 Task: Enhance Security with Chrome Extensions.
Action: Mouse moved to (1300, 30)
Screenshot: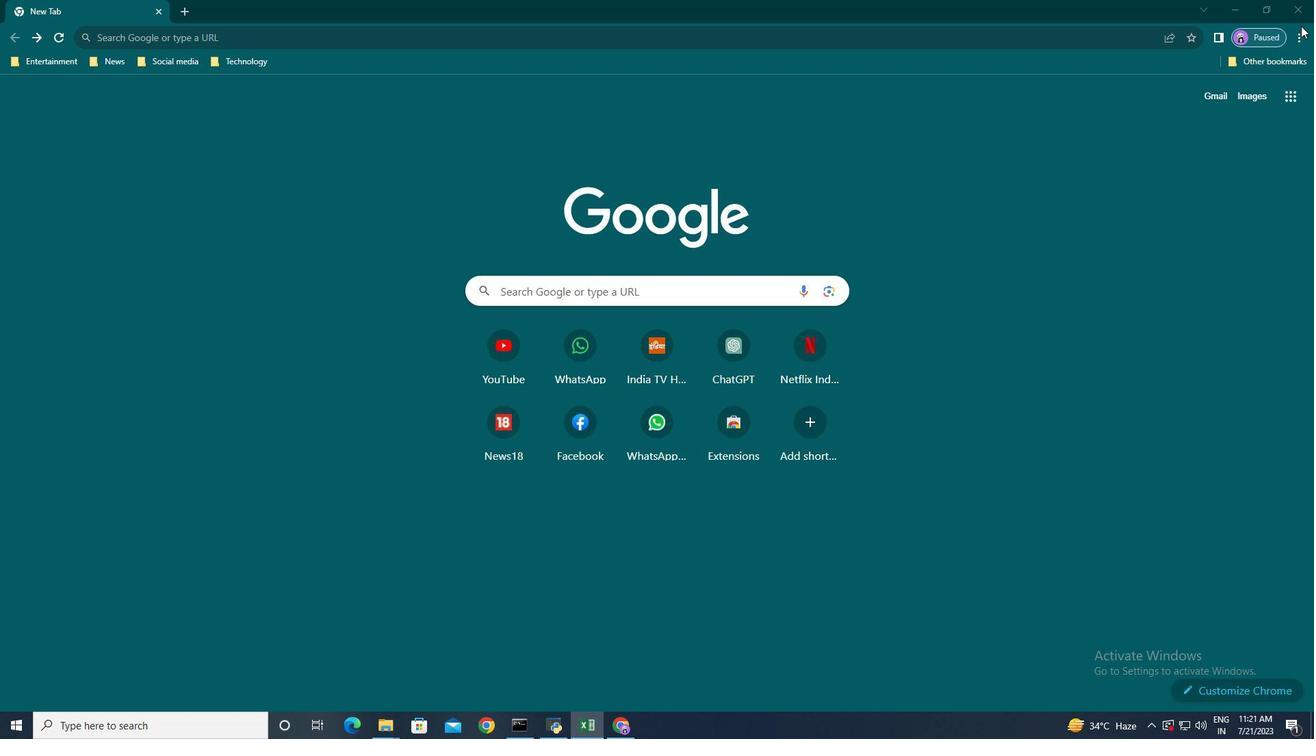 
Action: Mouse pressed left at (1301, 25)
Screenshot: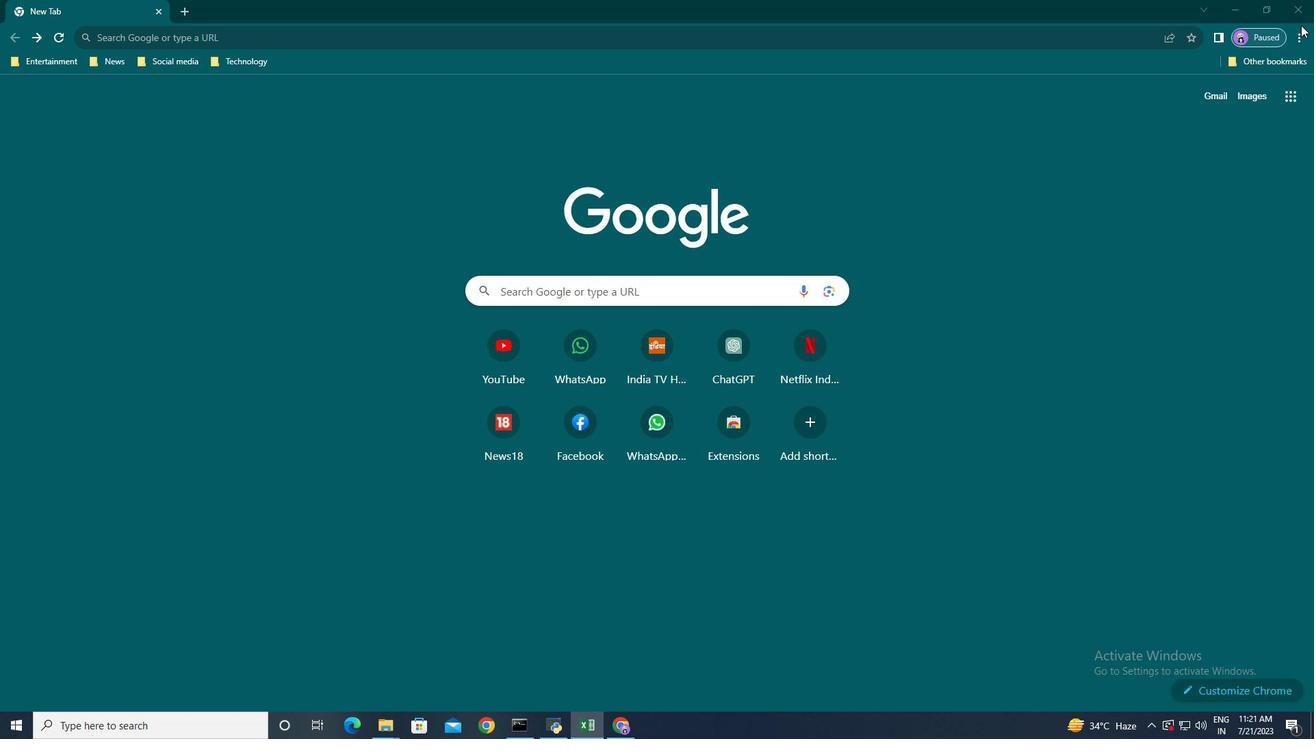 
Action: Mouse moved to (1296, 38)
Screenshot: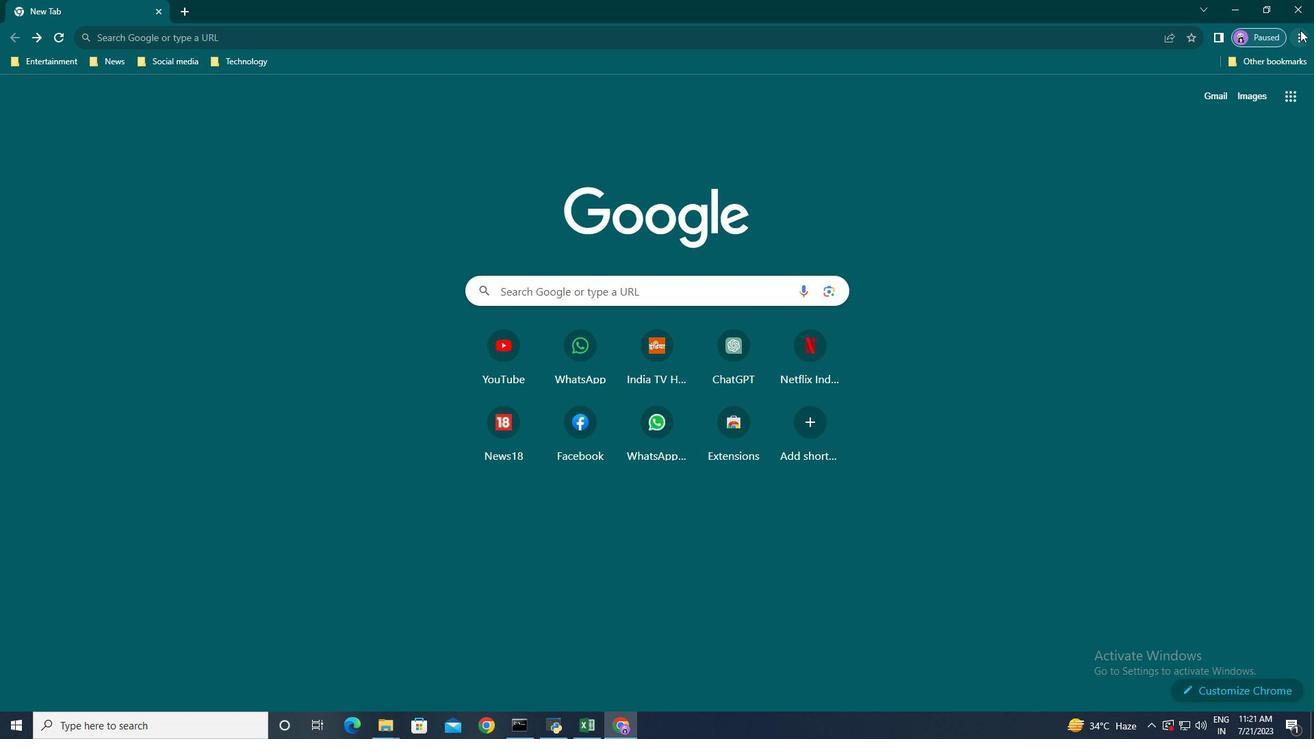 
Action: Mouse pressed left at (1296, 38)
Screenshot: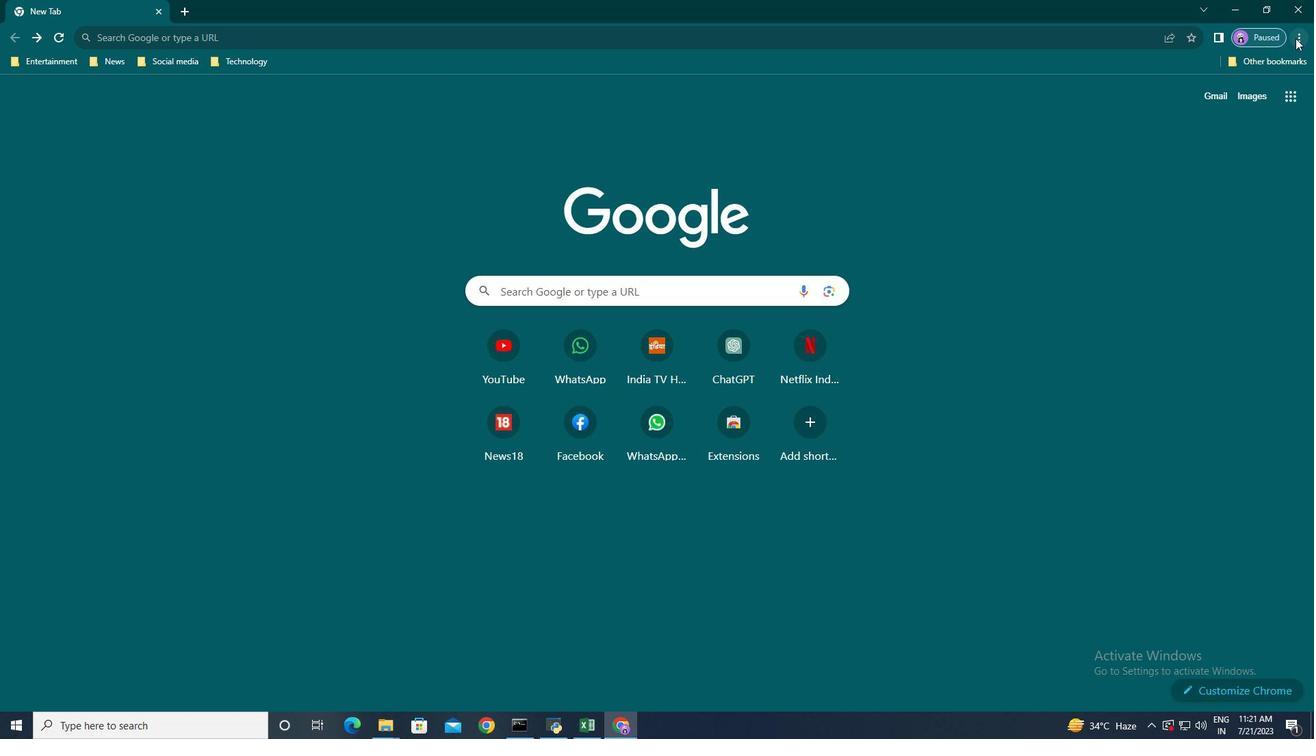 
Action: Mouse moved to (1207, 179)
Screenshot: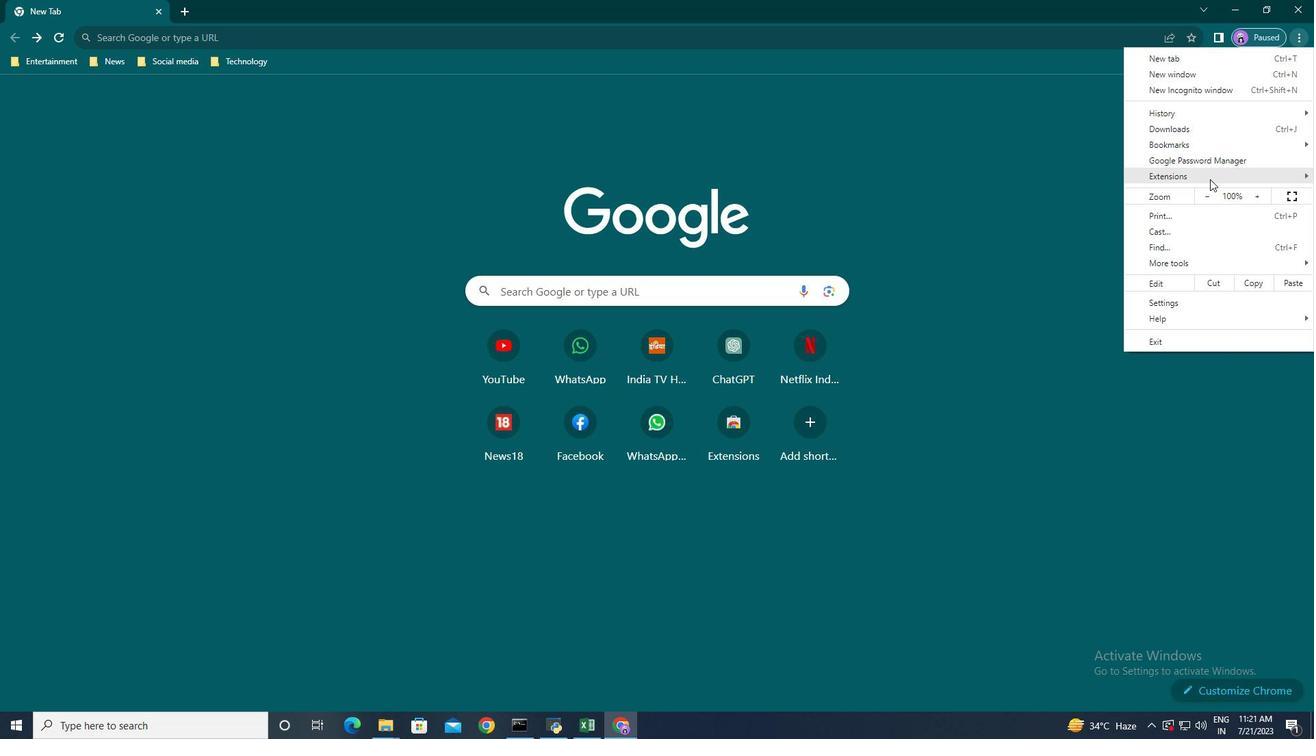 
Action: Mouse pressed left at (1207, 179)
Screenshot: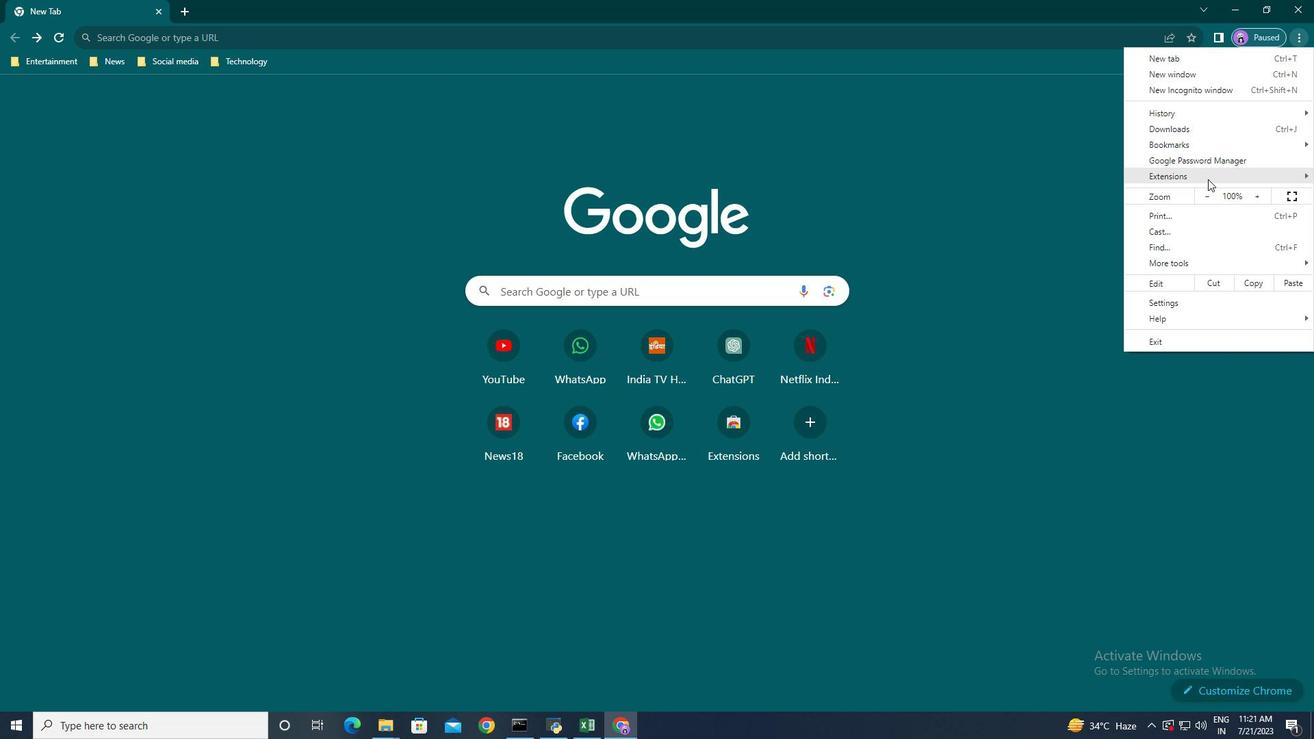 
Action: Mouse moved to (1070, 193)
Screenshot: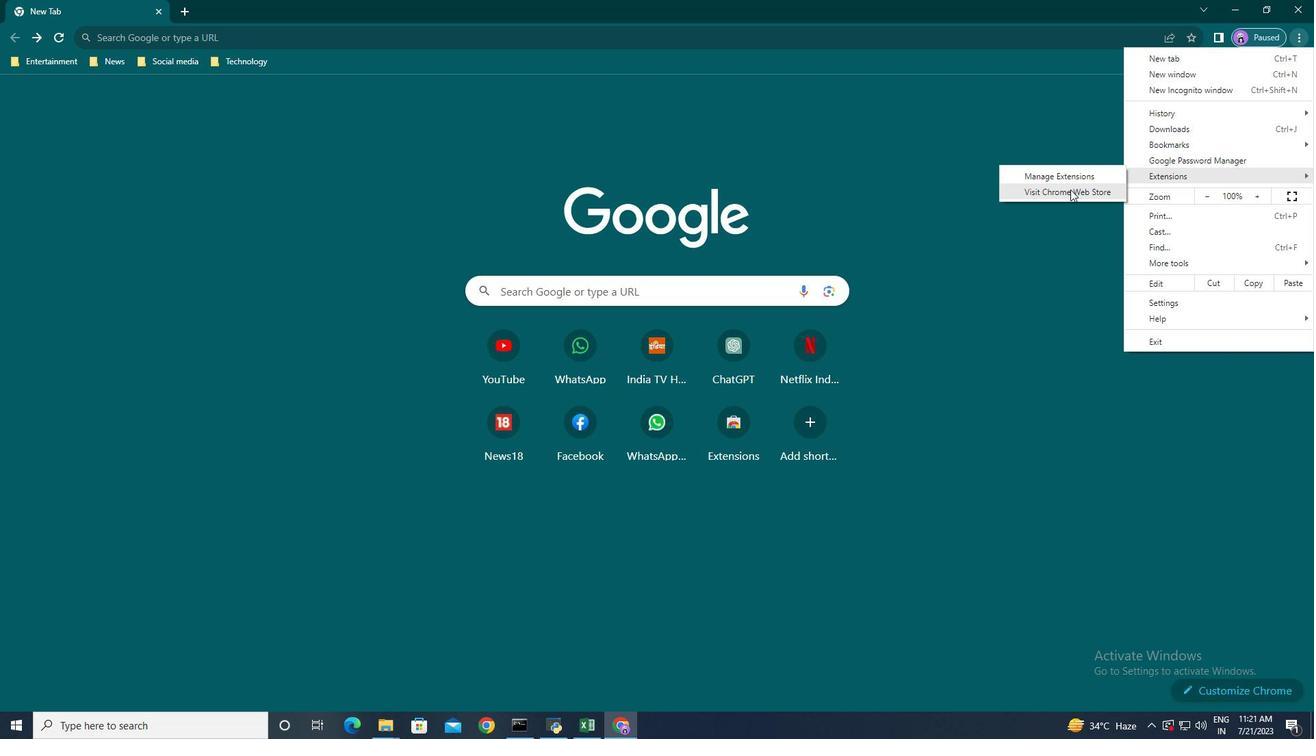 
Action: Mouse pressed left at (1070, 193)
Screenshot: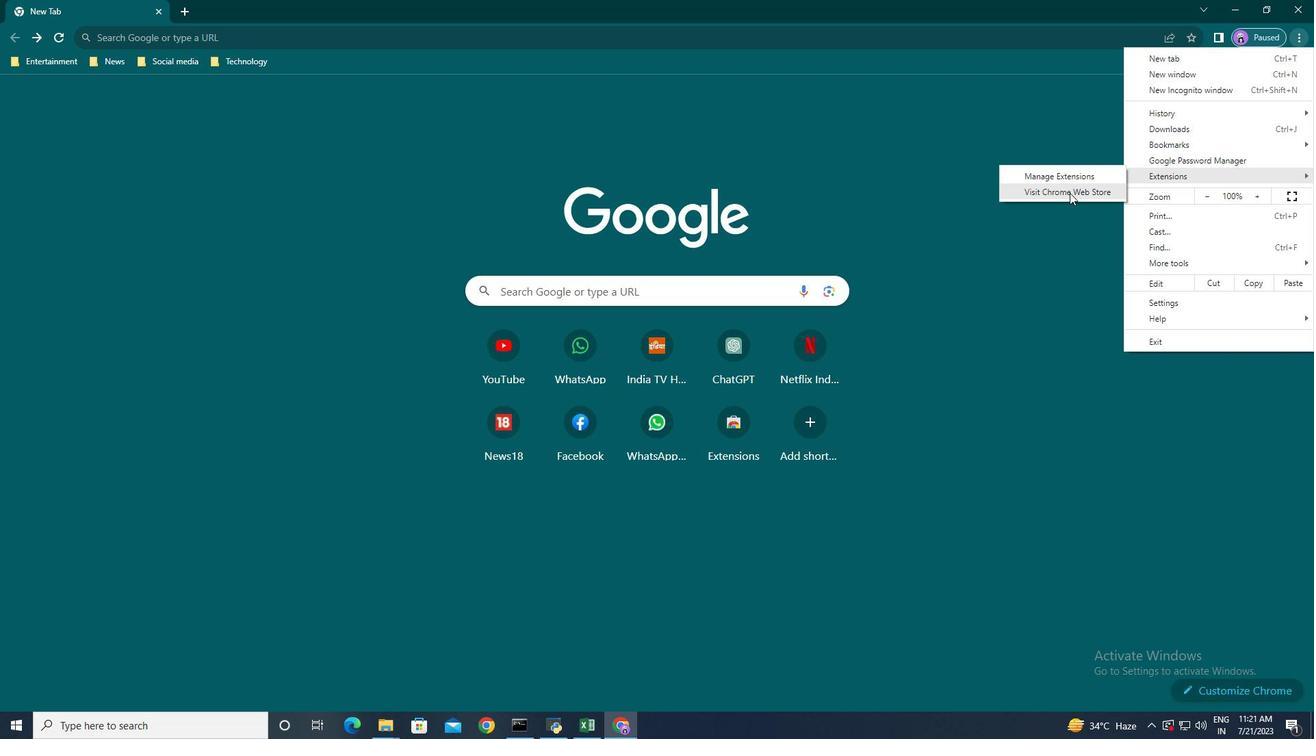 
Action: Mouse moved to (308, 142)
Screenshot: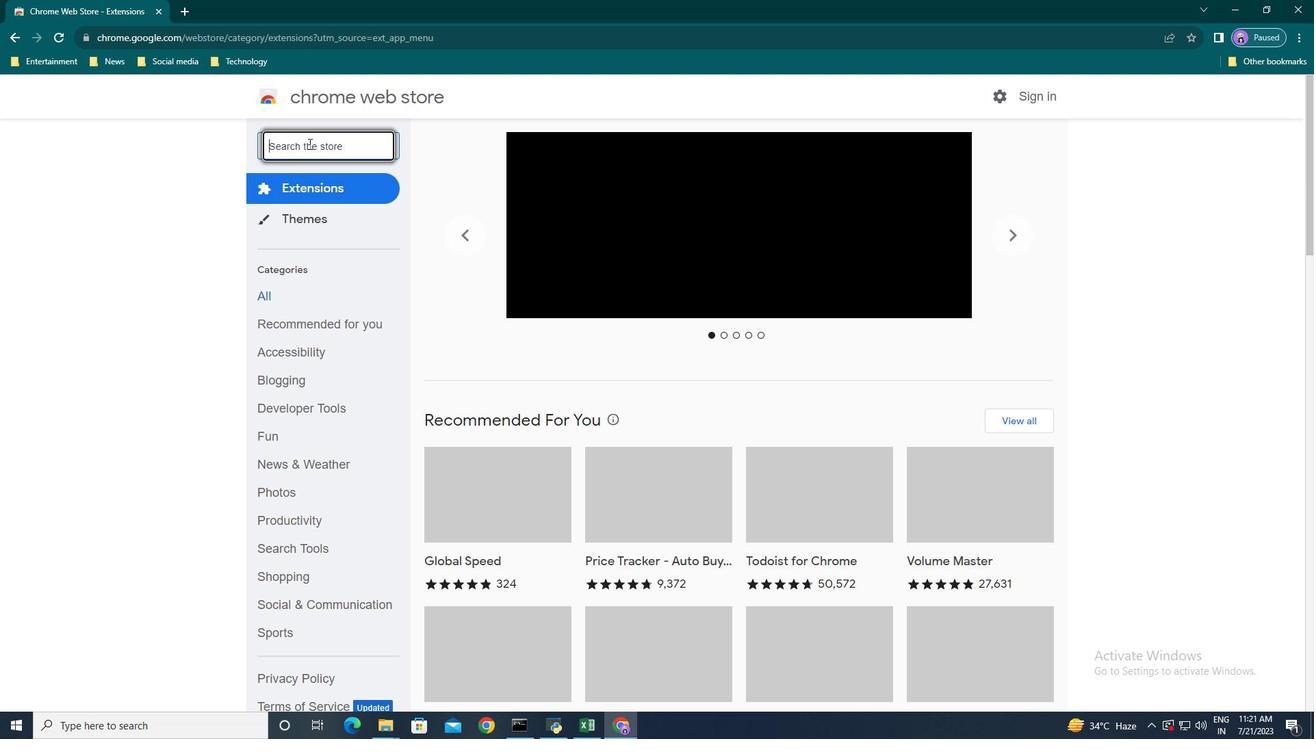 
Action: Mouse pressed left at (308, 142)
Screenshot: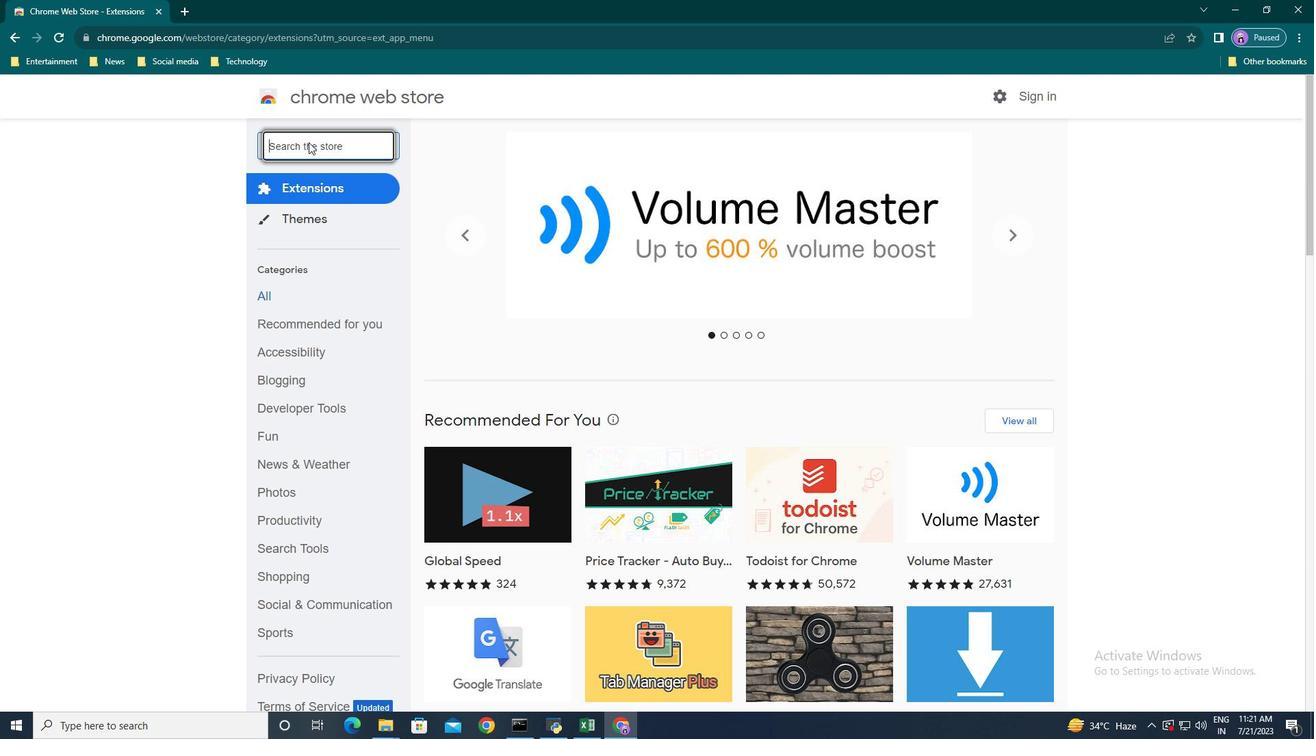 
Action: Key pressed securitu<Key.backspace>y<Key.enter>
Screenshot: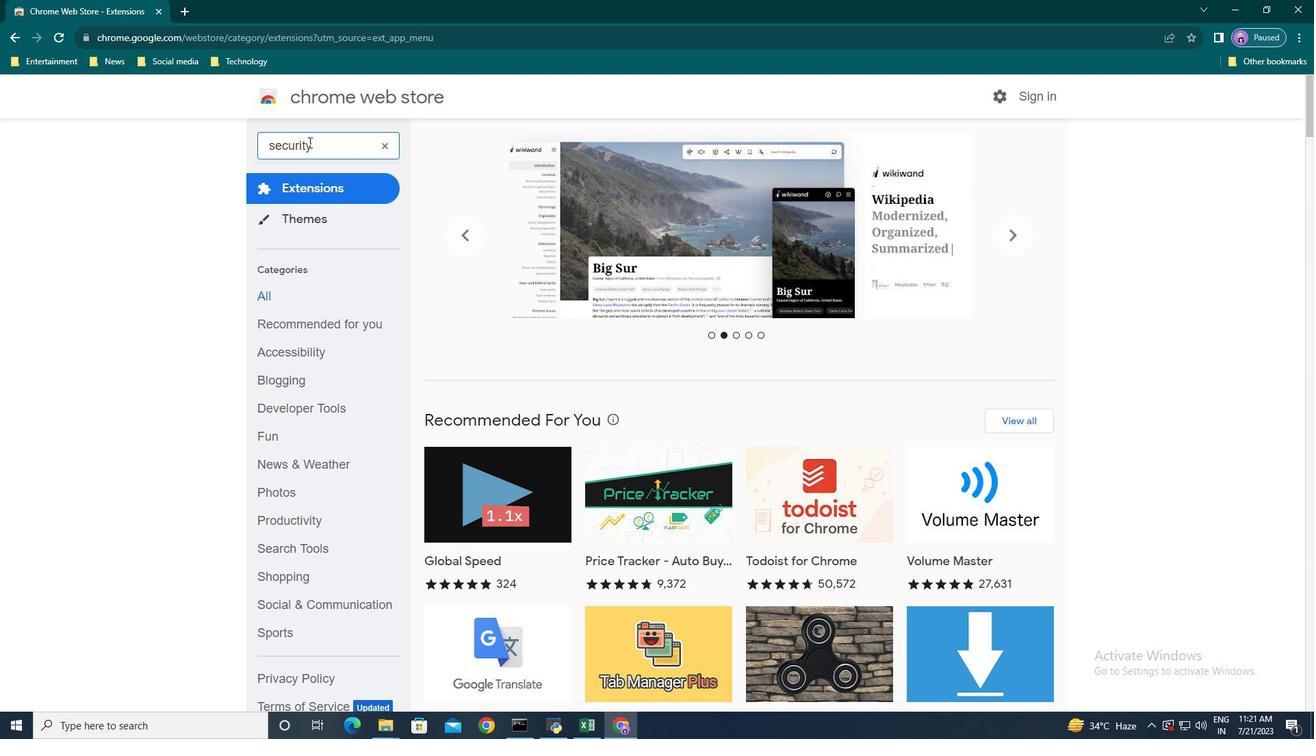 
Action: Mouse moved to (806, 232)
Screenshot: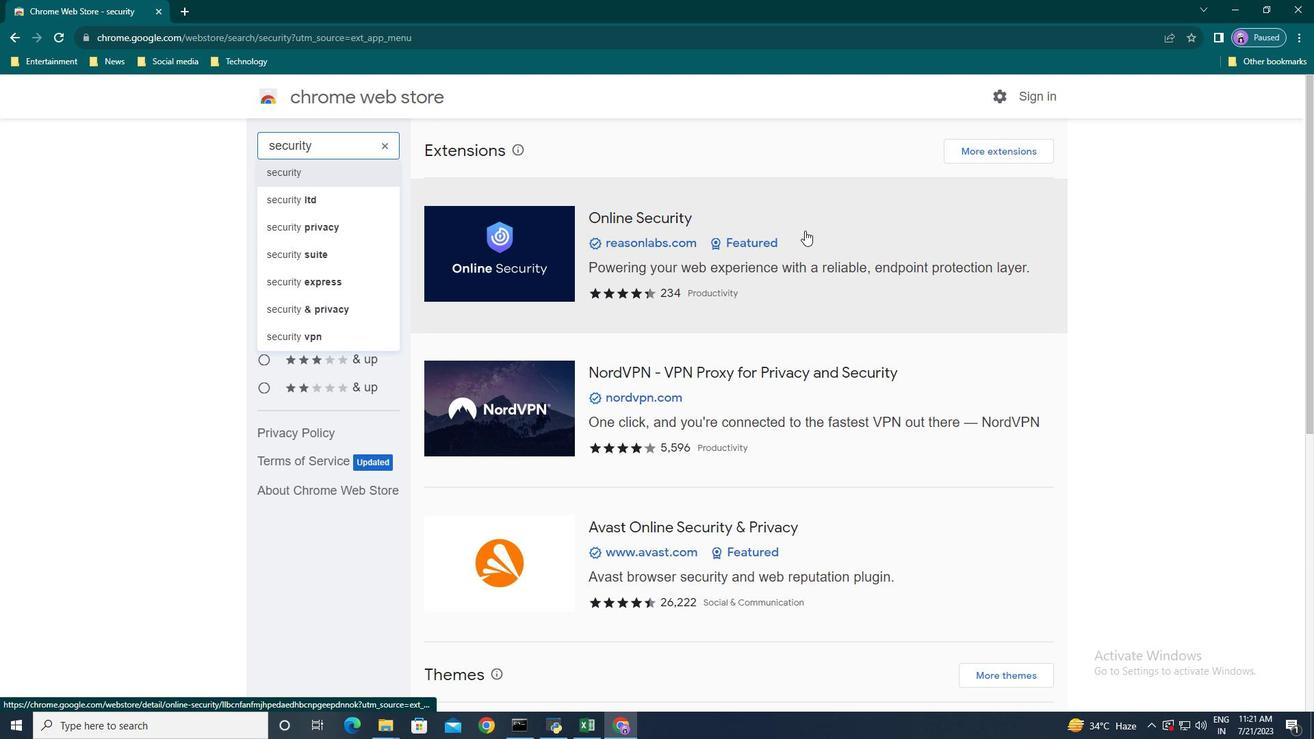 
Action: Mouse scrolled (806, 231) with delta (0, 0)
Screenshot: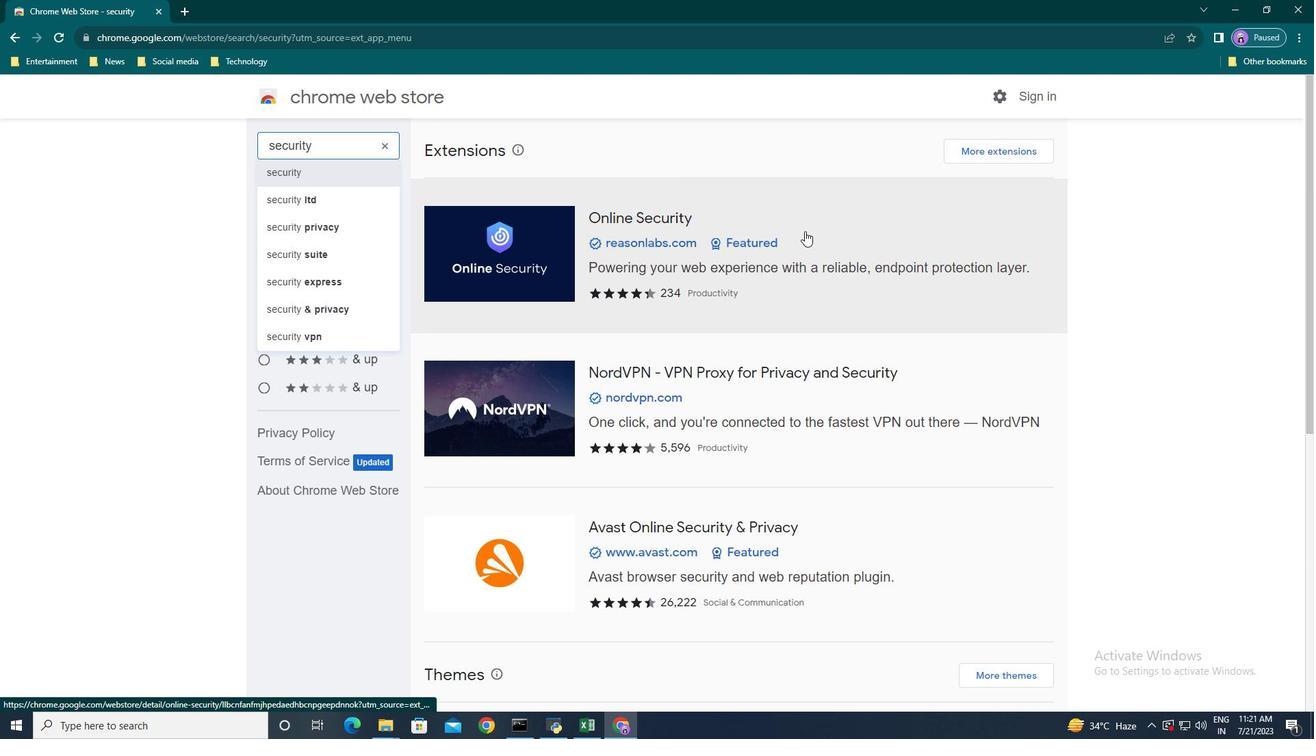 
Action: Mouse moved to (876, 164)
Screenshot: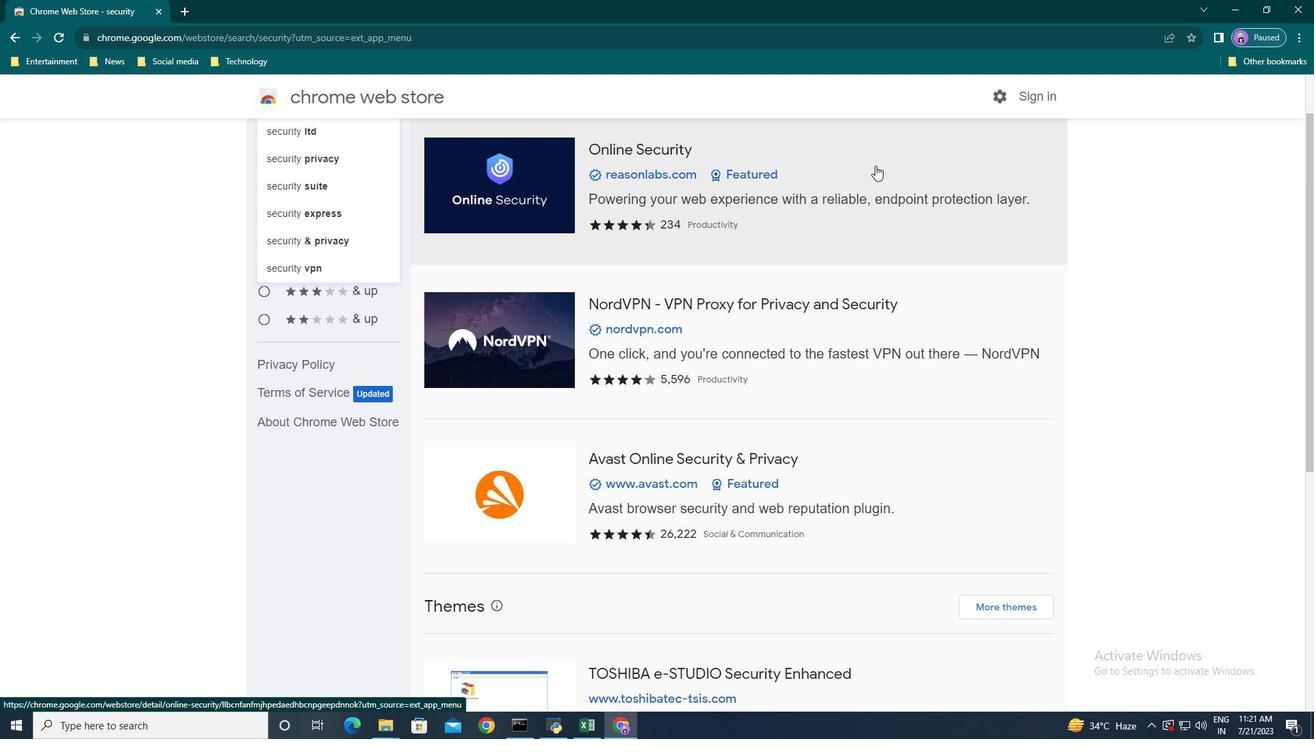 
Action: Mouse pressed left at (876, 164)
Screenshot: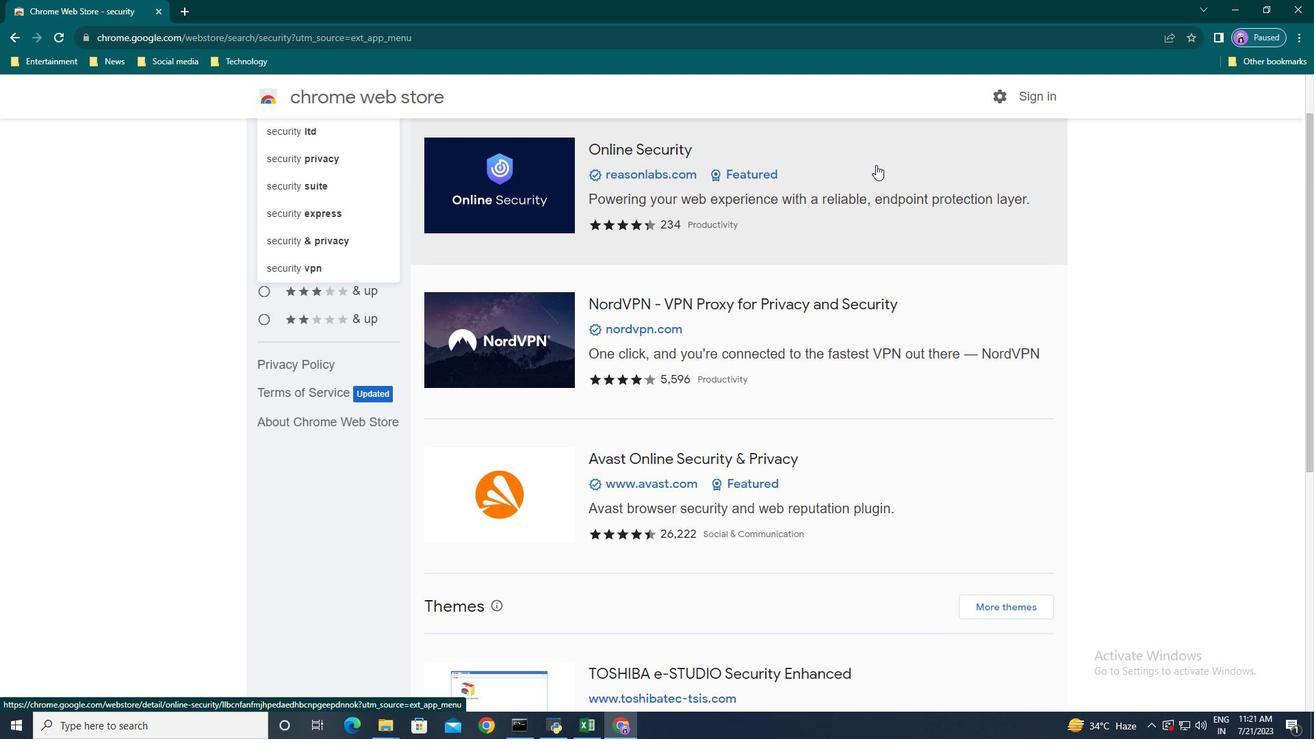 
Action: Mouse moved to (935, 195)
Screenshot: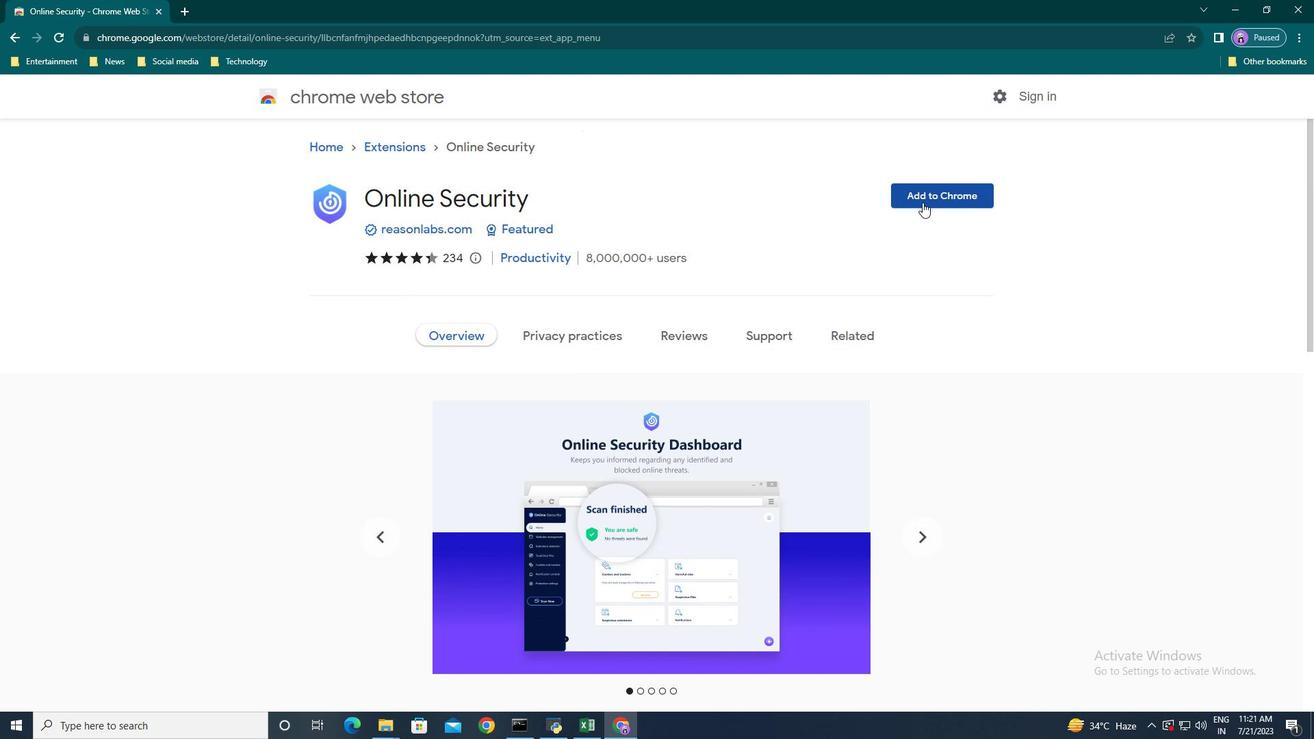 
Action: Mouse pressed left at (935, 195)
Screenshot: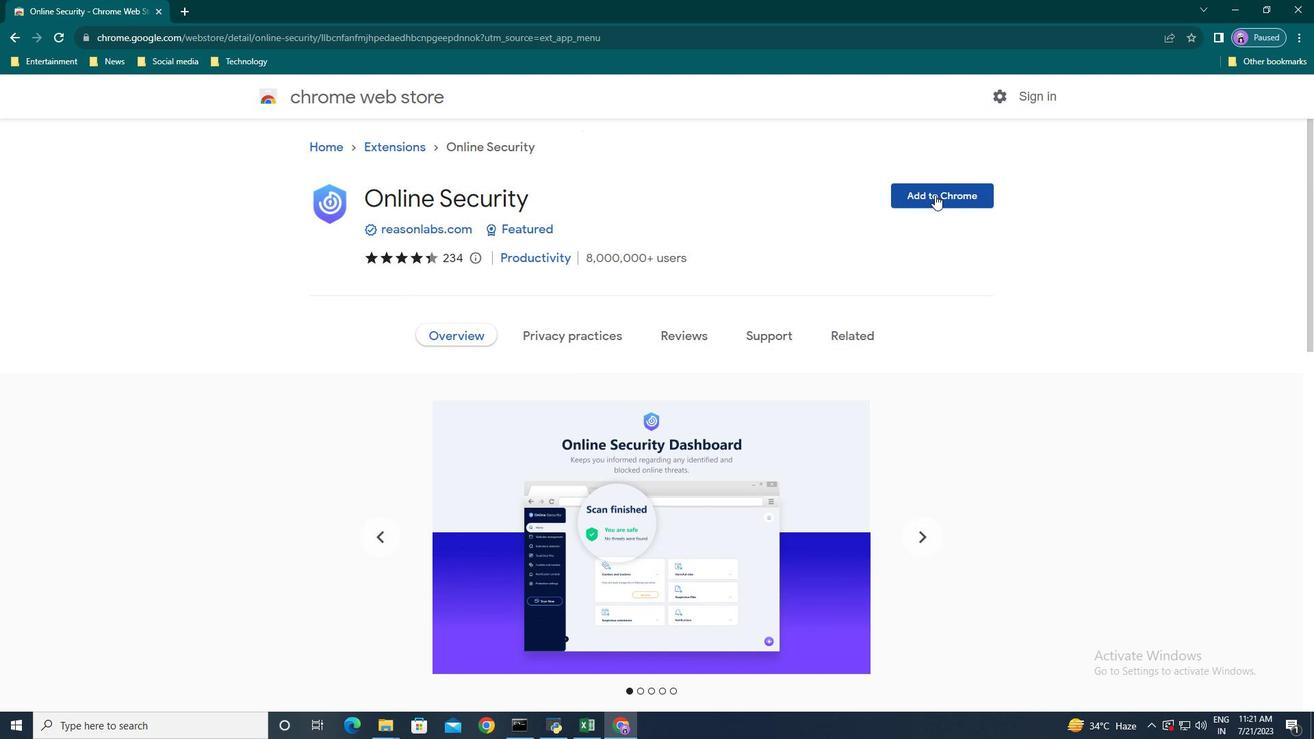 
Action: Mouse moved to (664, 252)
Screenshot: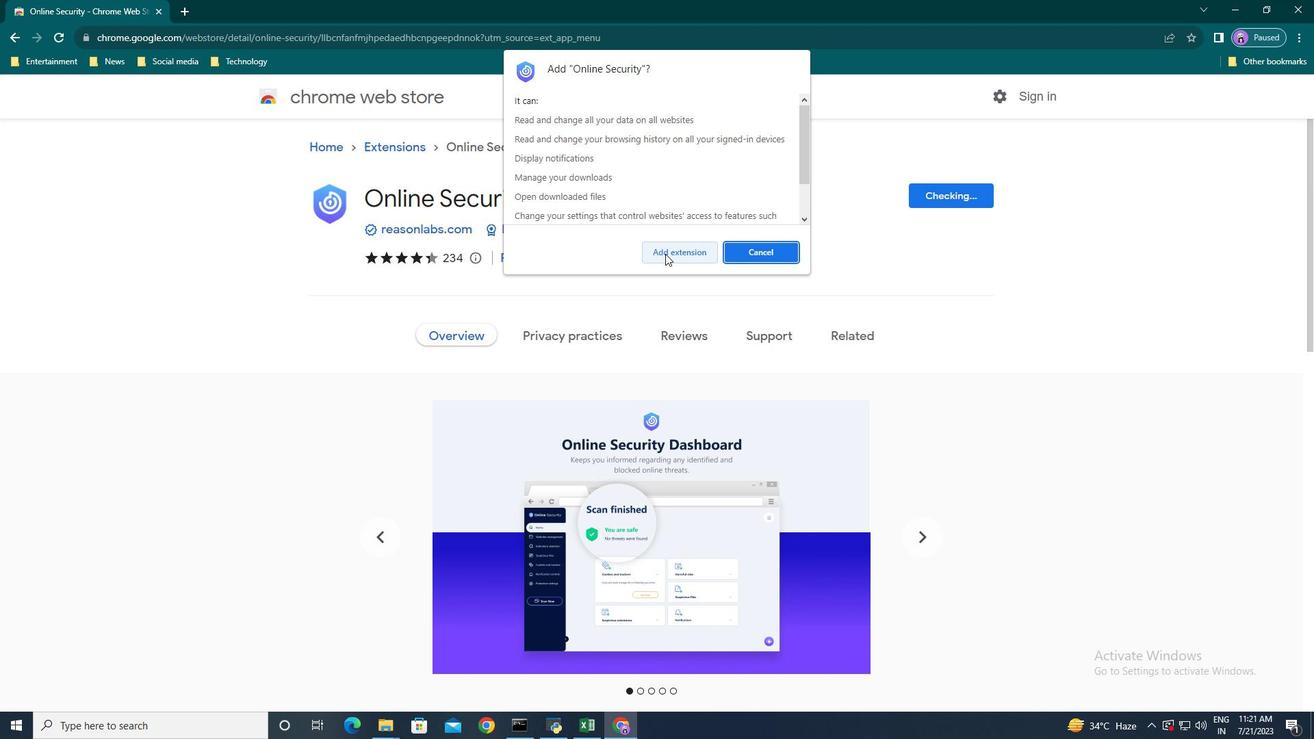 
Action: Mouse pressed left at (664, 252)
Screenshot: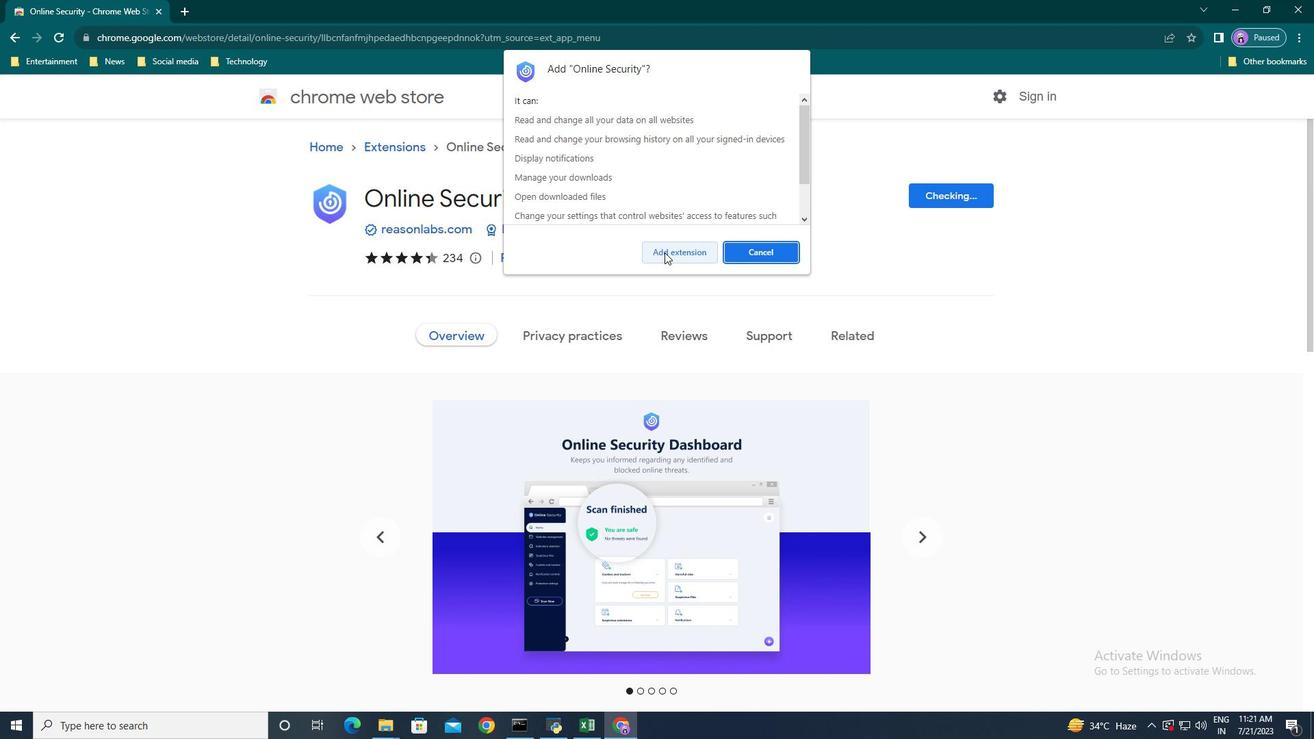 
Action: Mouse moved to (653, 512)
Screenshot: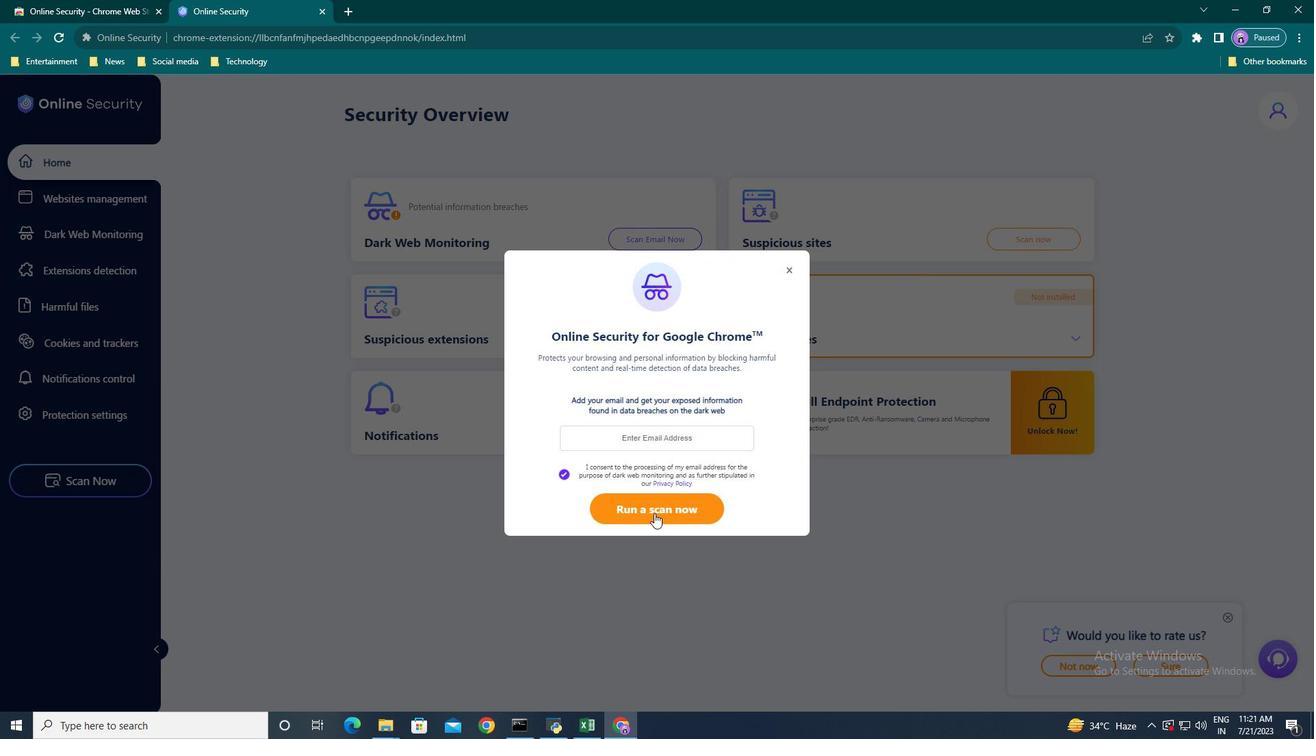
Action: Mouse pressed left at (653, 512)
Screenshot: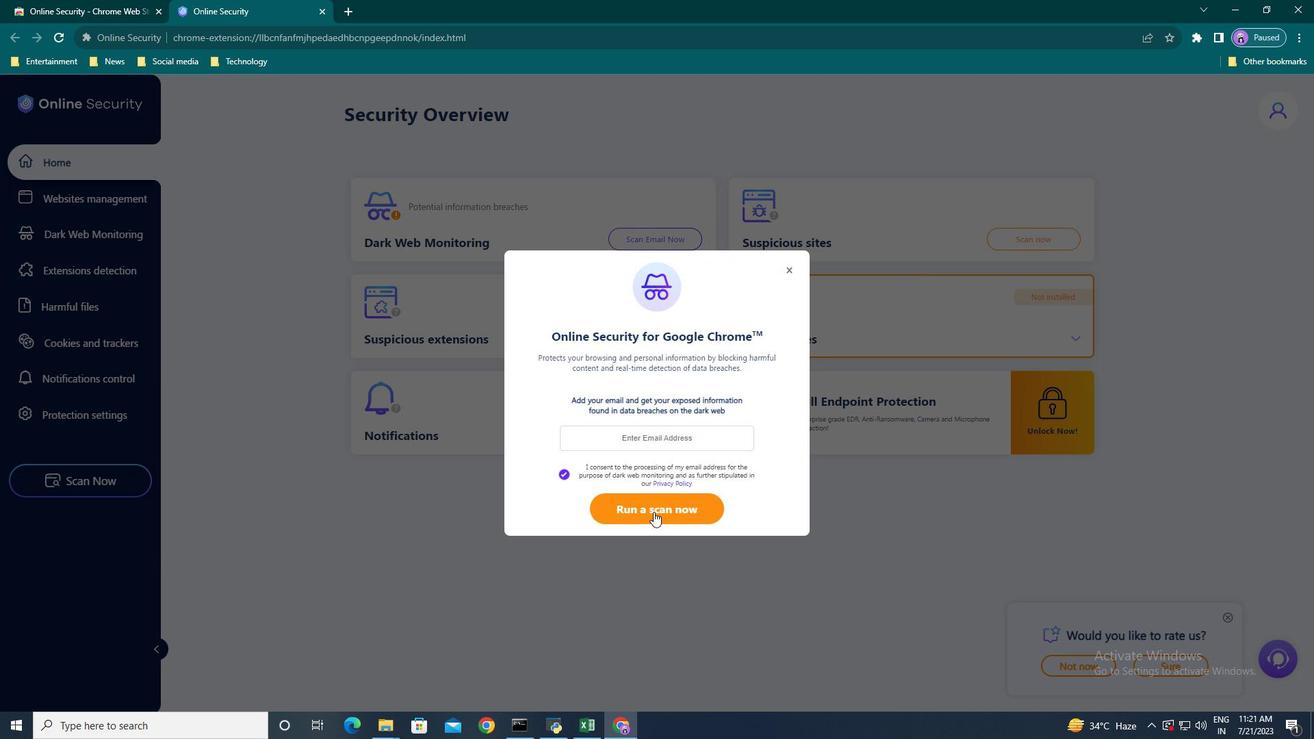 
Action: Mouse moved to (842, 523)
Screenshot: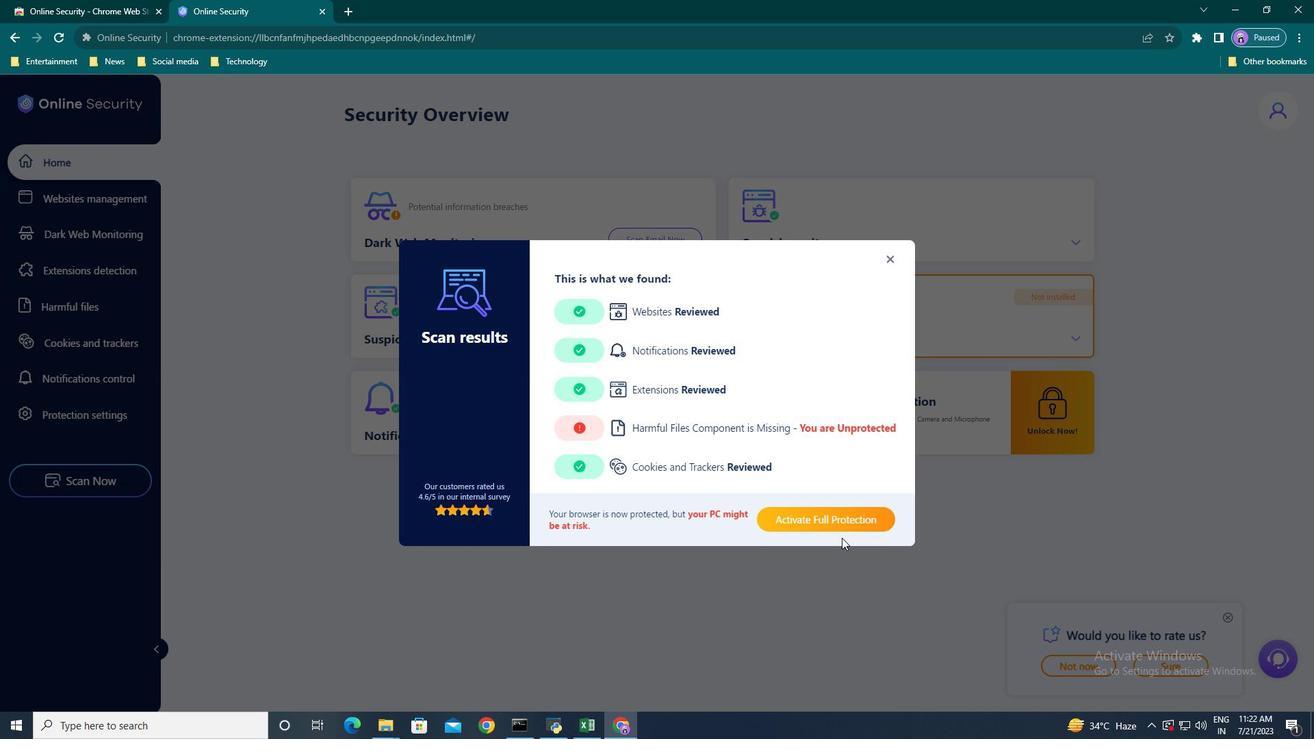 
Action: Mouse pressed left at (842, 523)
Screenshot: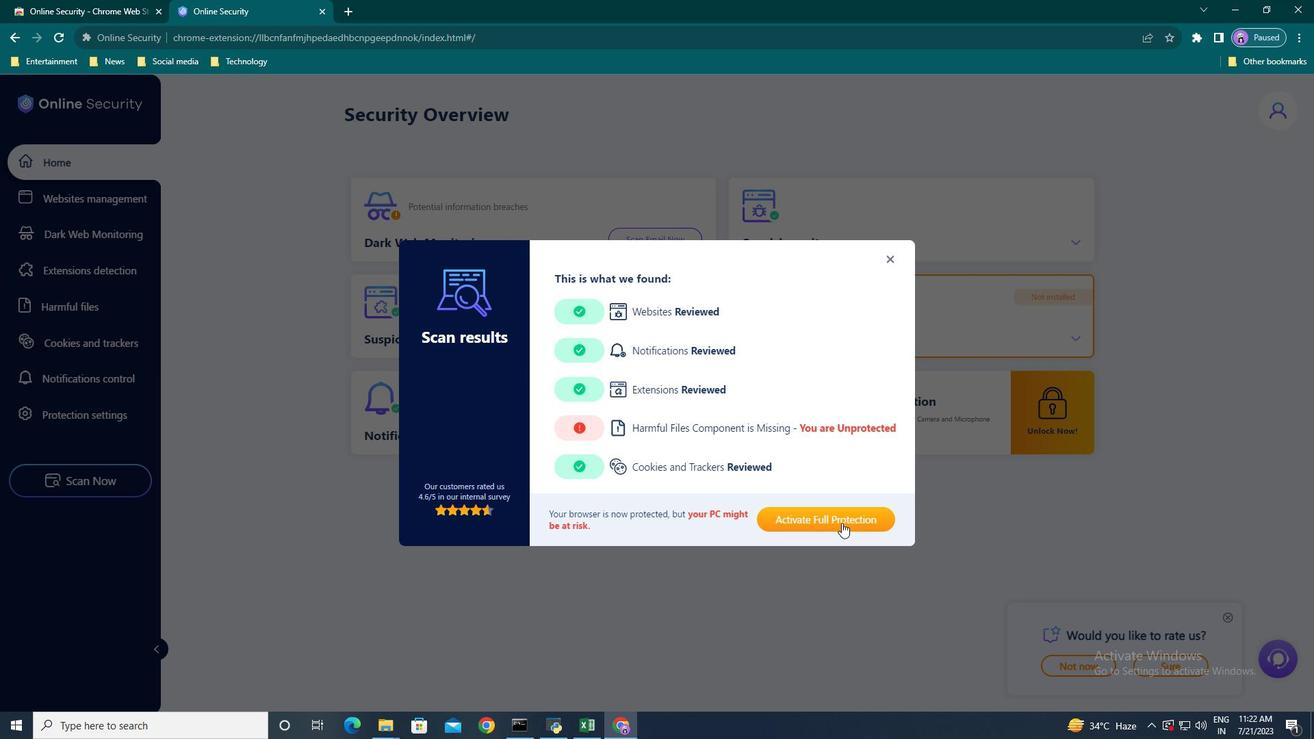 
Action: Mouse moved to (675, 536)
Screenshot: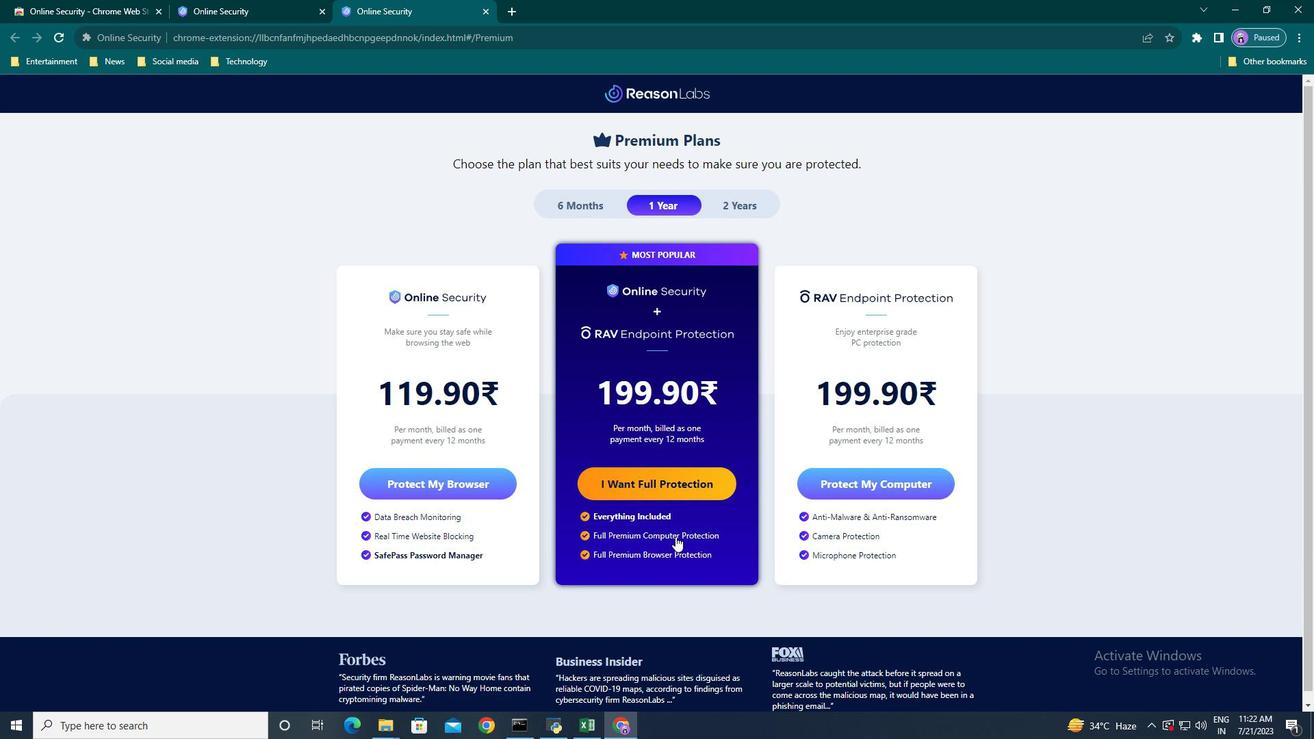 
Action: Mouse scrolled (675, 535) with delta (0, 0)
Screenshot: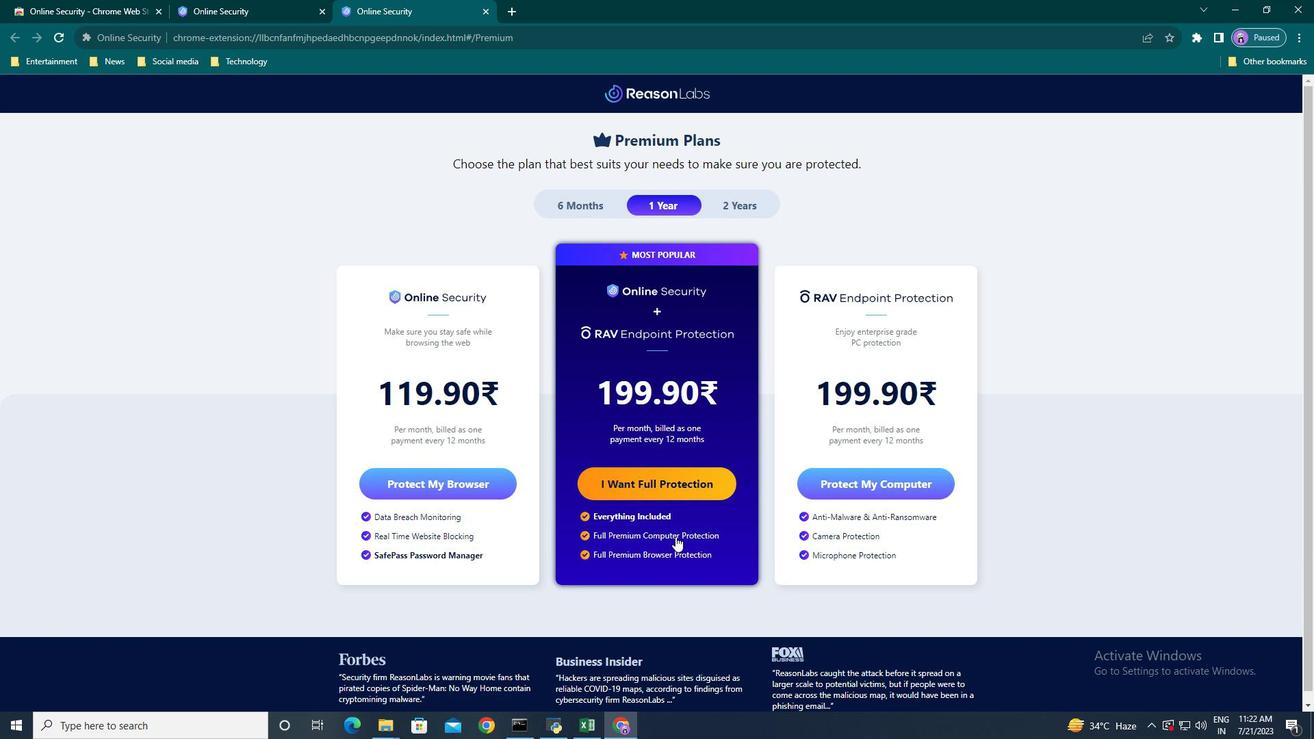 
Action: Mouse moved to (675, 536)
Screenshot: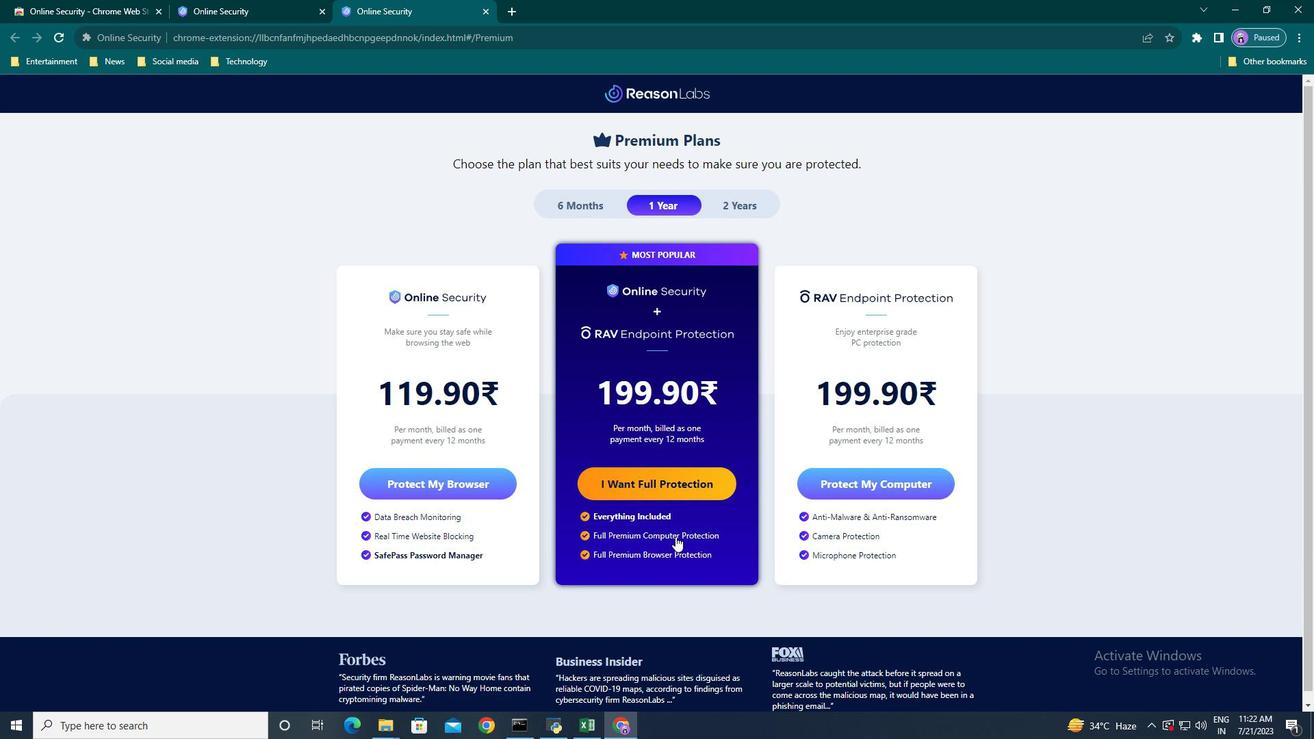 
Action: Mouse scrolled (675, 535) with delta (0, 0)
Screenshot: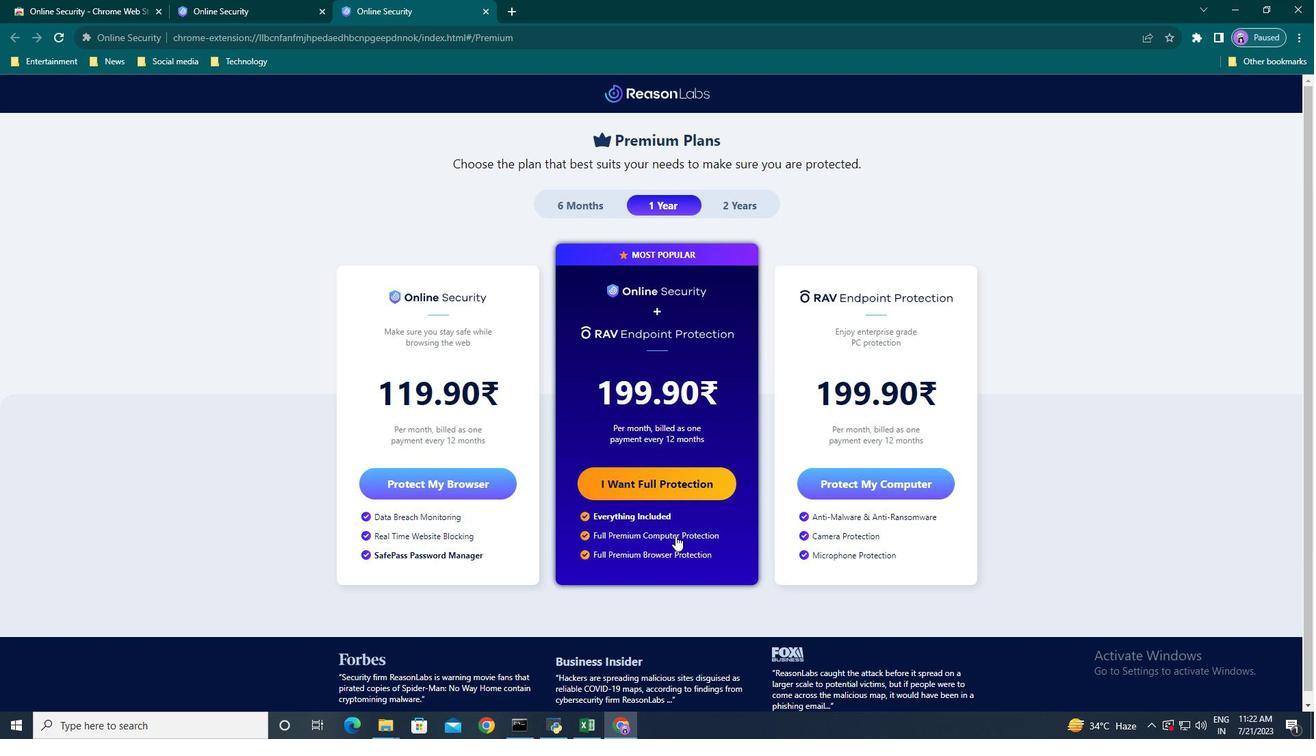 
Action: Mouse moved to (488, 12)
Screenshot: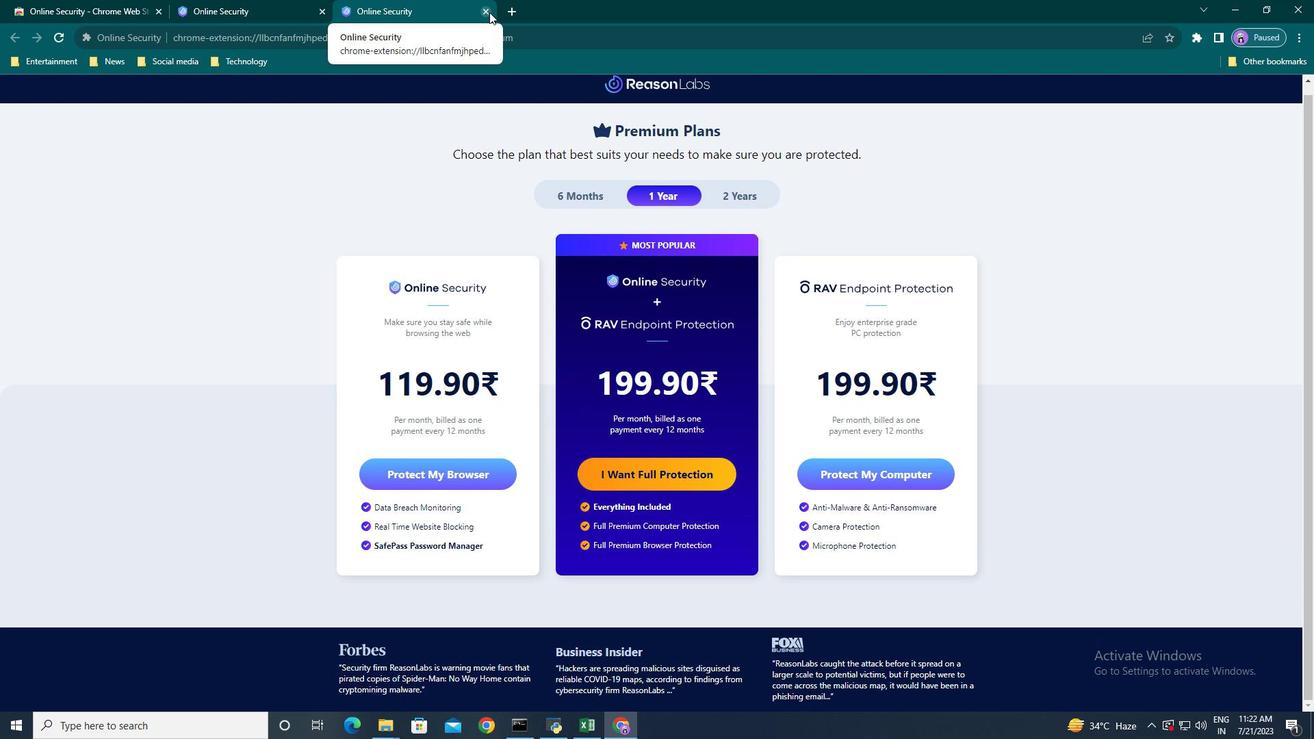 
Action: Mouse pressed left at (488, 12)
Screenshot: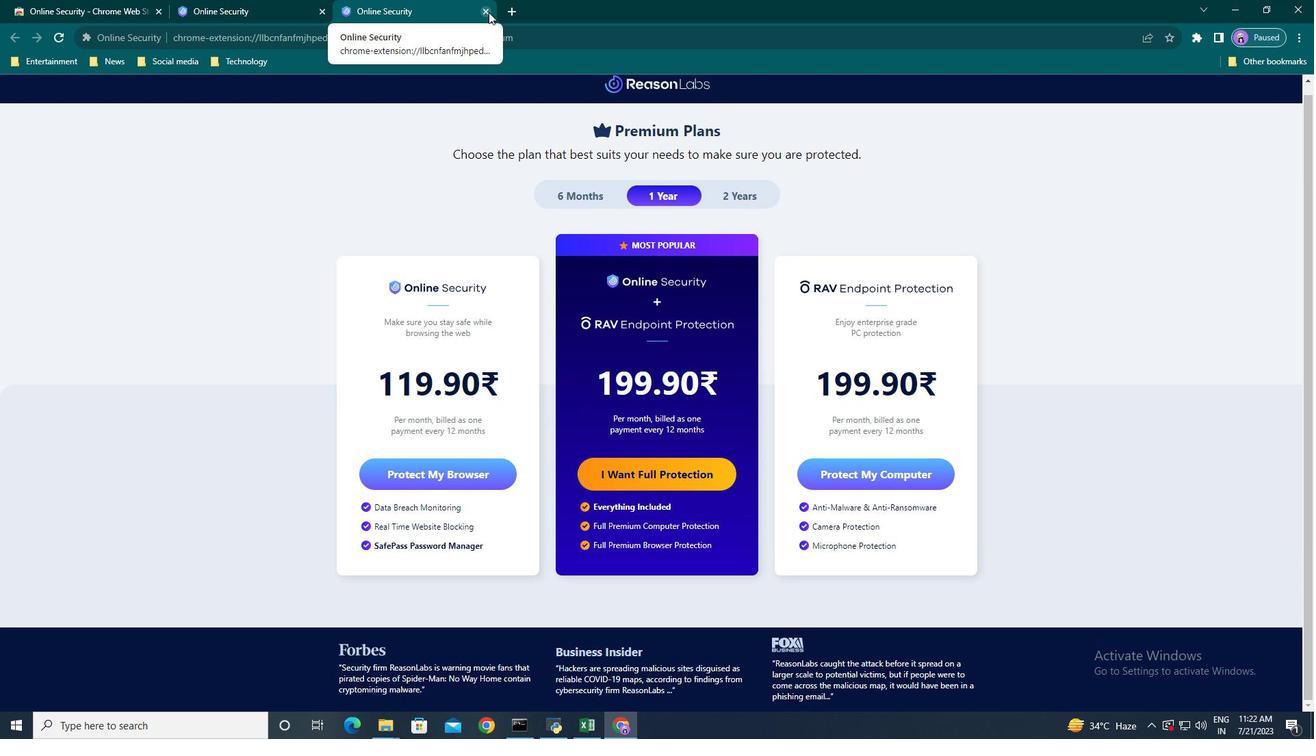 
Action: Mouse moved to (320, 8)
Screenshot: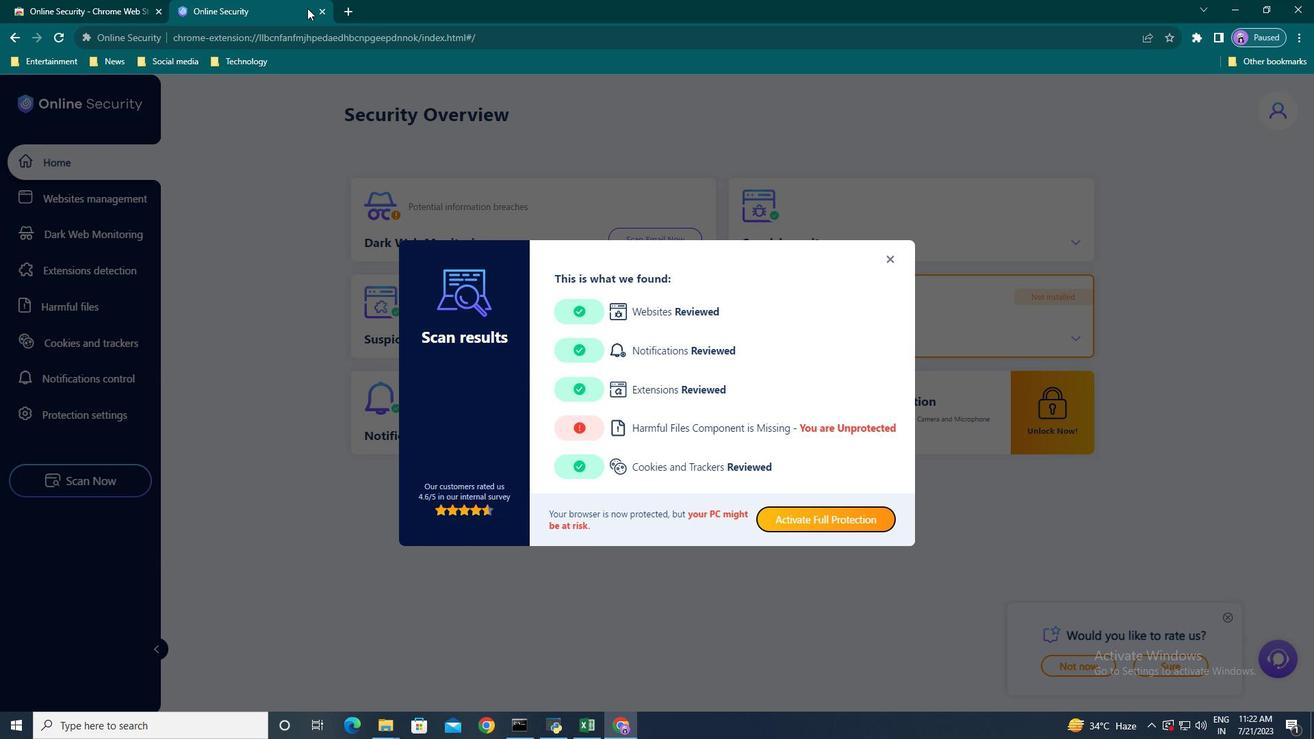 
Action: Mouse pressed left at (320, 8)
Screenshot: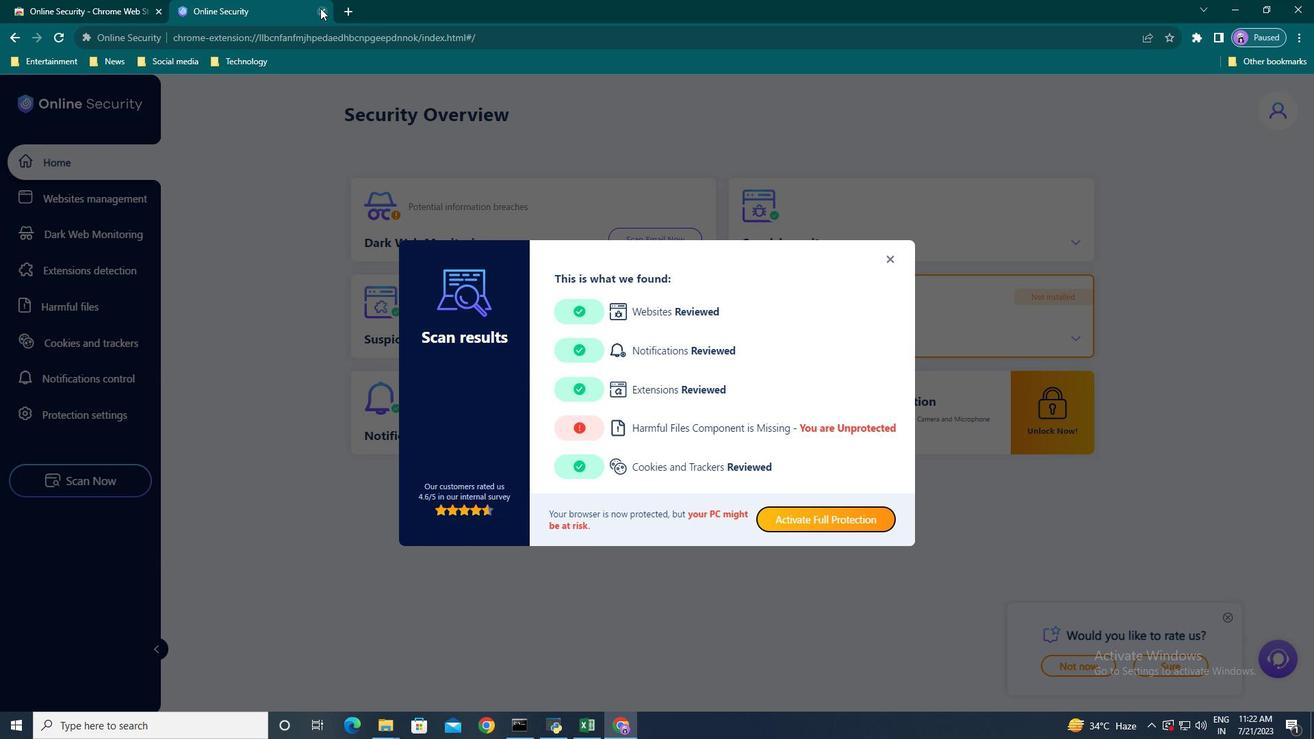 
Action: Mouse moved to (387, 252)
Screenshot: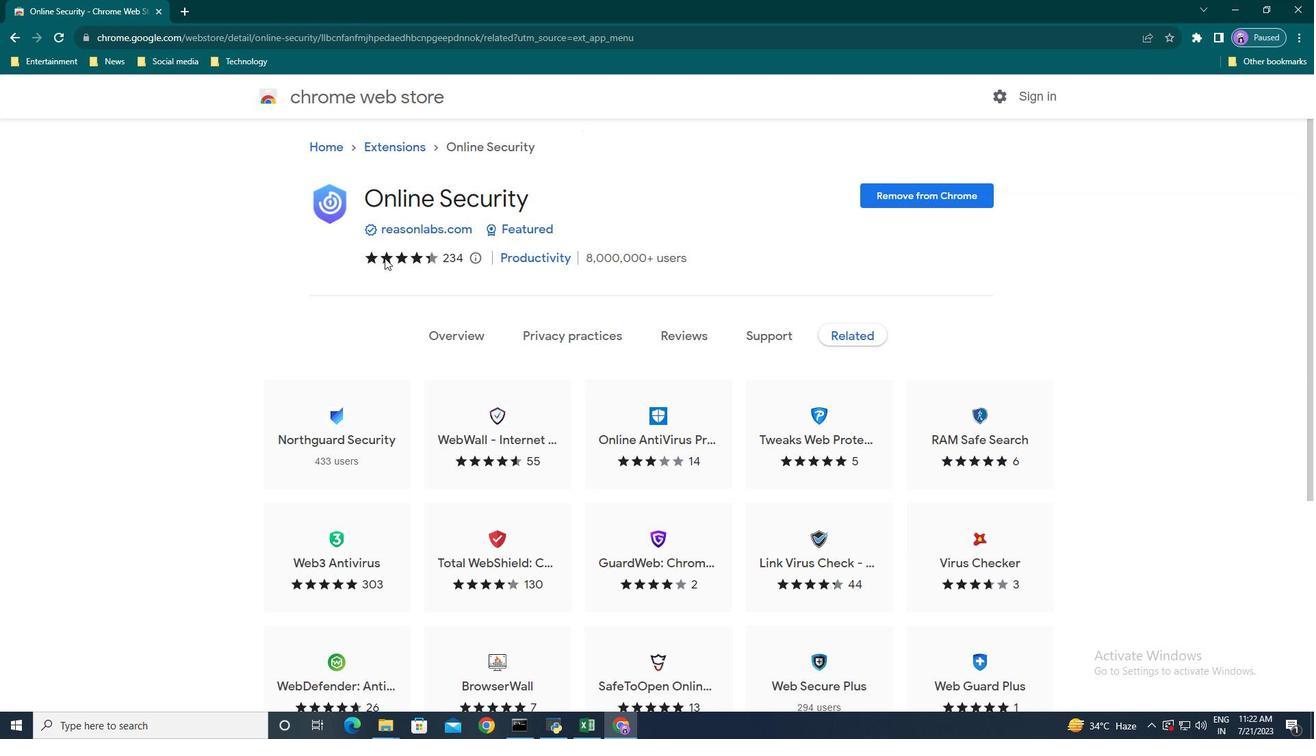 
Action: Mouse scrolled (387, 253) with delta (0, 0)
Screenshot: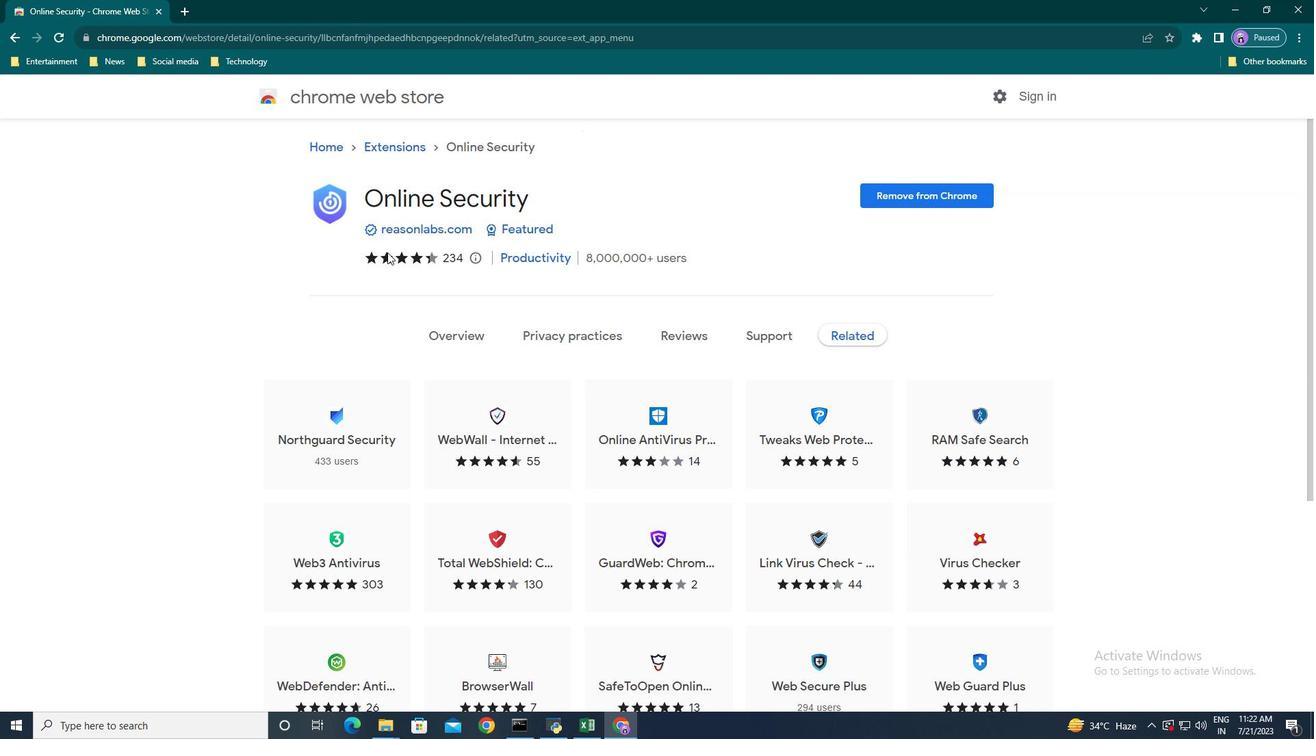 
Action: Mouse scrolled (387, 253) with delta (0, 0)
Screenshot: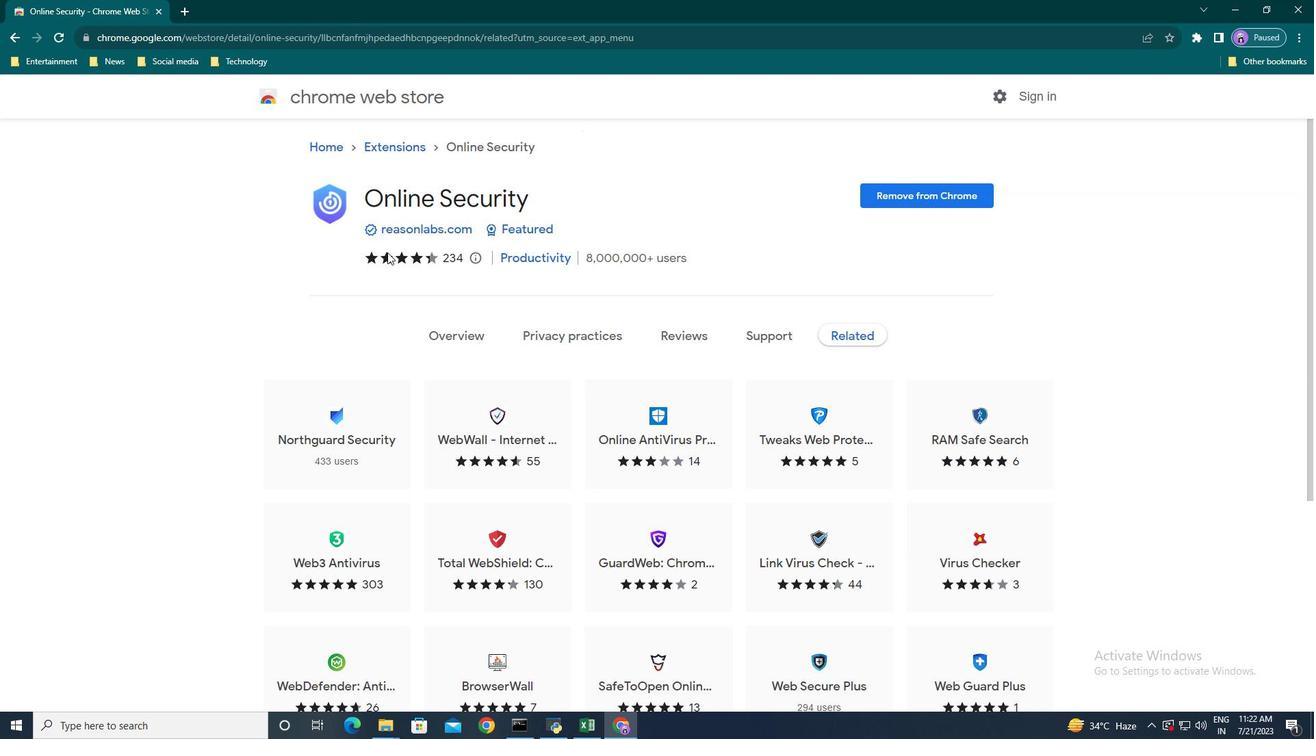 
Action: Mouse moved to (14, 30)
Screenshot: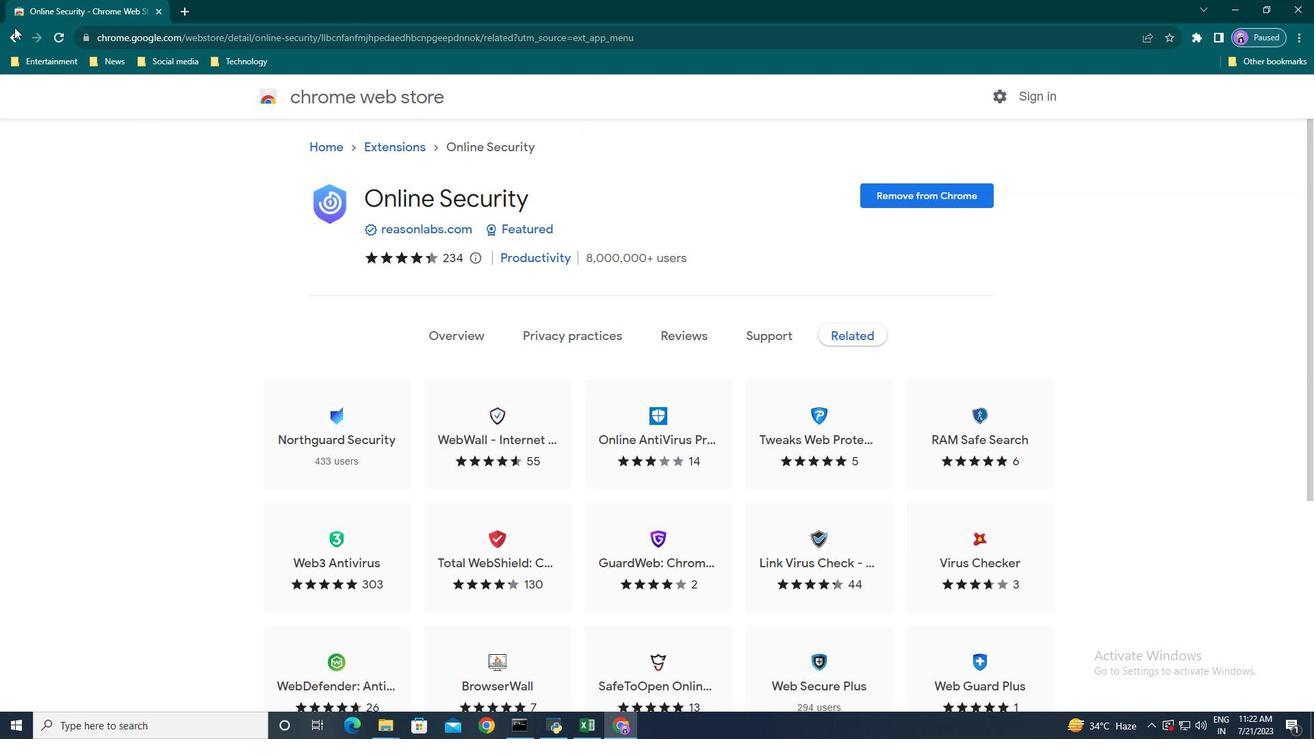 
Action: Mouse pressed left at (14, 30)
Screenshot: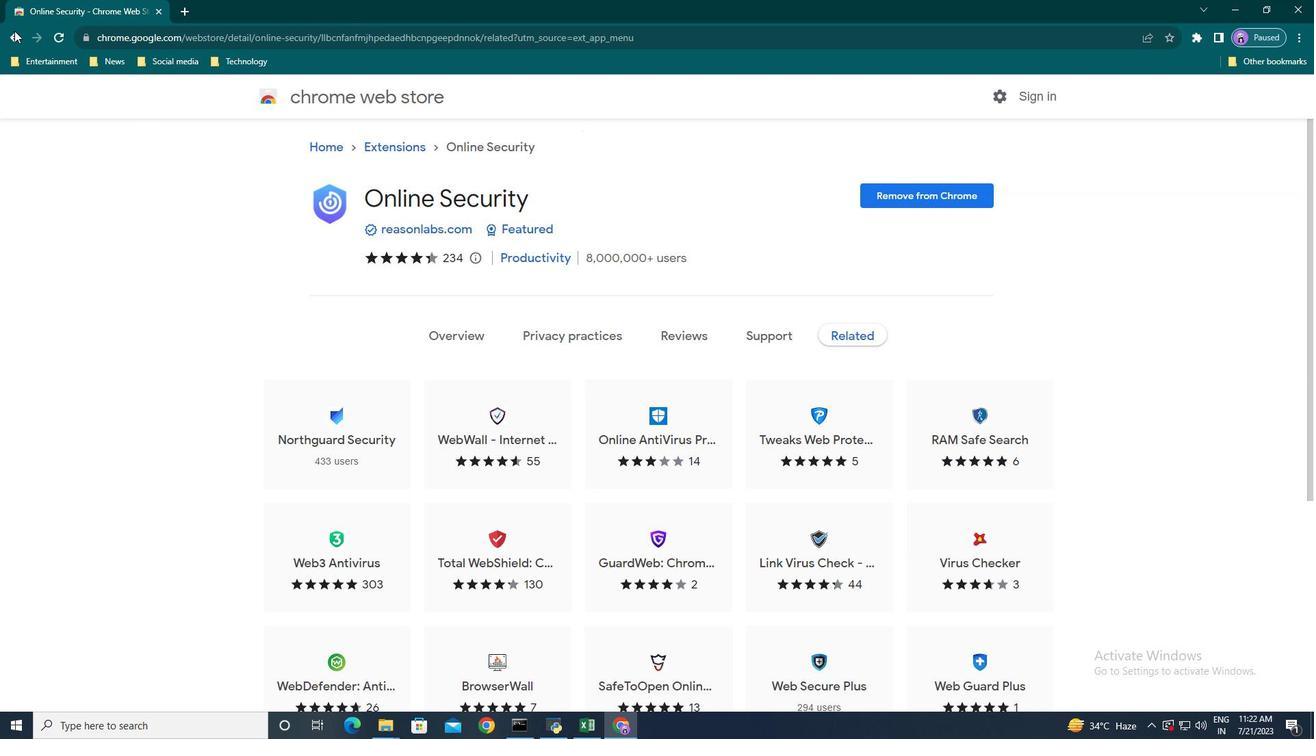 
Action: Mouse moved to (12, 34)
Screenshot: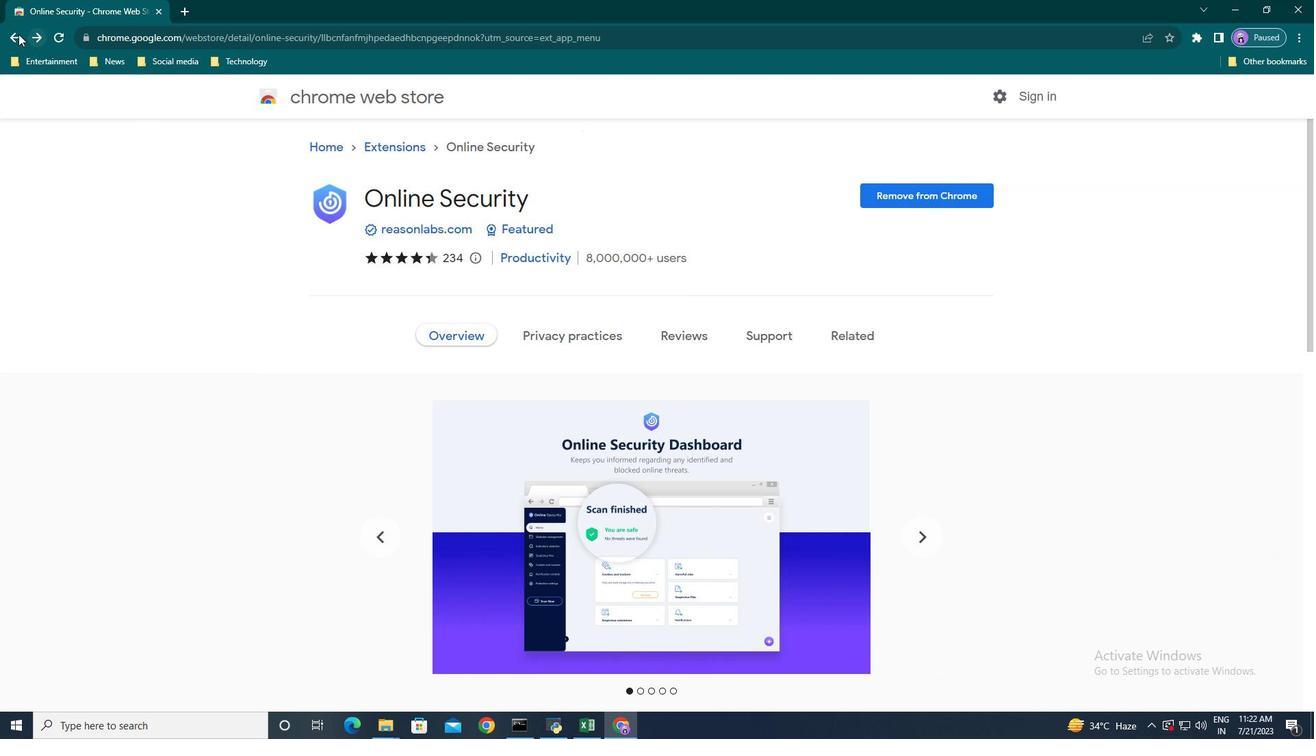 
Action: Mouse pressed left at (12, 34)
Screenshot: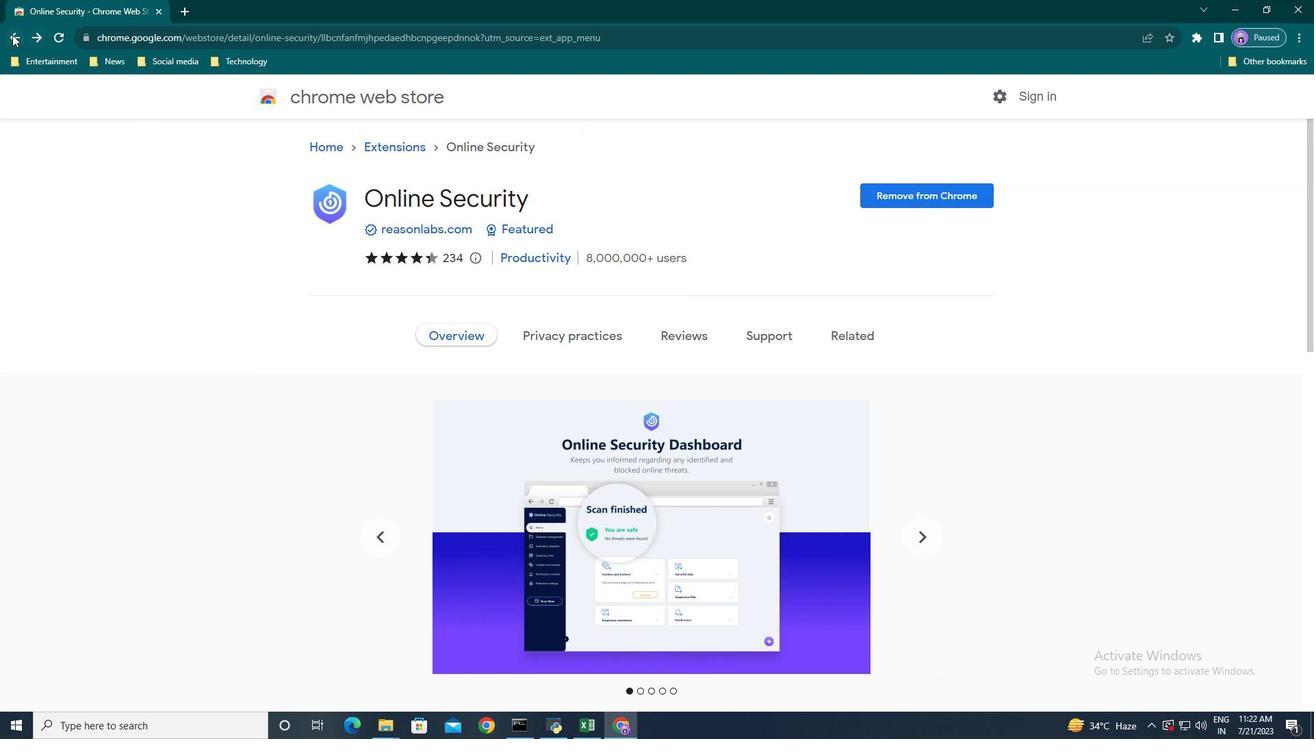 
Action: Mouse moved to (362, 257)
Screenshot: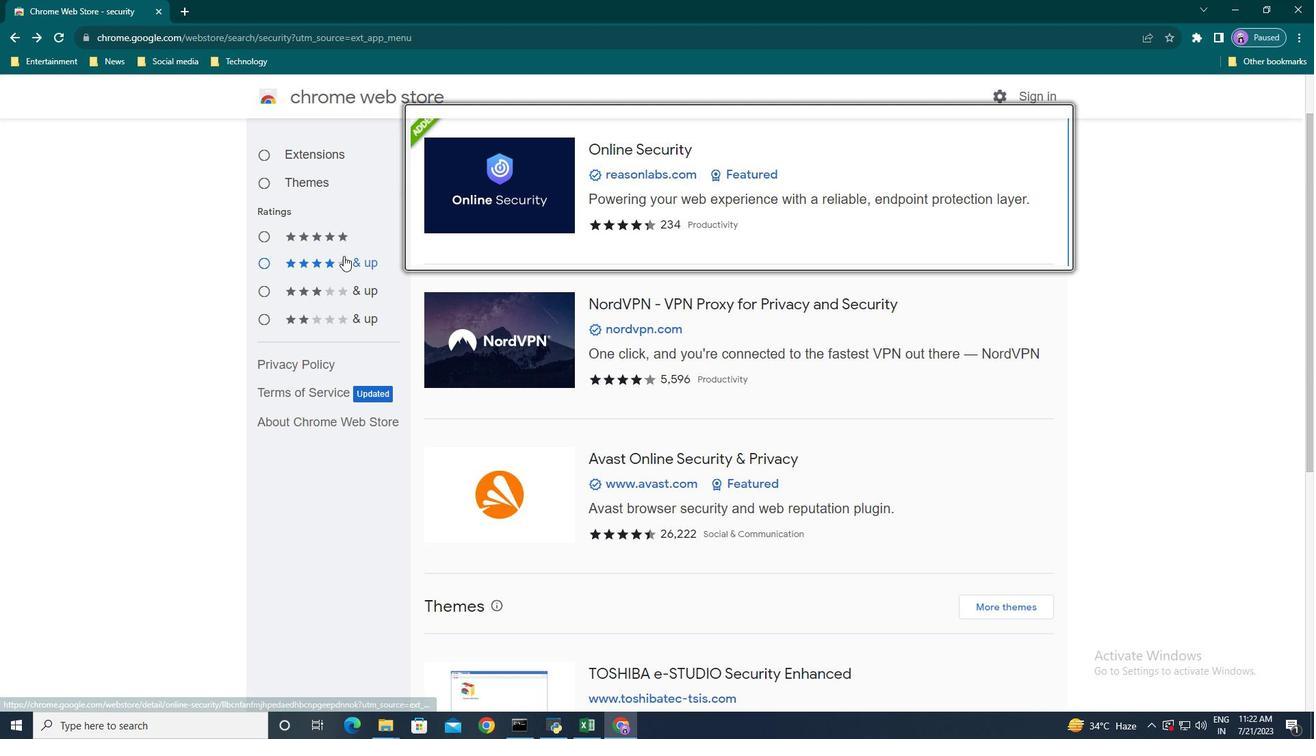 
Action: Mouse scrolled (362, 258) with delta (0, 0)
Screenshot: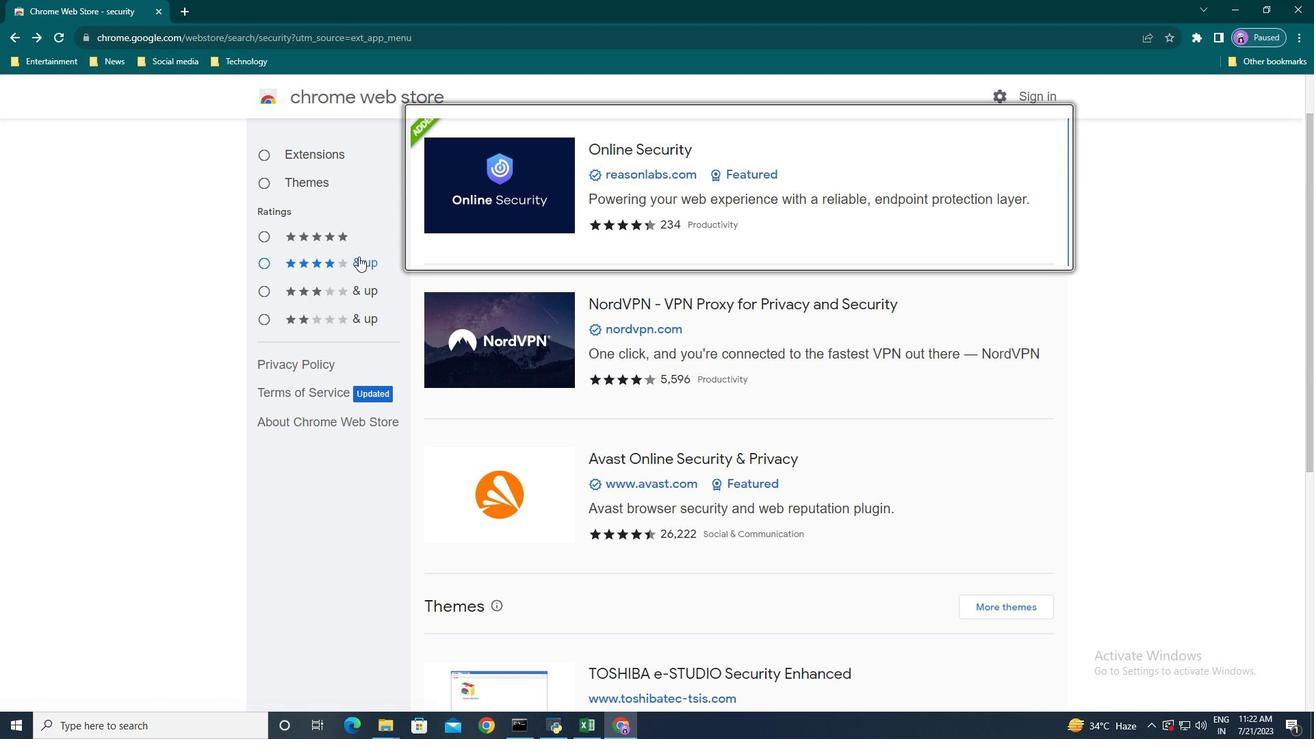 
Action: Mouse scrolled (362, 258) with delta (0, 0)
Screenshot: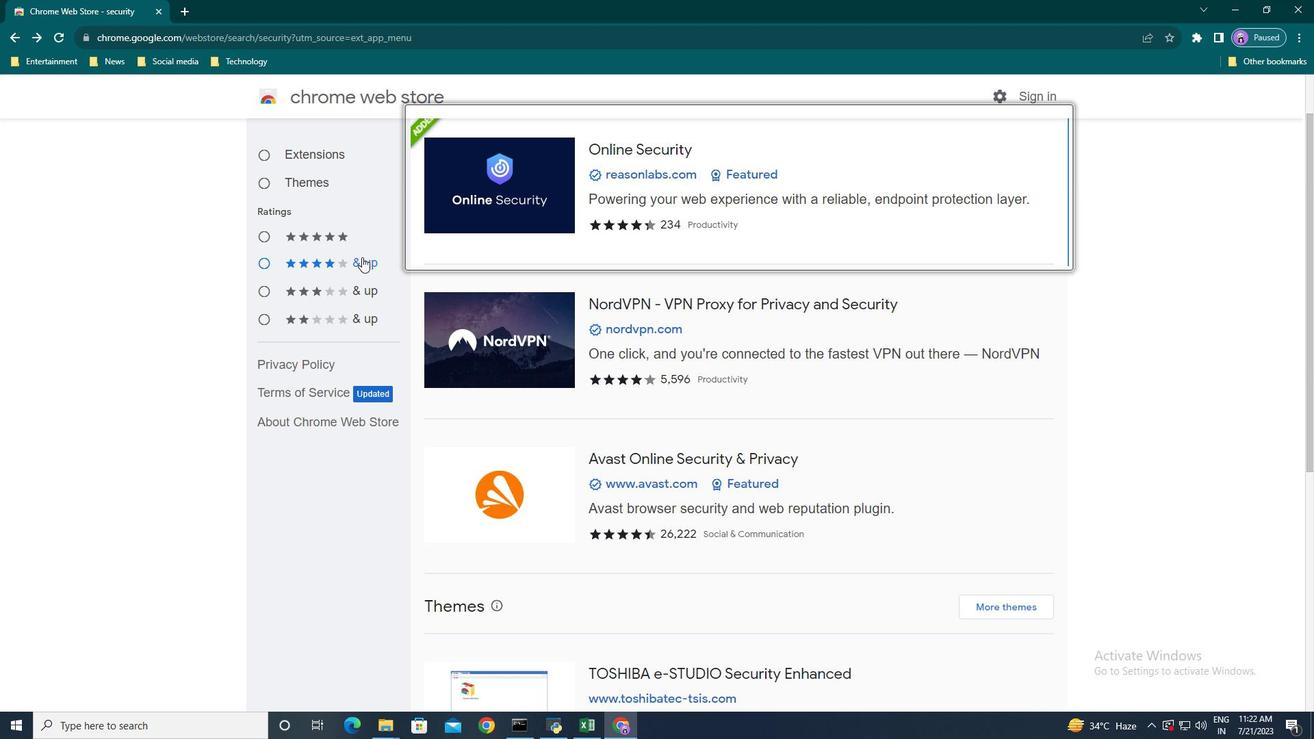 
Action: Mouse scrolled (362, 258) with delta (0, 0)
Screenshot: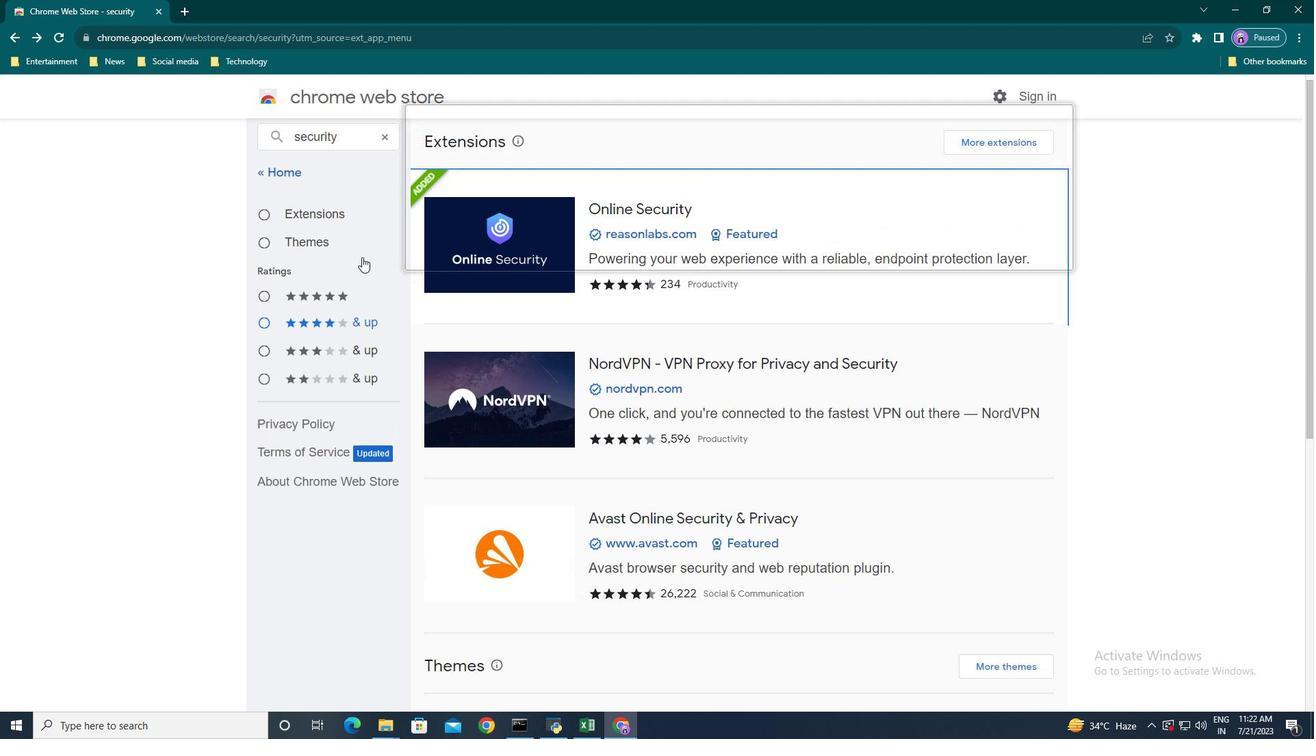 
Action: Mouse scrolled (362, 256) with delta (0, 0)
Screenshot: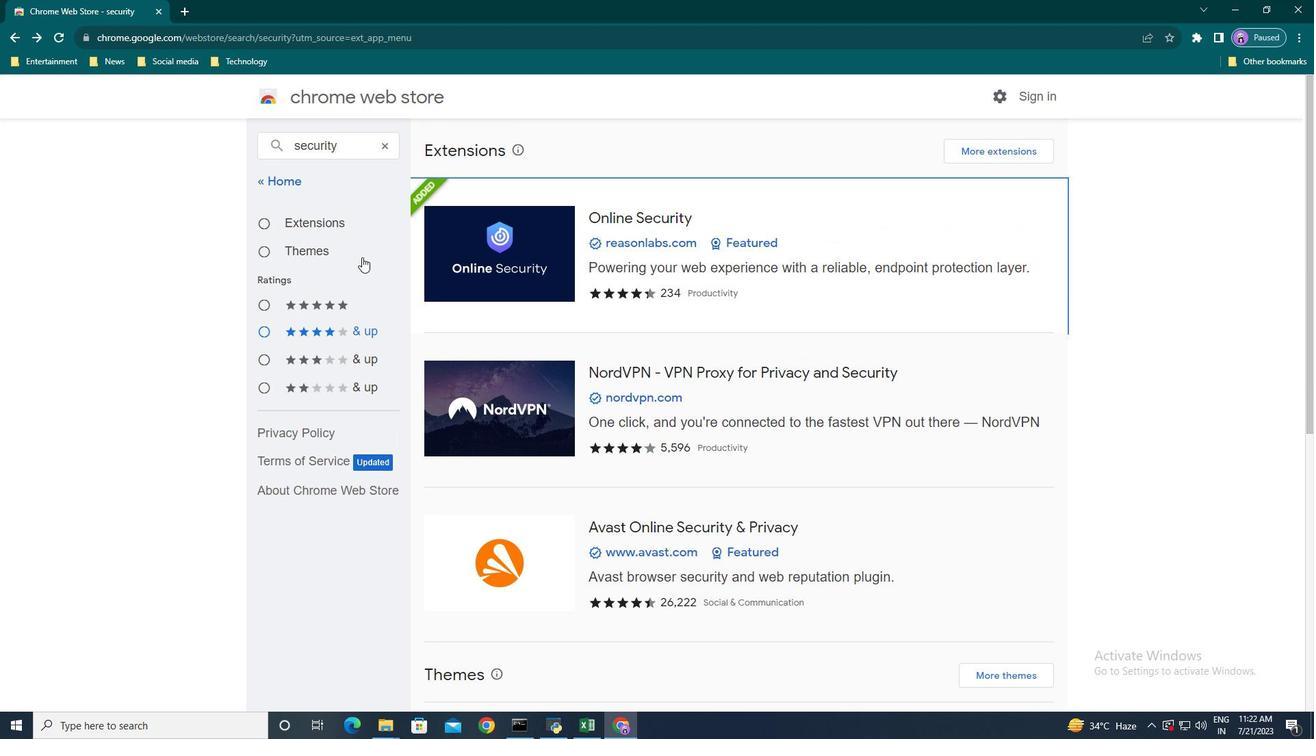 
Action: Mouse scrolled (362, 256) with delta (0, 0)
Screenshot: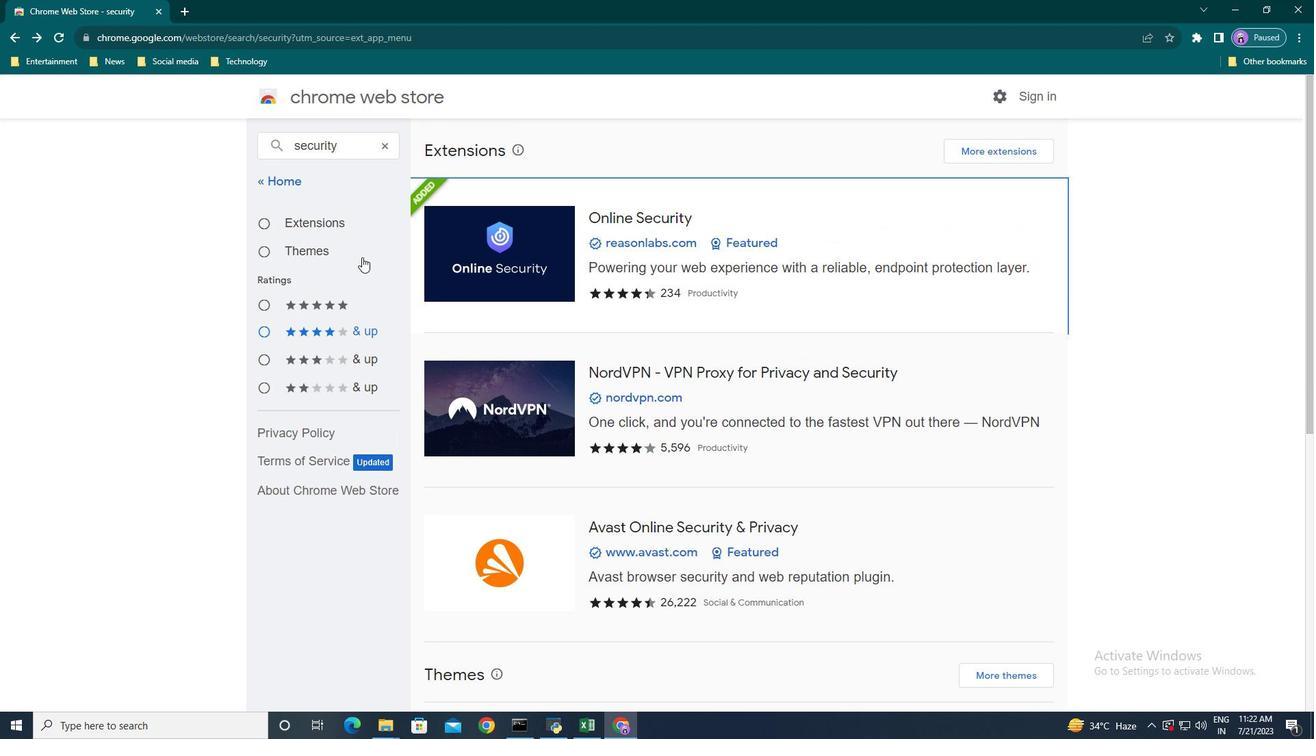
Action: Mouse moved to (390, 286)
Screenshot: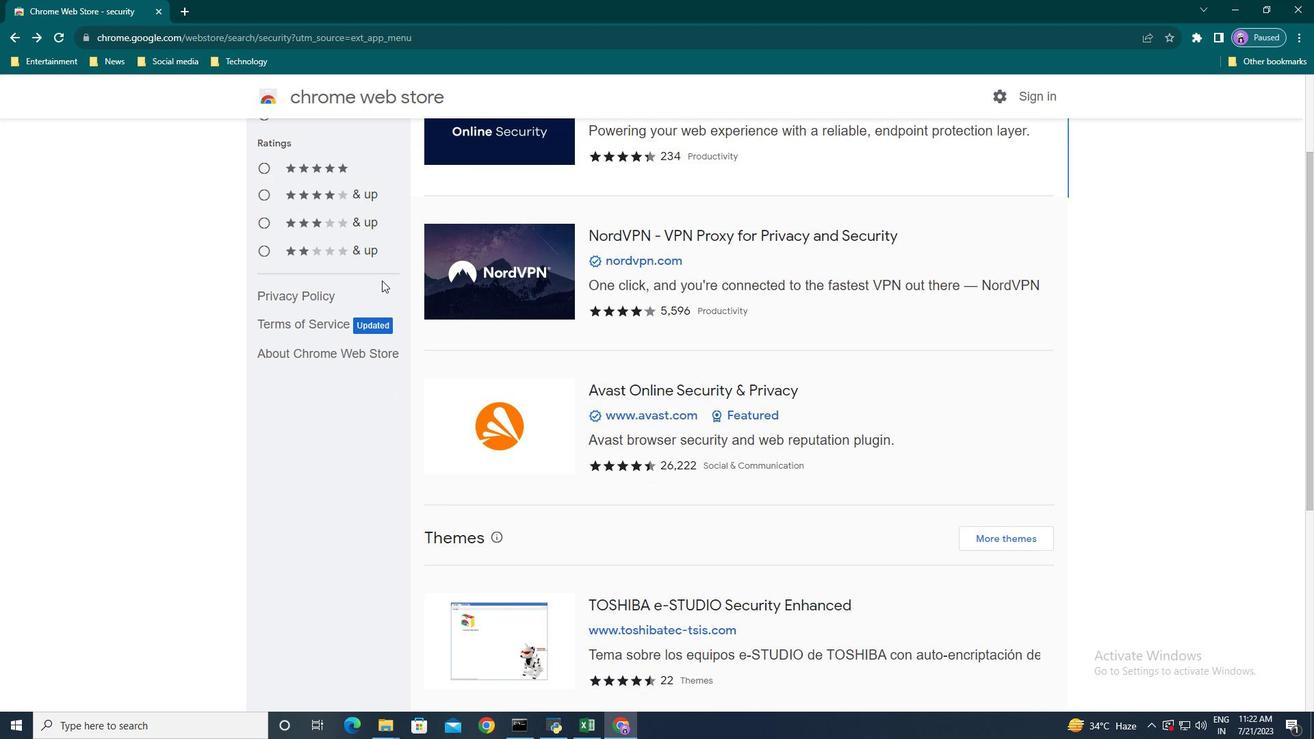
Action: Mouse scrolled (390, 285) with delta (0, 0)
Screenshot: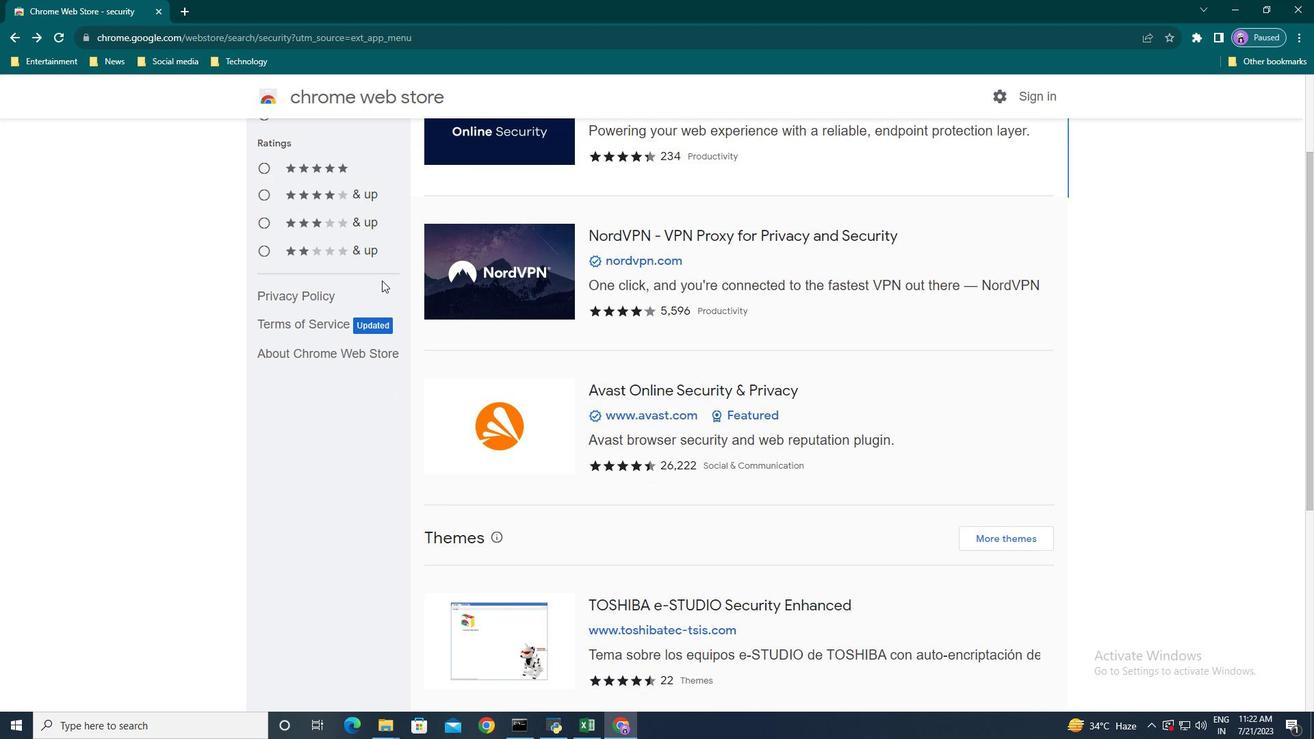 
Action: Mouse moved to (589, 369)
Screenshot: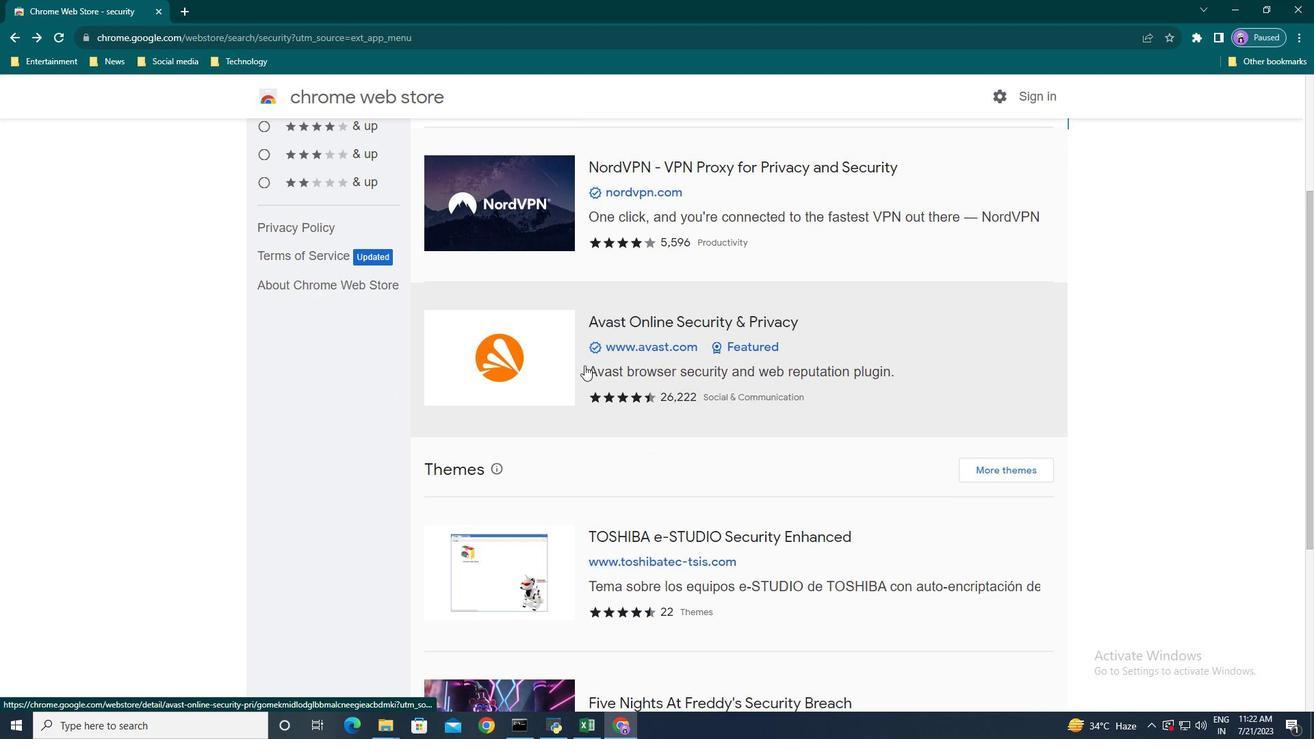 
Action: Mouse scrolled (589, 368) with delta (0, 0)
Screenshot: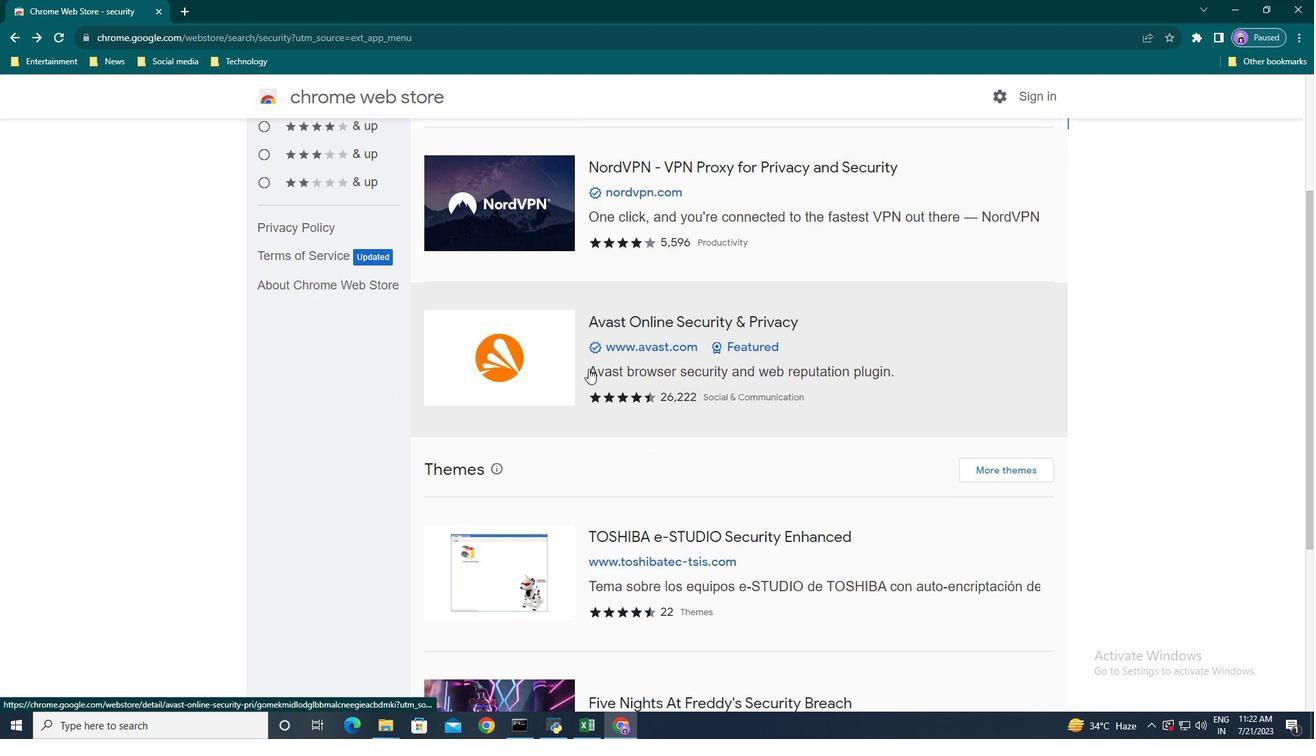 
Action: Mouse scrolled (589, 368) with delta (0, 0)
Screenshot: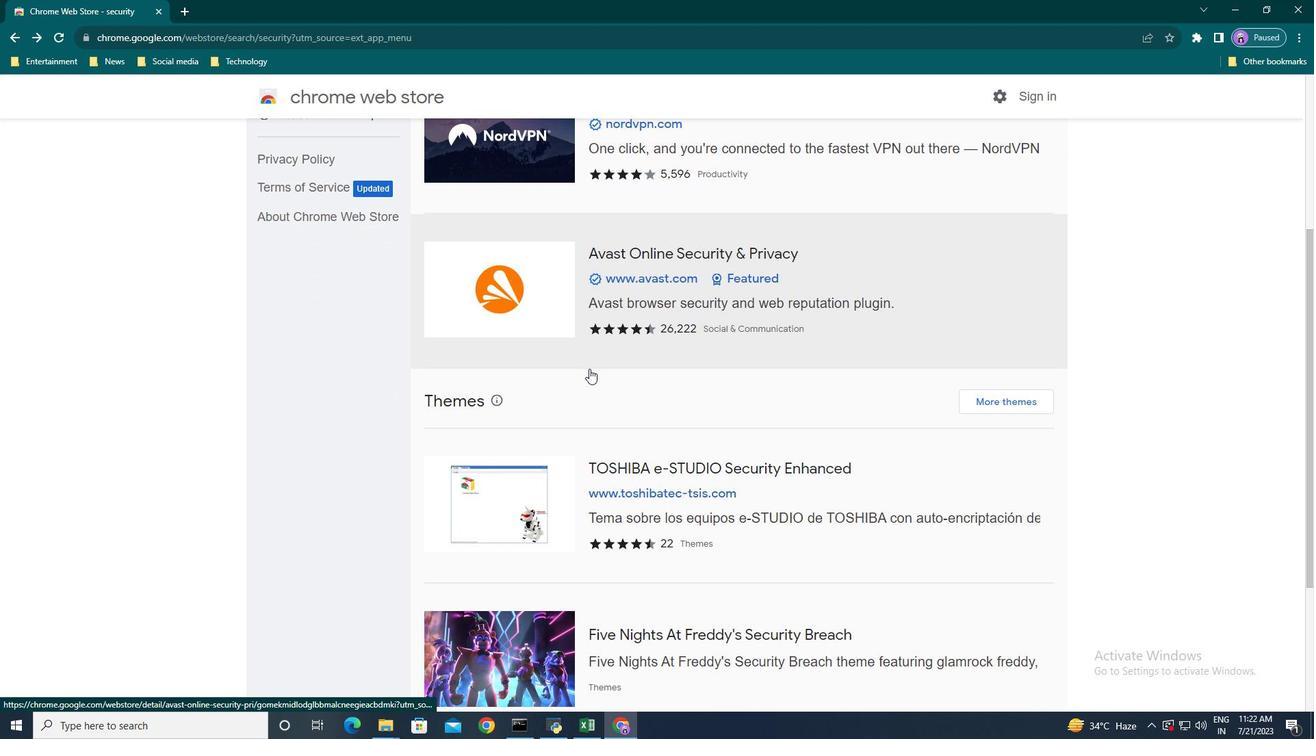 
Action: Mouse scrolled (589, 368) with delta (0, 0)
Screenshot: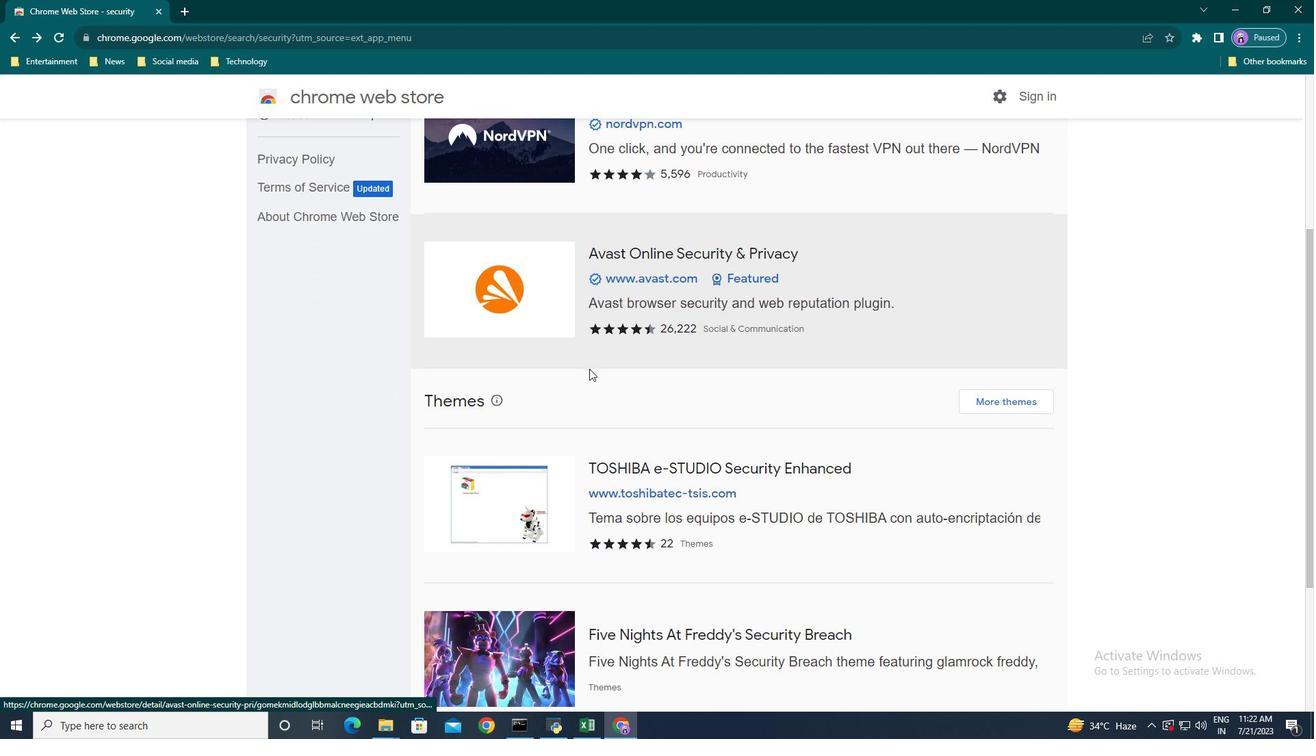 
Action: Mouse moved to (744, 332)
Screenshot: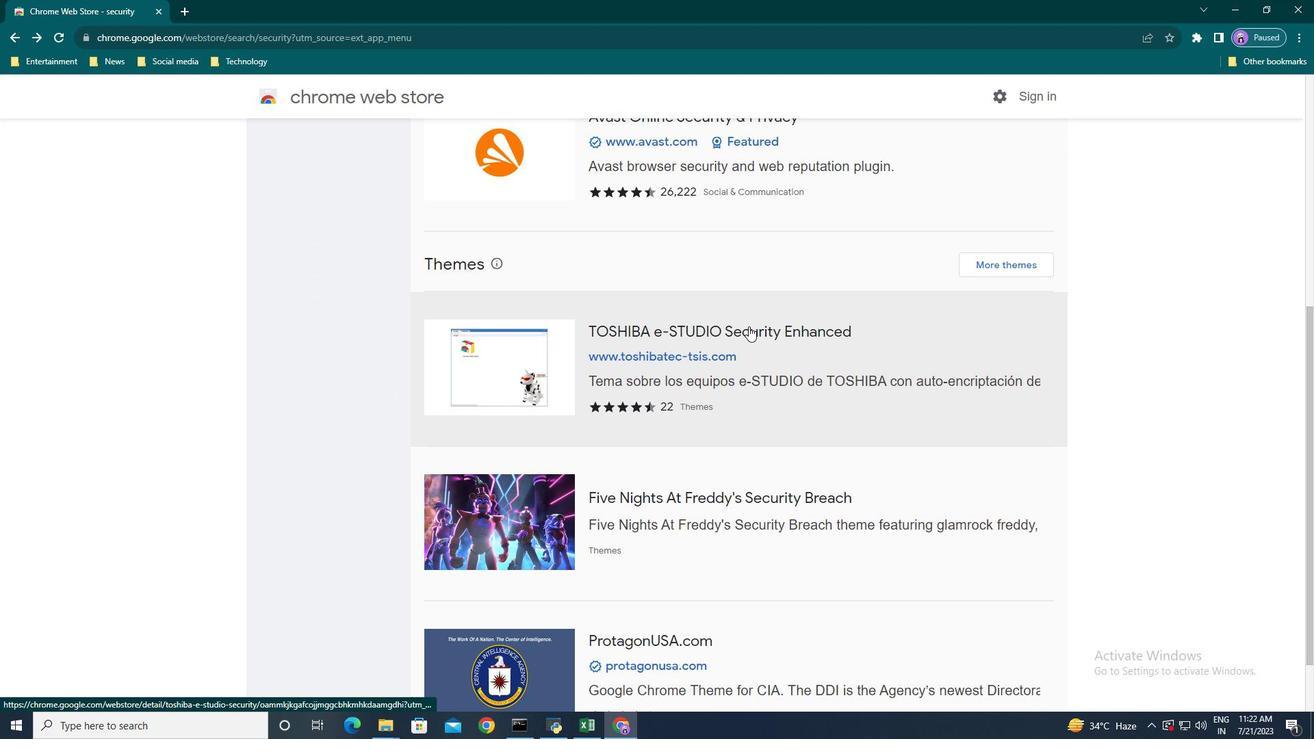 
Action: Mouse pressed left at (744, 332)
Screenshot: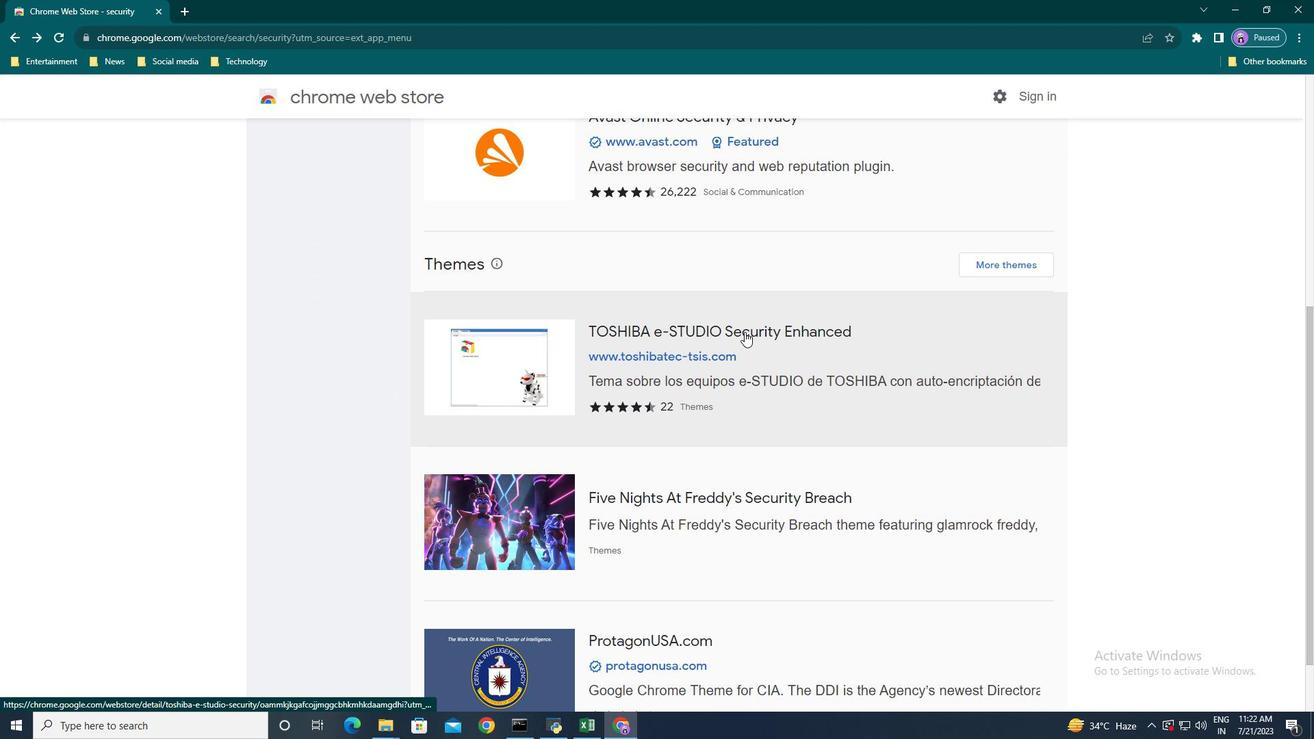 
Action: Mouse moved to (939, 199)
Screenshot: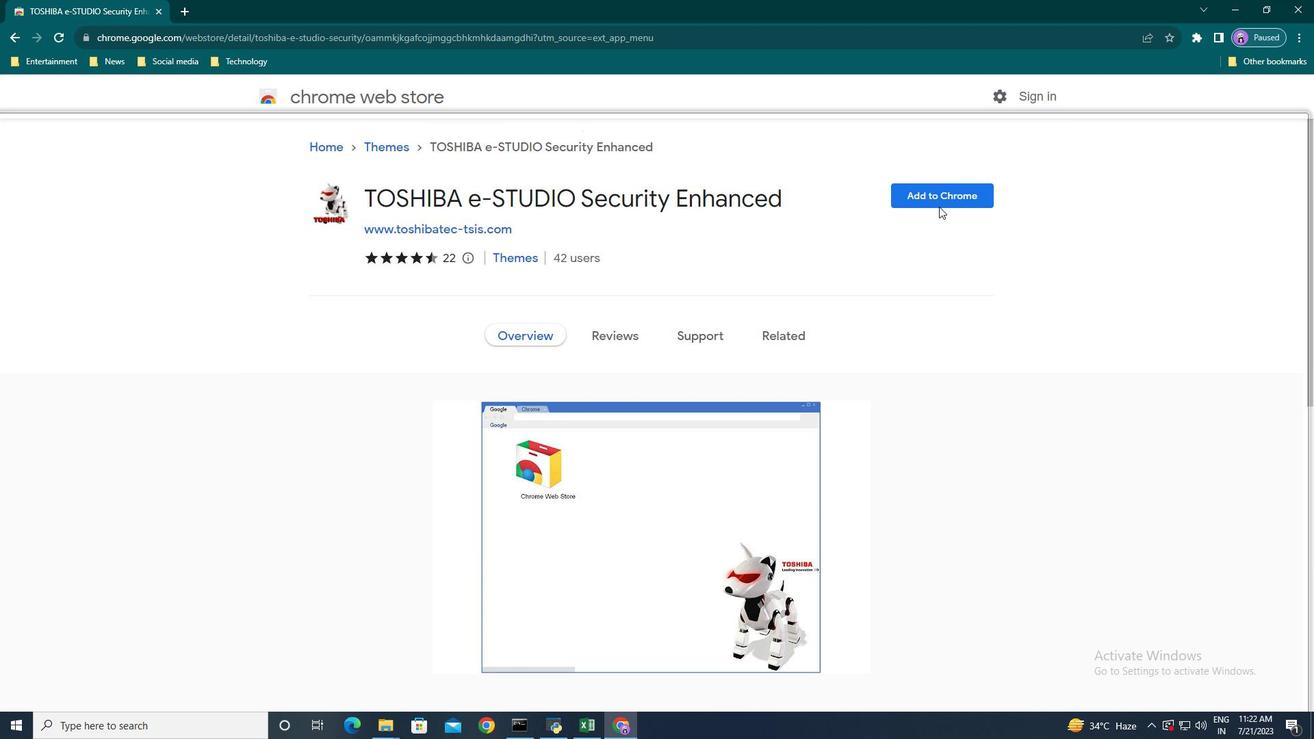 
Action: Mouse pressed left at (939, 199)
Screenshot: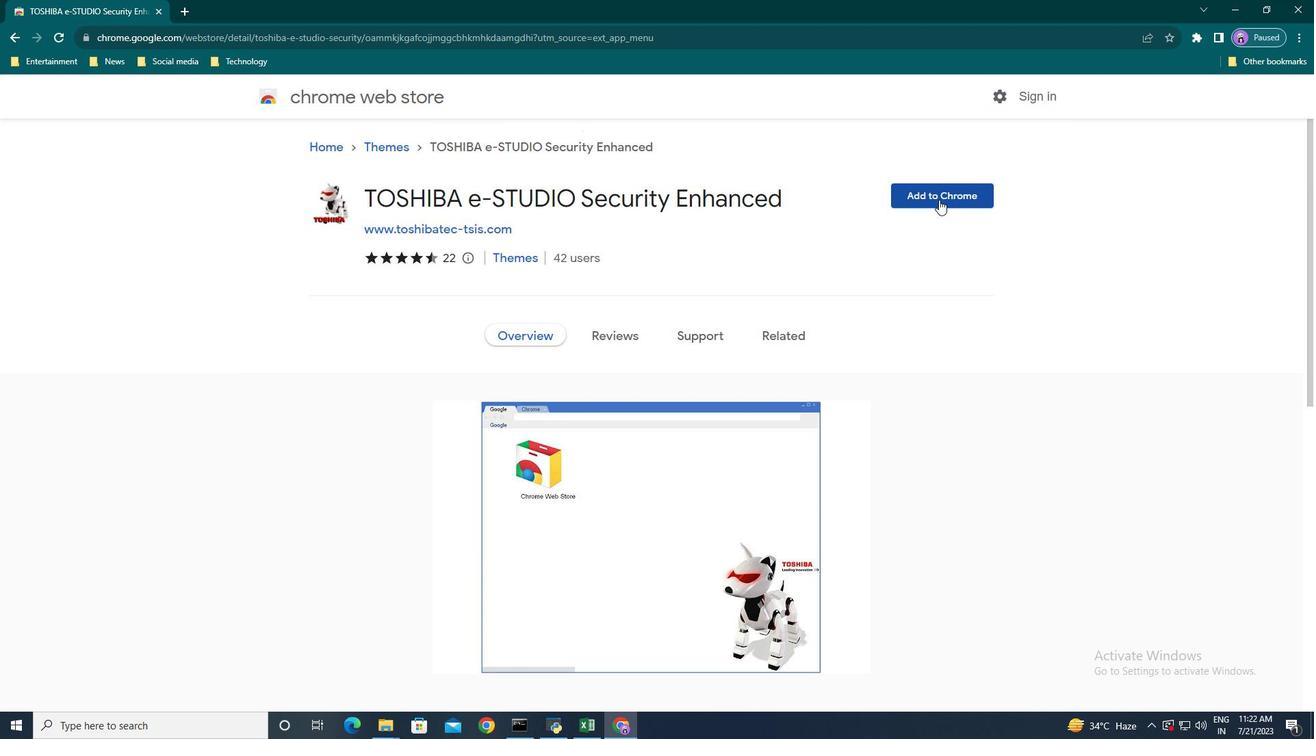 
Action: Mouse moved to (289, 89)
Screenshot: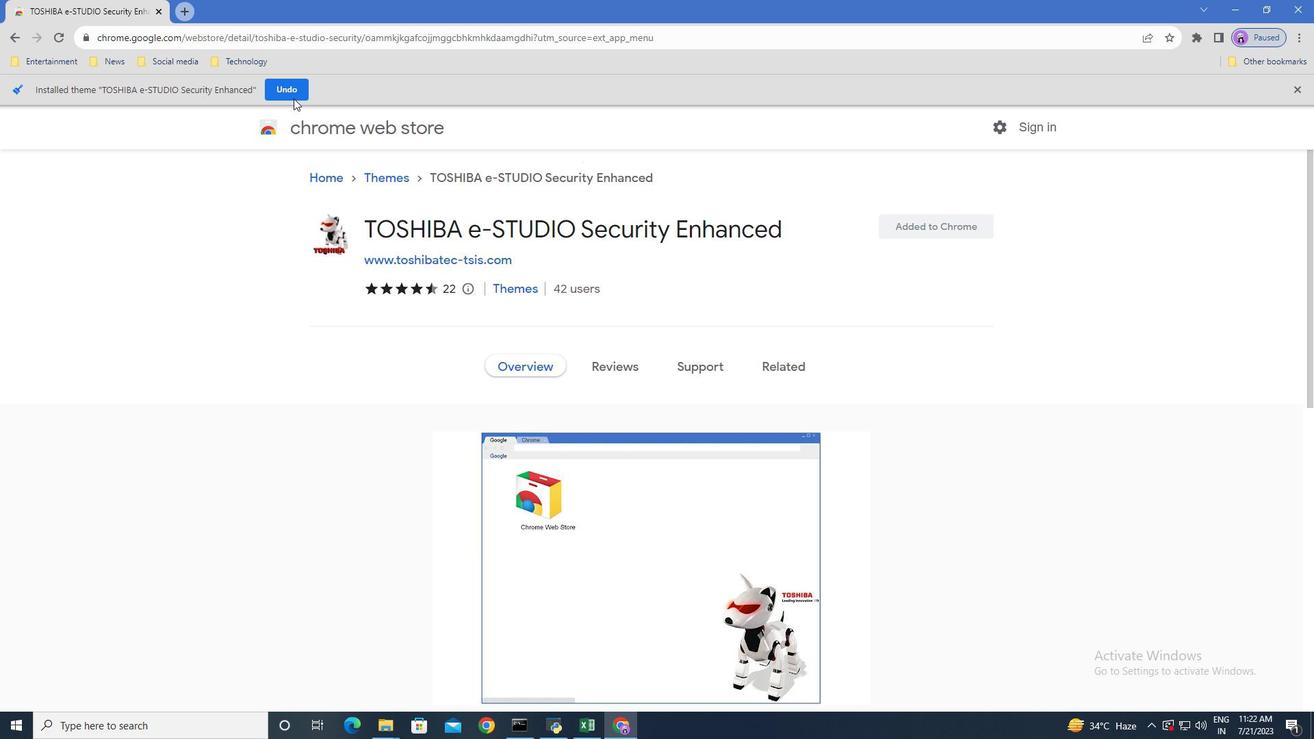 
Action: Mouse pressed left at (289, 89)
Screenshot: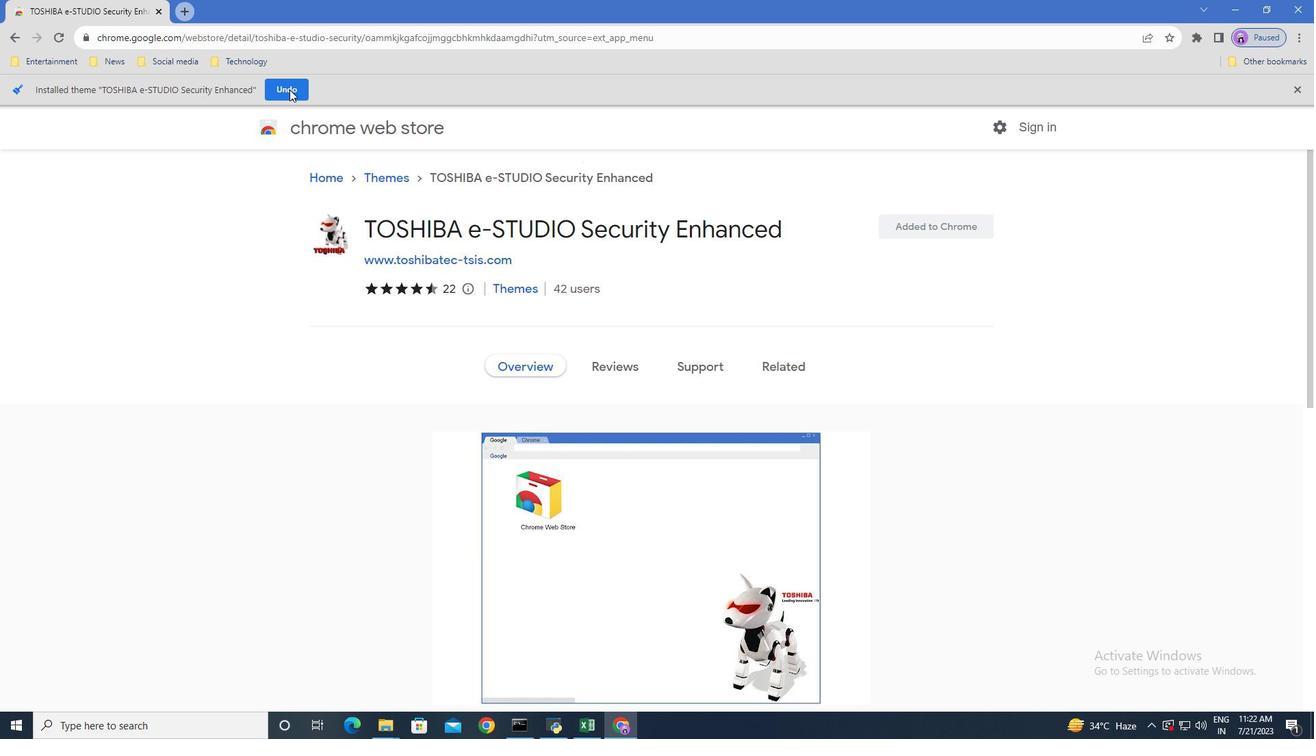 
Action: Mouse moved to (816, 259)
Screenshot: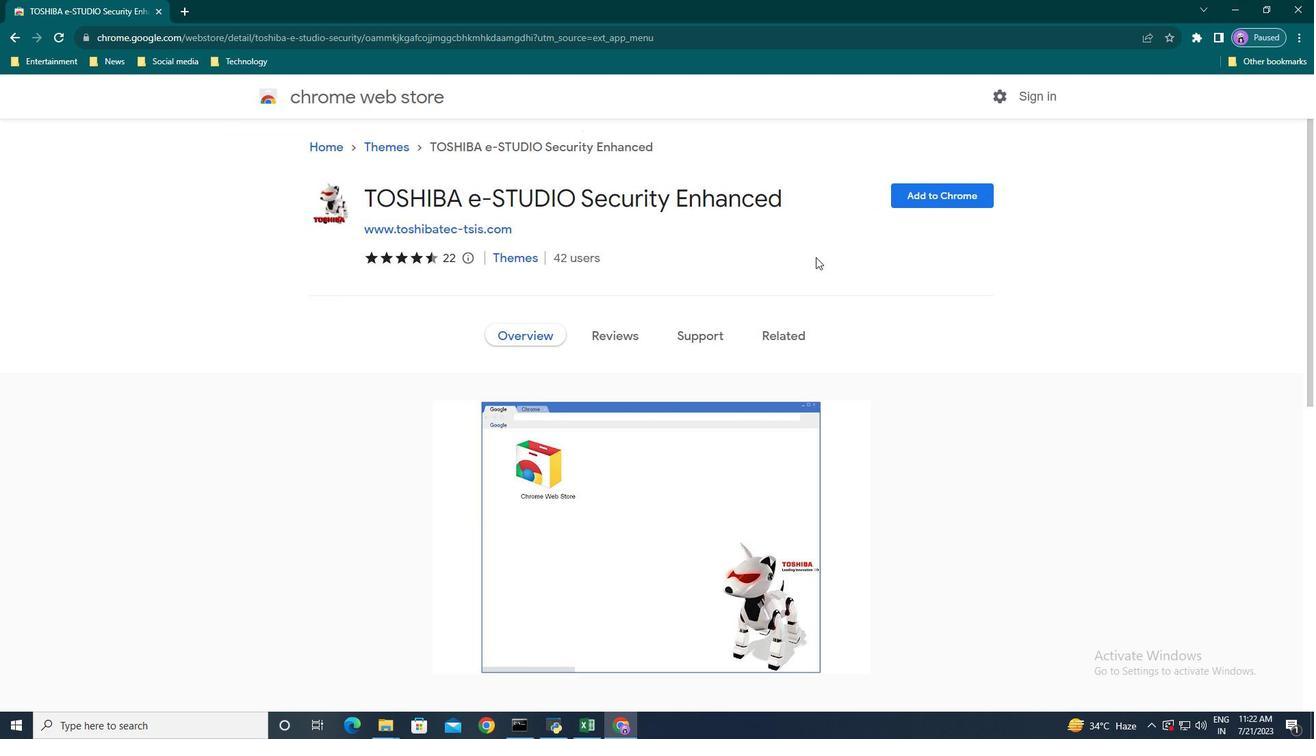 
Action: Mouse scrolled (816, 258) with delta (0, 0)
Screenshot: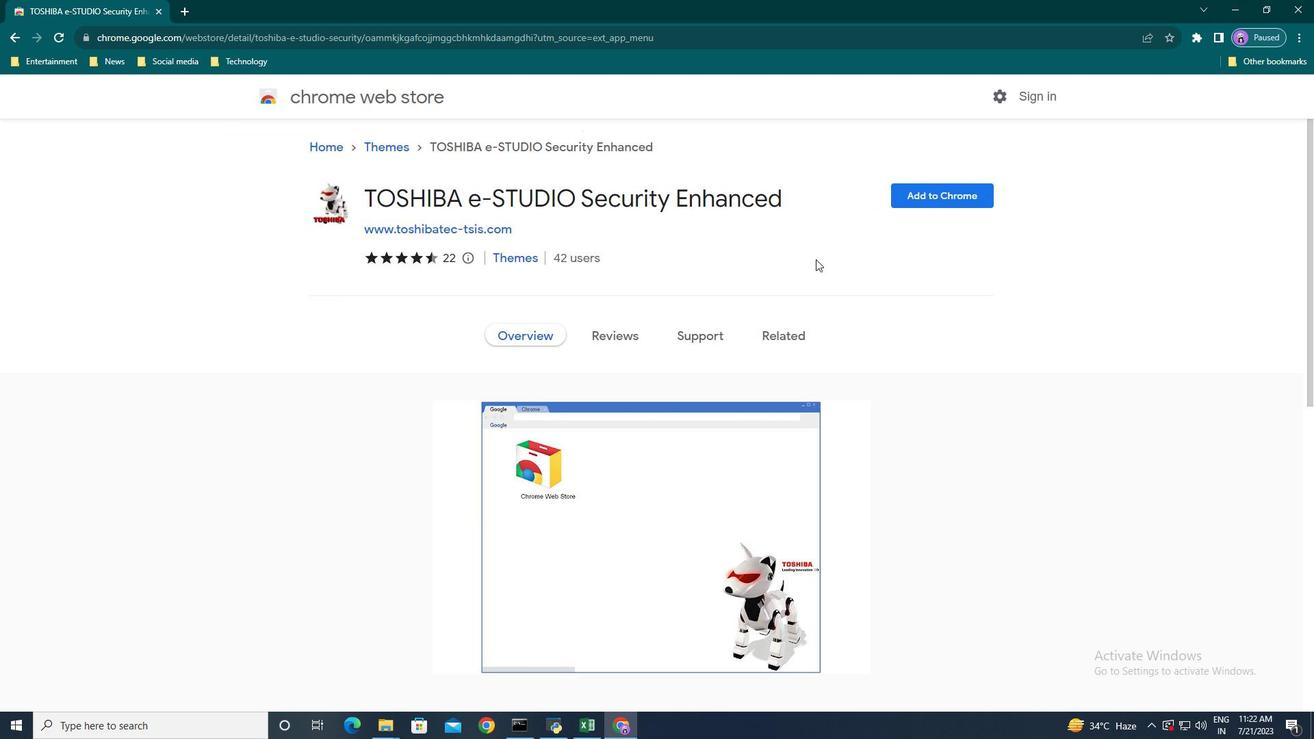 
Action: Mouse moved to (815, 258)
Screenshot: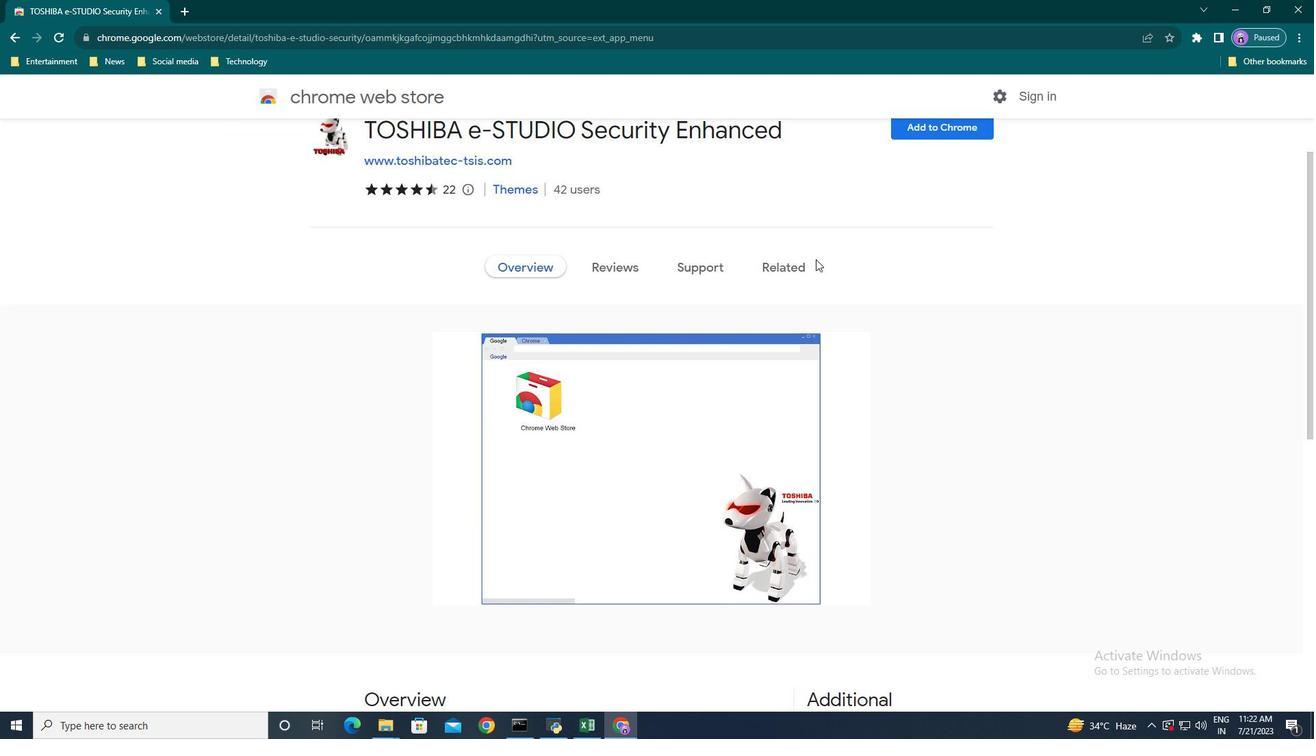 
Action: Mouse scrolled (815, 258) with delta (0, 0)
Screenshot: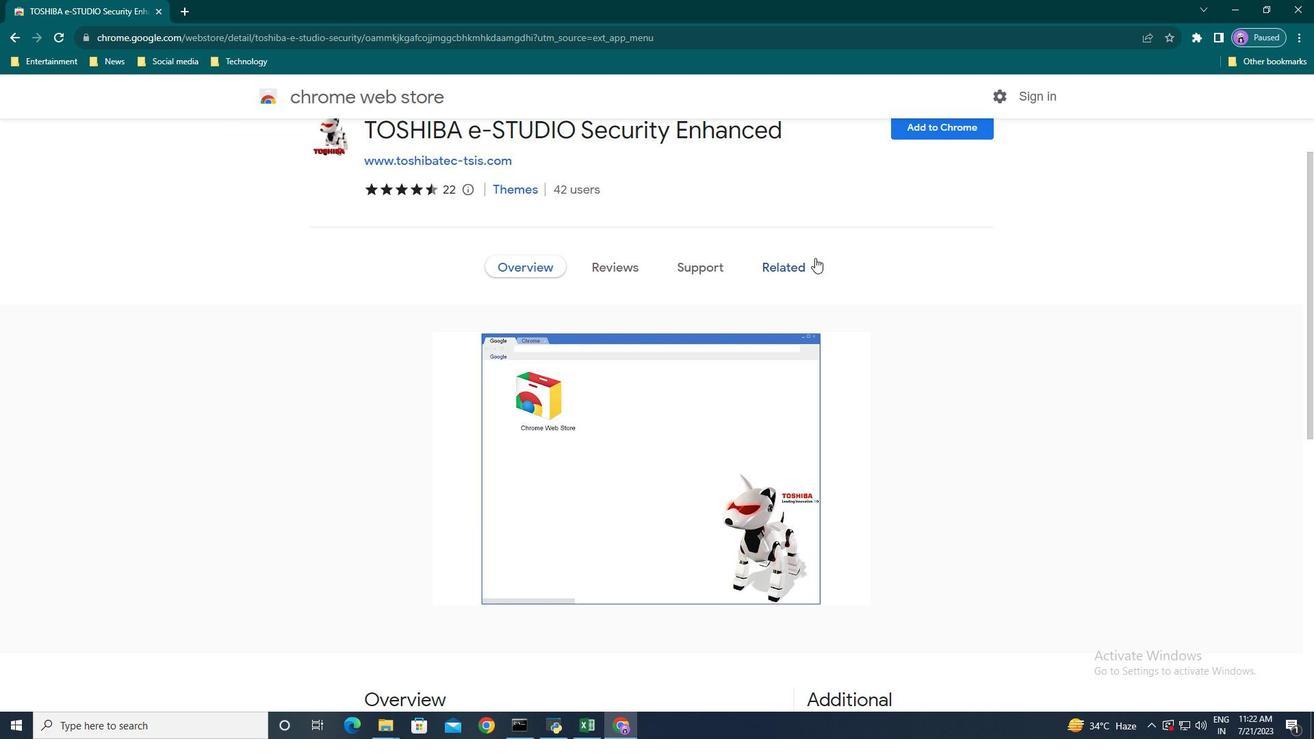 
Action: Mouse moved to (936, 191)
Screenshot: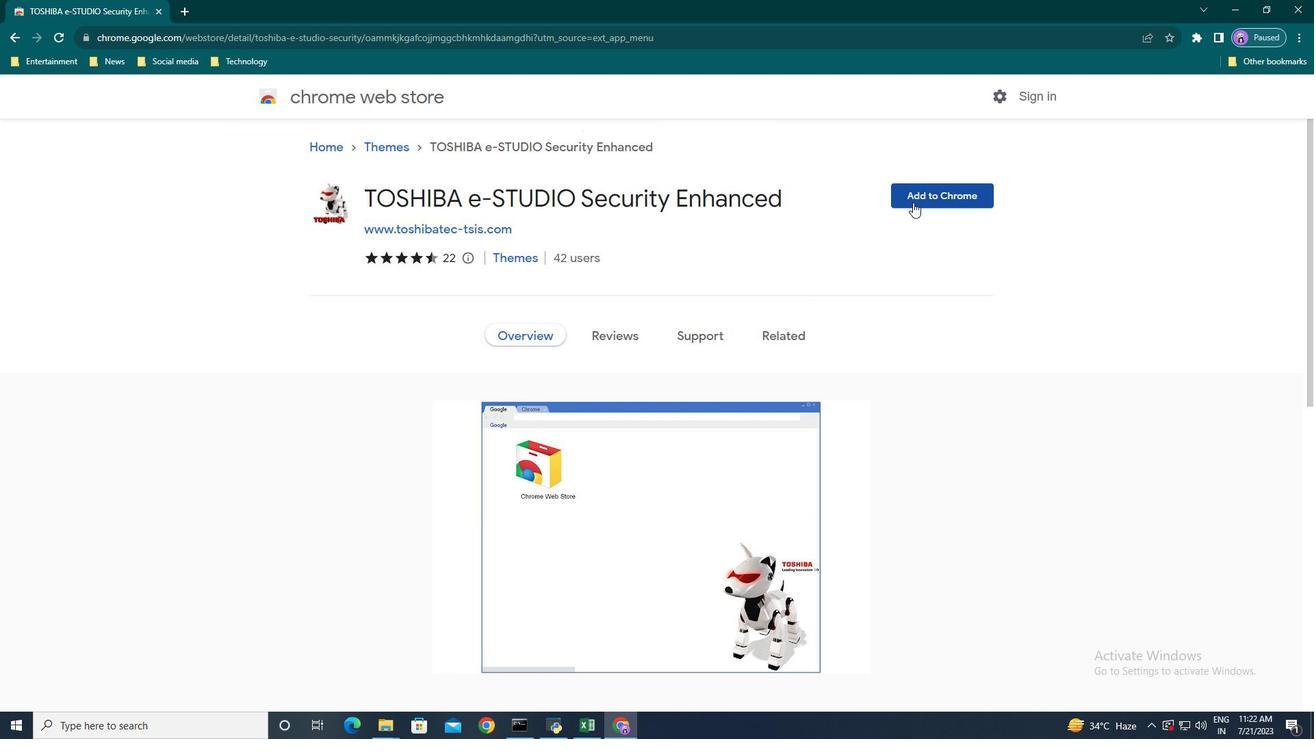 
Action: Mouse pressed left at (936, 191)
Screenshot: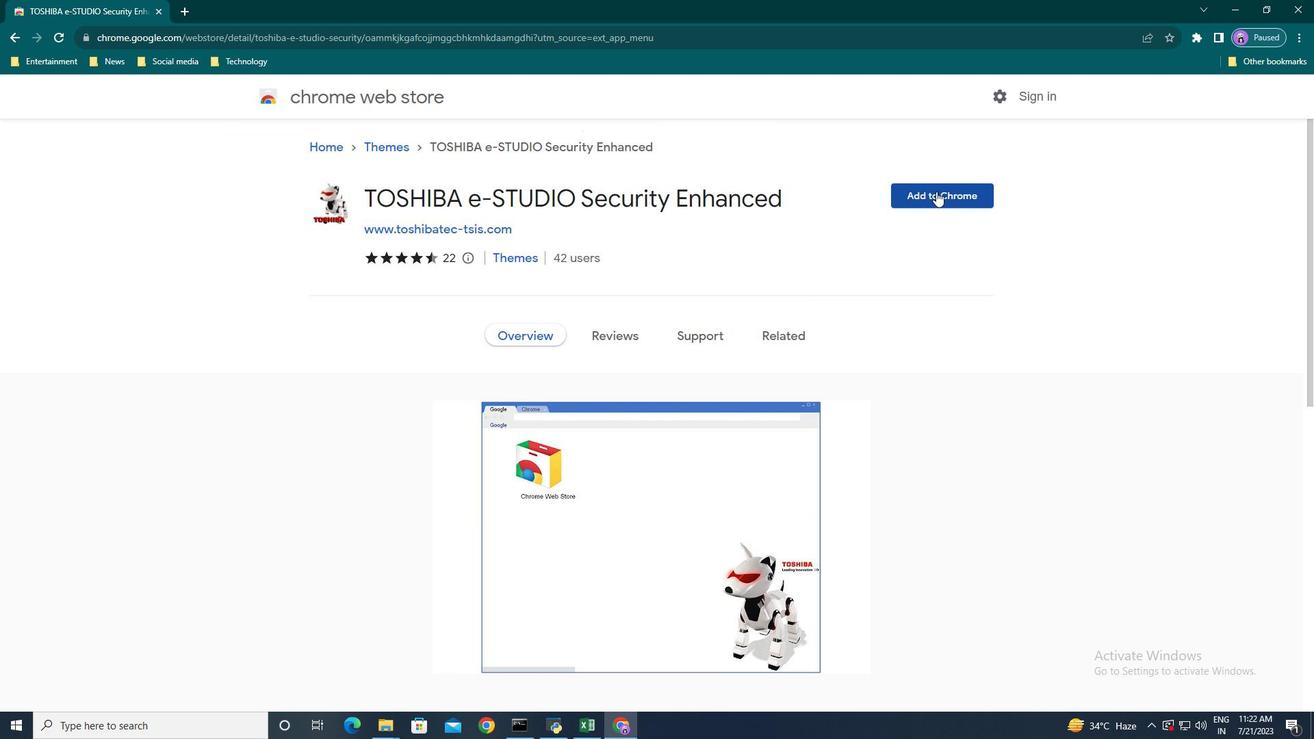 
Action: Mouse moved to (1298, 88)
Screenshot: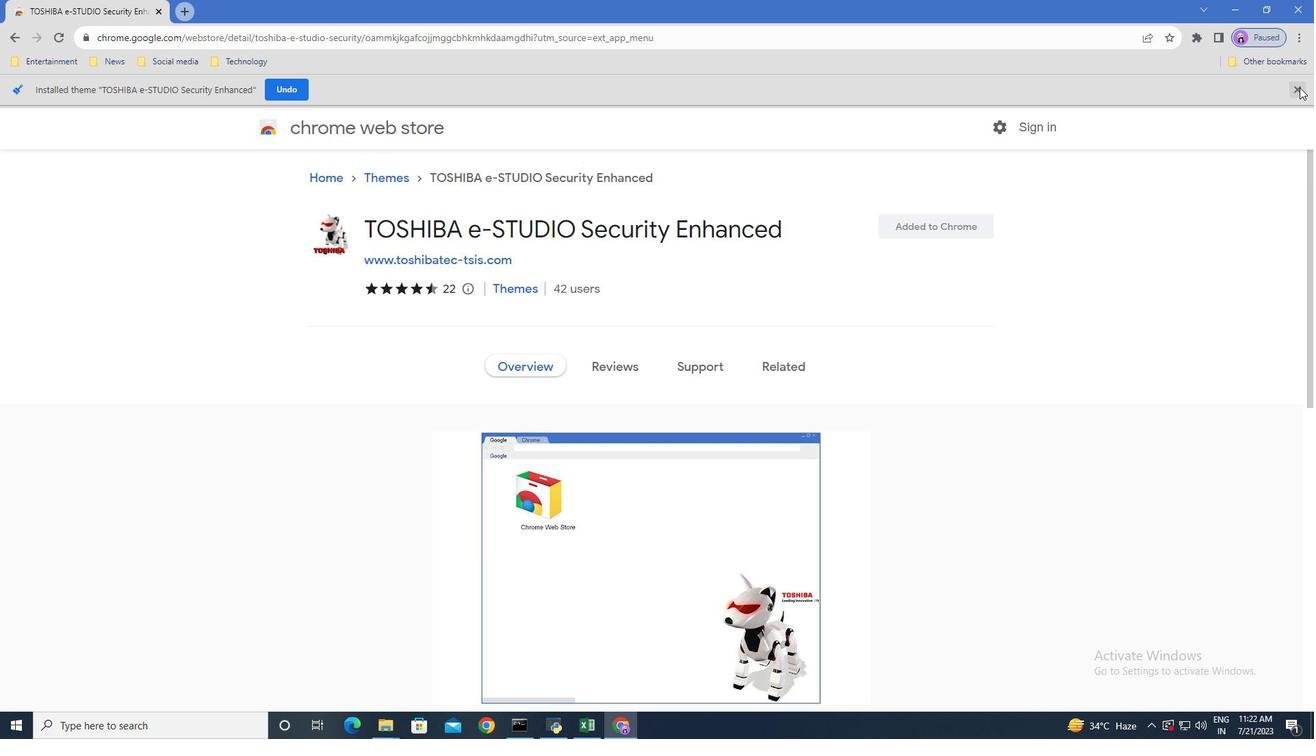 
Action: Mouse pressed left at (1298, 88)
Screenshot: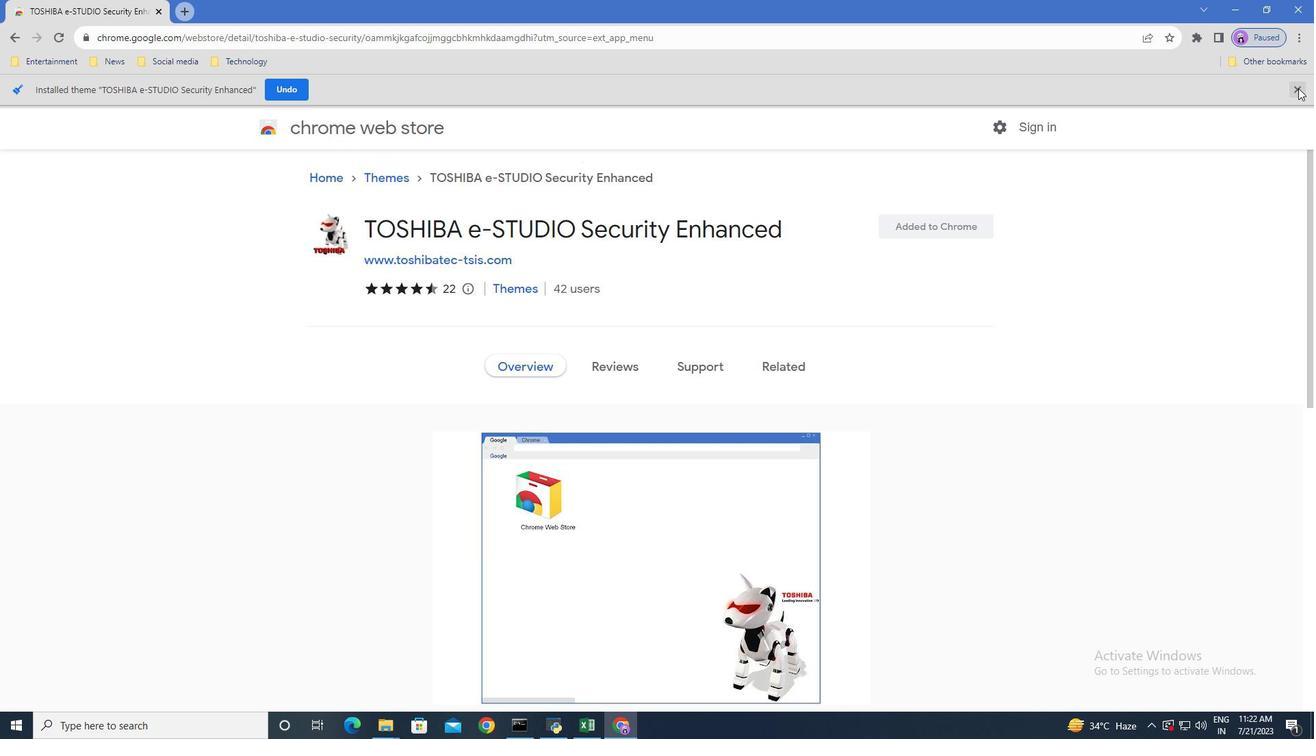 
Action: Mouse moved to (968, 223)
Screenshot: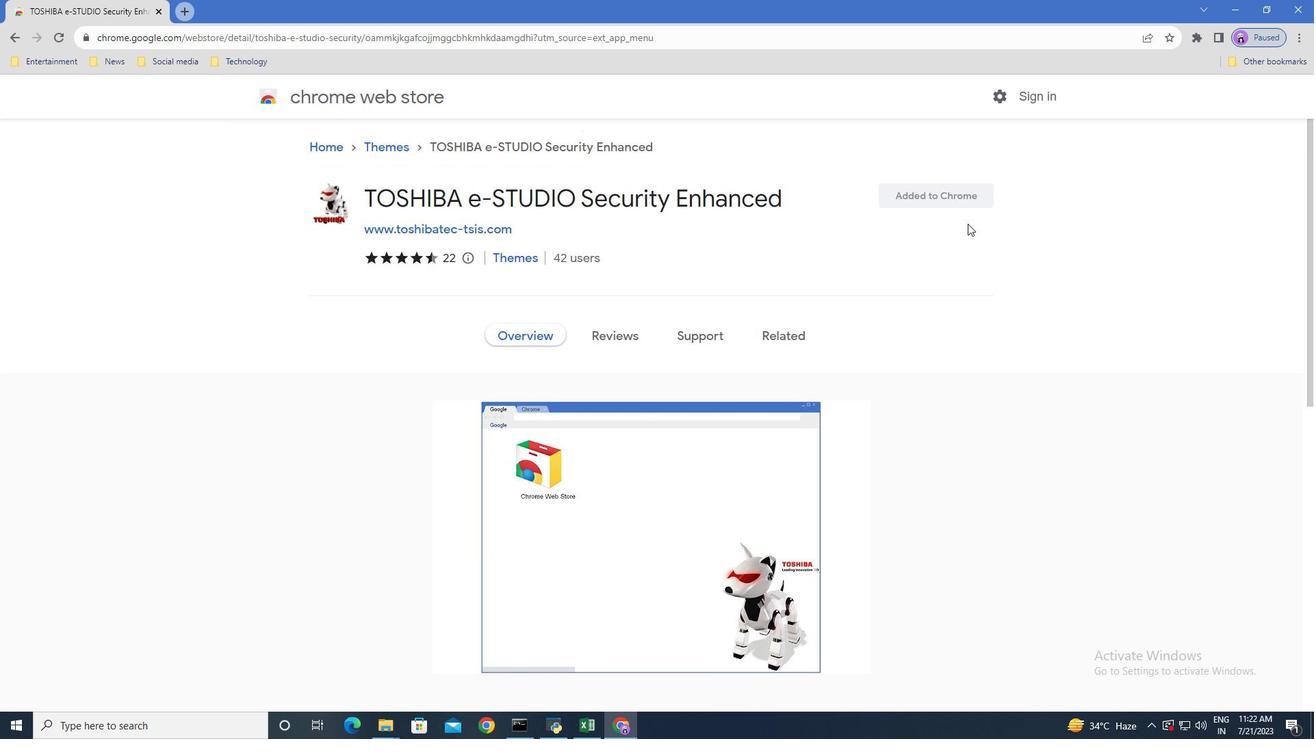 
Action: Mouse scrolled (968, 223) with delta (0, 0)
Screenshot: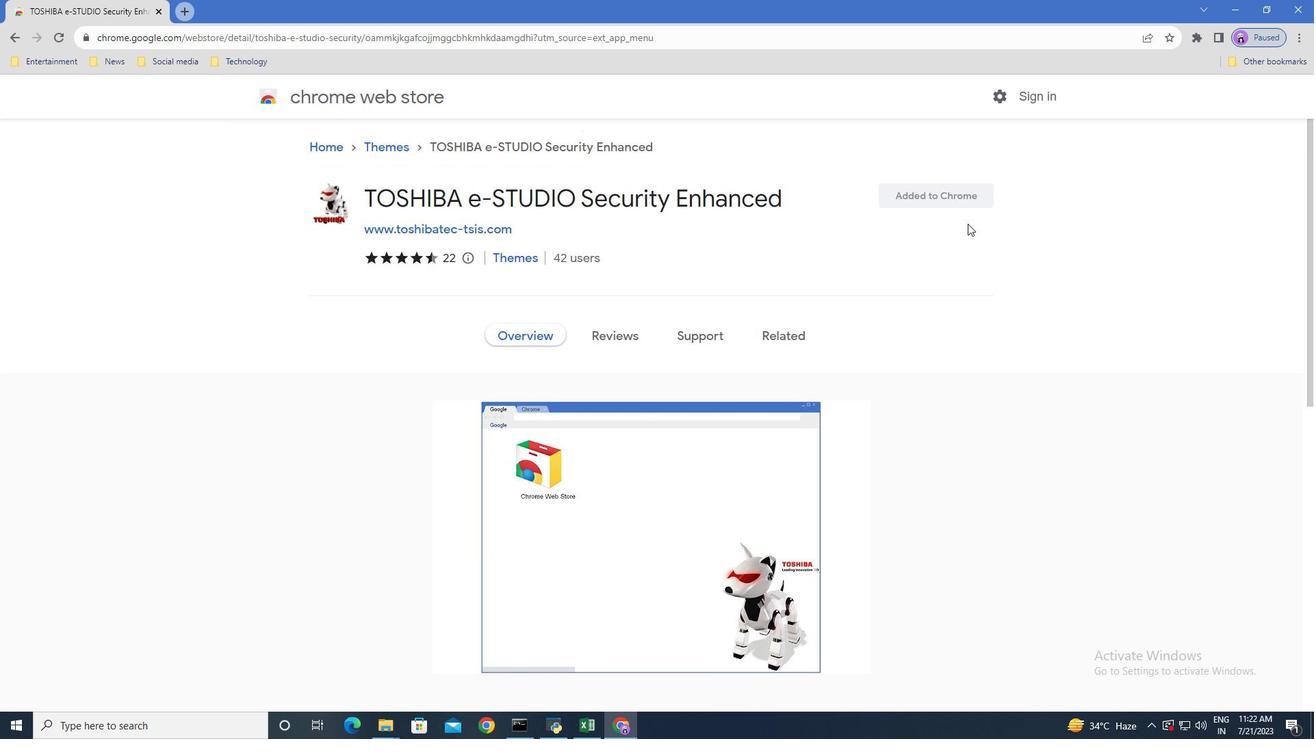 
Action: Mouse scrolled (968, 224) with delta (0, 0)
Screenshot: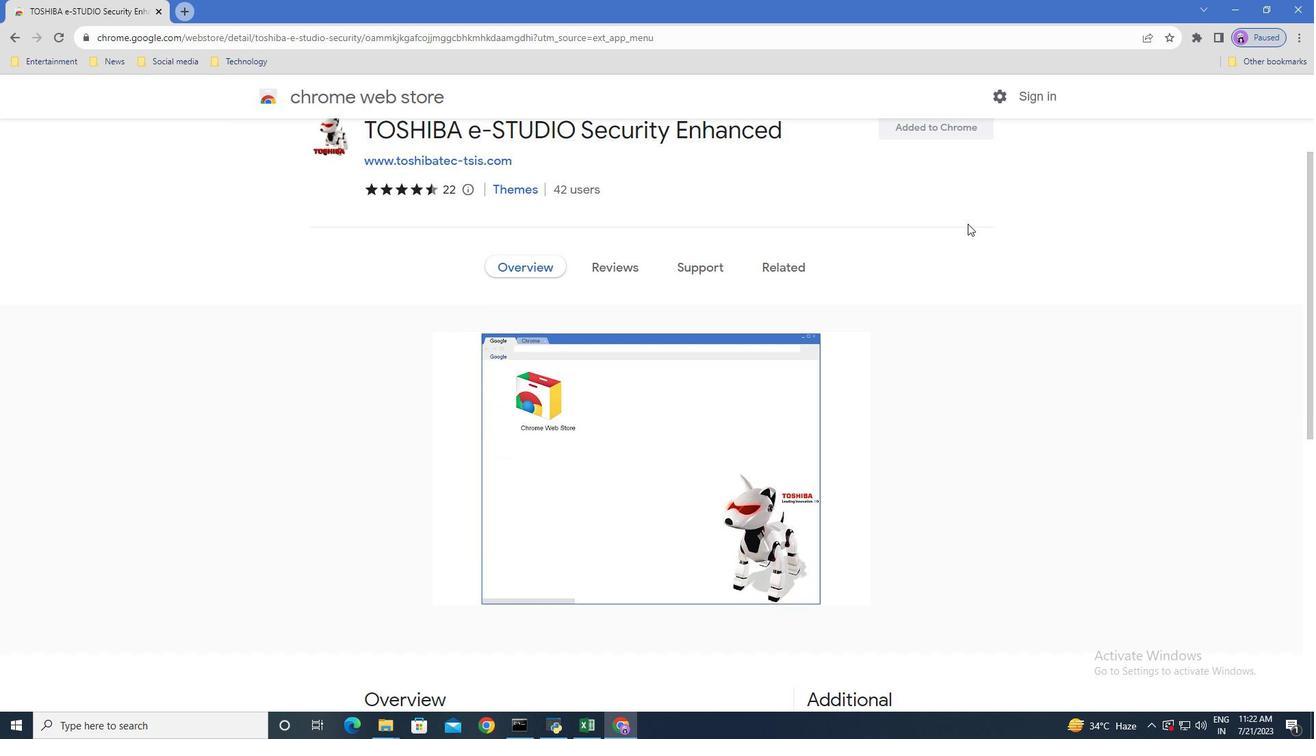 
Action: Mouse scrolled (968, 224) with delta (0, 0)
Screenshot: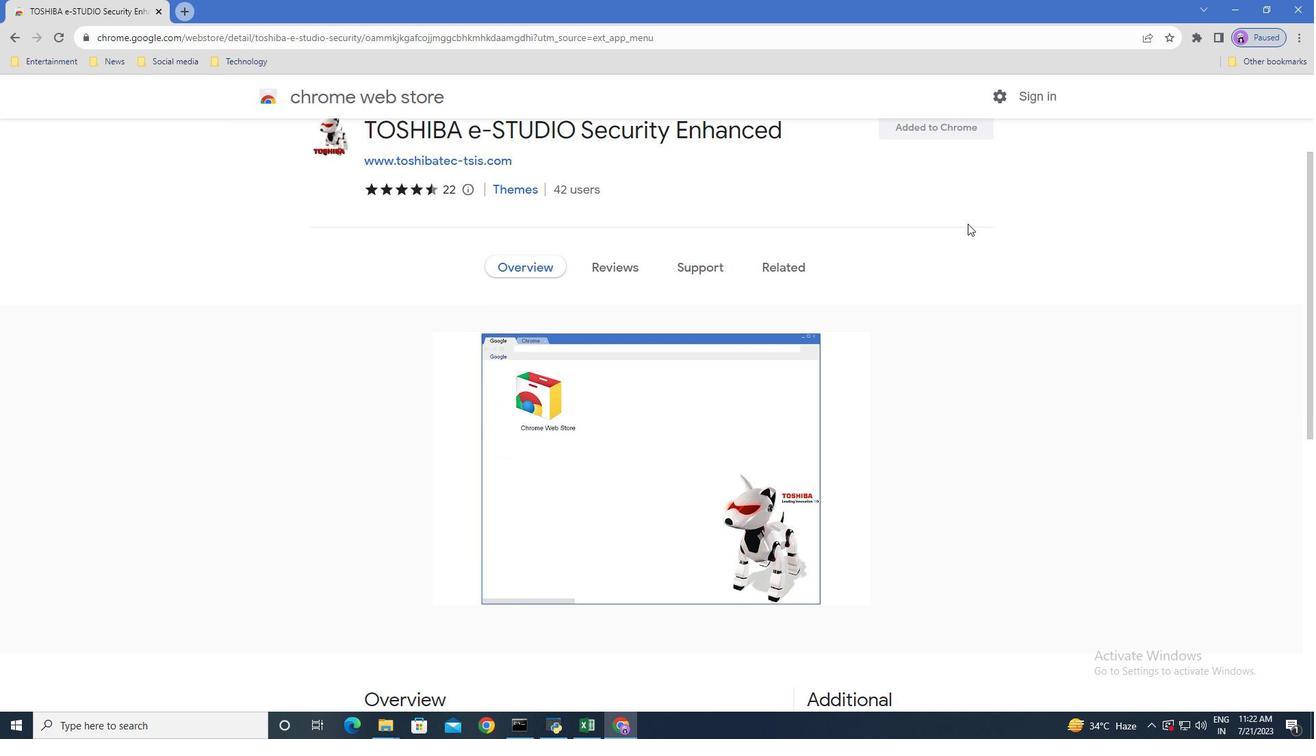 
Action: Mouse moved to (731, 207)
Screenshot: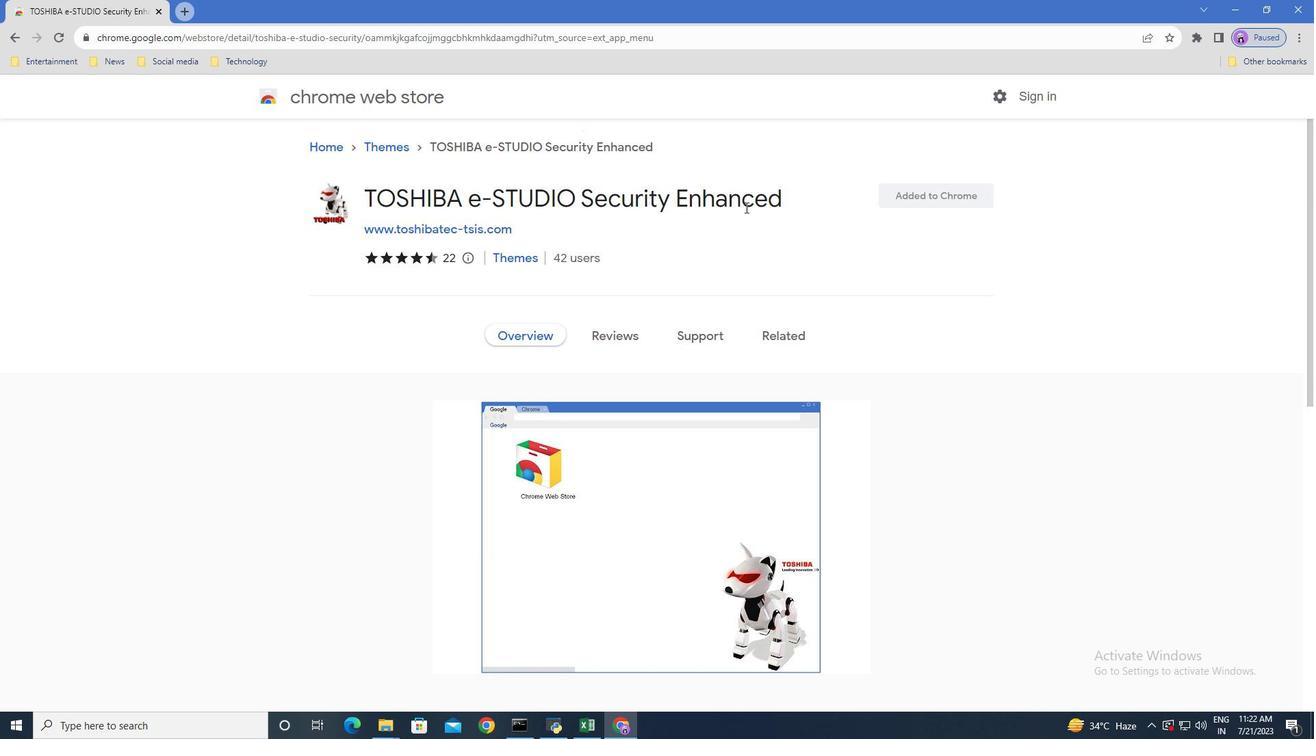 
Action: Mouse scrolled (731, 208) with delta (0, 0)
Screenshot: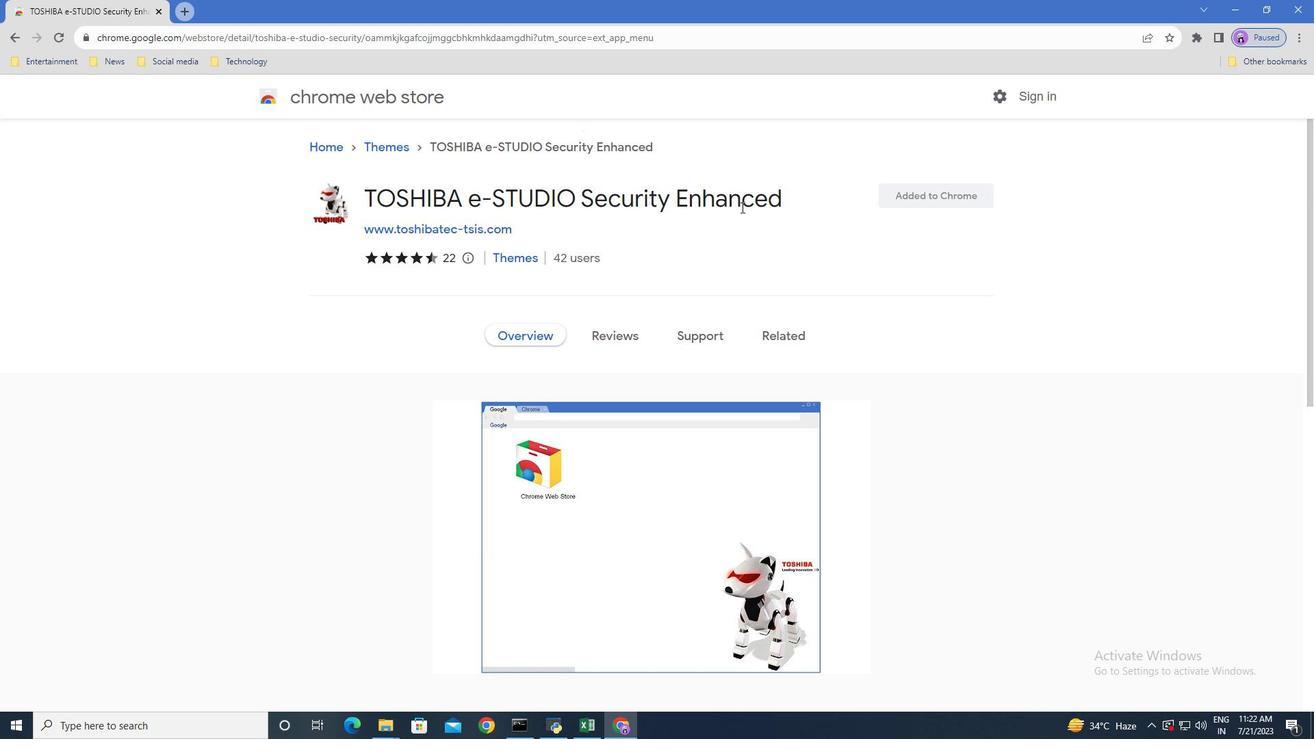 
Action: Mouse scrolled (731, 208) with delta (0, 0)
Screenshot: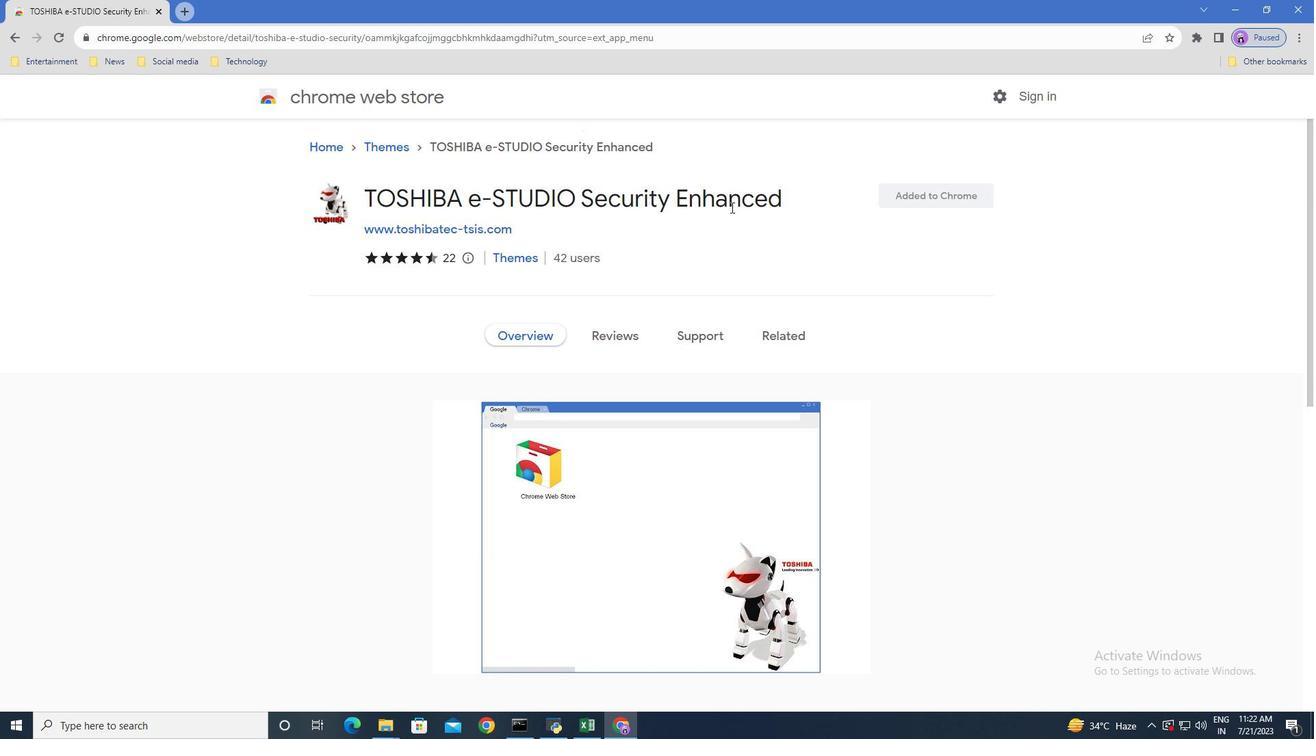 
Action: Mouse moved to (730, 206)
Screenshot: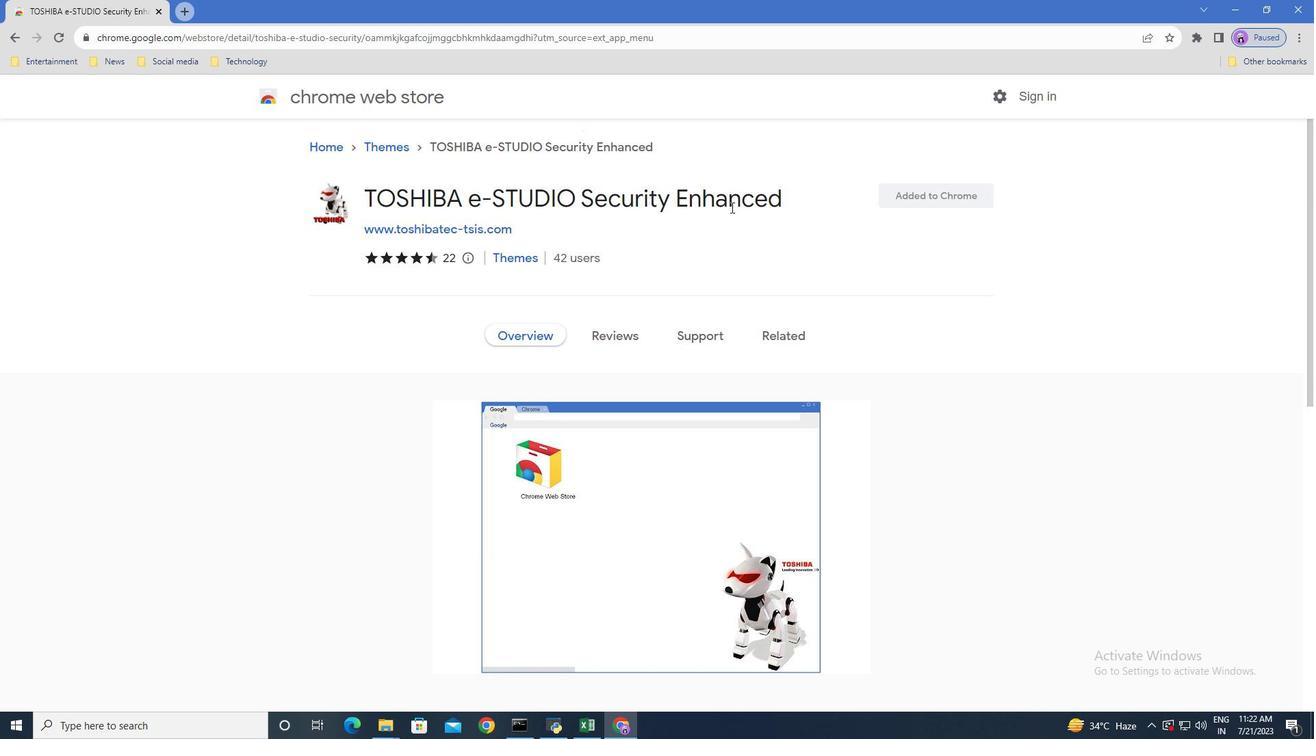 
Action: Mouse scrolled (730, 207) with delta (0, 0)
Screenshot: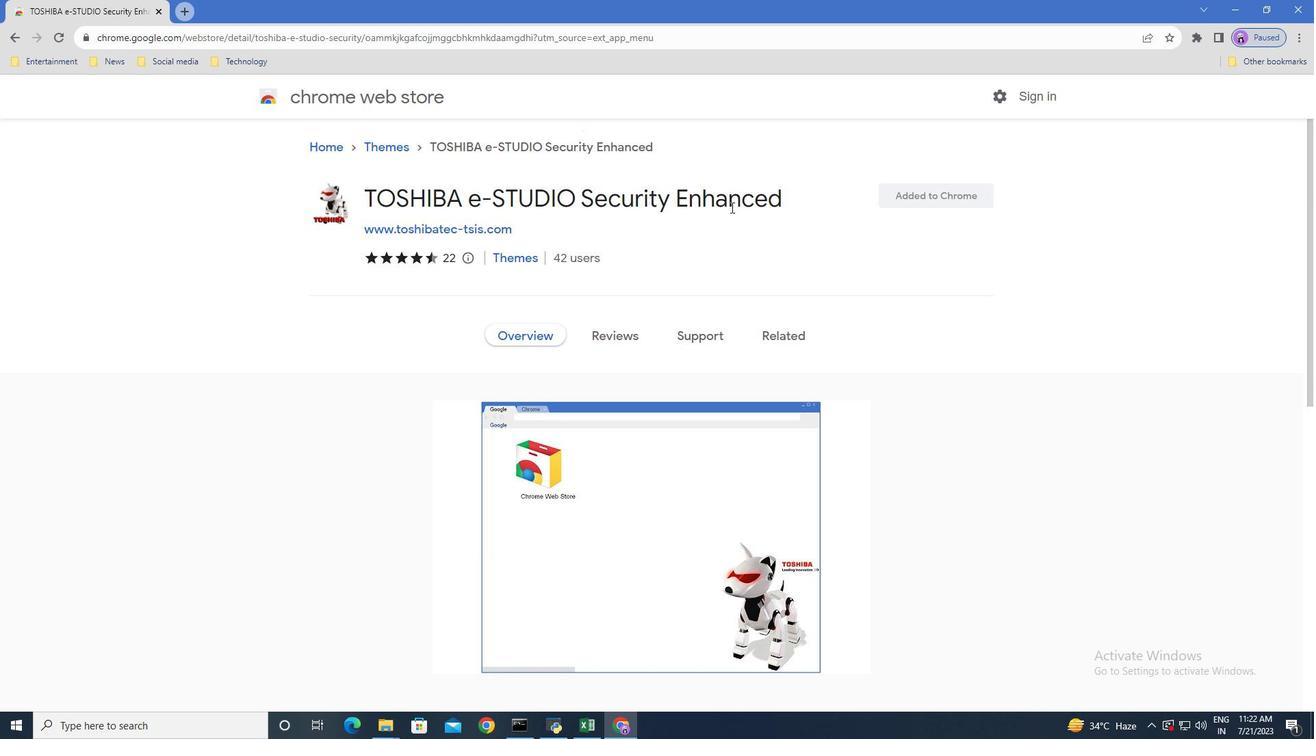 
Action: Mouse moved to (16, 34)
Screenshot: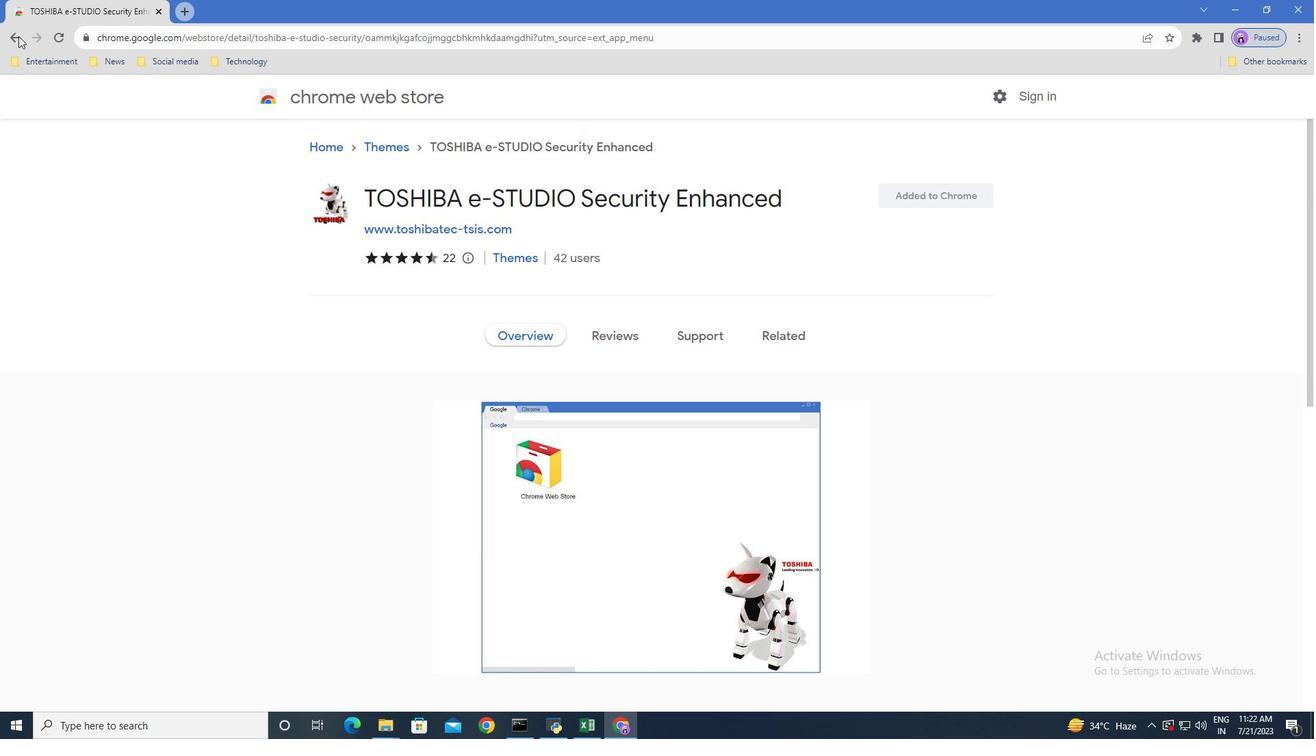 
Action: Mouse pressed left at (16, 34)
Screenshot: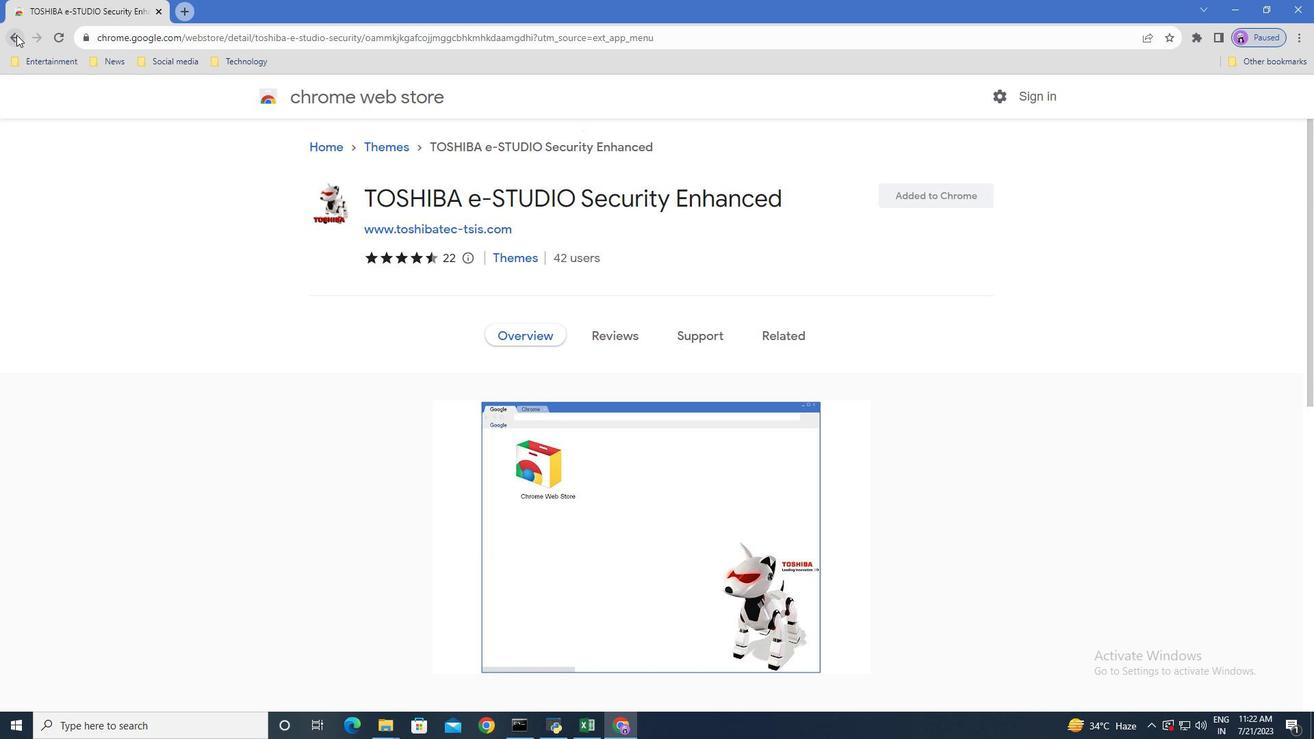 
Action: Mouse pressed left at (16, 34)
Screenshot: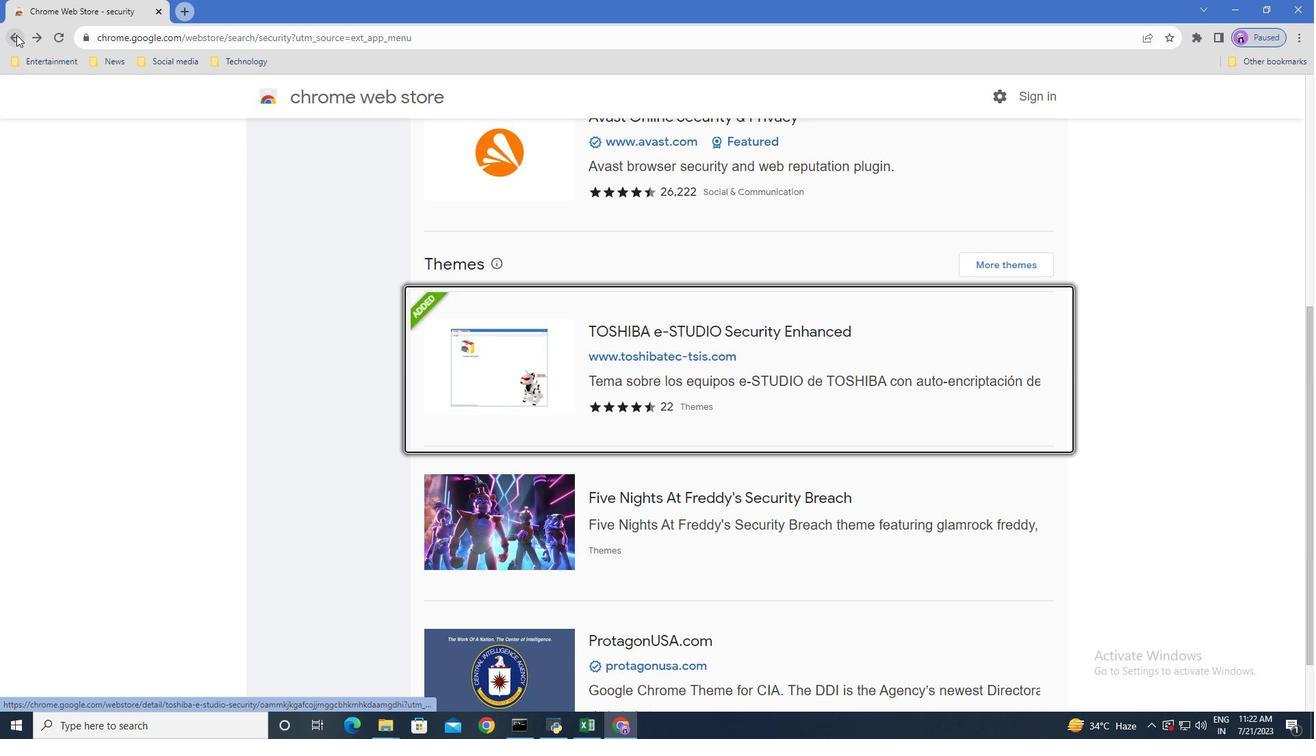 
Action: Mouse moved to (335, 145)
Screenshot: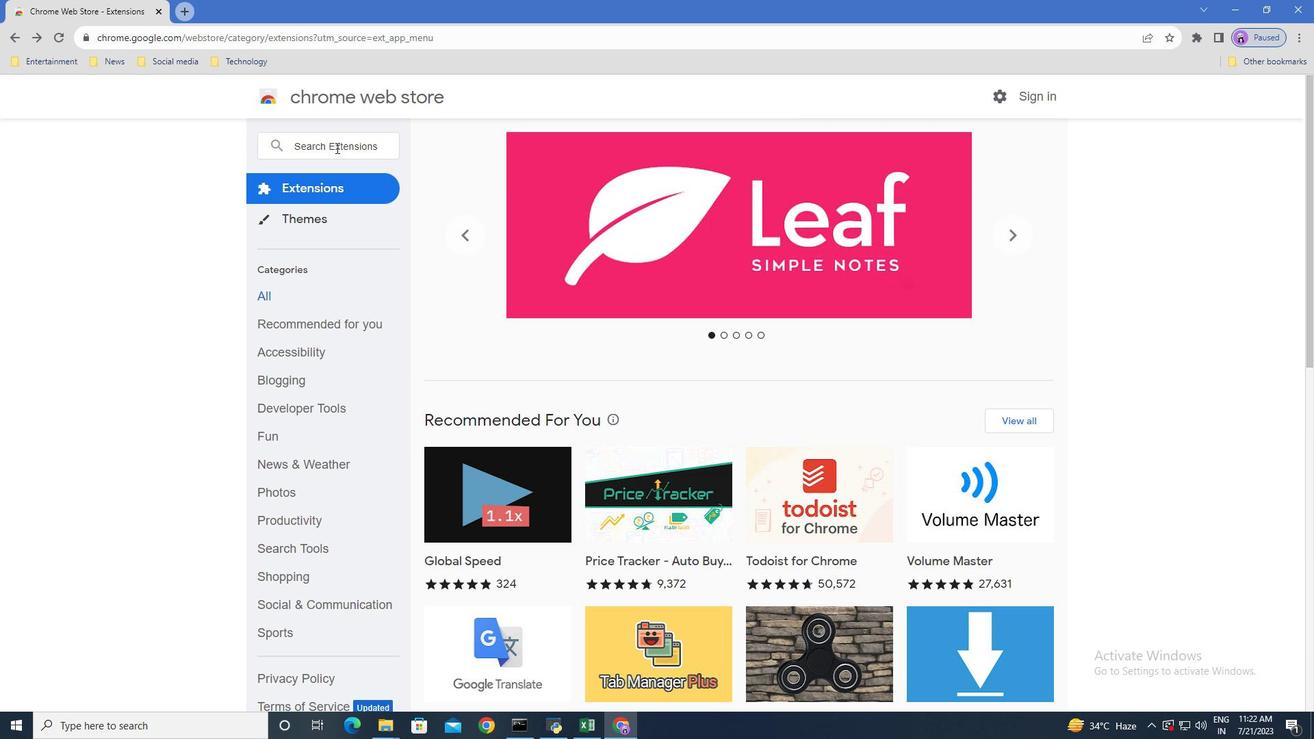 
Action: Mouse pressed left at (335, 145)
Screenshot: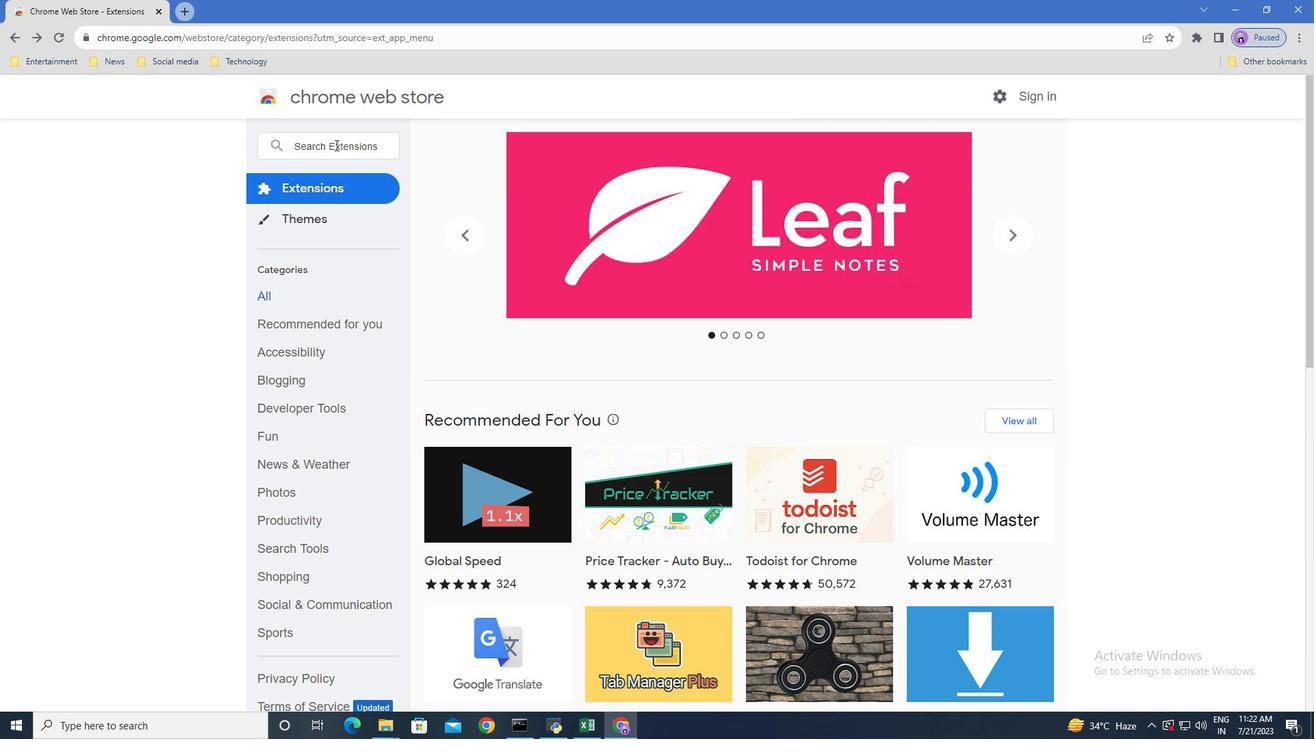 
Action: Mouse moved to (335, 144)
Screenshot: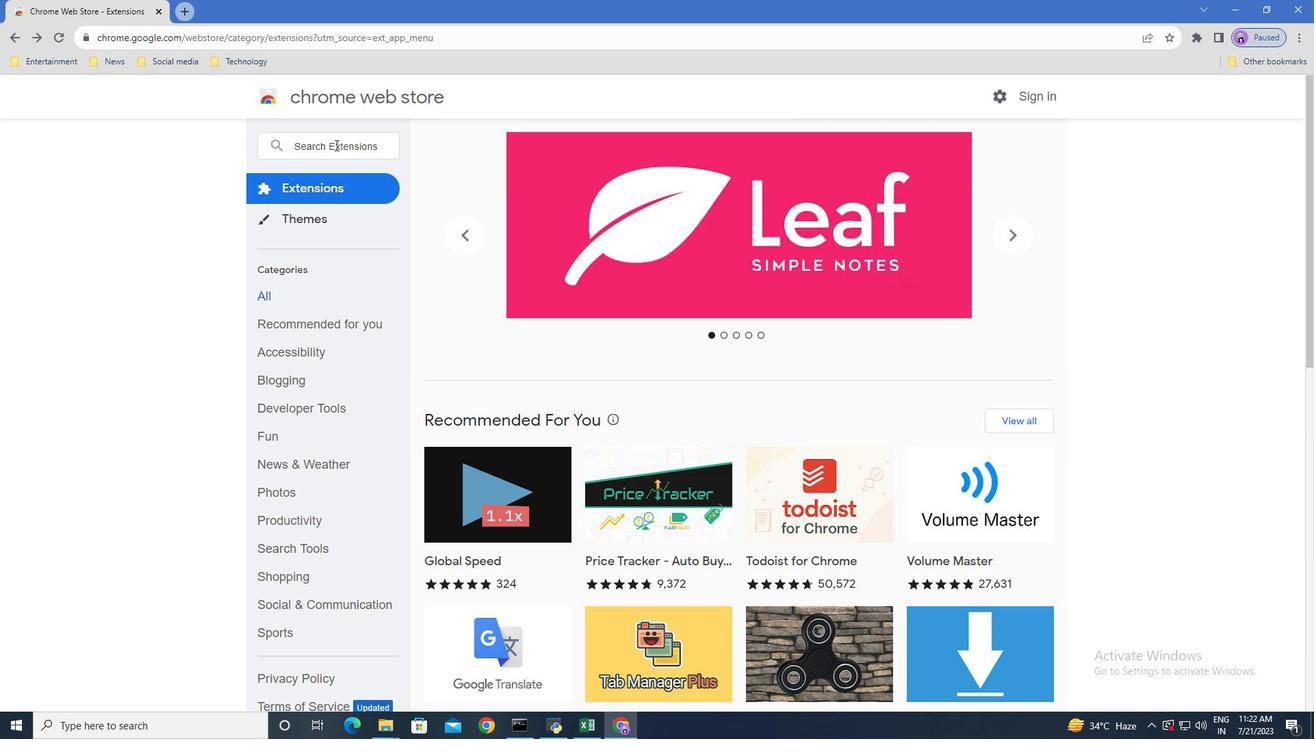 
Action: Key pressed password<Key.space>manager<Key.enter>
Screenshot: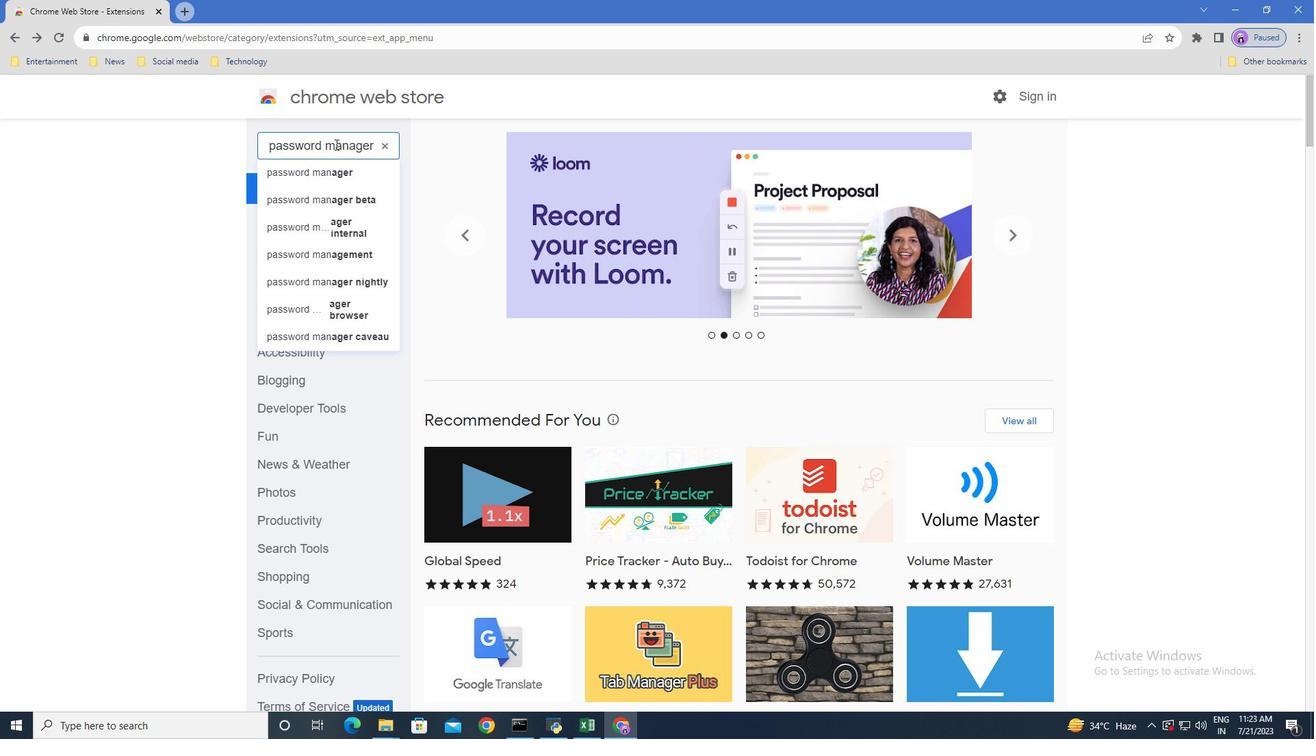 
Action: Mouse moved to (339, 167)
Screenshot: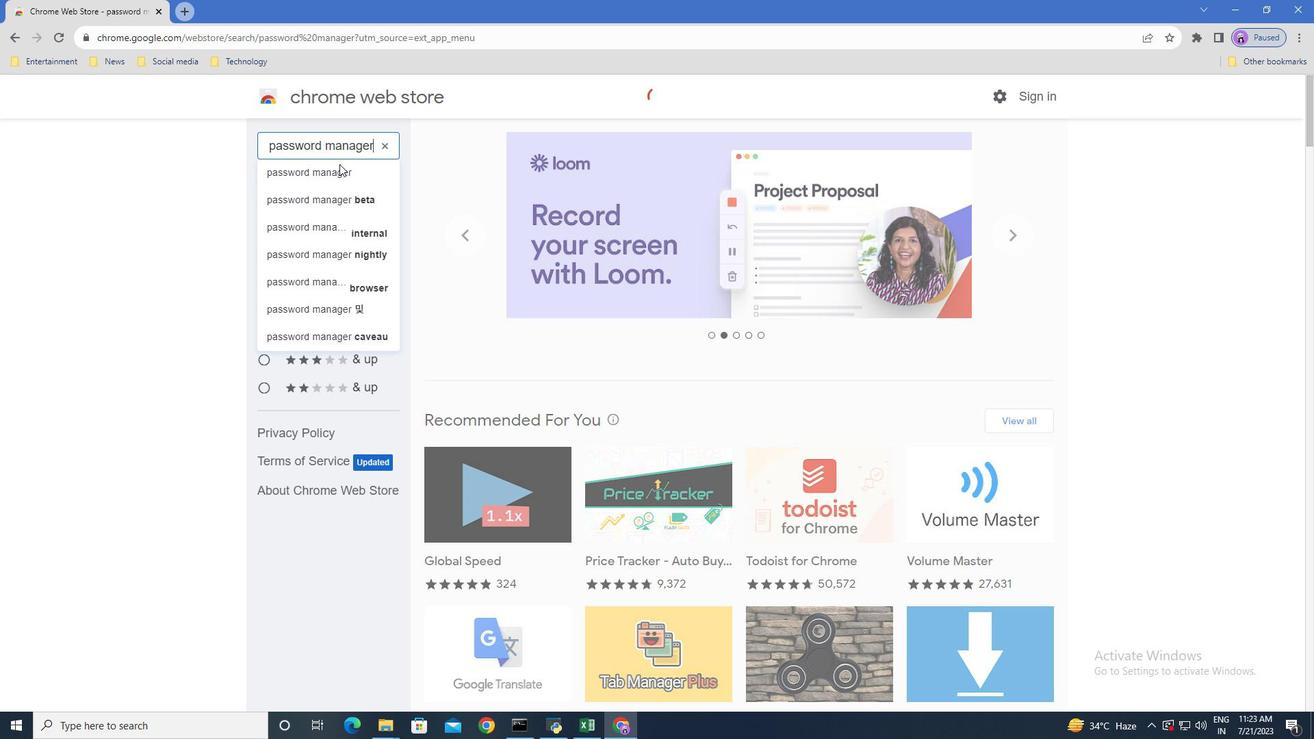 
Action: Mouse pressed left at (339, 167)
Screenshot: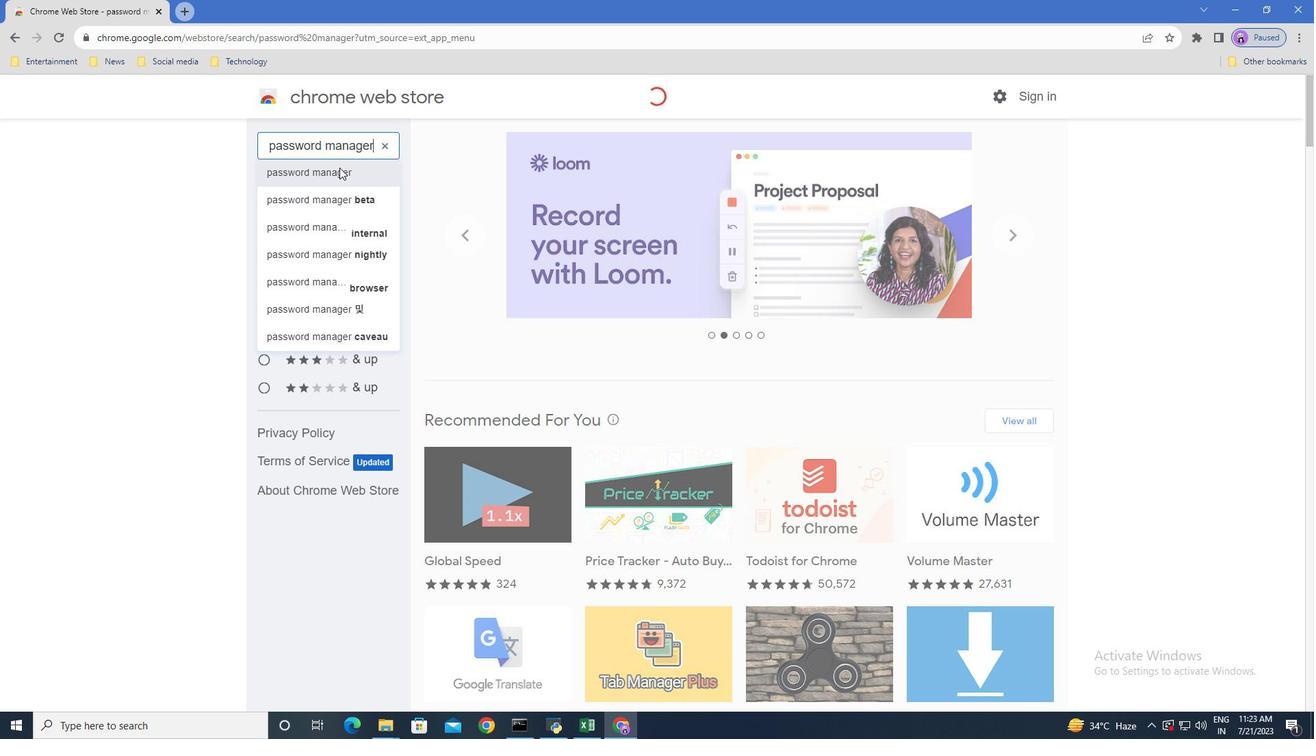 
Action: Mouse moved to (693, 295)
Screenshot: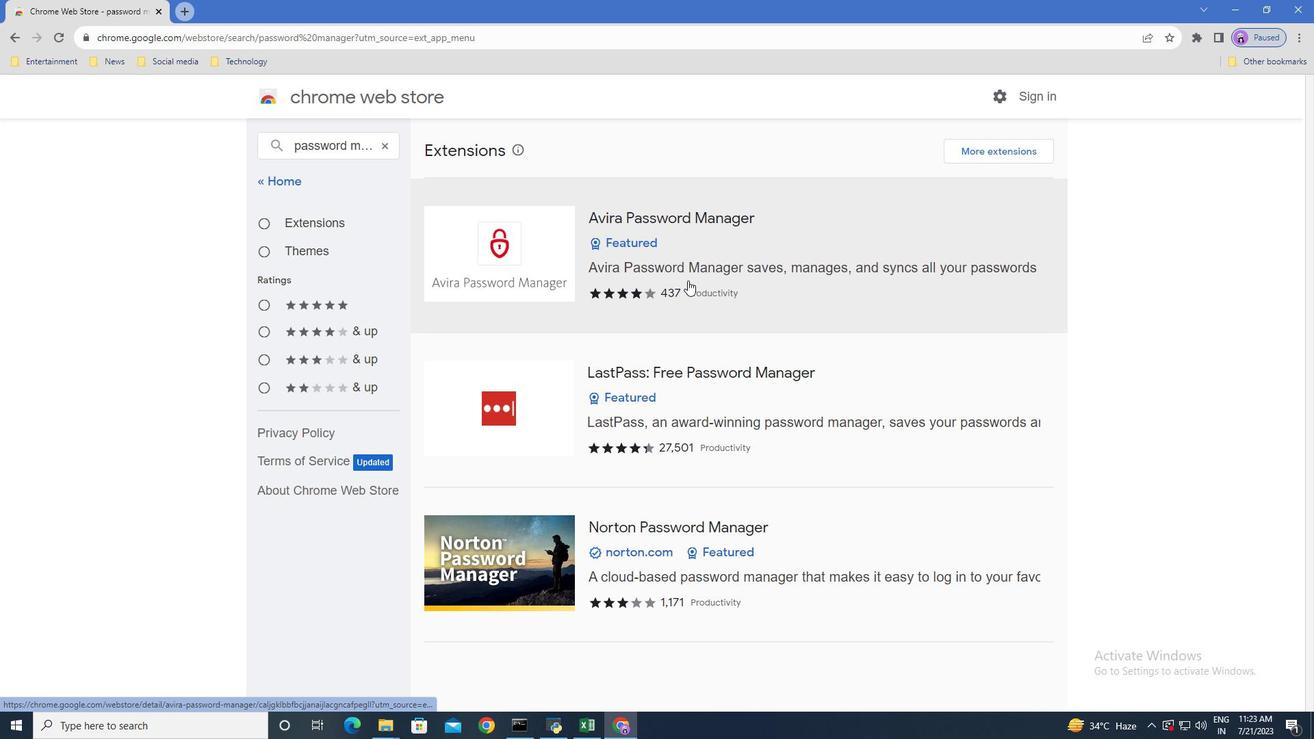 
Action: Mouse scrolled (693, 295) with delta (0, 0)
Screenshot: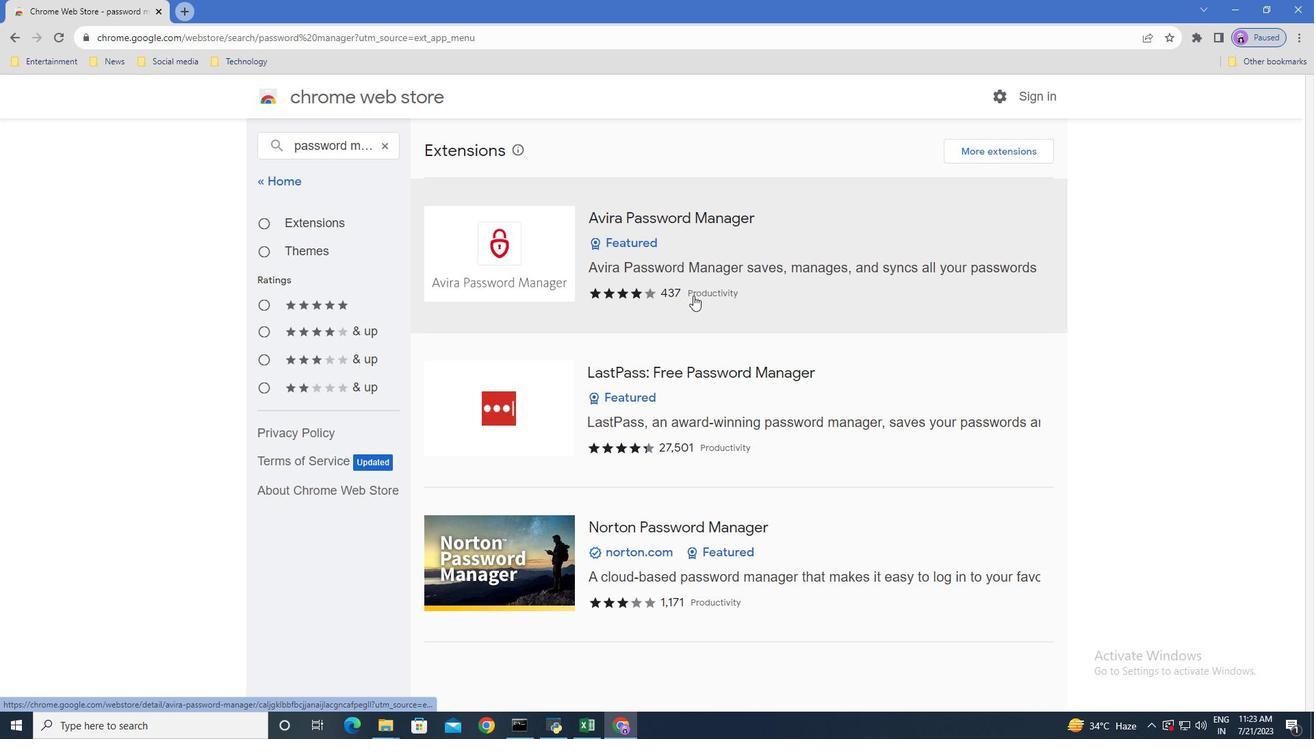 
Action: Mouse scrolled (693, 295) with delta (0, 0)
Screenshot: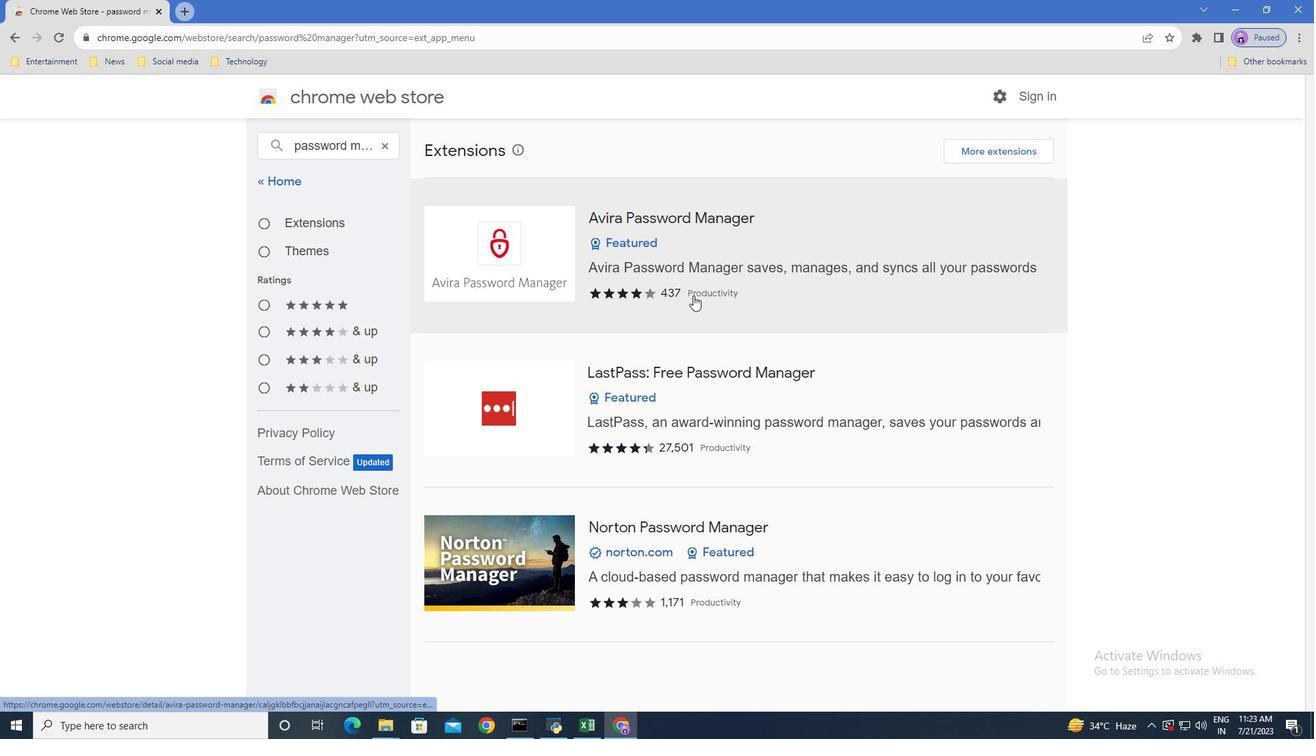 
Action: Mouse scrolled (693, 295) with delta (0, 0)
Screenshot: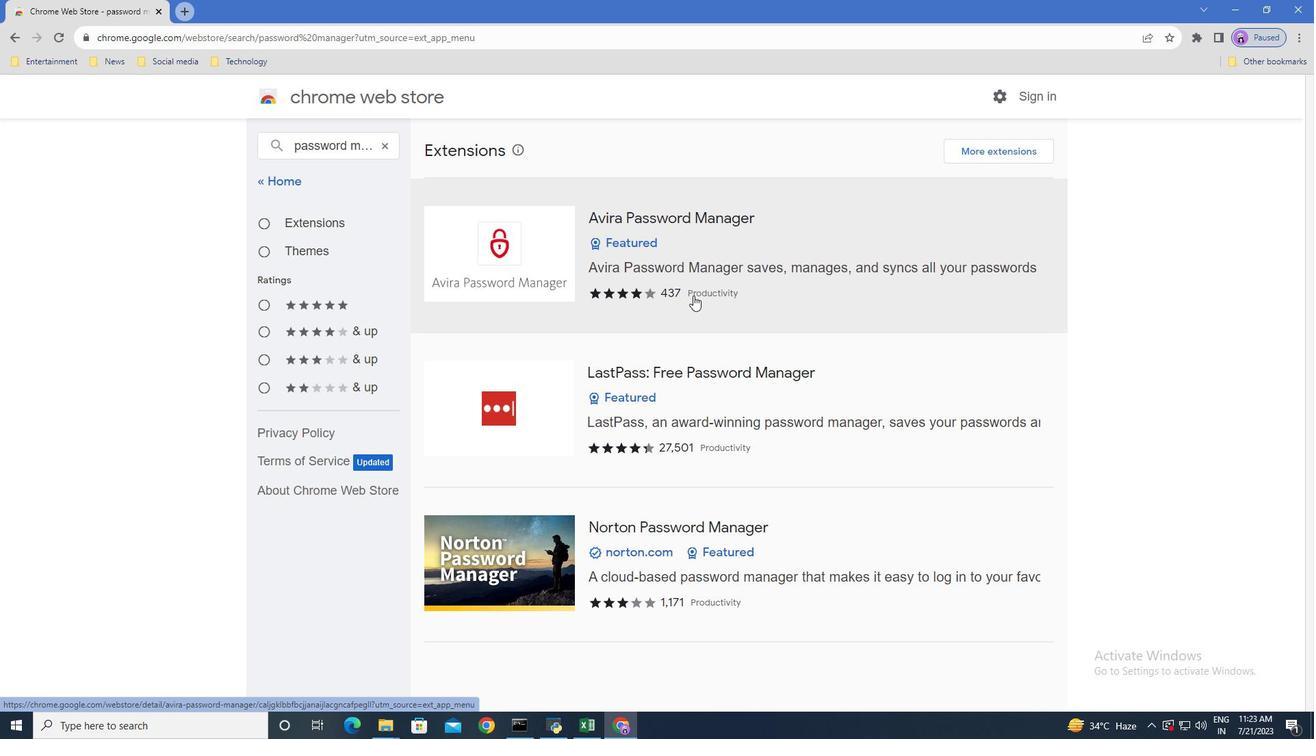 
Action: Mouse scrolled (693, 295) with delta (0, 0)
Screenshot: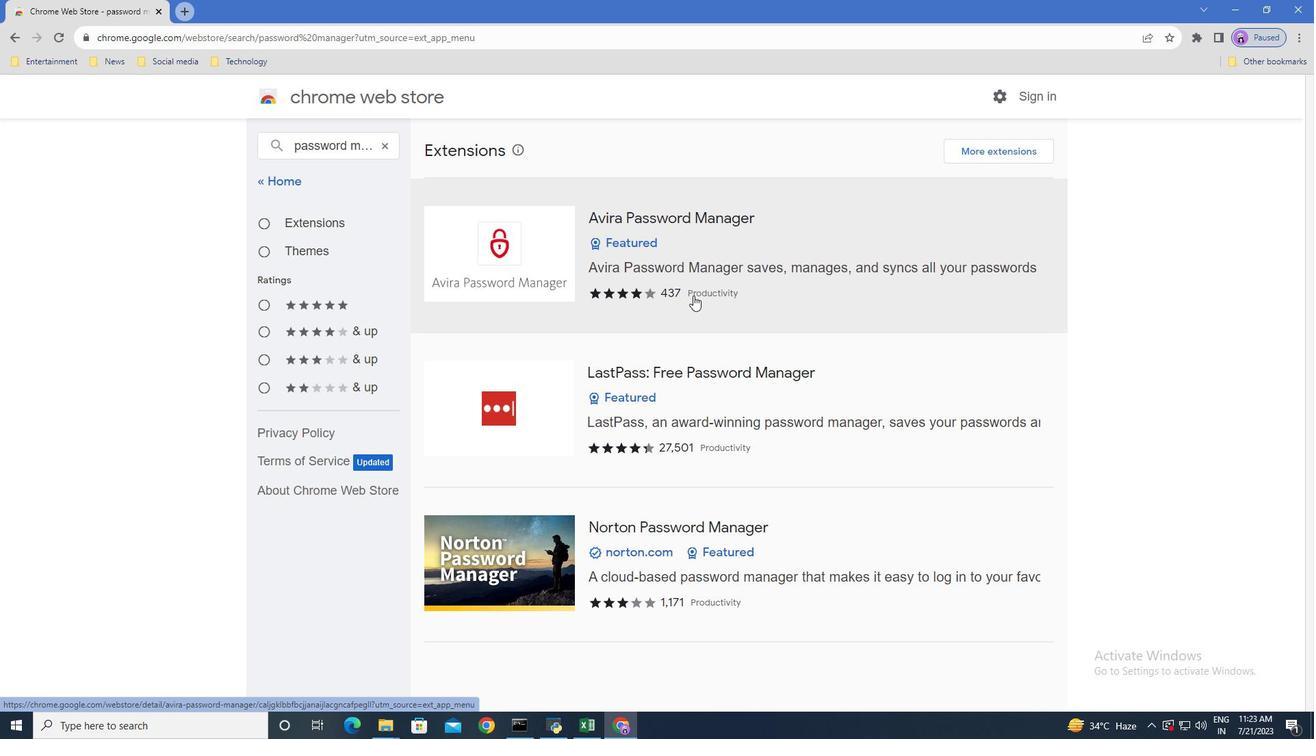 
Action: Mouse moved to (718, 389)
Screenshot: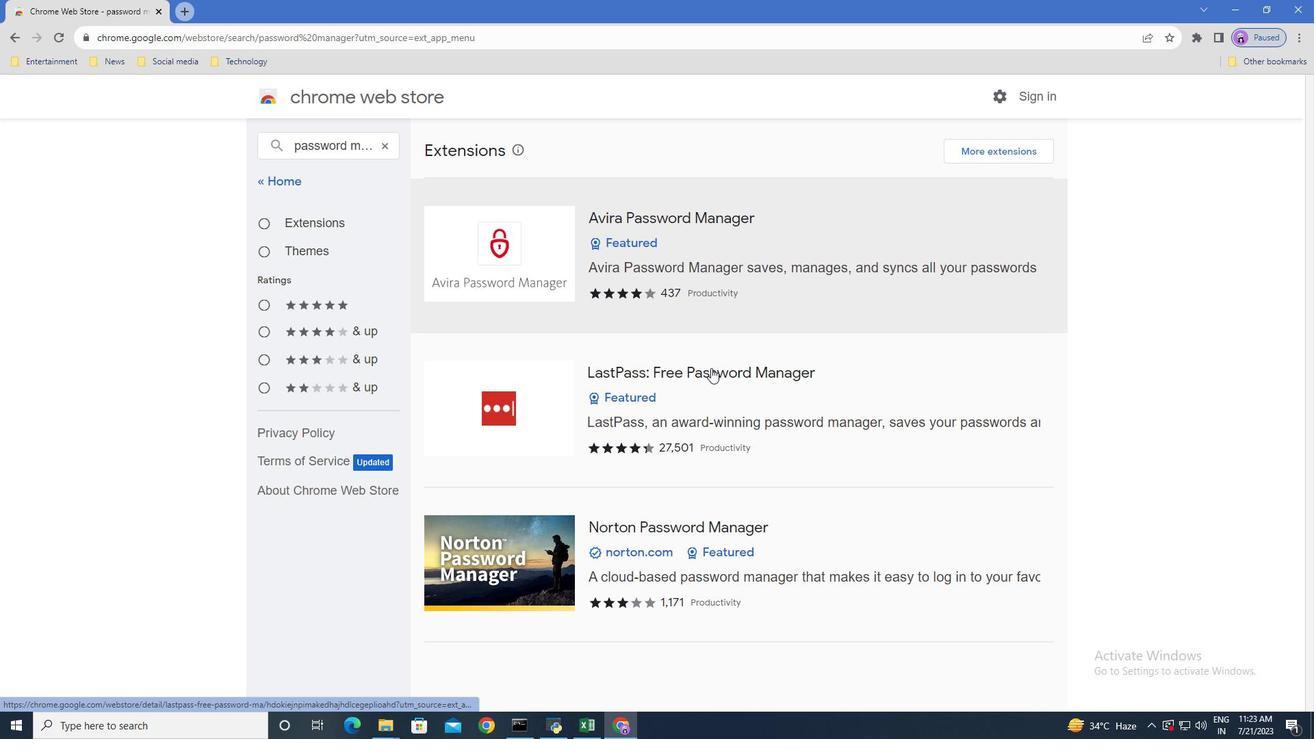 
Action: Mouse scrolled (718, 388) with delta (0, 0)
Screenshot: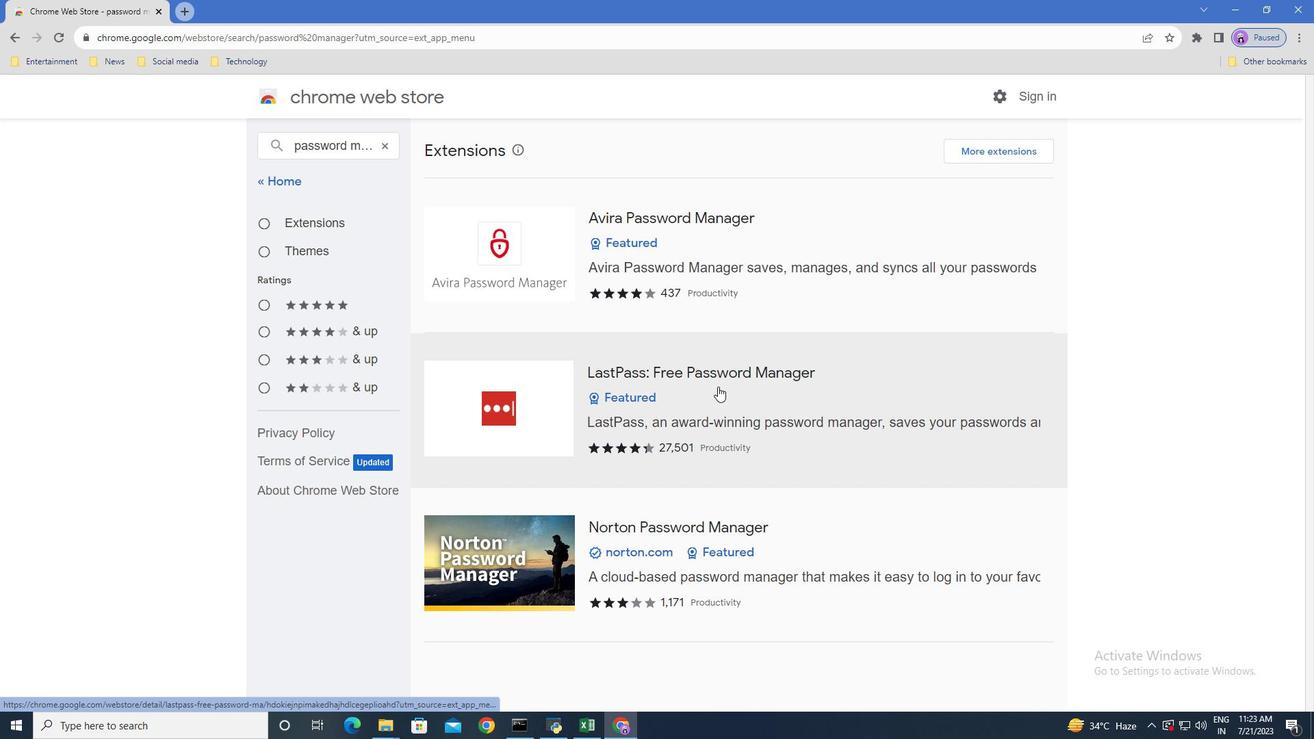 
Action: Mouse moved to (718, 386)
Screenshot: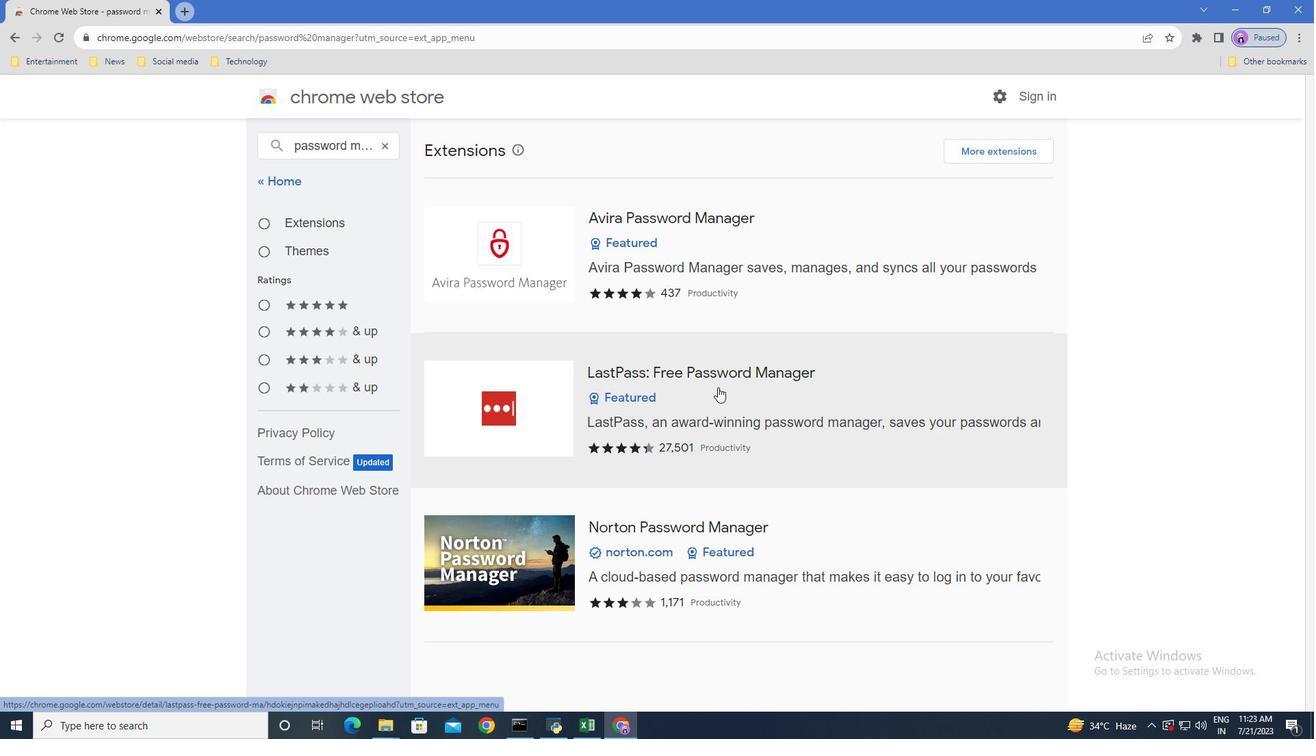 
Action: Mouse scrolled (718, 387) with delta (0, 0)
Screenshot: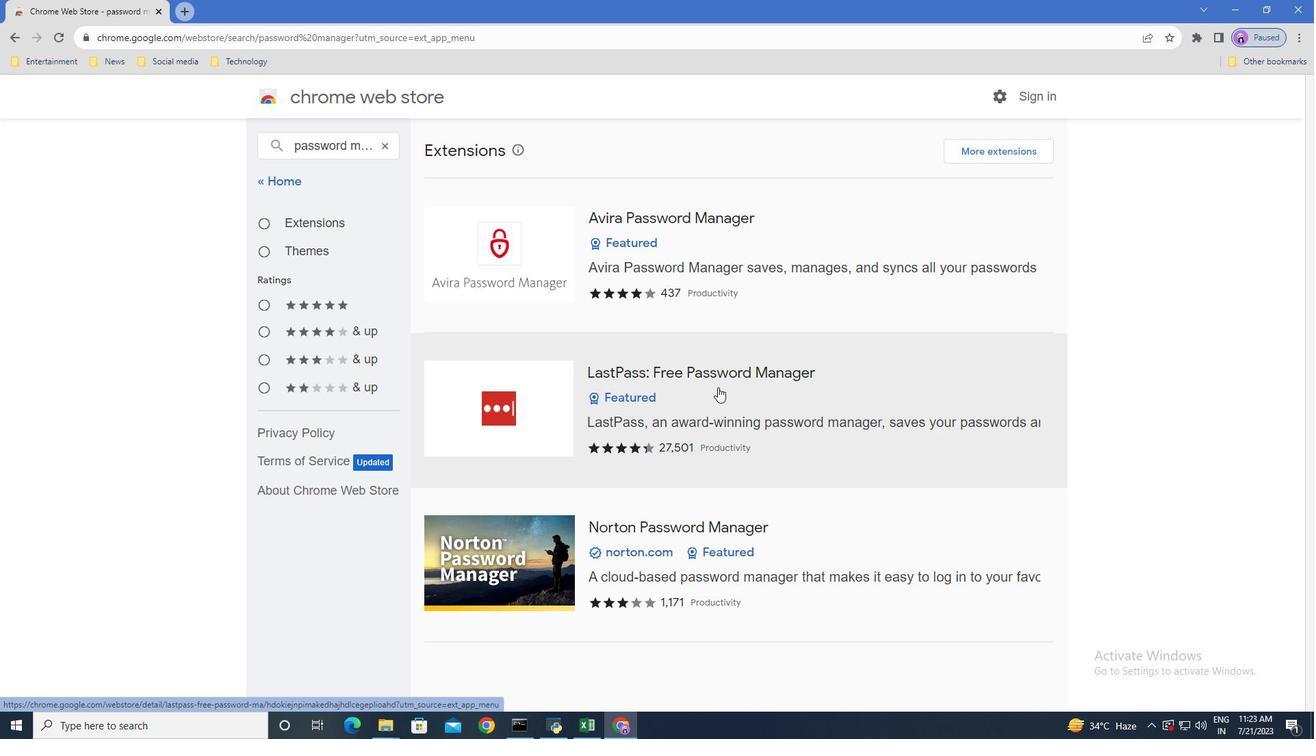 
Action: Mouse moved to (718, 385)
Screenshot: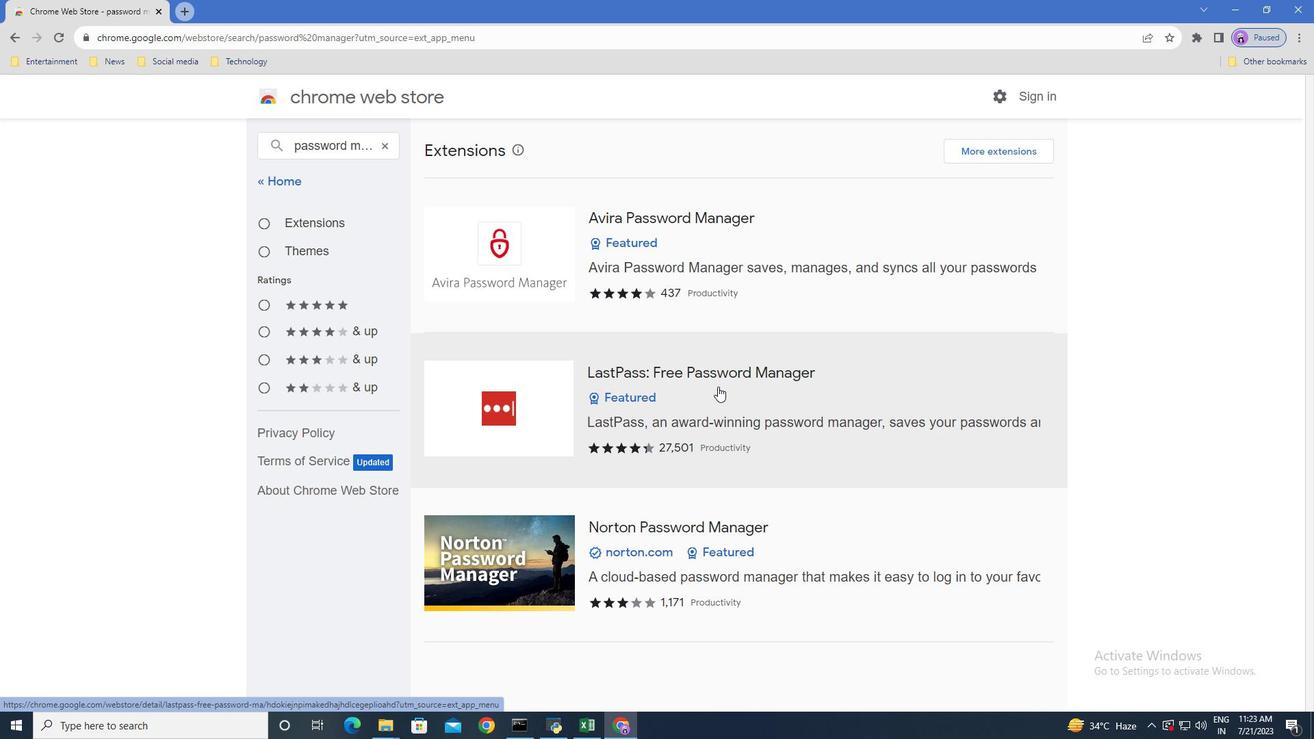 
Action: Mouse scrolled (718, 386) with delta (0, 0)
Screenshot: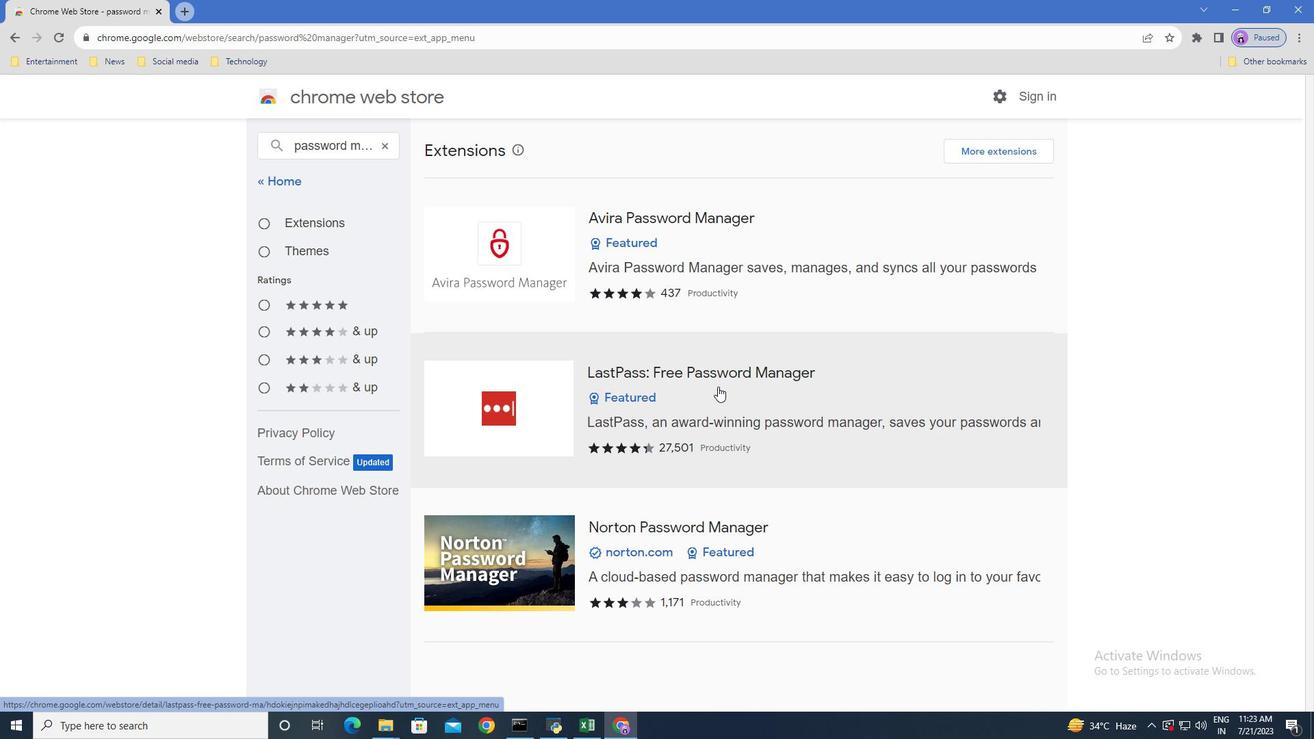 
Action: Mouse moved to (722, 219)
Screenshot: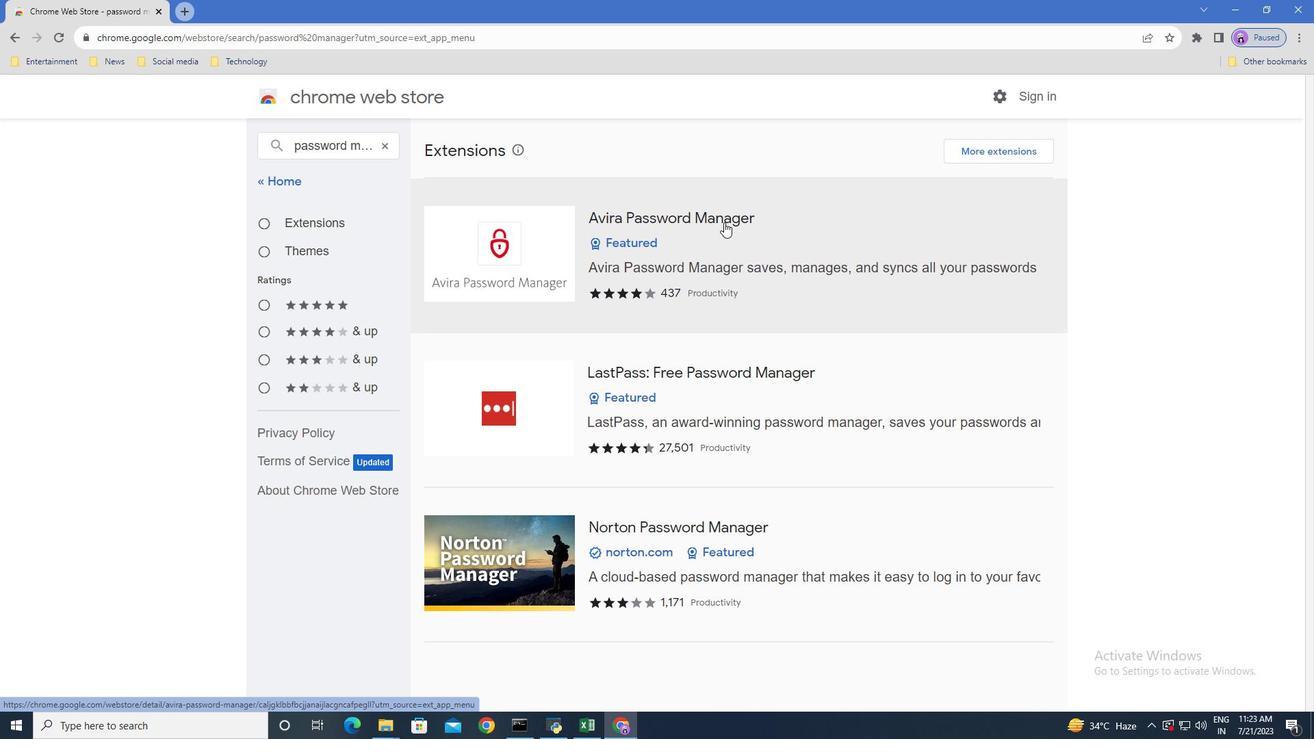 
Action: Mouse pressed left at (722, 219)
Screenshot: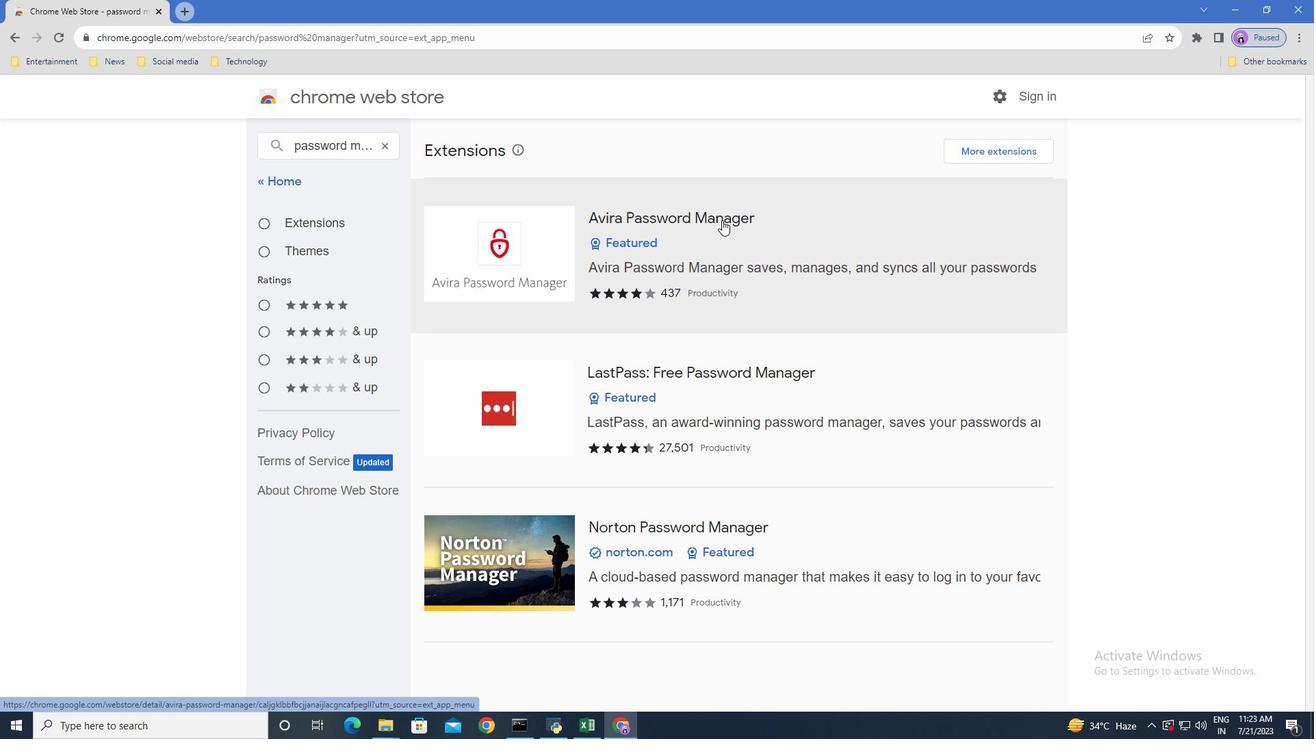 
Action: Mouse moved to (940, 192)
Screenshot: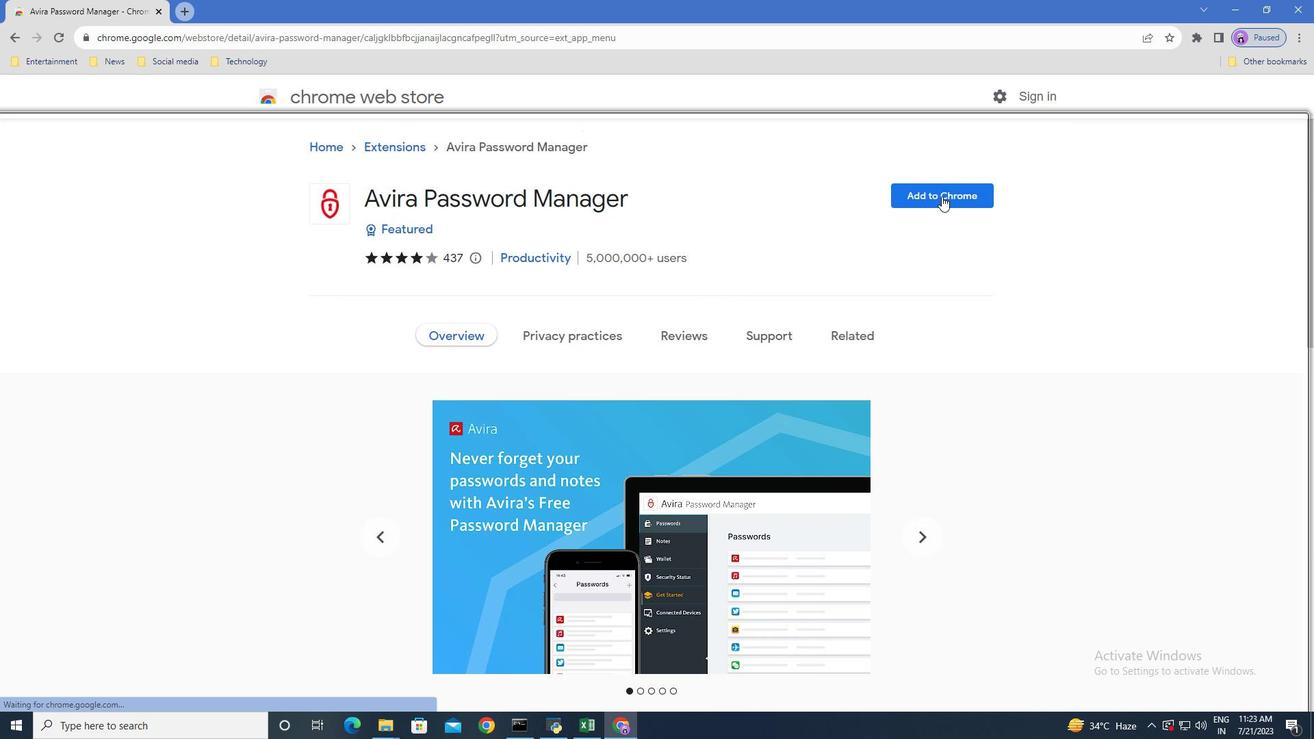 
Action: Mouse pressed left at (940, 192)
Screenshot: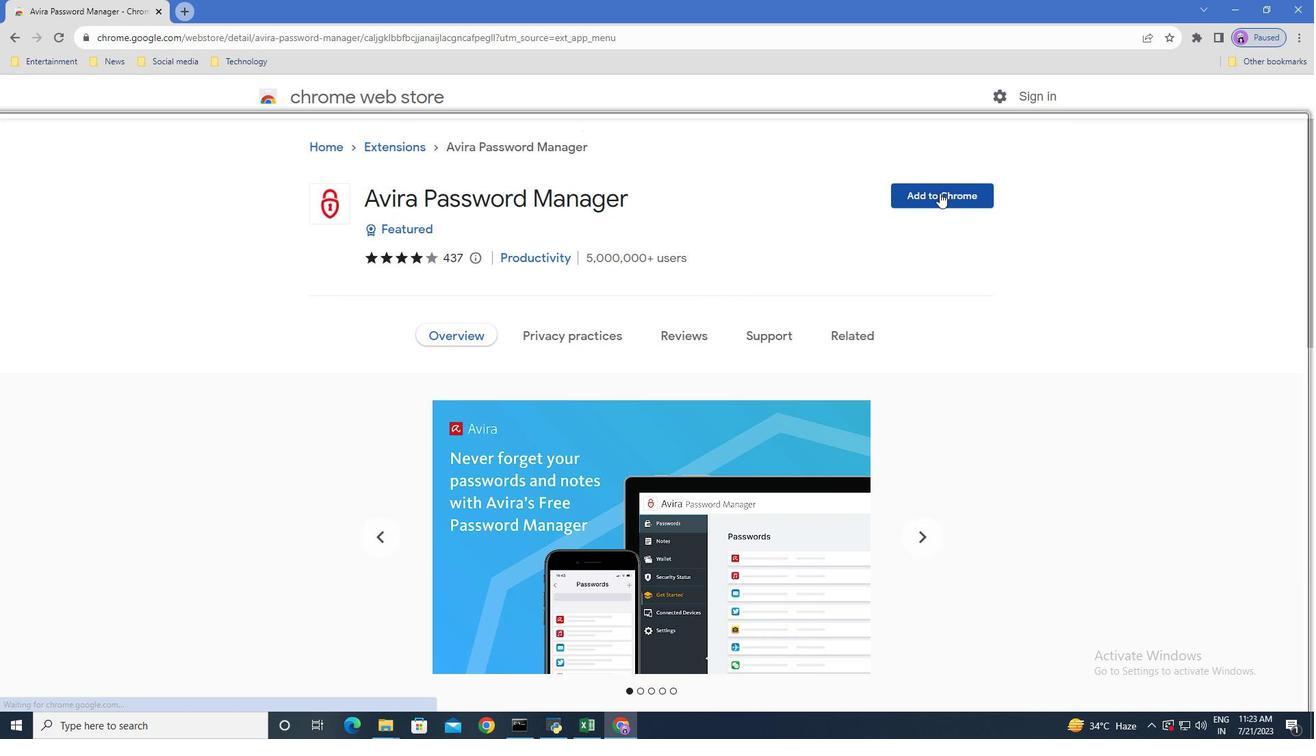 
Action: Mouse moved to (684, 147)
Screenshot: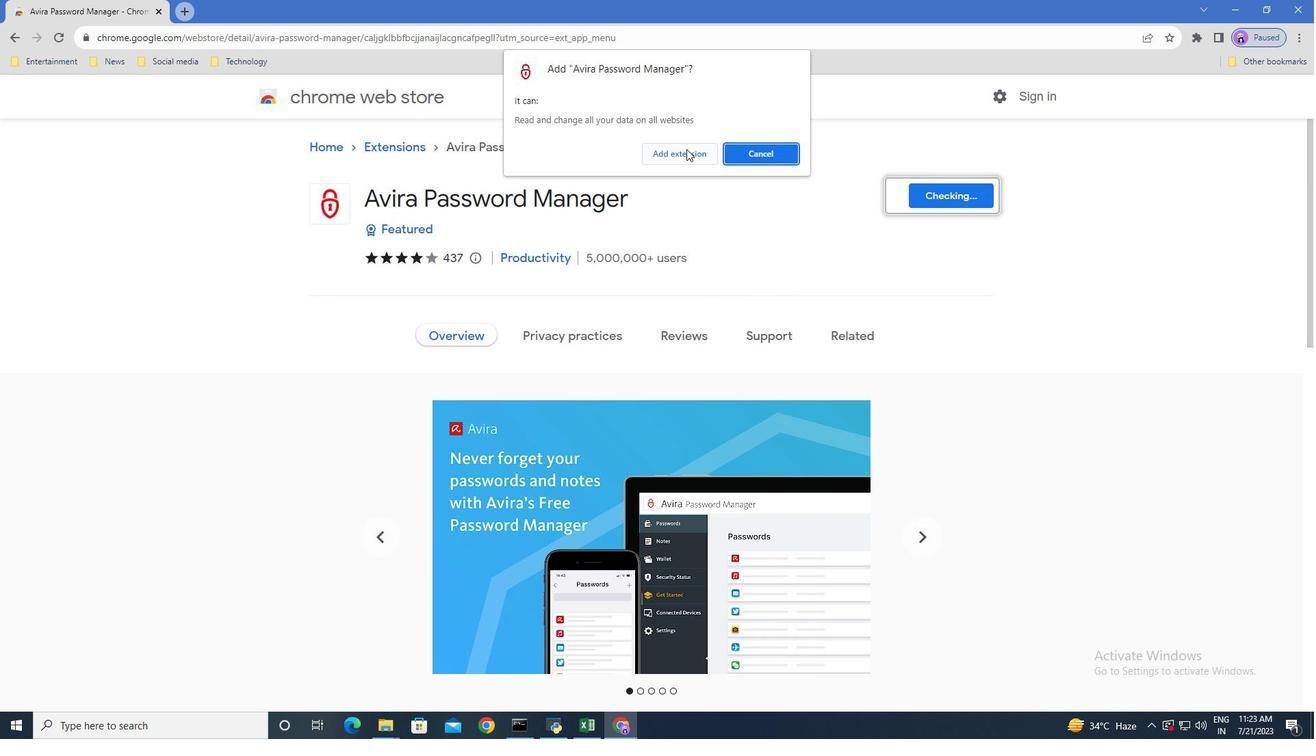 
Action: Mouse pressed left at (684, 147)
Screenshot: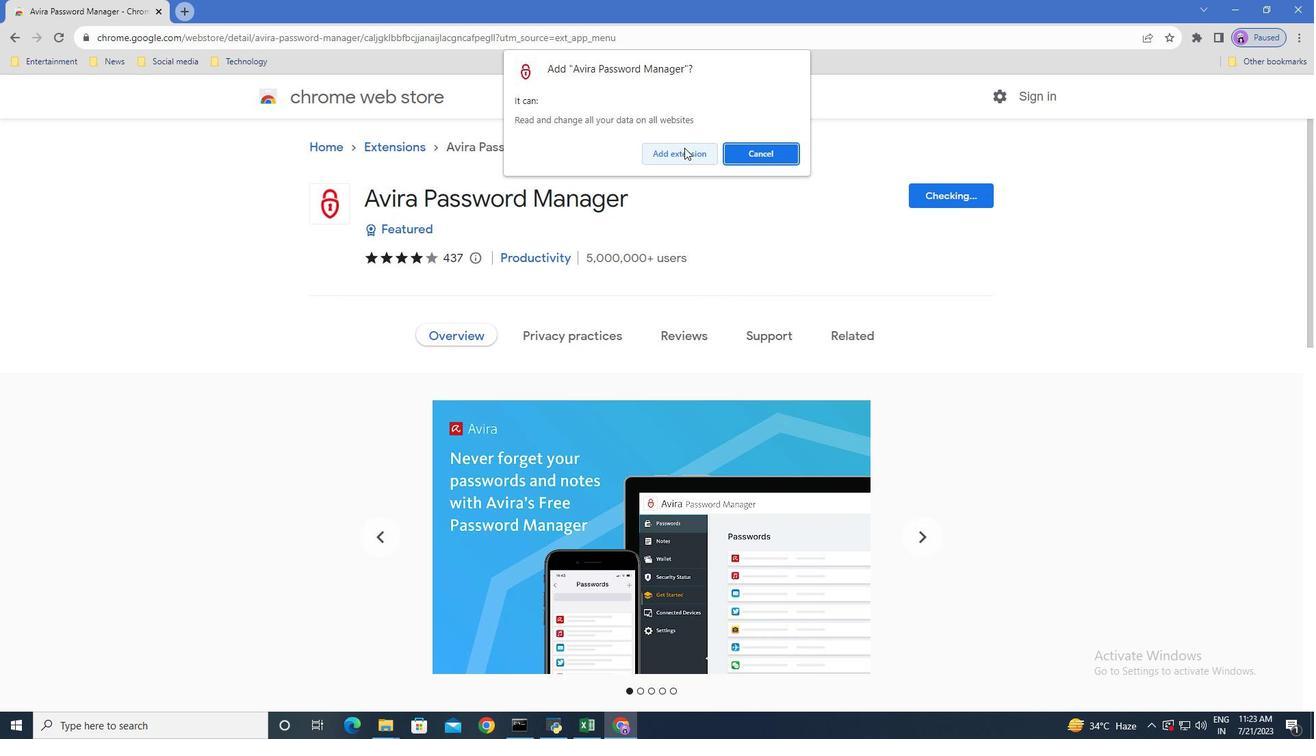 
Action: Mouse moved to (1172, 58)
Screenshot: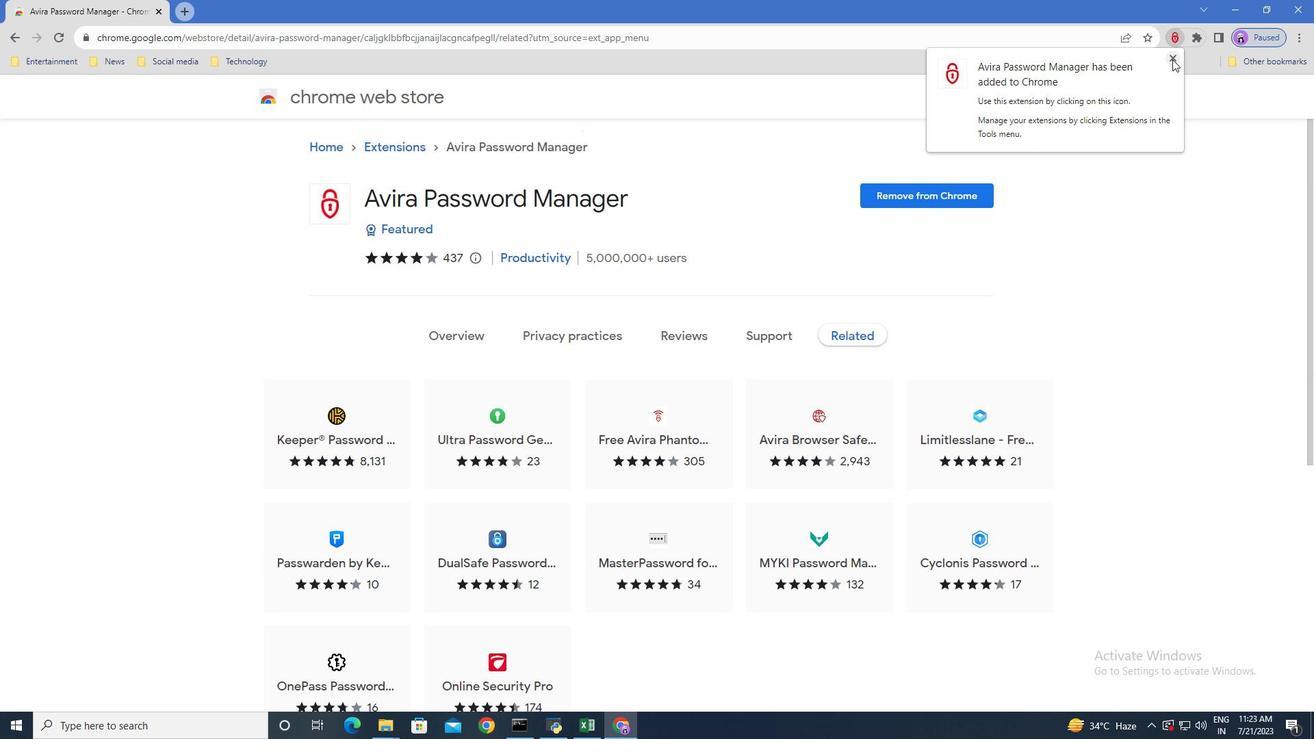 
Action: Mouse pressed left at (1172, 58)
Screenshot: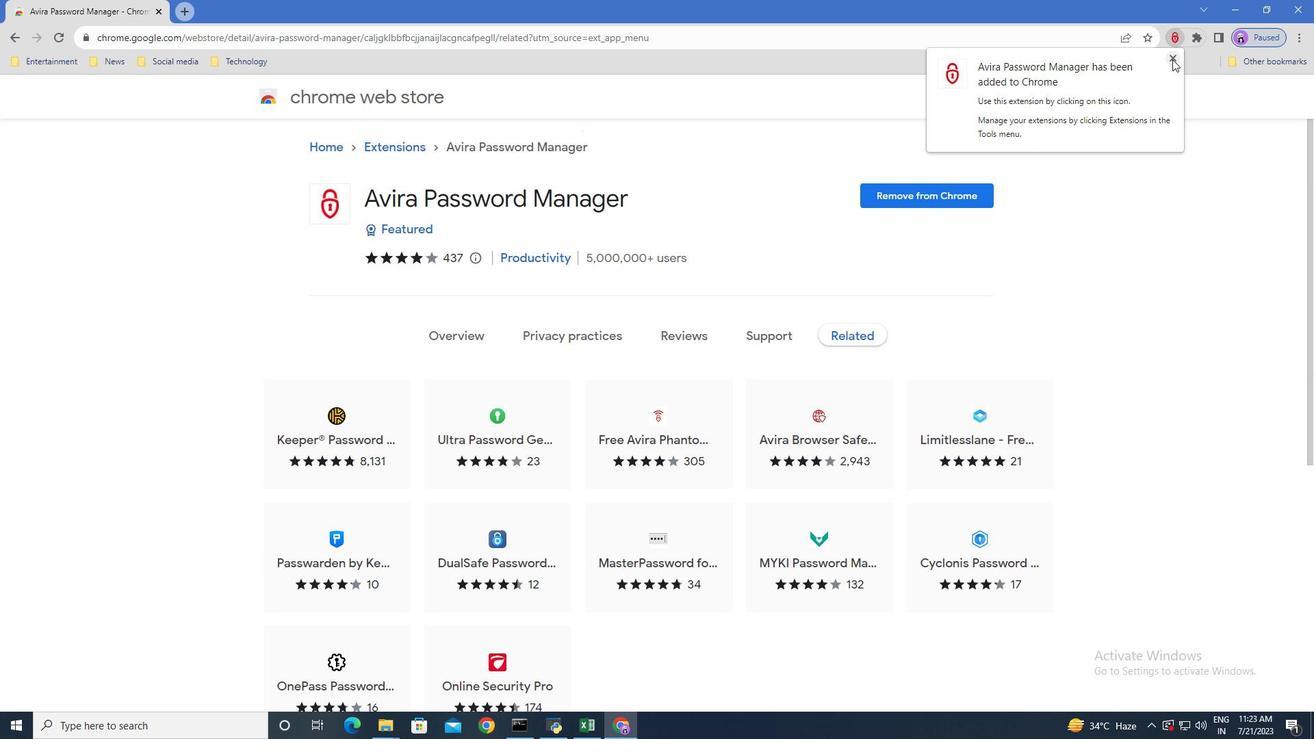 
Action: Mouse moved to (569, 339)
Screenshot: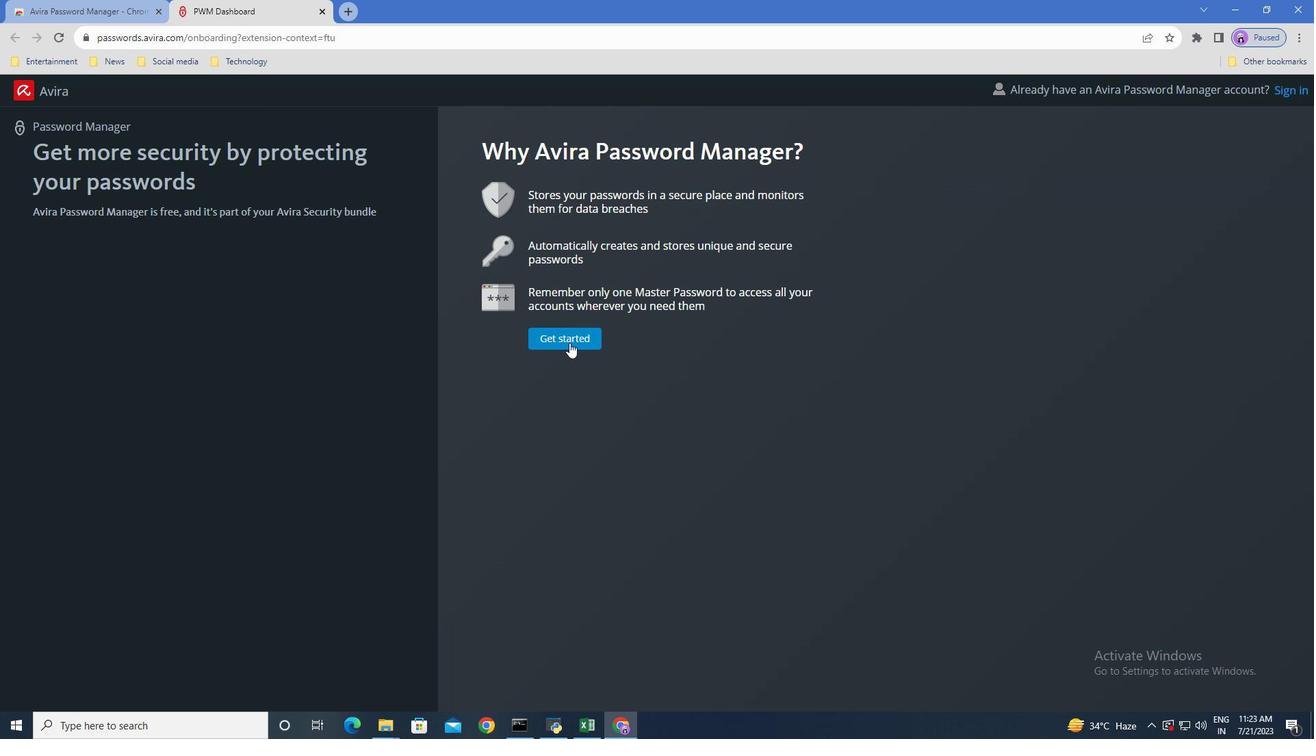 
Action: Mouse pressed left at (569, 339)
Screenshot: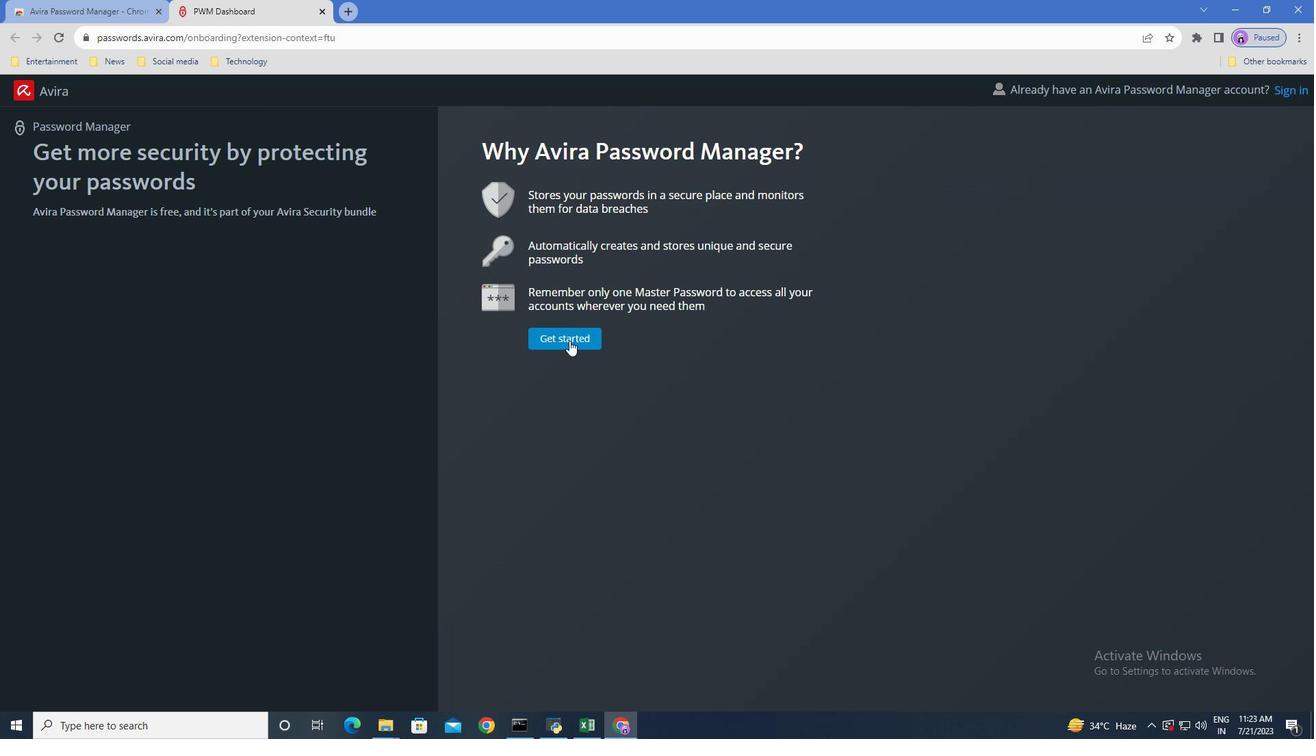 
Action: Mouse moved to (521, 512)
Screenshot: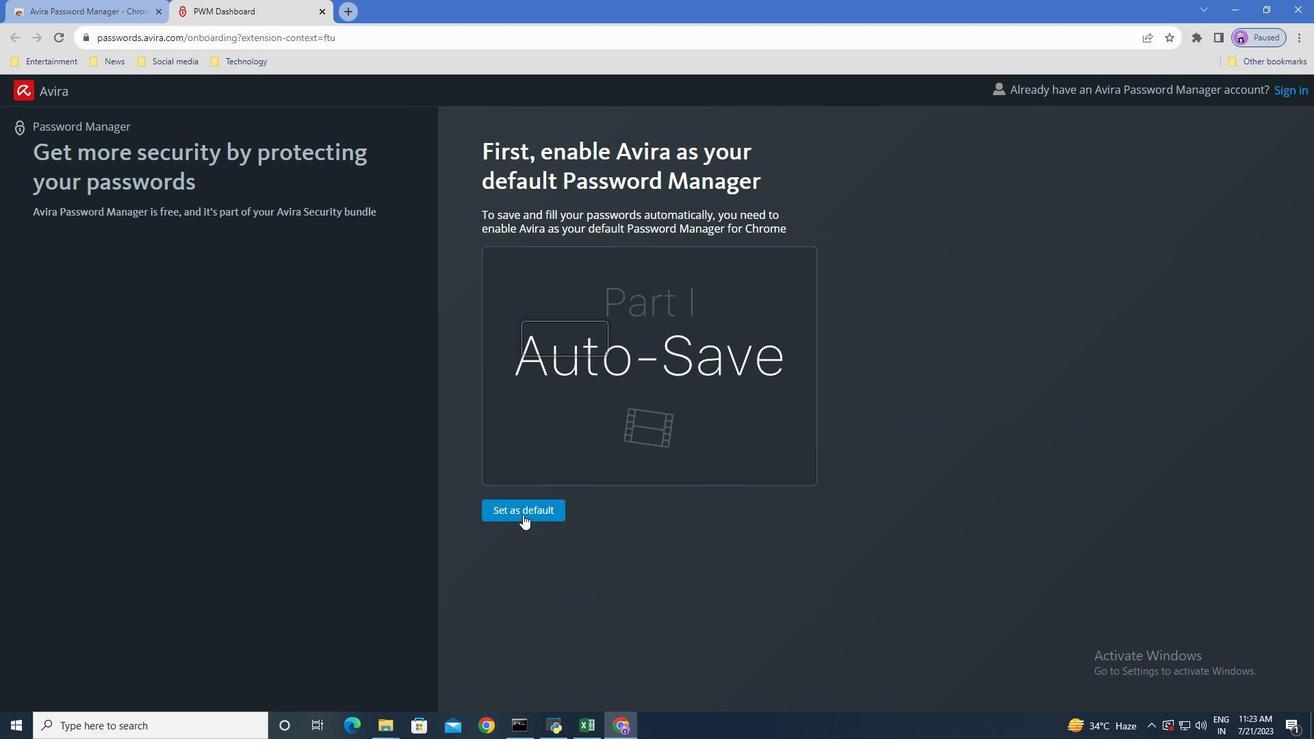 
Action: Mouse pressed left at (521, 512)
Screenshot: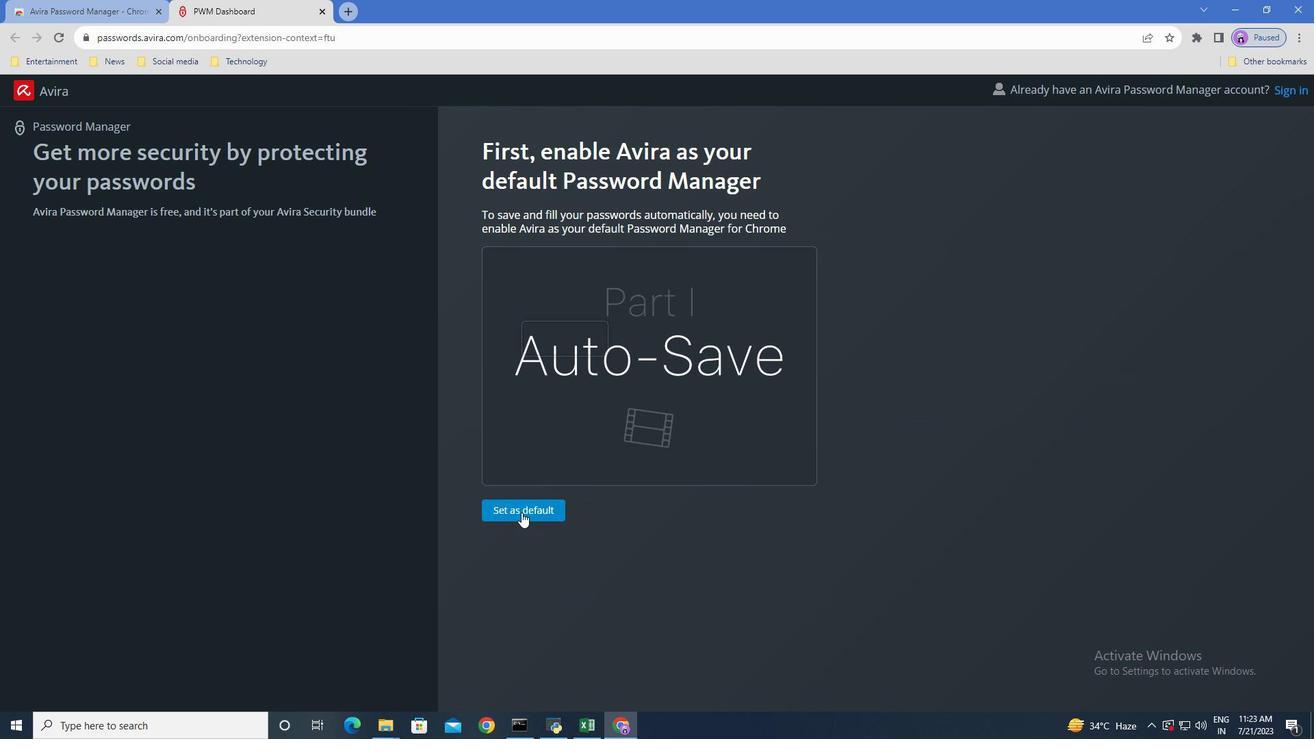 
Action: Mouse moved to (736, 158)
Screenshot: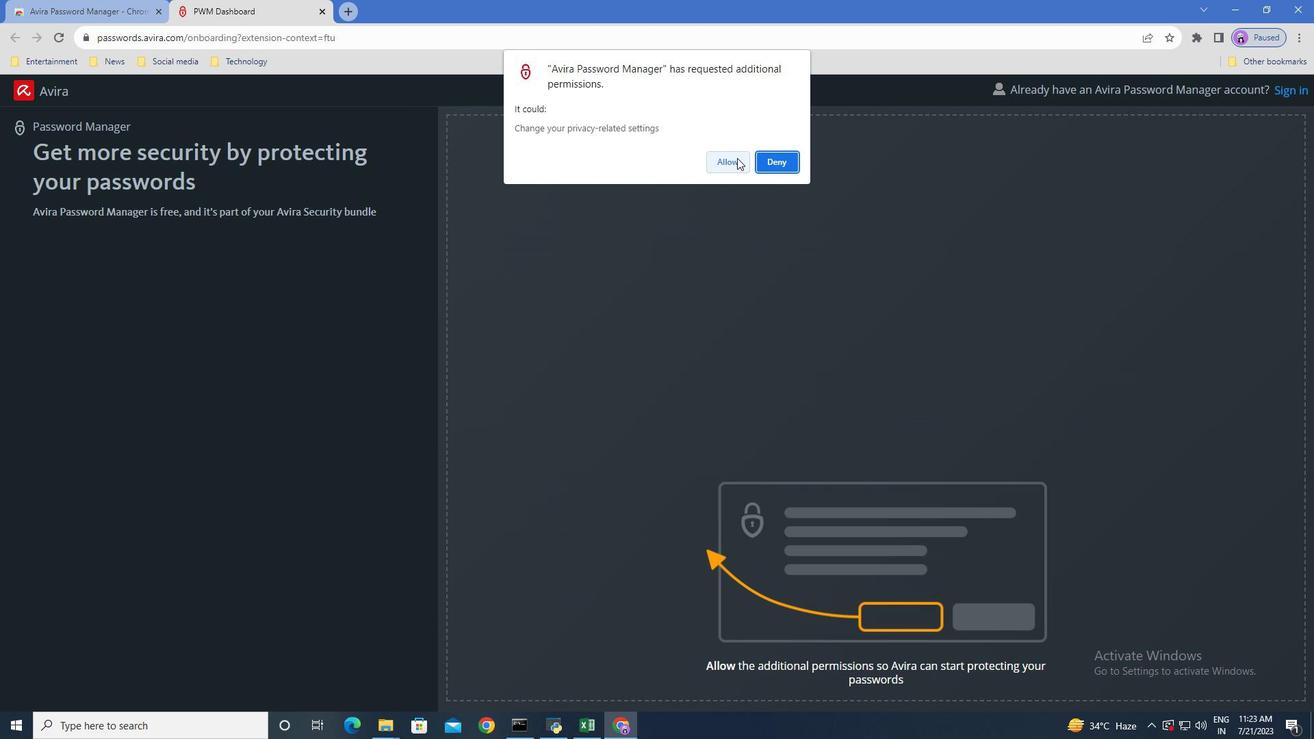 
Action: Mouse pressed left at (736, 158)
Screenshot: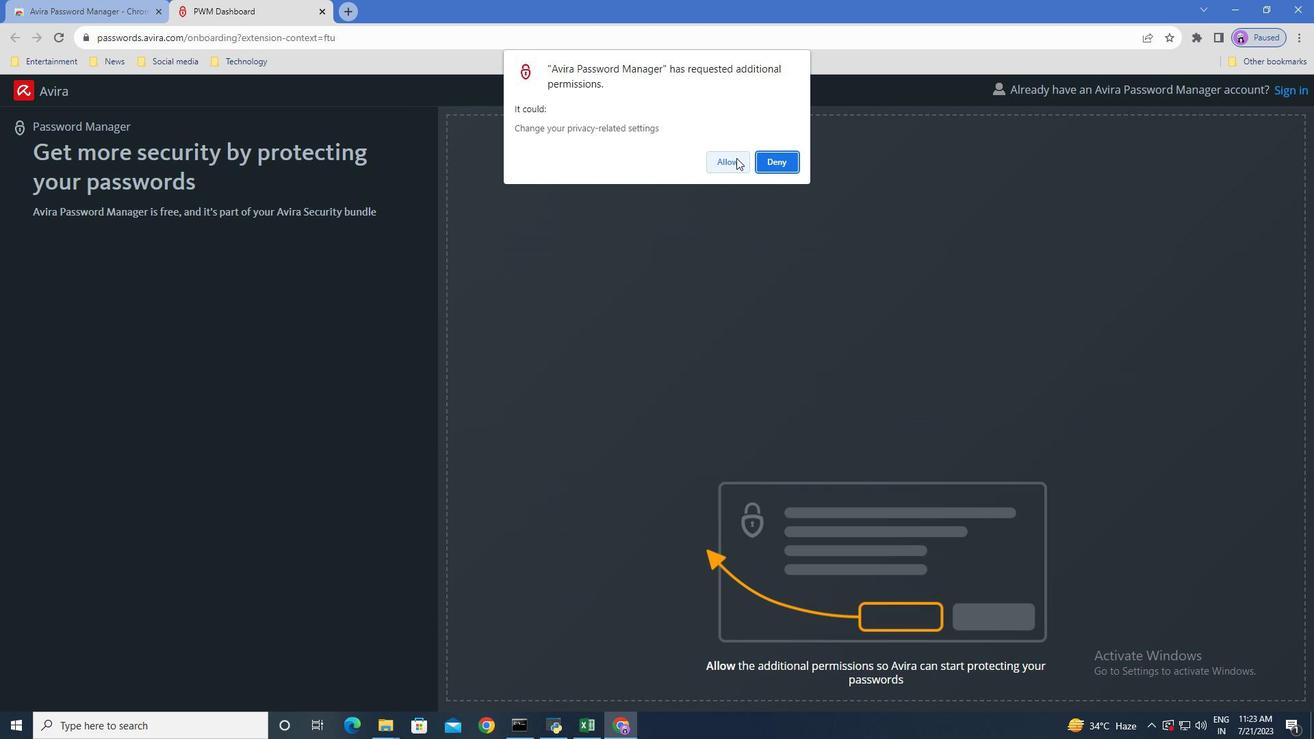 
Action: Mouse moved to (909, 349)
Screenshot: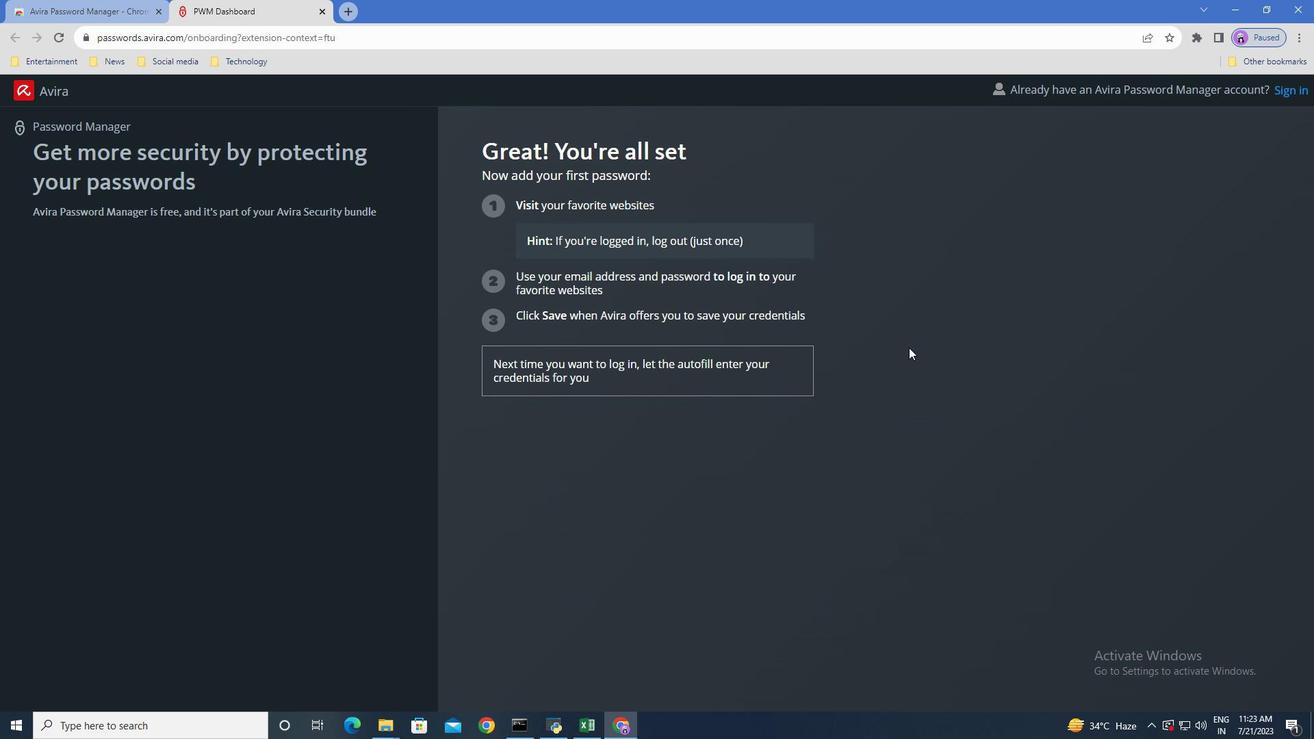 
Action: Mouse scrolled (909, 349) with delta (0, 0)
Screenshot: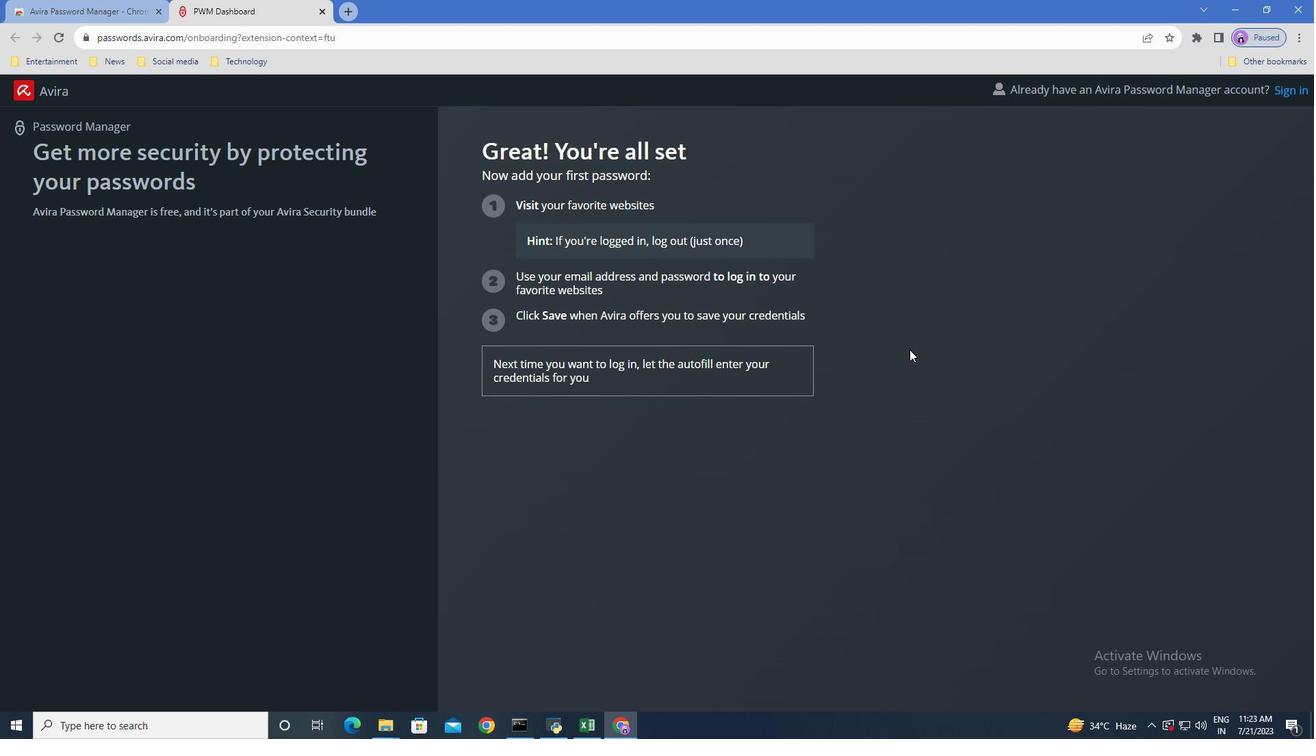 
Action: Mouse moved to (319, 8)
Screenshot: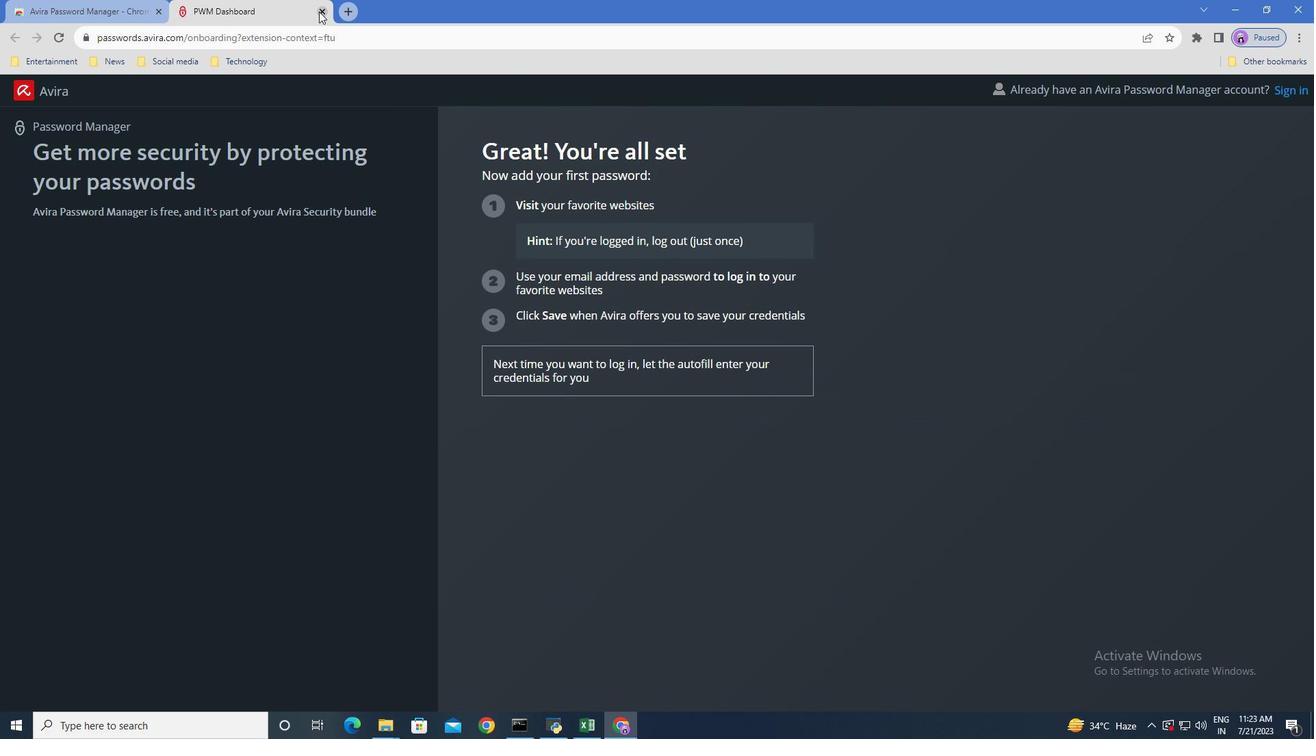 
Action: Mouse pressed left at (319, 8)
Screenshot: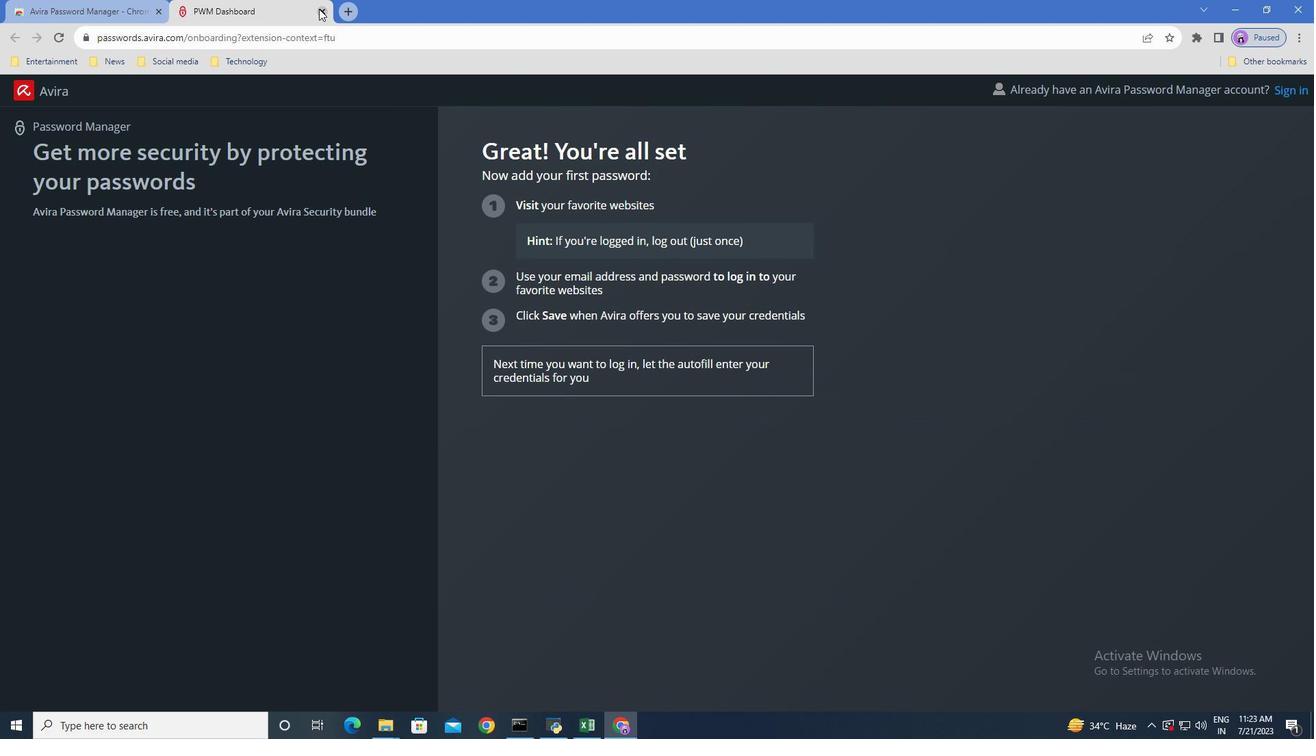 
Action: Mouse moved to (287, 219)
Screenshot: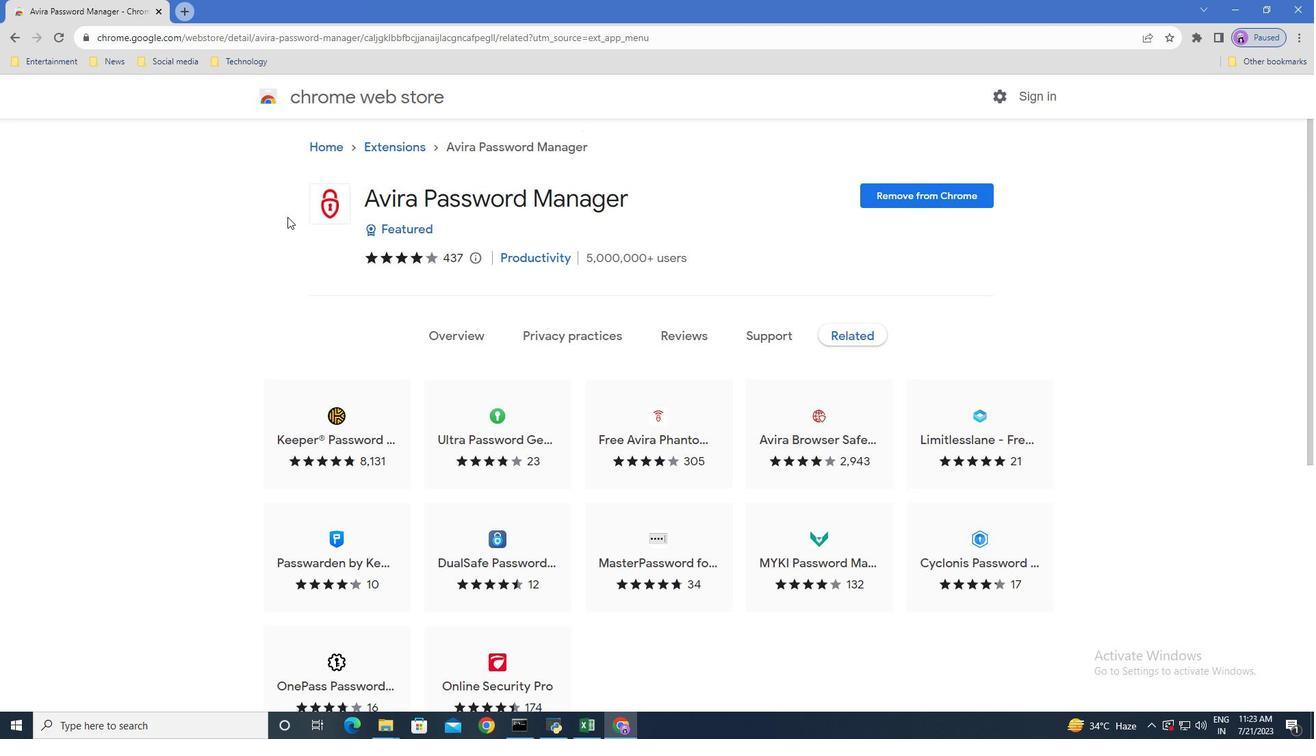 
Action: Mouse scrolled (287, 219) with delta (0, 0)
Screenshot: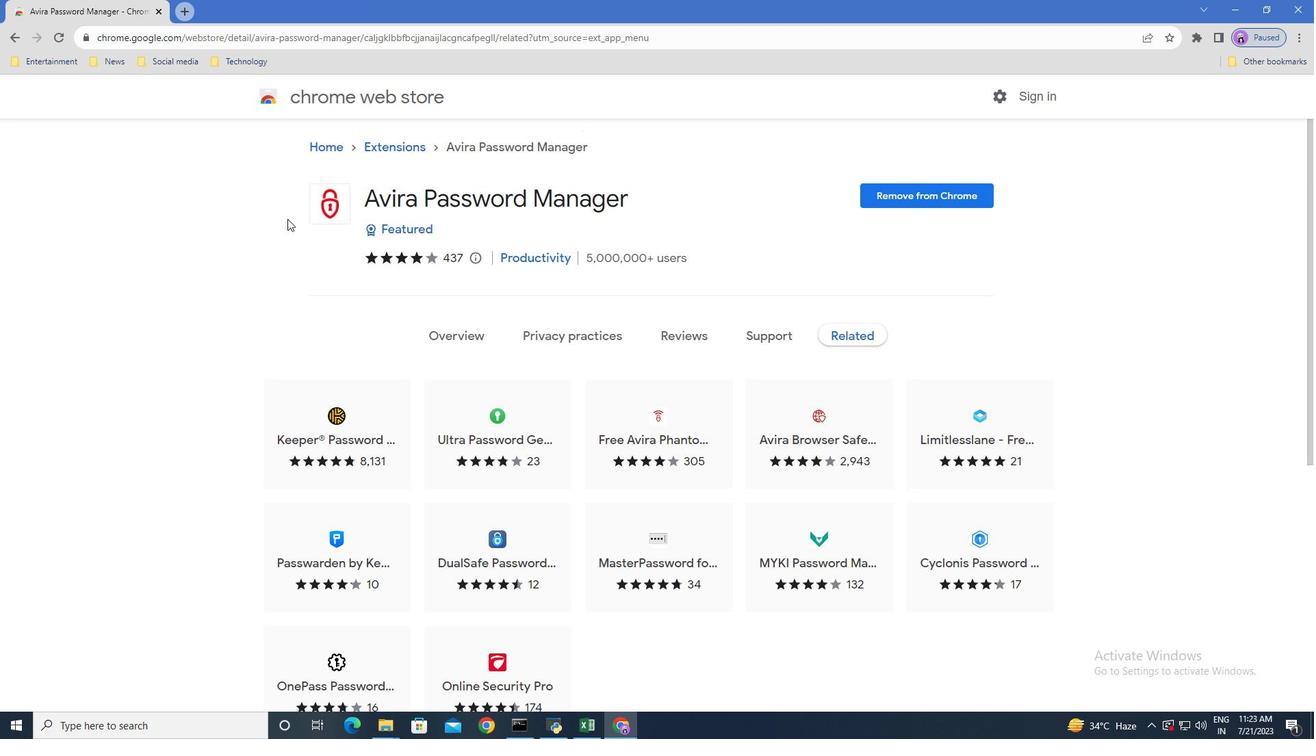 
Action: Mouse scrolled (287, 219) with delta (0, 0)
Screenshot: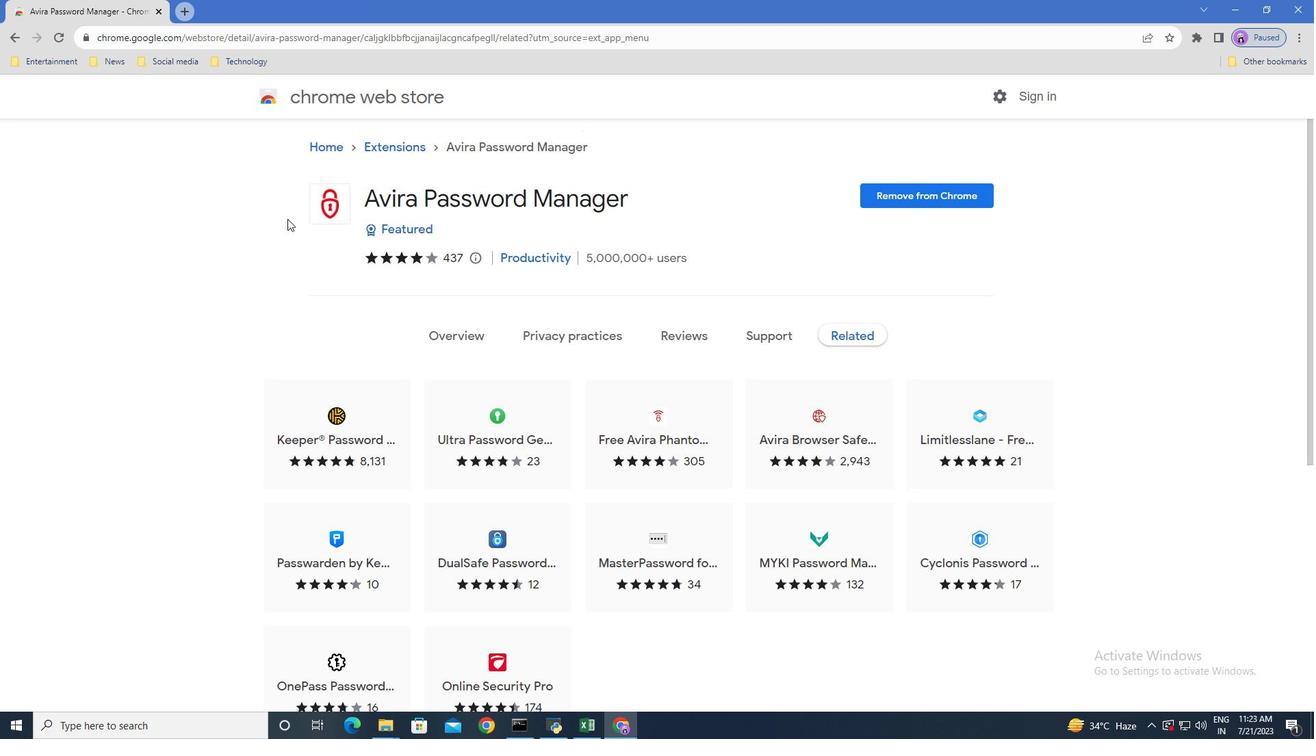 
Action: Mouse moved to (330, 143)
Screenshot: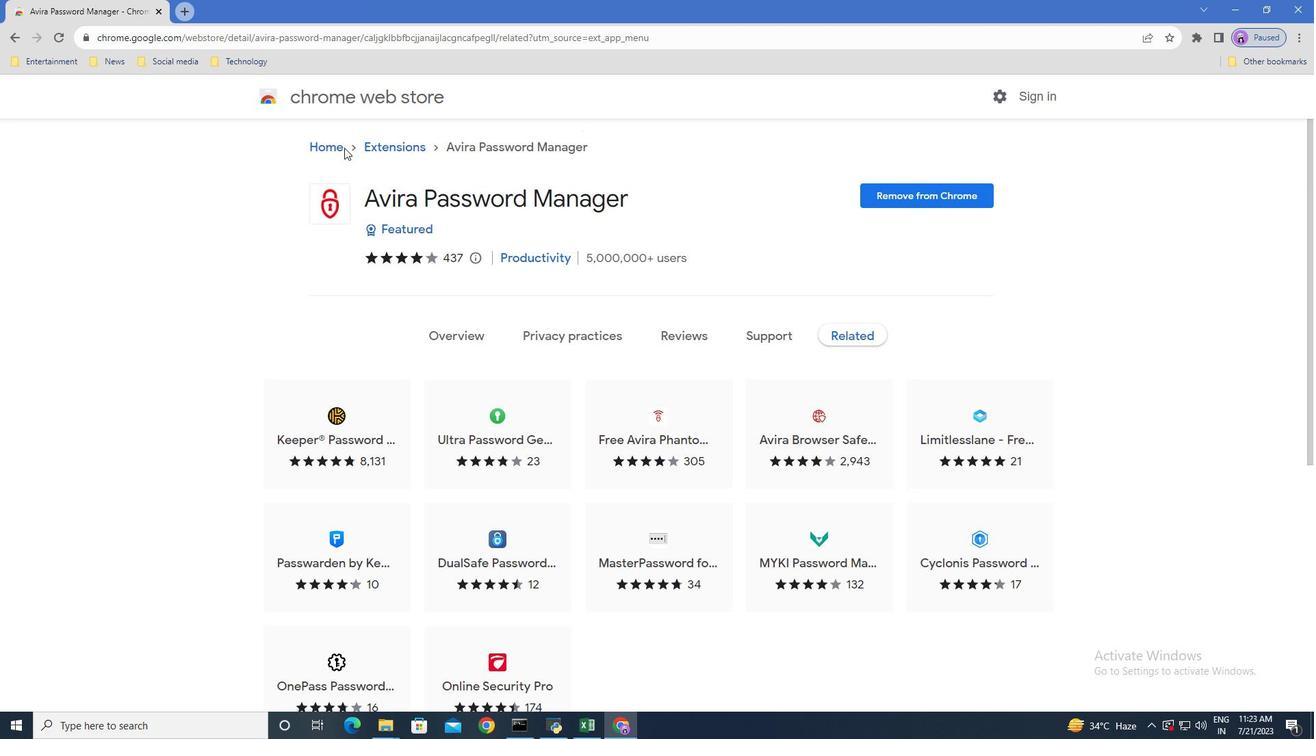 
Action: Mouse pressed left at (330, 143)
Screenshot: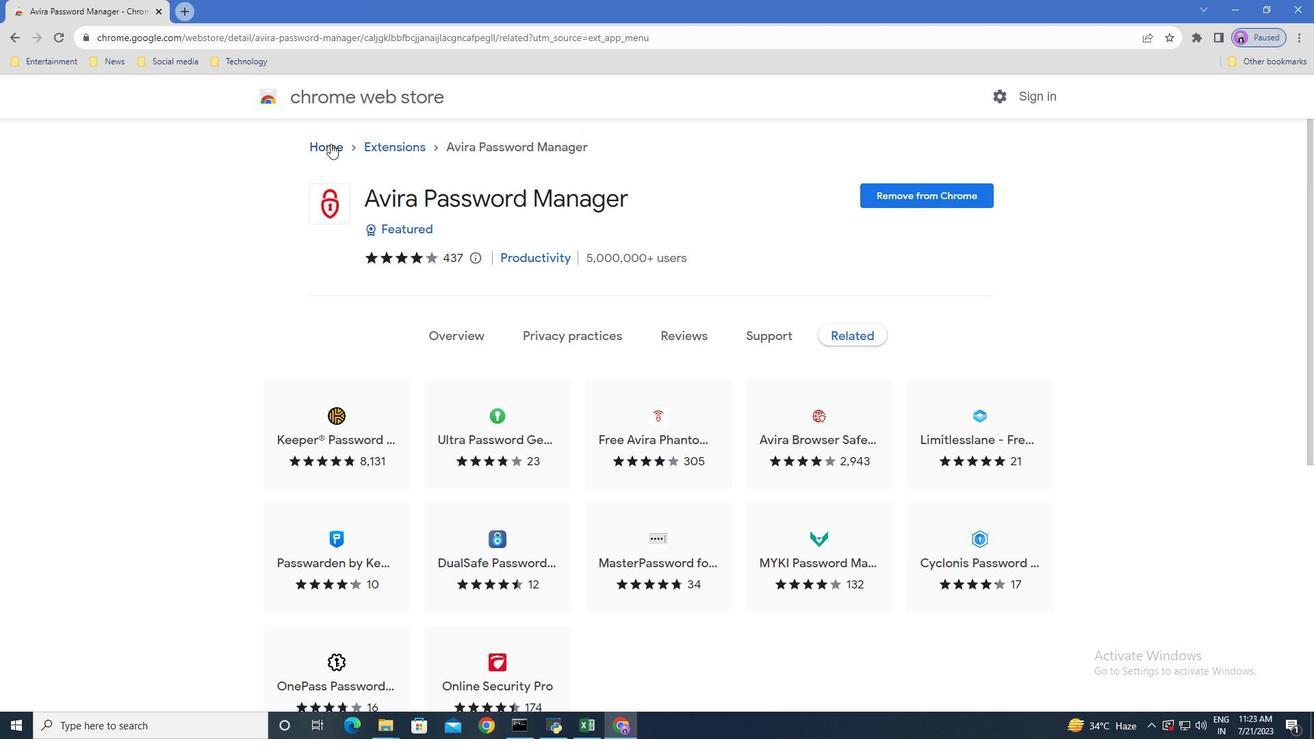 
Action: Mouse moved to (686, 493)
Screenshot: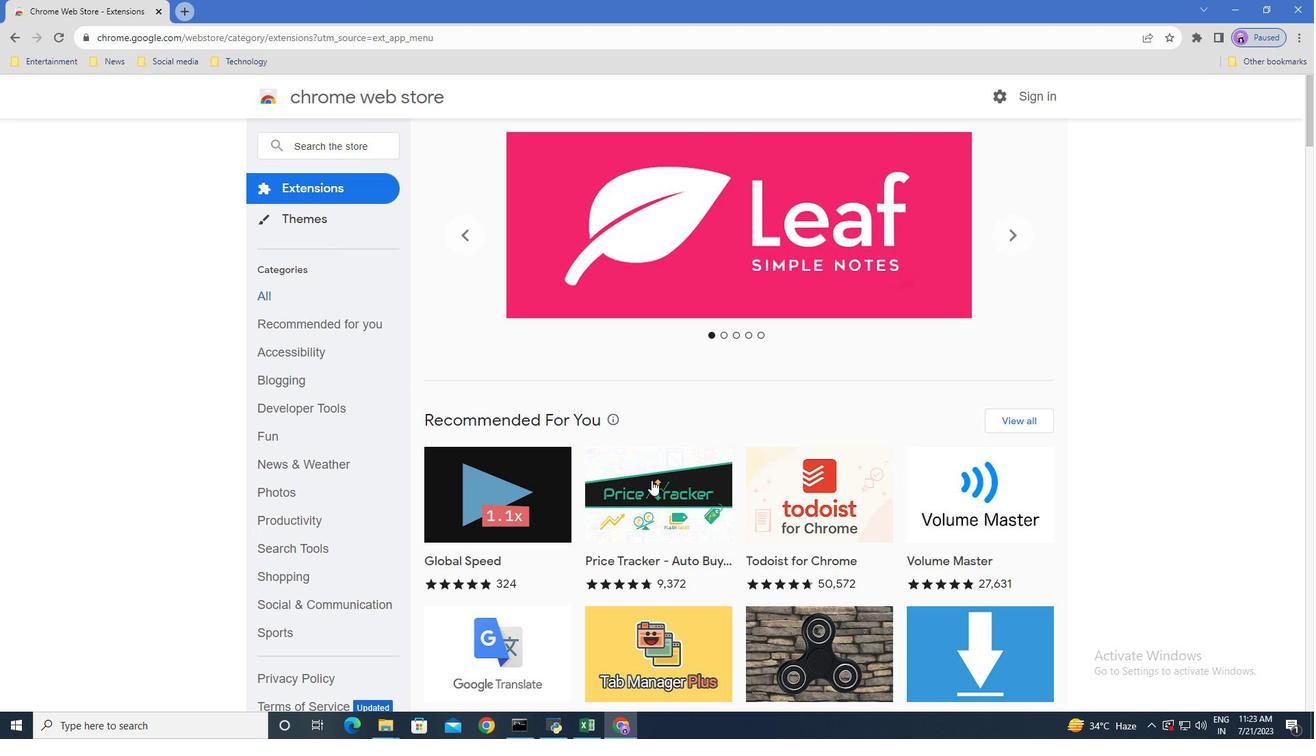 
Action: Mouse scrolled (686, 492) with delta (0, 0)
Screenshot: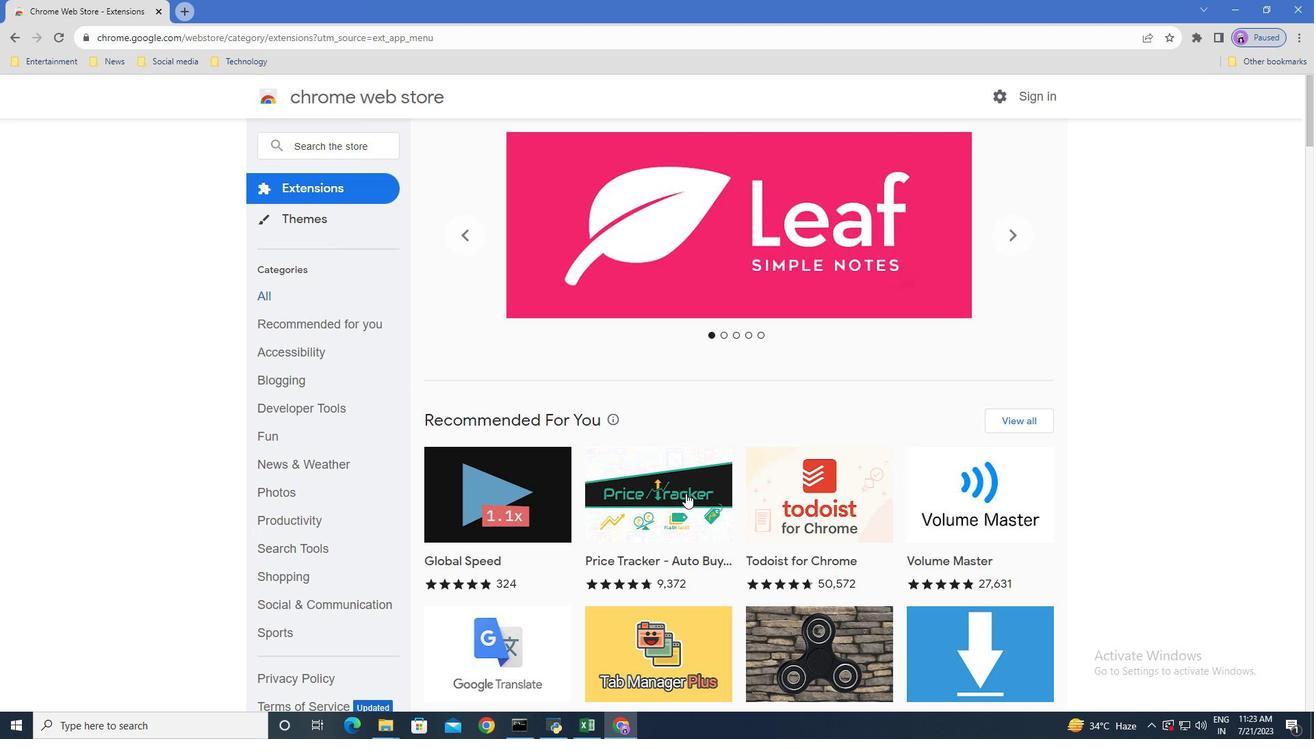 
Action: Mouse moved to (686, 493)
Screenshot: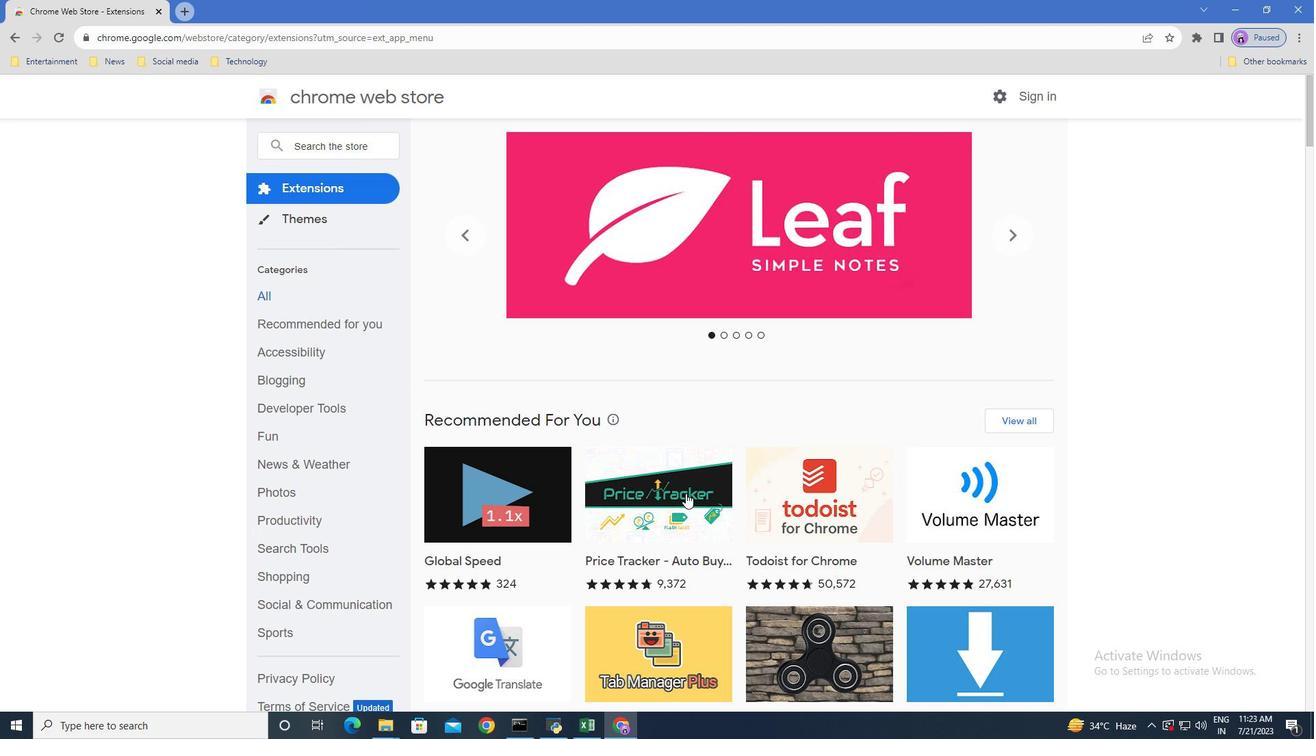 
Action: Mouse scrolled (686, 492) with delta (0, 0)
Screenshot: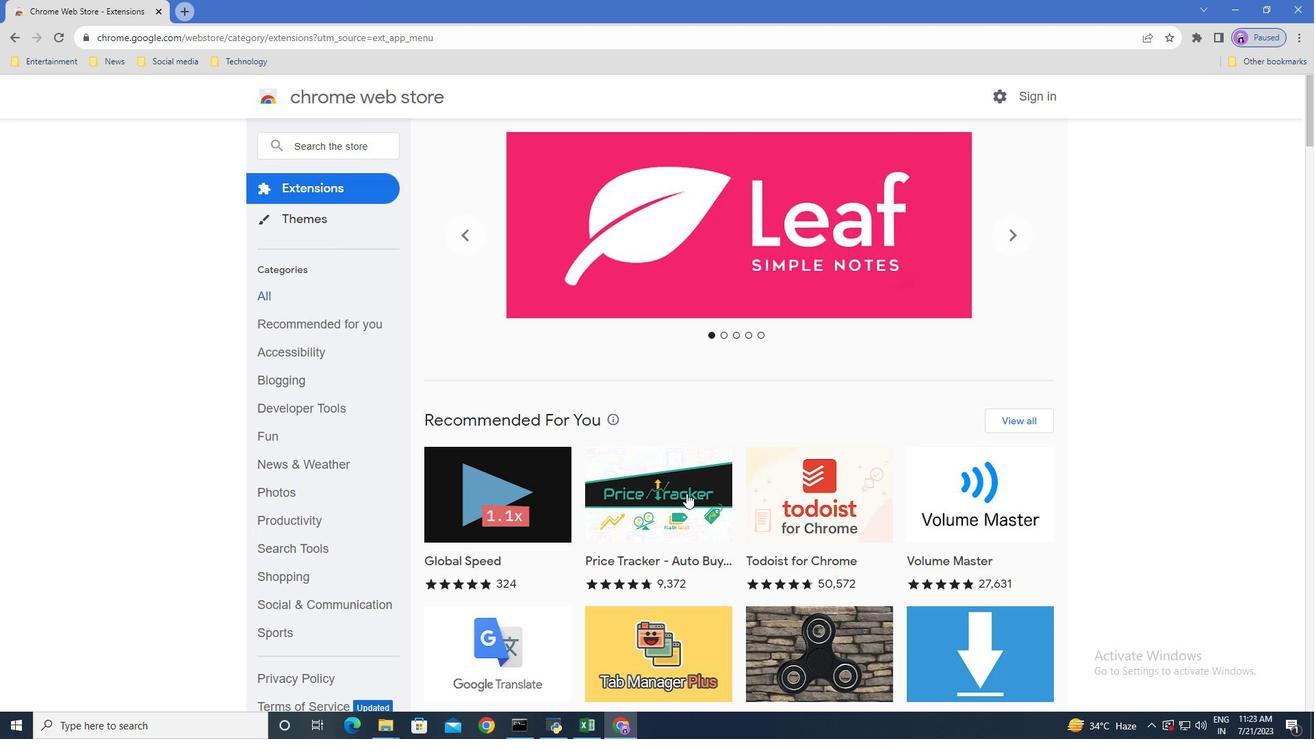 
Action: Mouse moved to (686, 492)
Screenshot: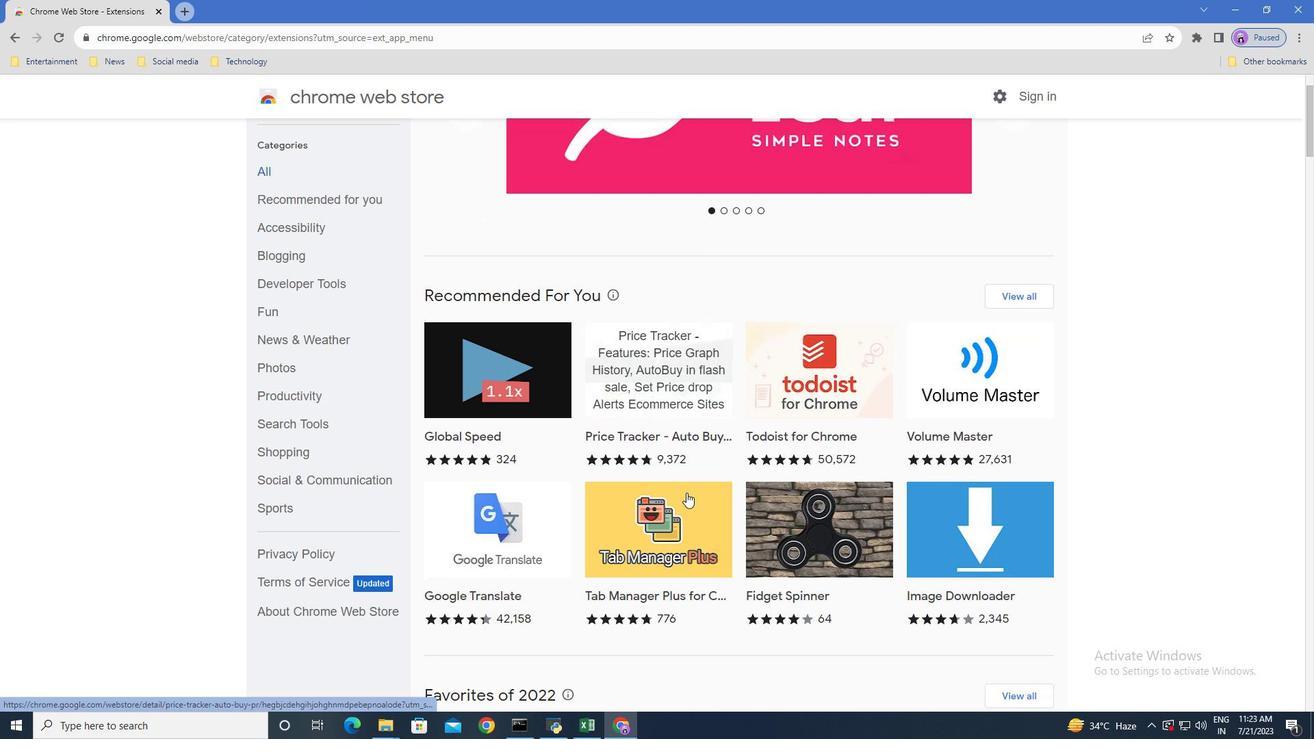 
Action: Mouse scrolled (686, 491) with delta (0, 0)
Screenshot: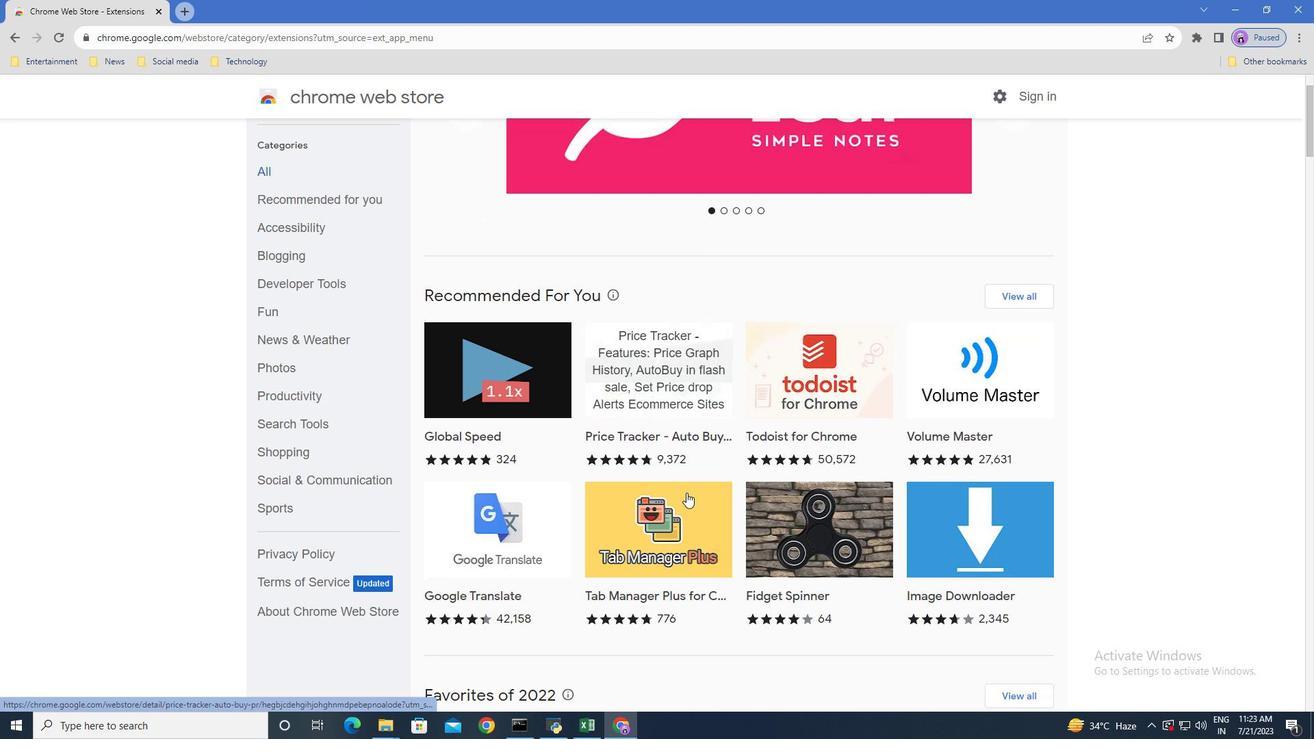 
Action: Mouse scrolled (686, 491) with delta (0, 0)
Screenshot: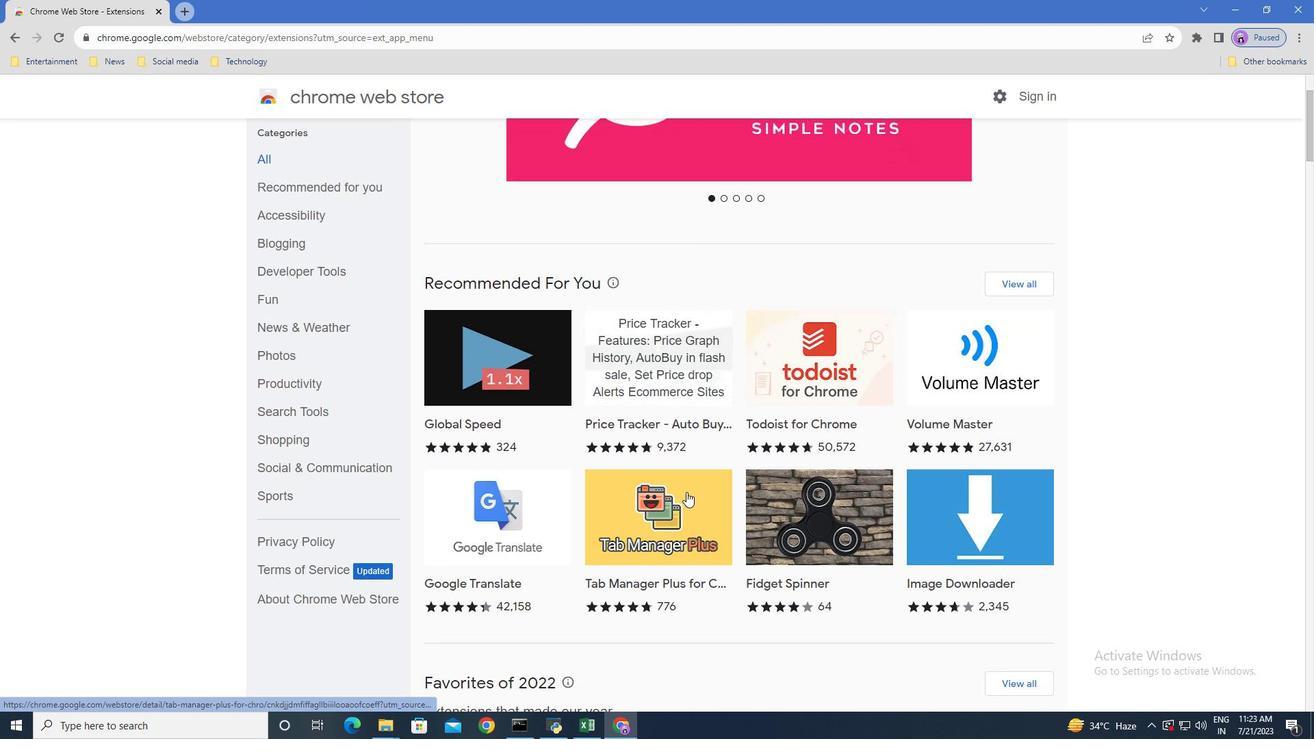 
Action: Mouse moved to (686, 490)
Screenshot: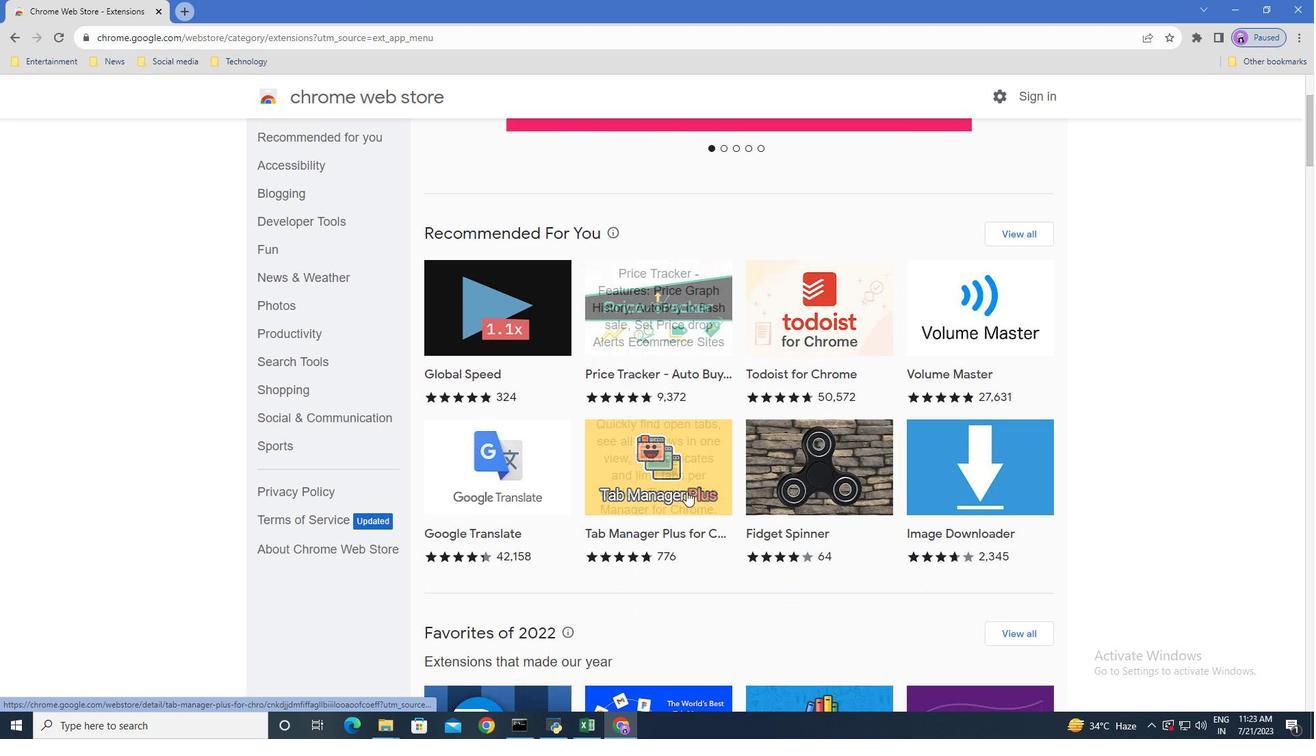 
Action: Mouse scrolled (686, 489) with delta (0, 0)
Screenshot: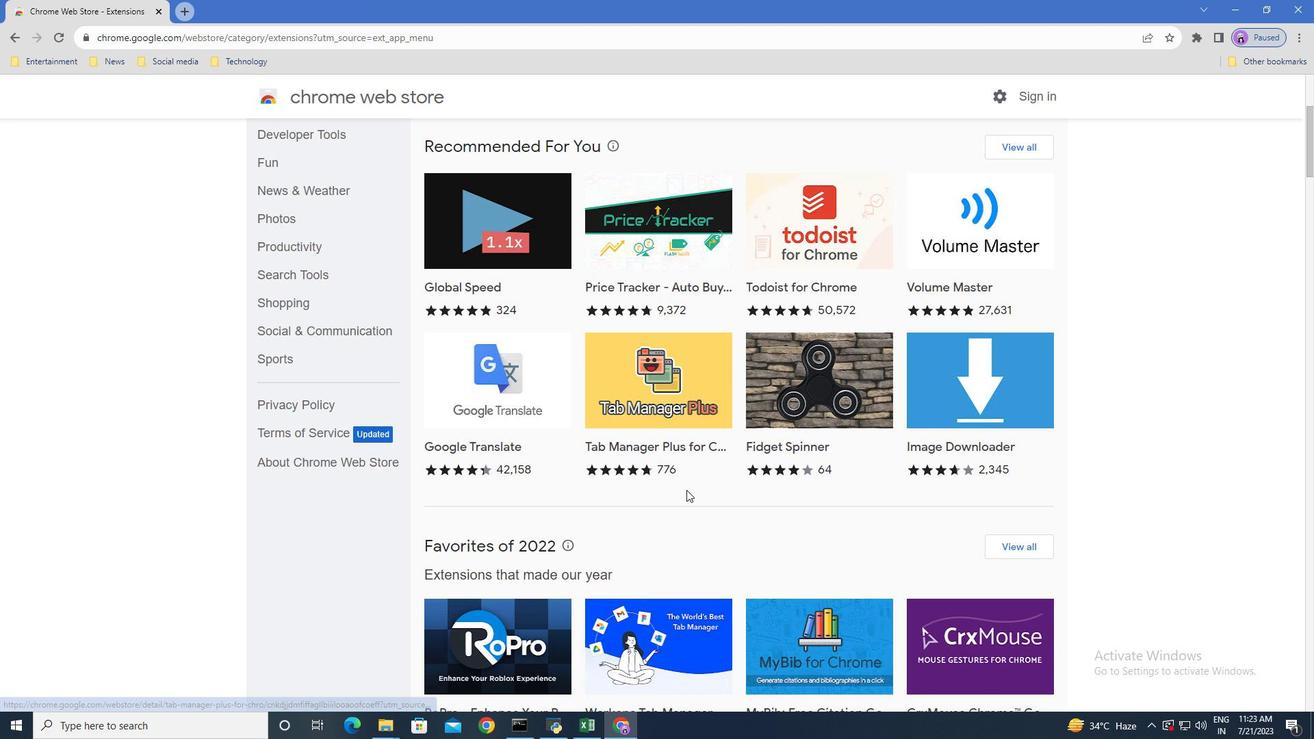 
Action: Mouse moved to (686, 490)
Screenshot: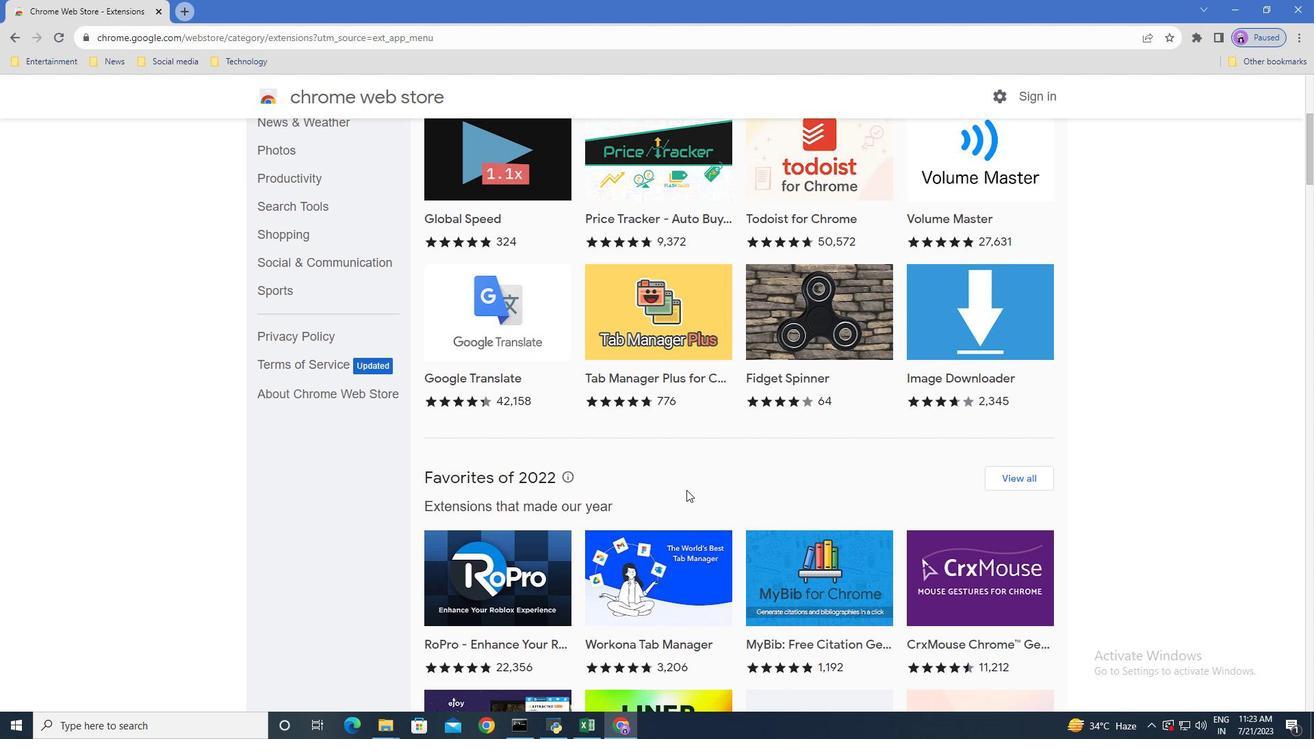 
Action: Mouse scrolled (686, 490) with delta (0, 0)
Screenshot: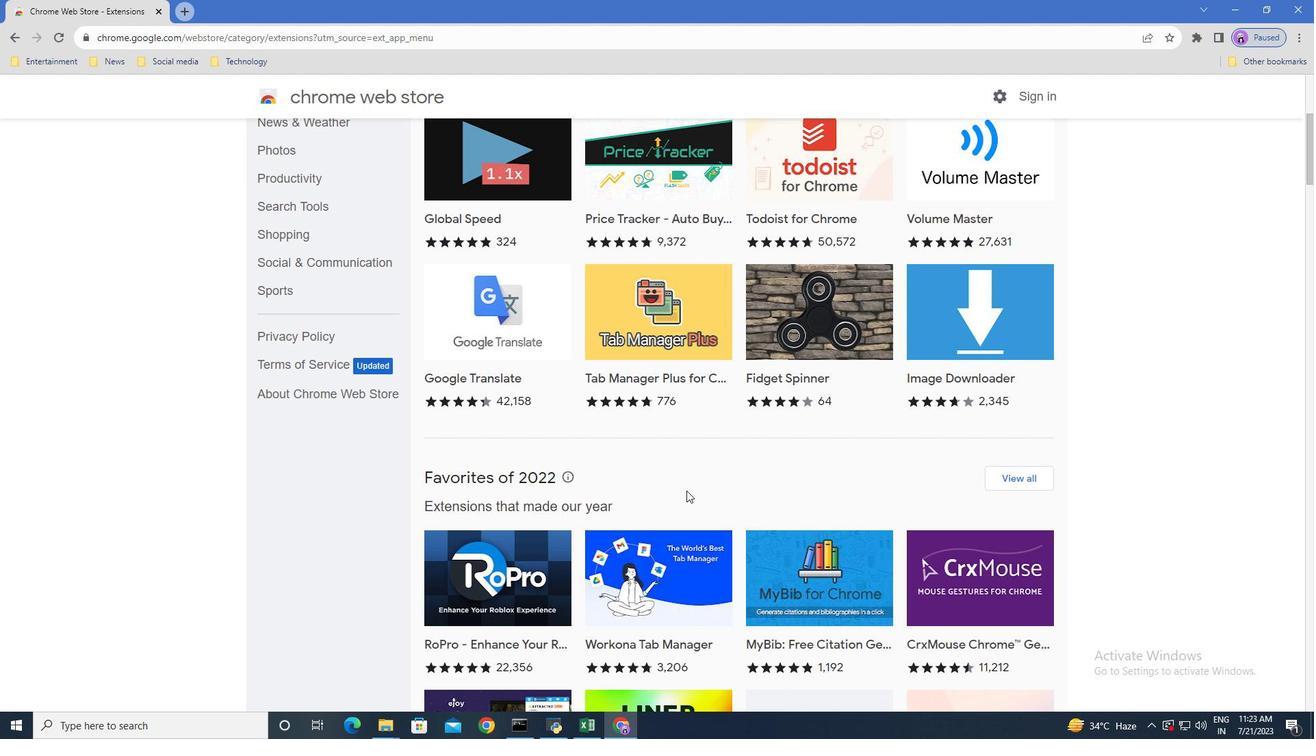 
Action: Mouse scrolled (686, 490) with delta (0, 0)
Screenshot: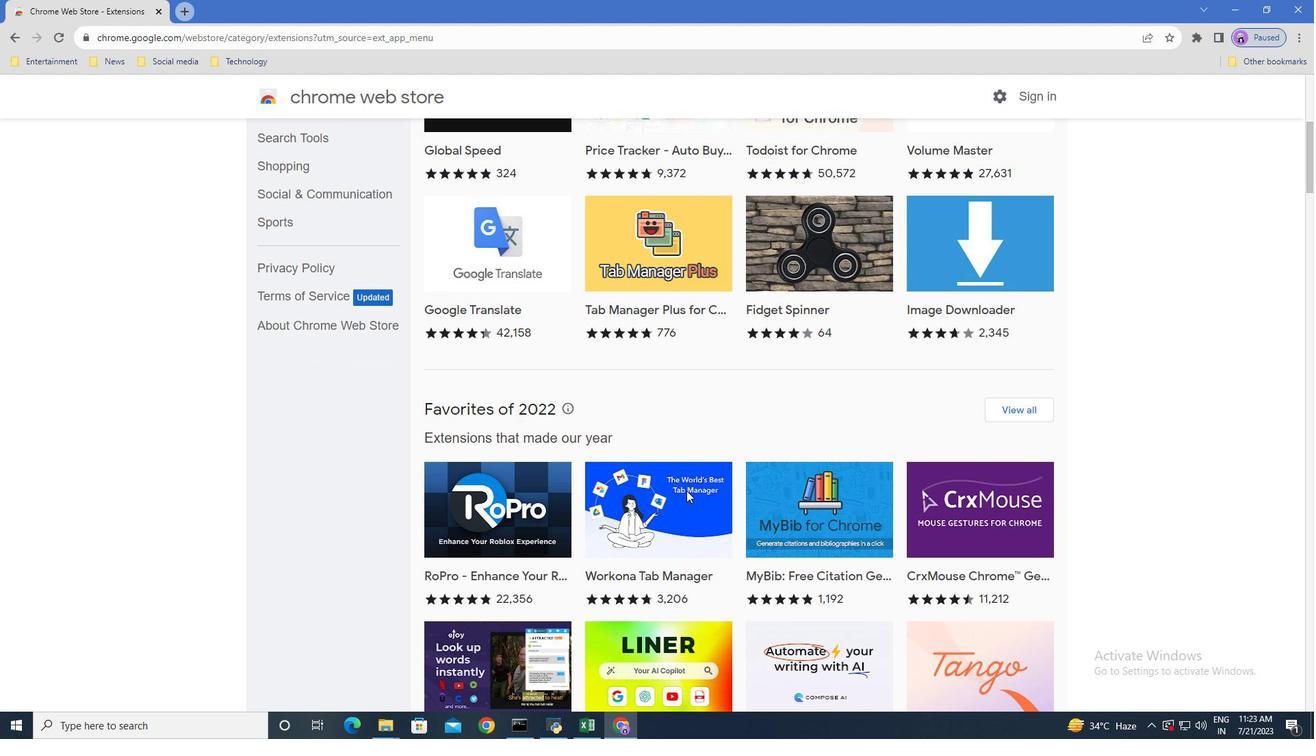 
Action: Mouse scrolled (686, 490) with delta (0, 0)
Screenshot: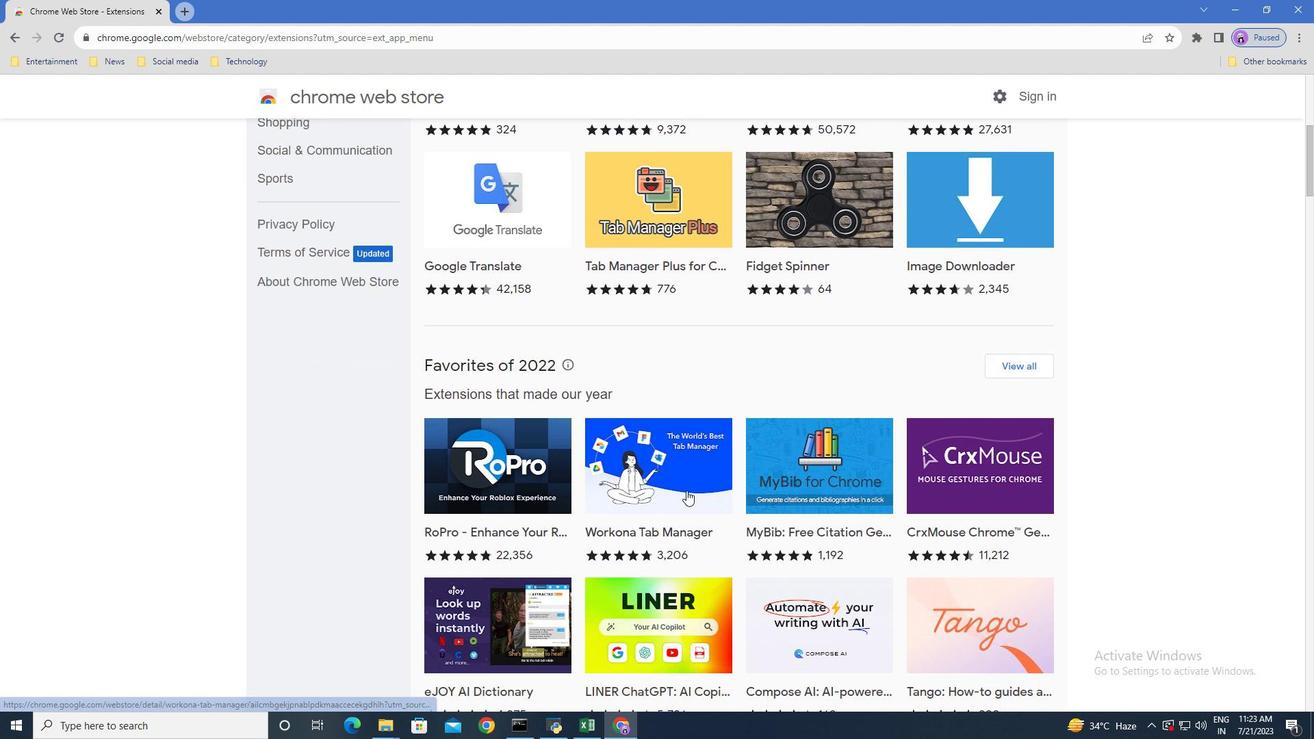 
Action: Mouse moved to (686, 490)
Screenshot: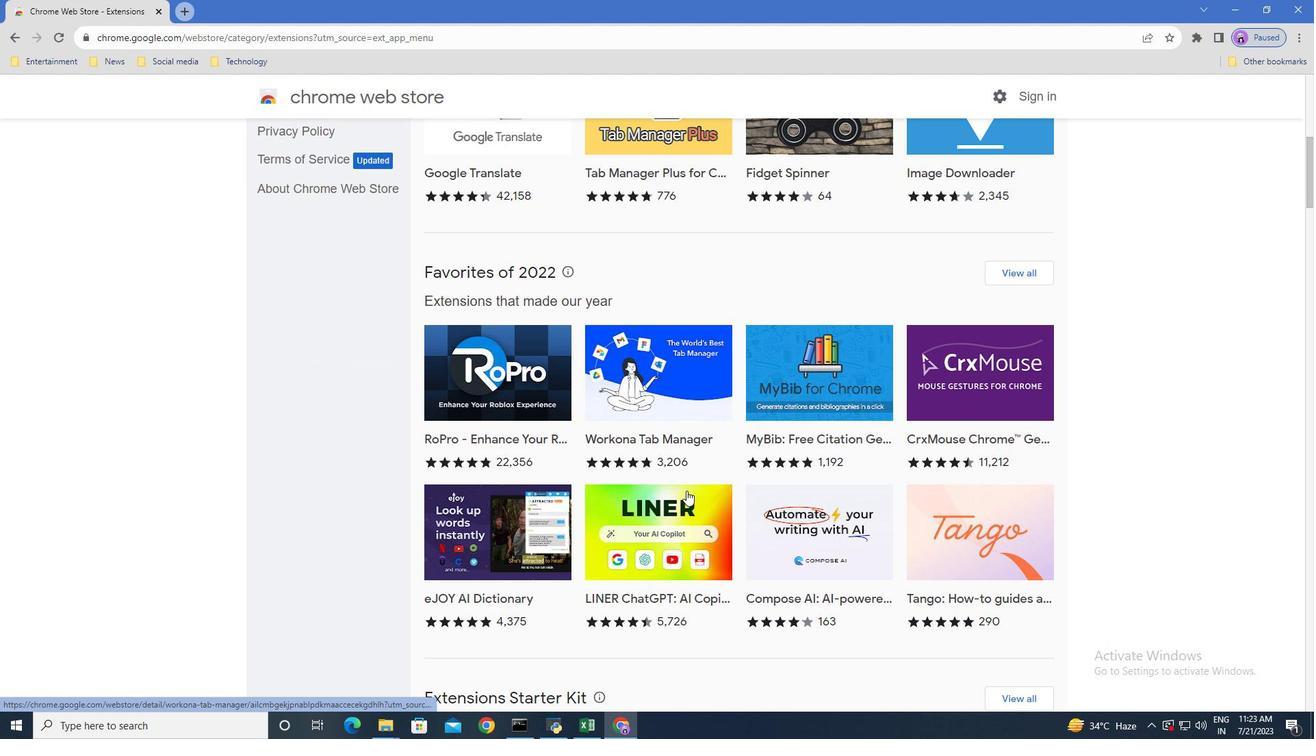 
Action: Mouse scrolled (686, 490) with delta (0, 0)
Screenshot: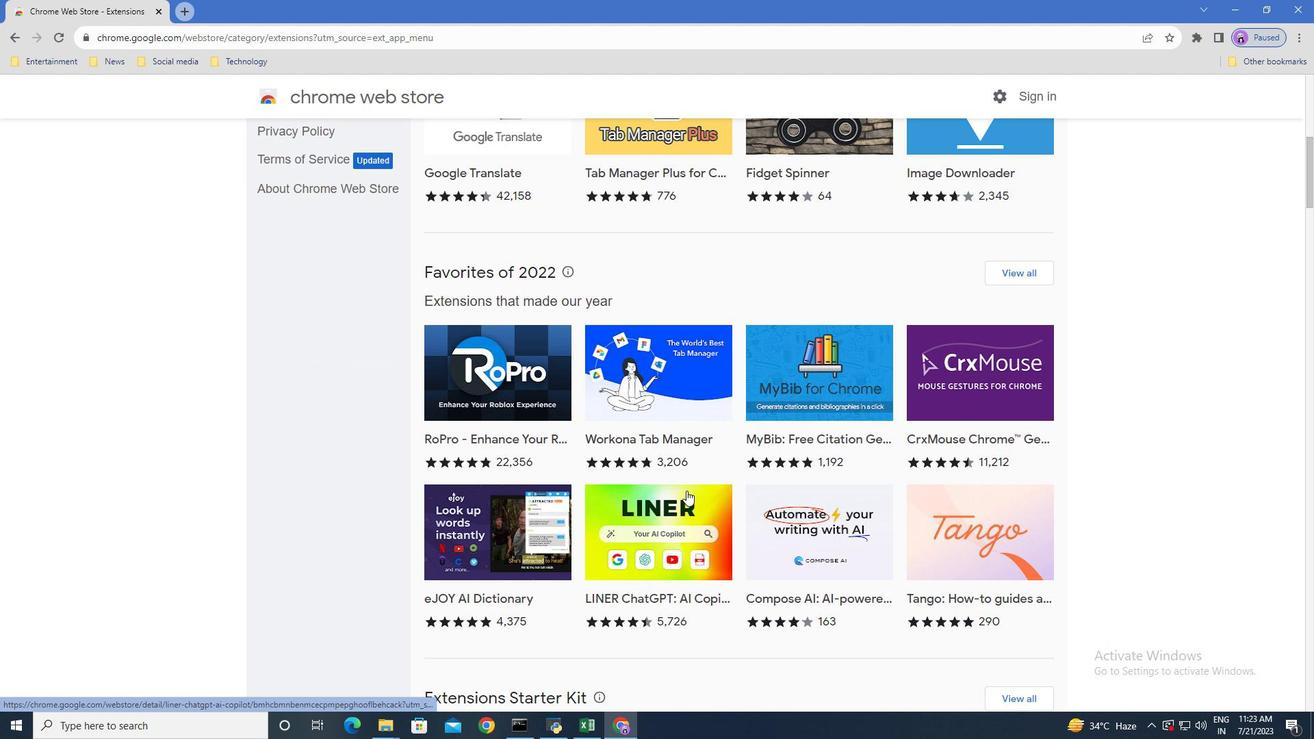 
Action: Mouse scrolled (686, 490) with delta (0, 0)
Screenshot: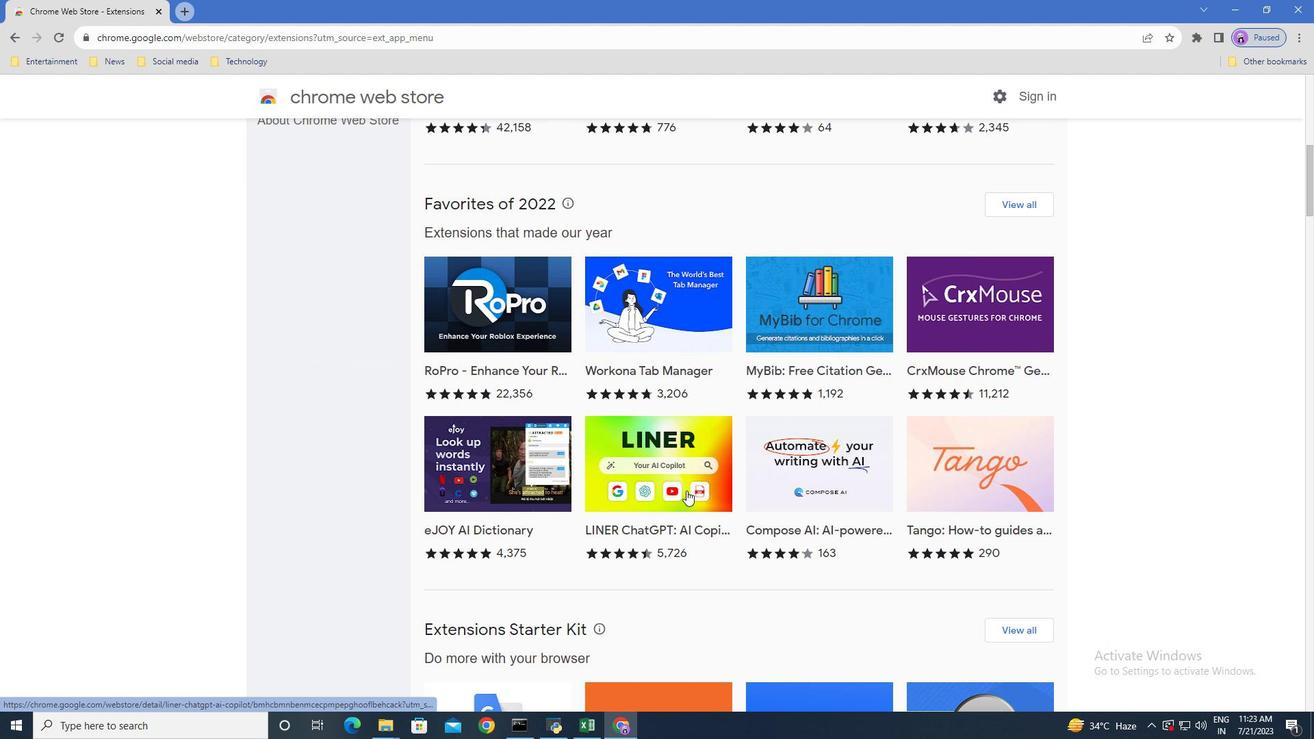 
Action: Mouse scrolled (686, 490) with delta (0, 0)
Screenshot: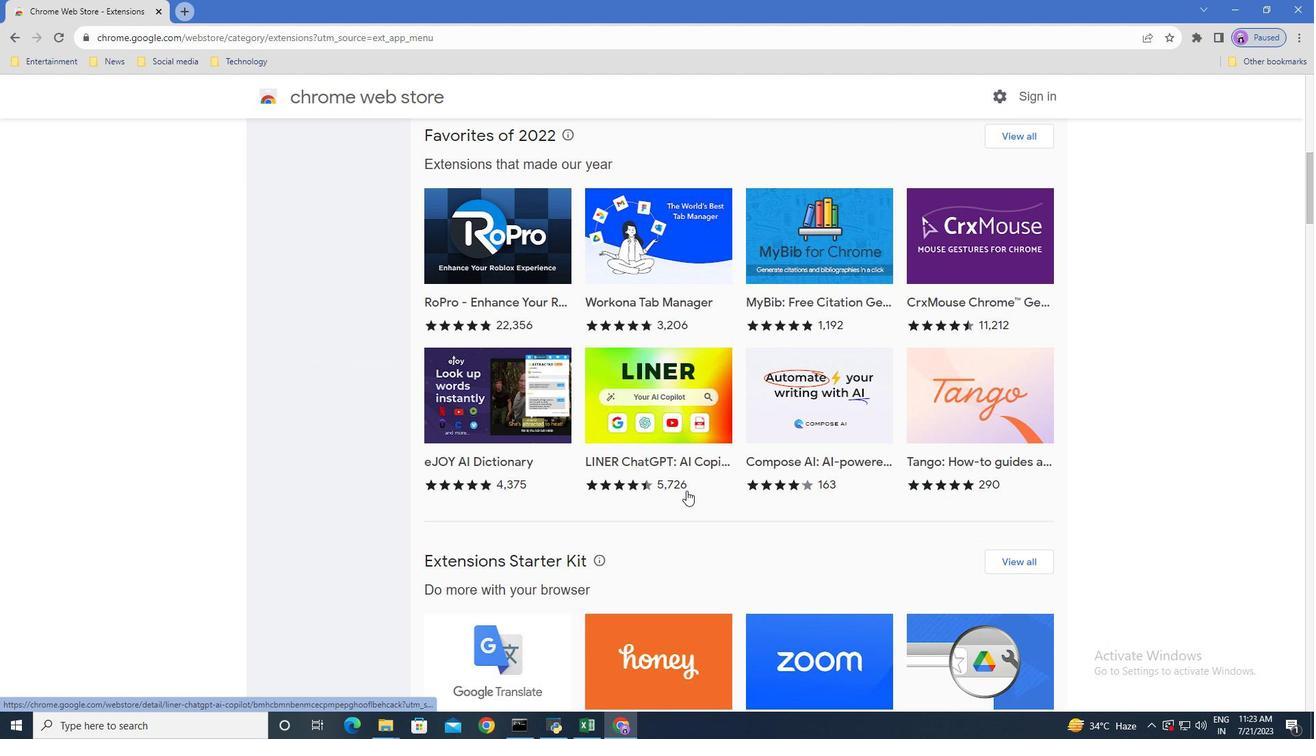 
Action: Mouse scrolled (686, 490) with delta (0, 0)
Screenshot: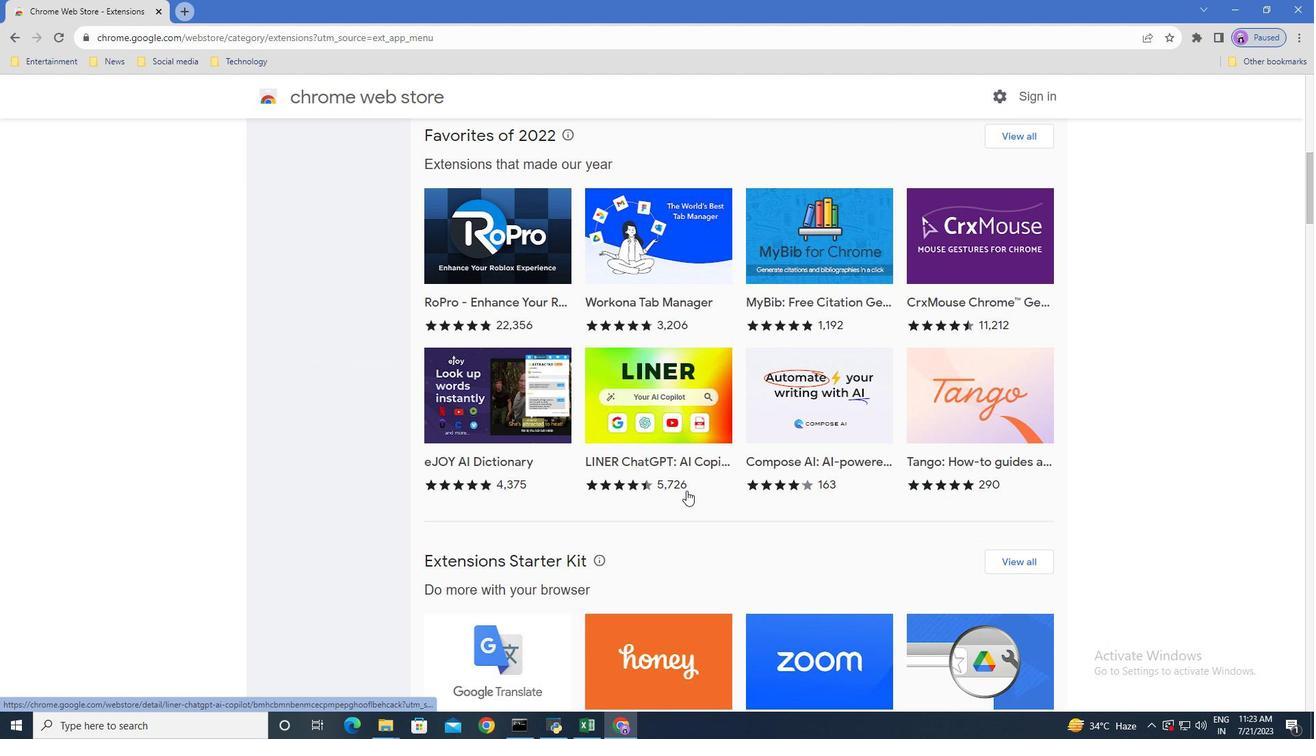 
Action: Mouse scrolled (686, 490) with delta (0, 0)
Screenshot: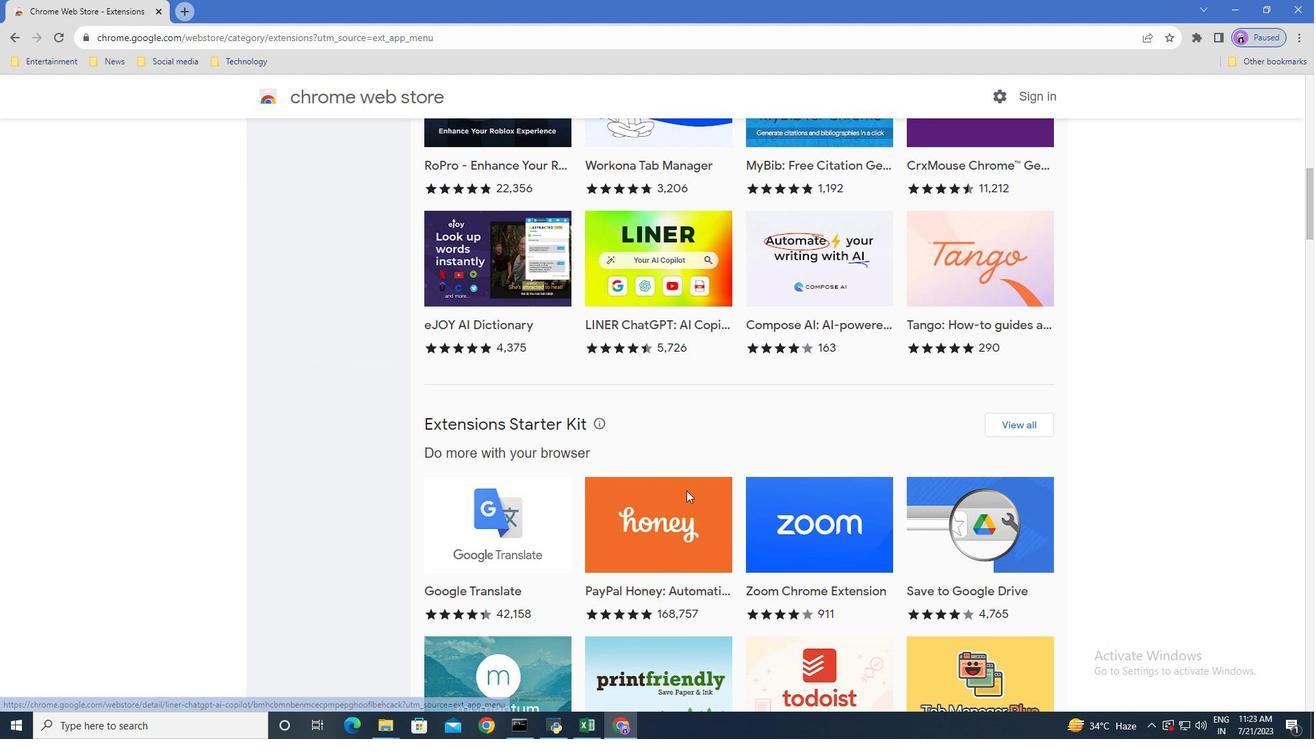 
Action: Mouse scrolled (686, 490) with delta (0, 0)
Screenshot: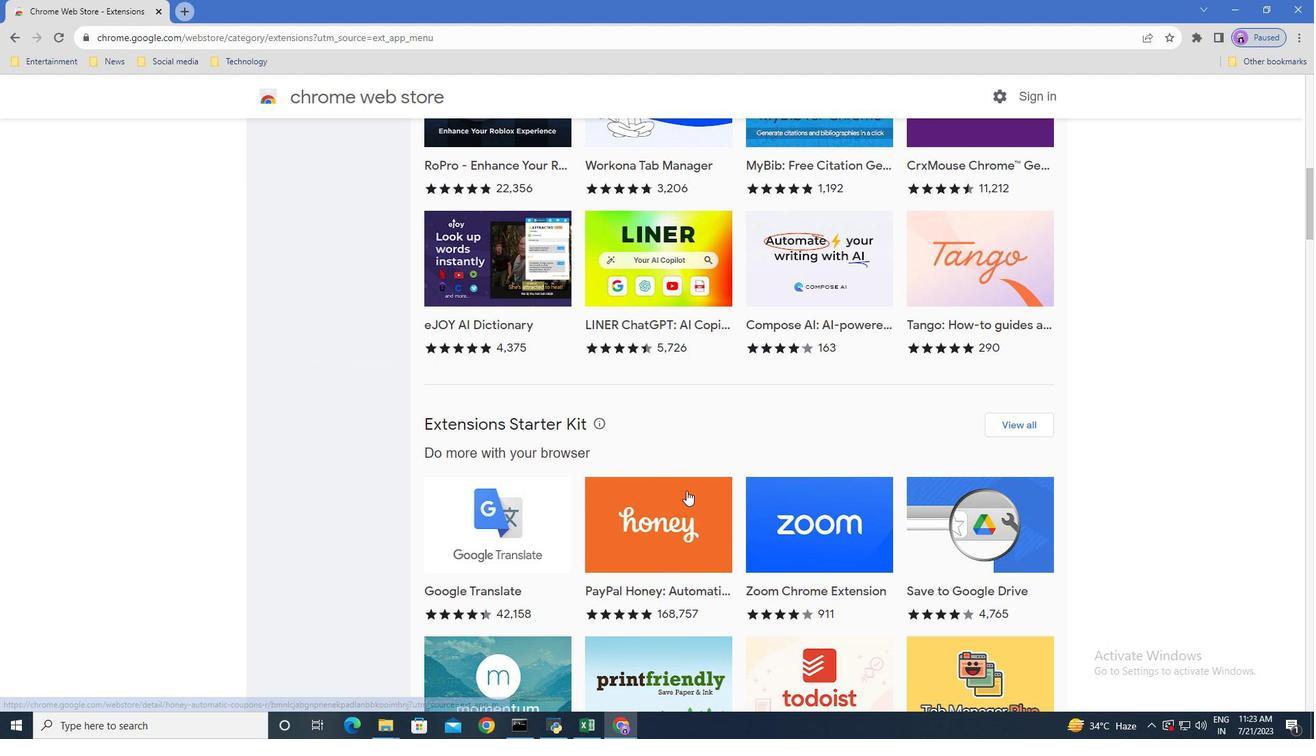 
Action: Mouse scrolled (686, 490) with delta (0, 0)
Screenshot: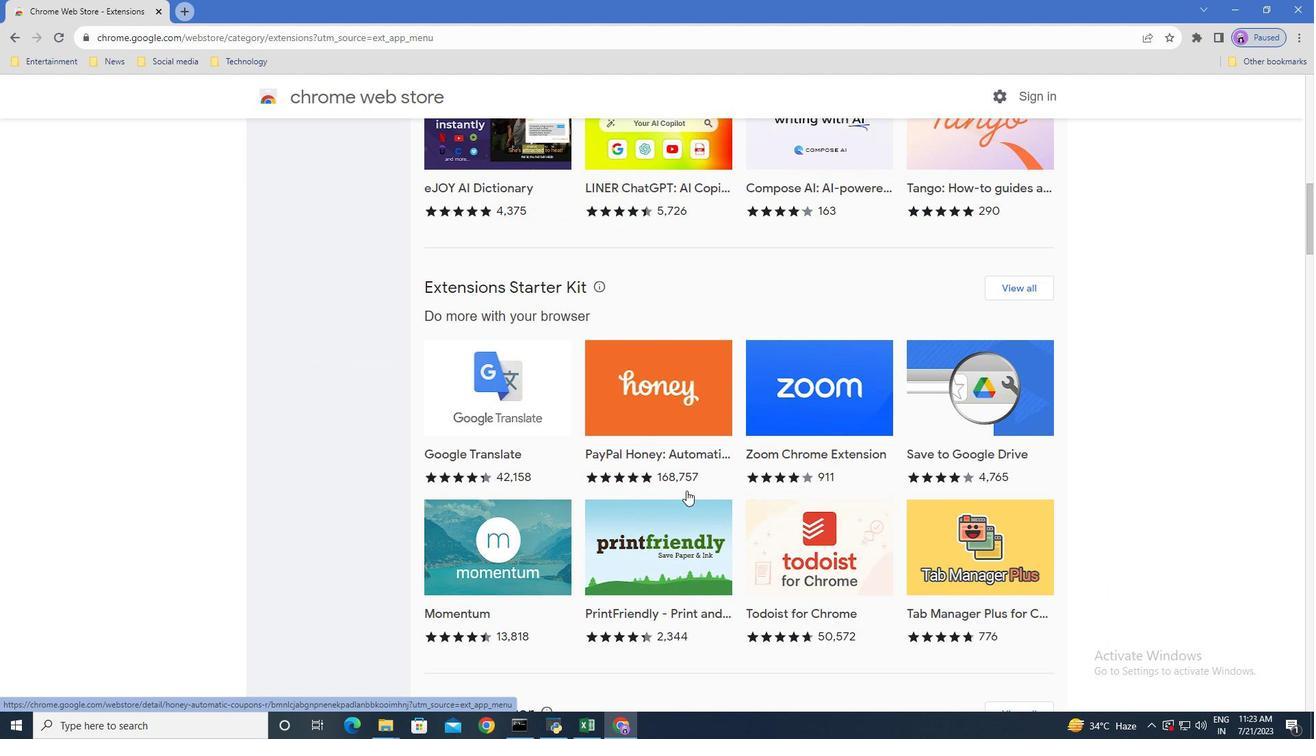 
Action: Mouse scrolled (686, 490) with delta (0, 0)
Screenshot: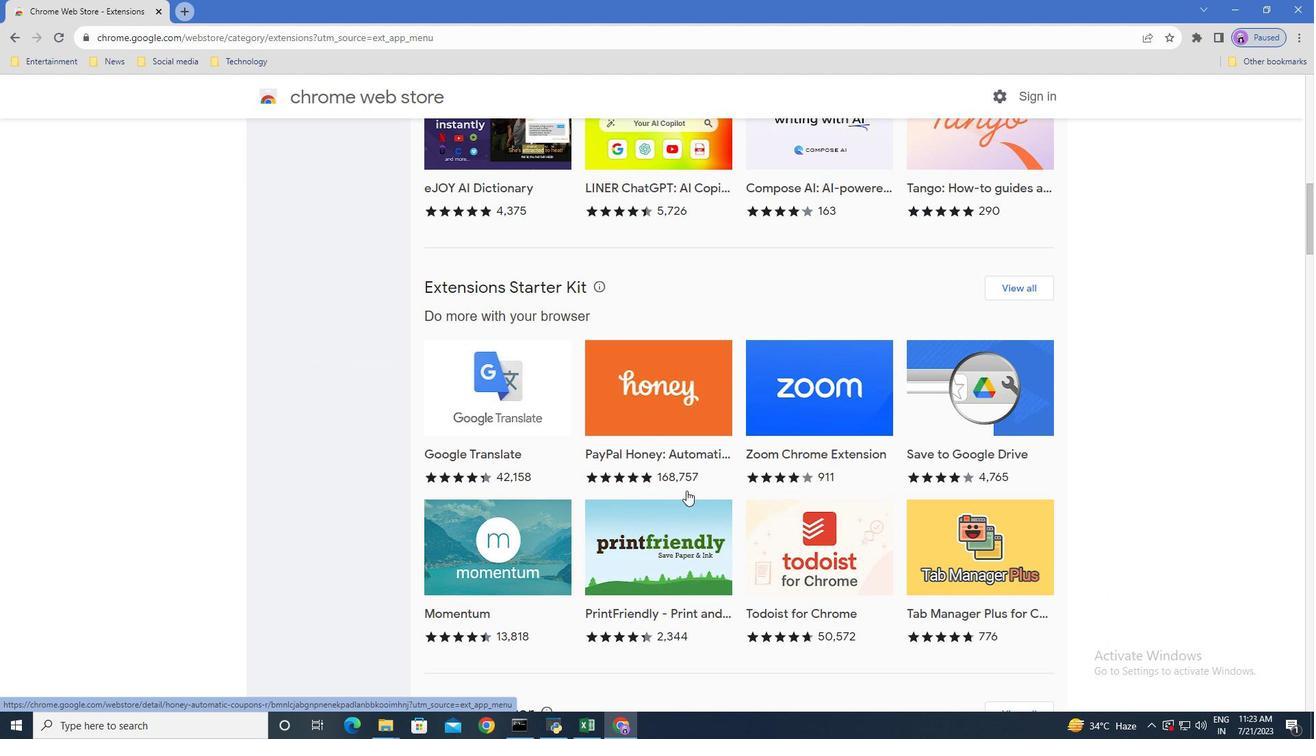 
Action: Mouse scrolled (686, 490) with delta (0, 0)
Screenshot: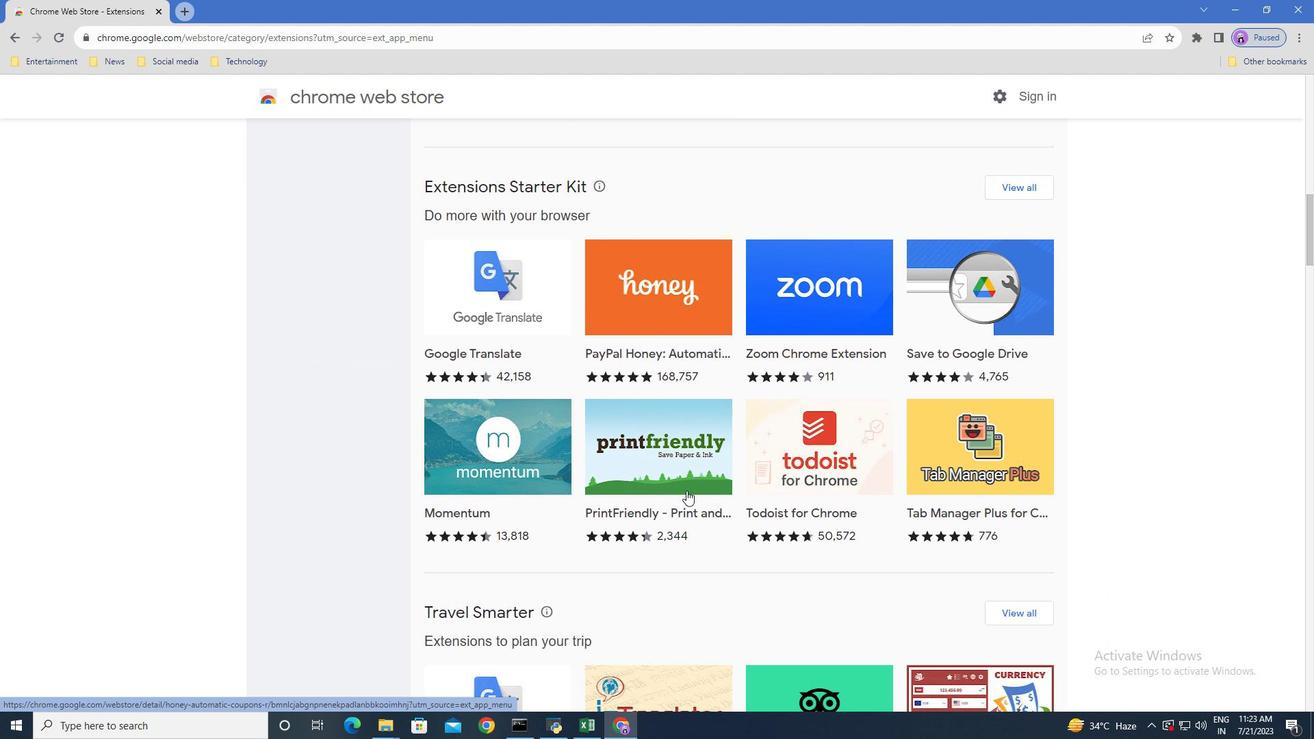
Action: Mouse moved to (686, 489)
Screenshot: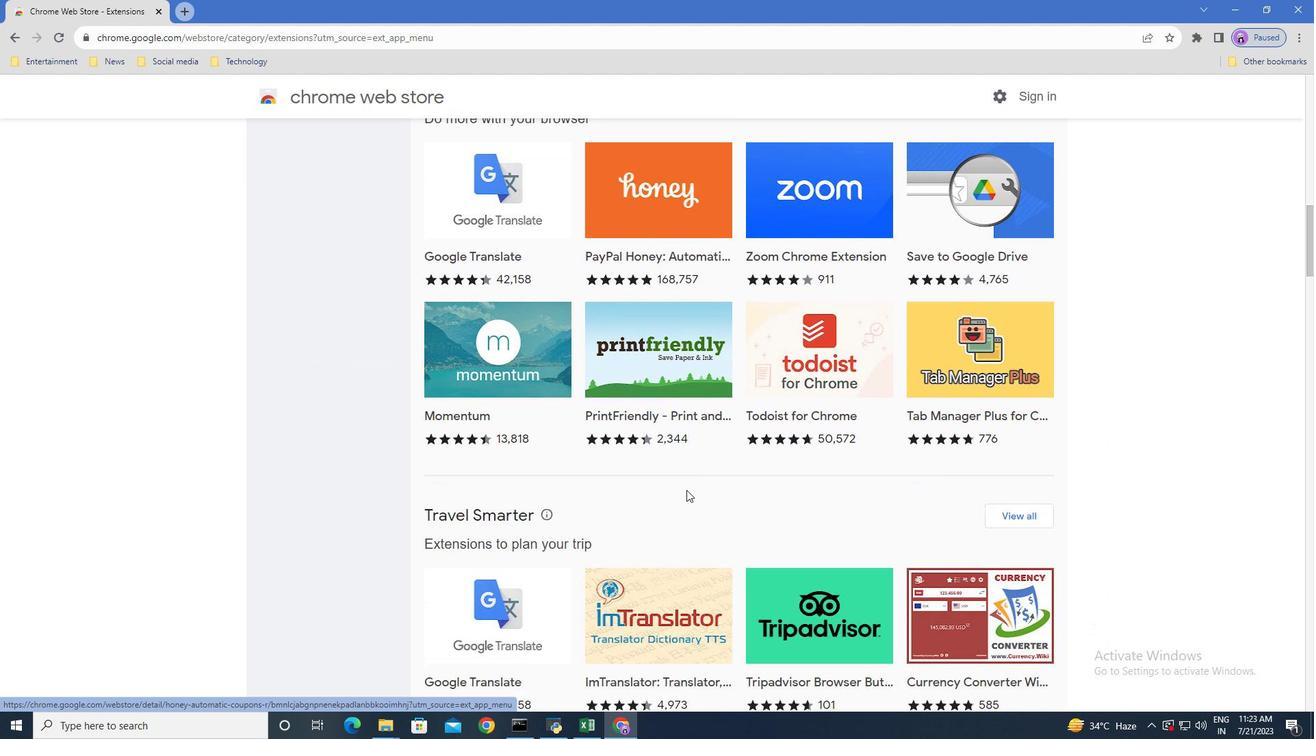 
Action: Mouse scrolled (686, 488) with delta (0, 0)
Screenshot: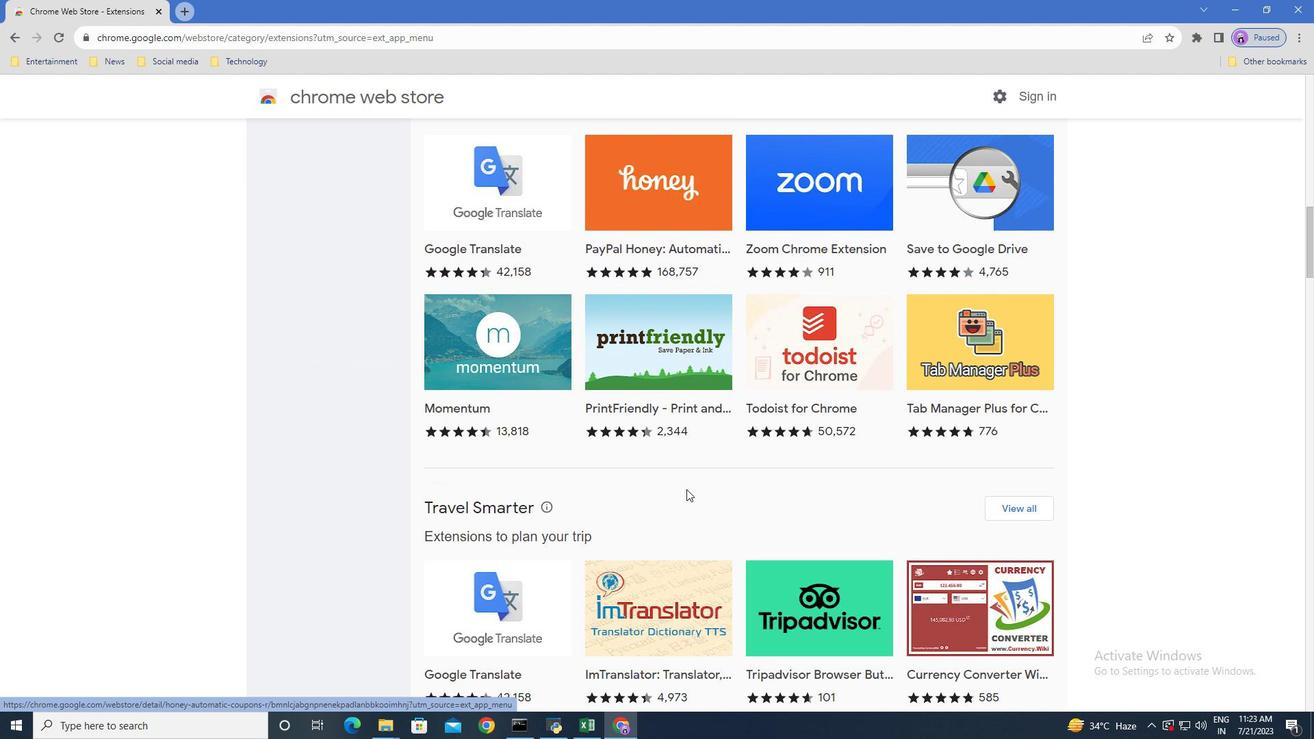 
Action: Mouse scrolled (686, 488) with delta (0, 0)
Screenshot: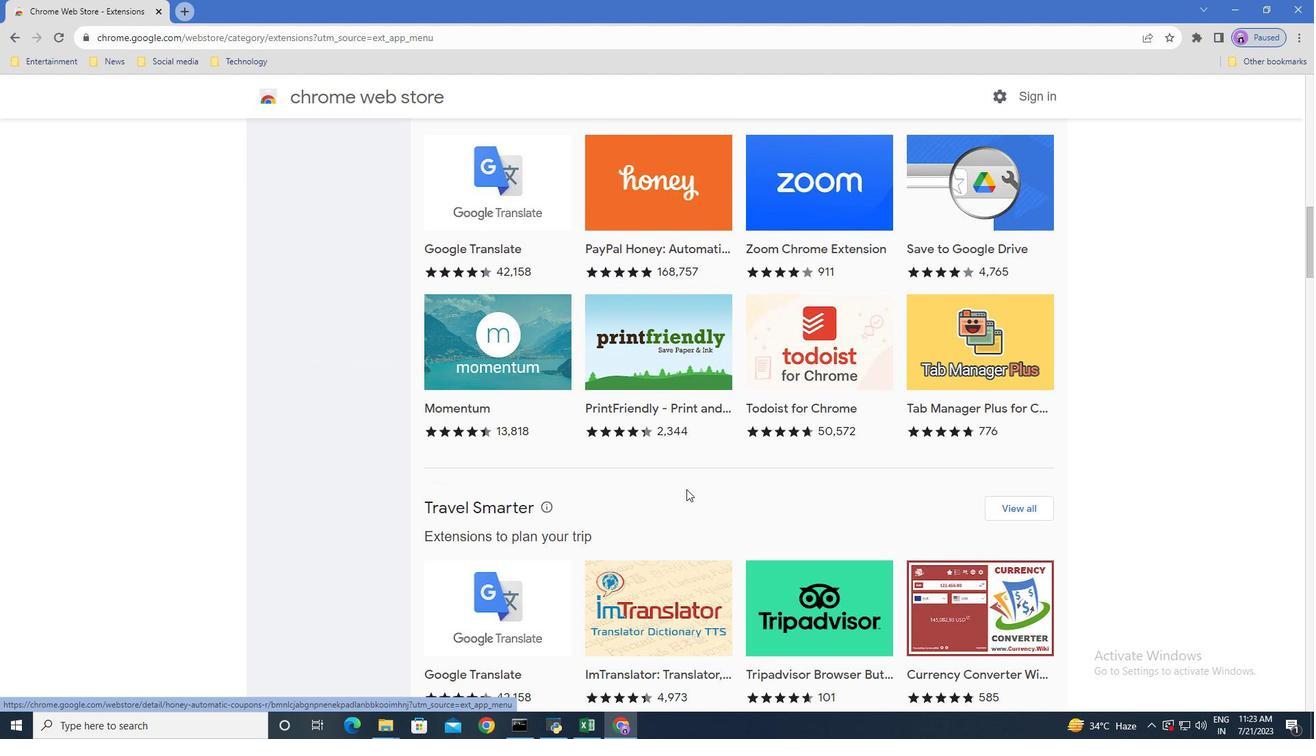 
Action: Mouse scrolled (686, 488) with delta (0, 0)
Screenshot: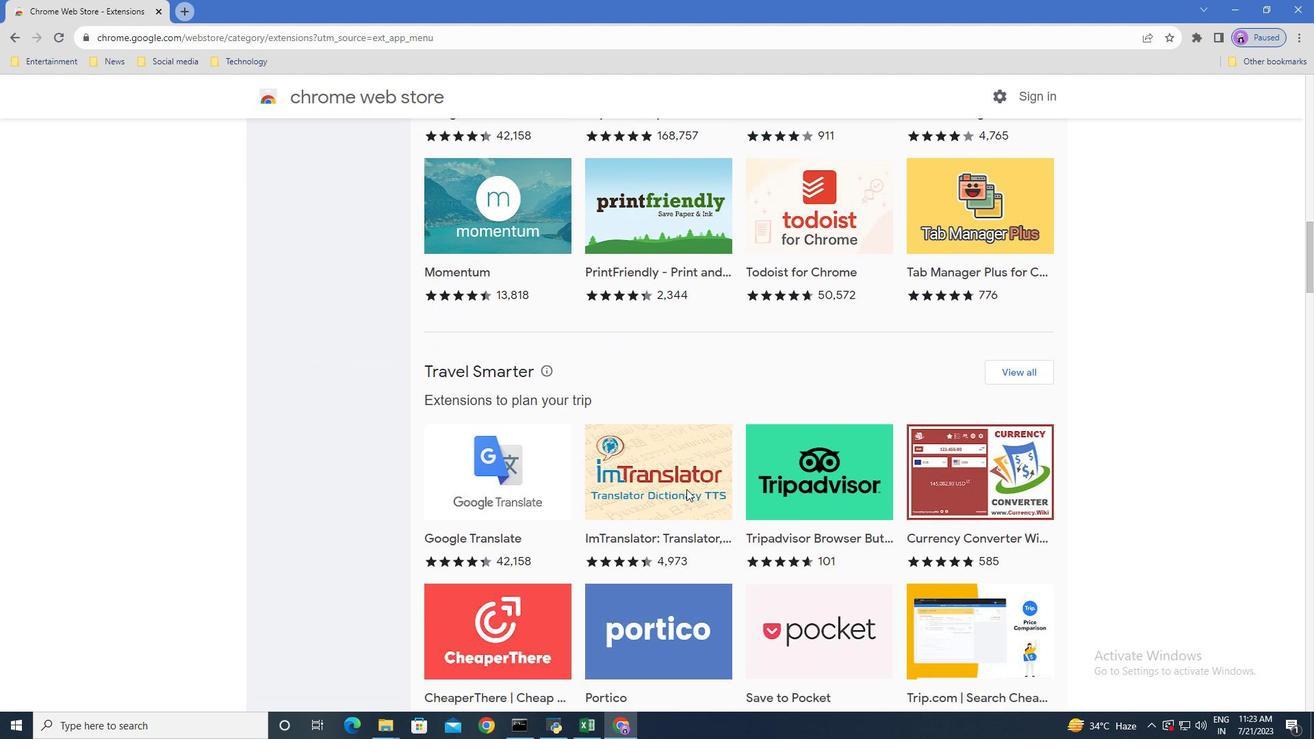 
Action: Mouse scrolled (686, 488) with delta (0, 0)
Screenshot: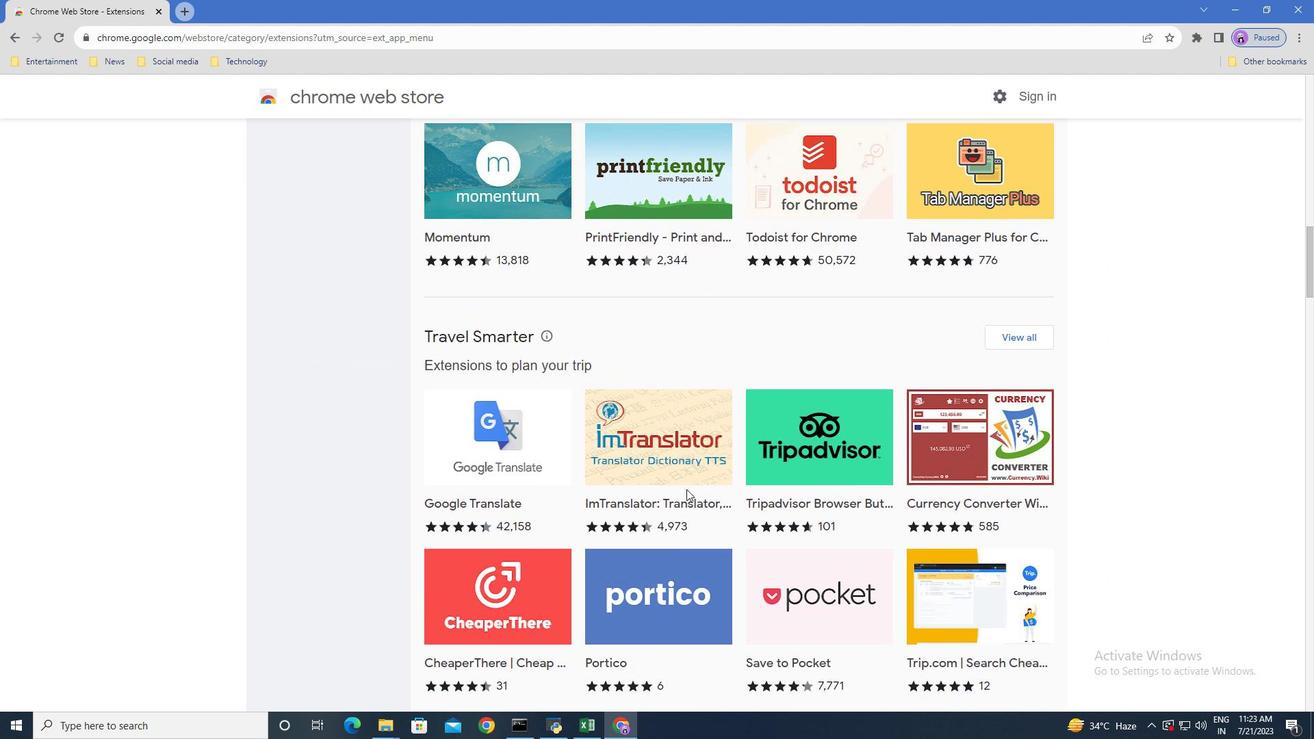 
Action: Mouse scrolled (686, 488) with delta (0, 0)
Screenshot: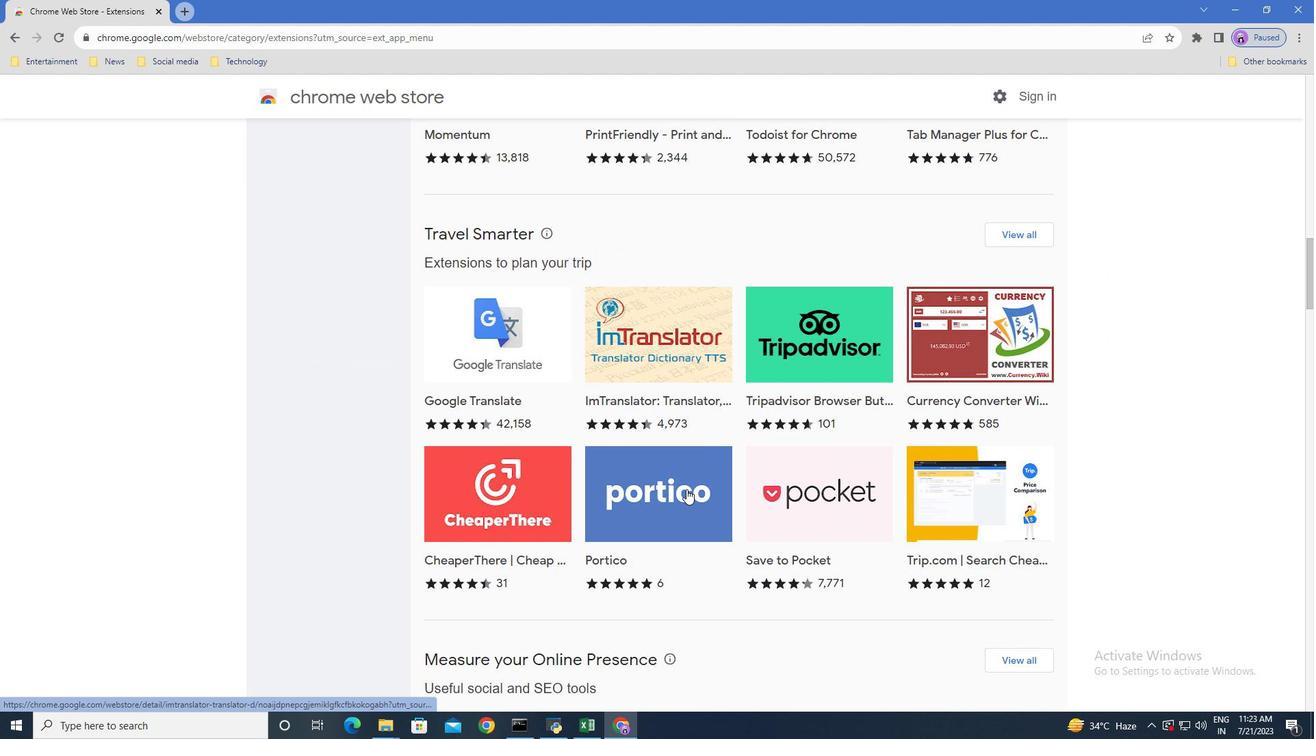 
Action: Mouse scrolled (686, 488) with delta (0, 0)
Screenshot: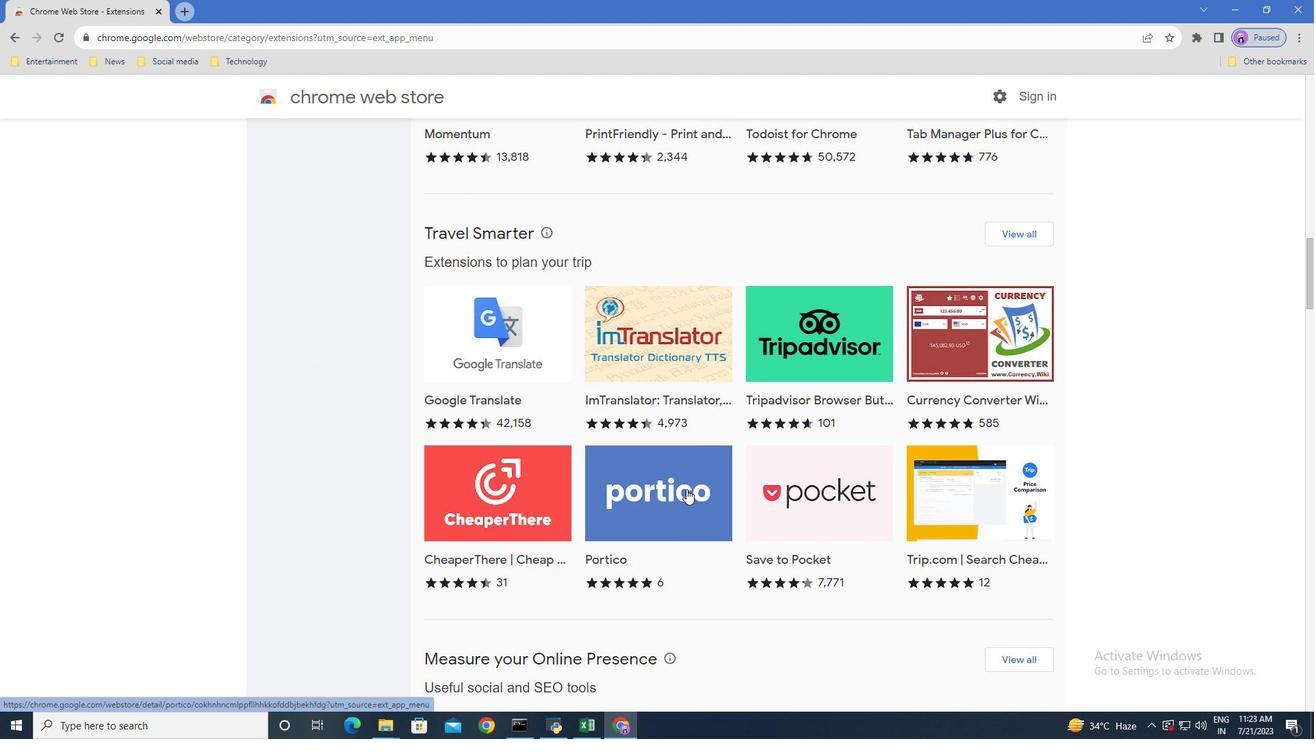 
Action: Mouse scrolled (686, 488) with delta (0, 0)
Screenshot: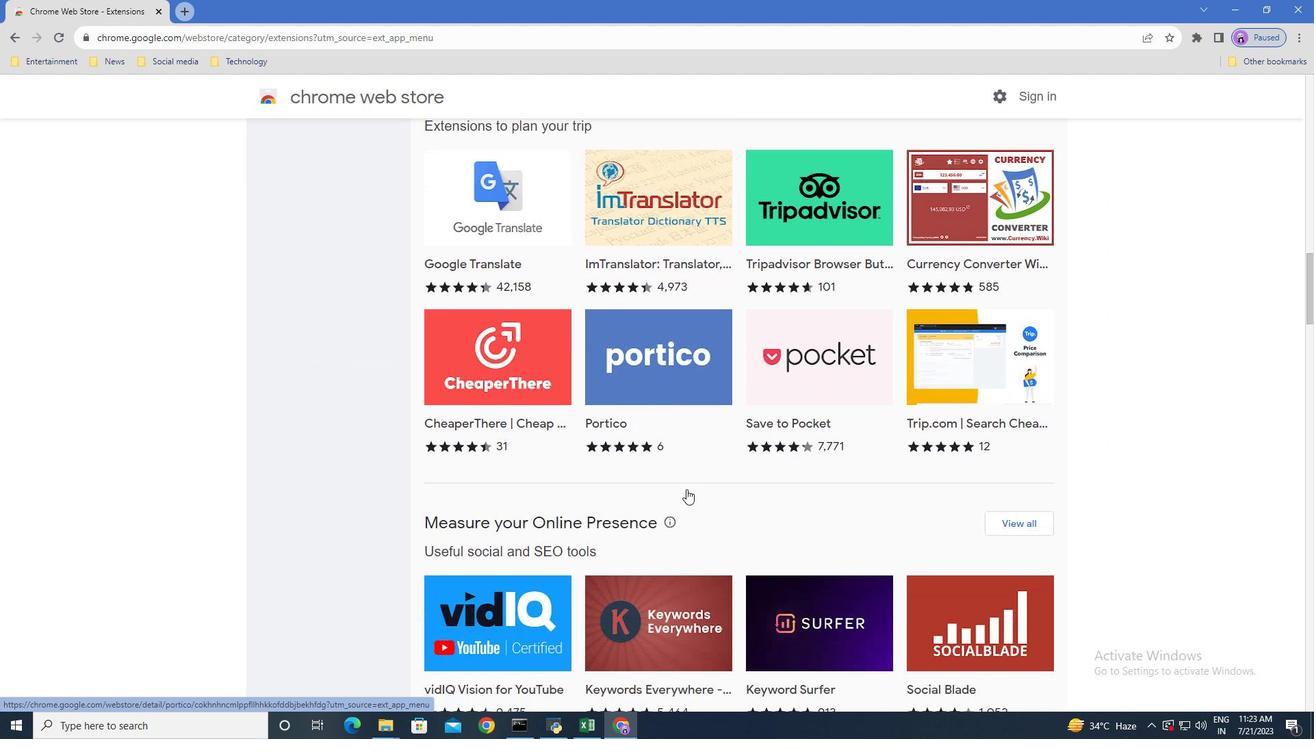 
Action: Mouse scrolled (686, 488) with delta (0, 0)
Screenshot: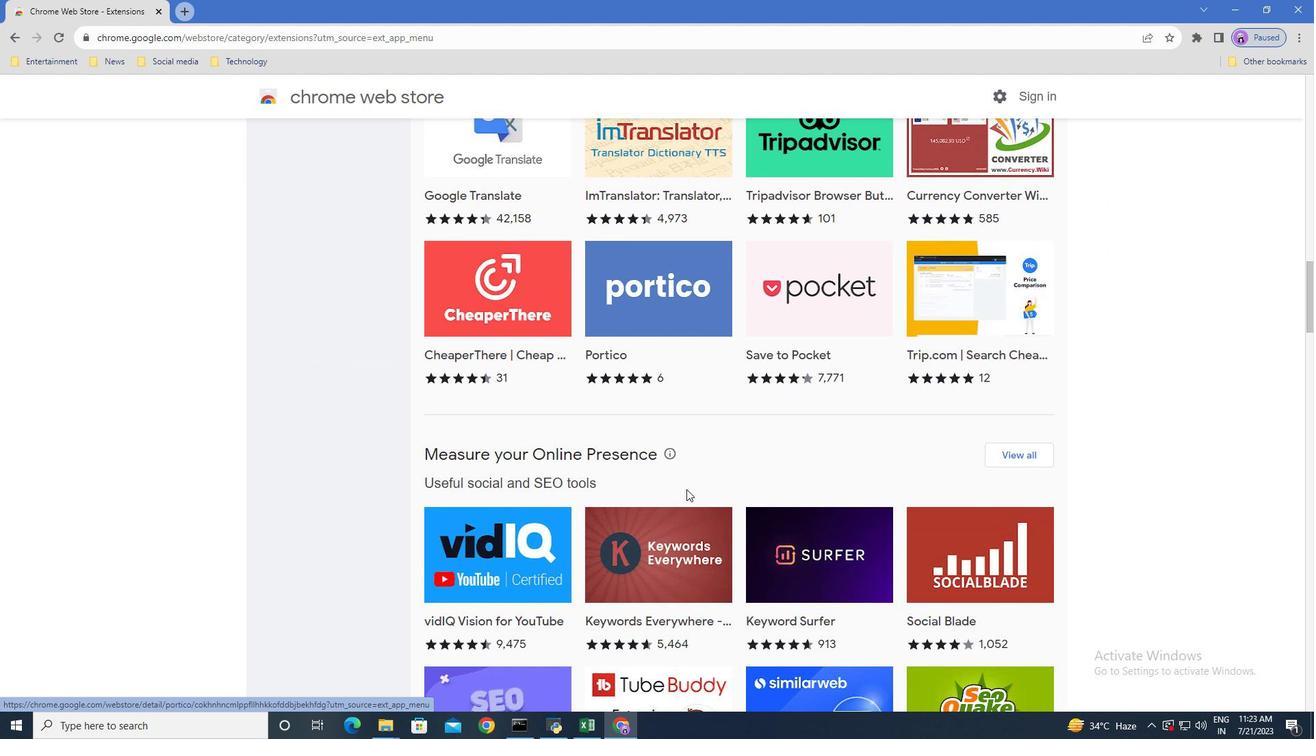 
Action: Mouse scrolled (686, 488) with delta (0, 0)
Screenshot: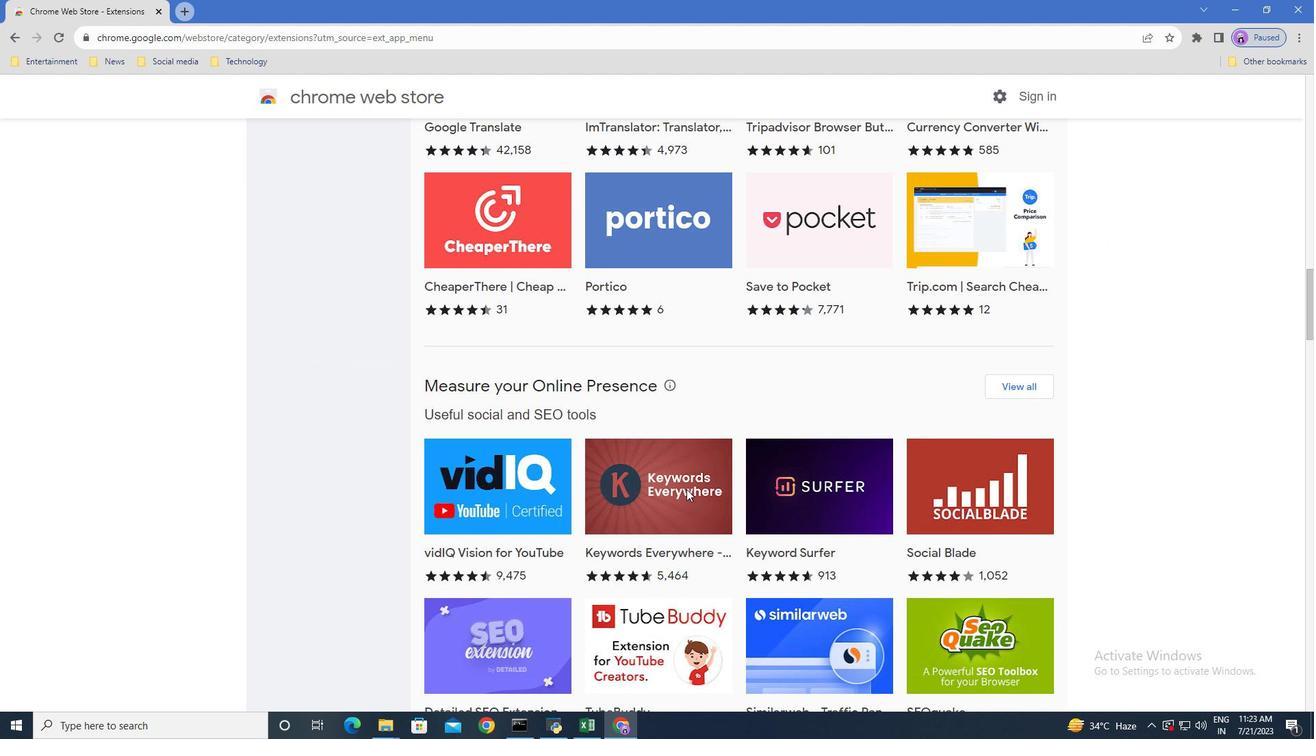 
Action: Mouse scrolled (686, 488) with delta (0, 0)
Screenshot: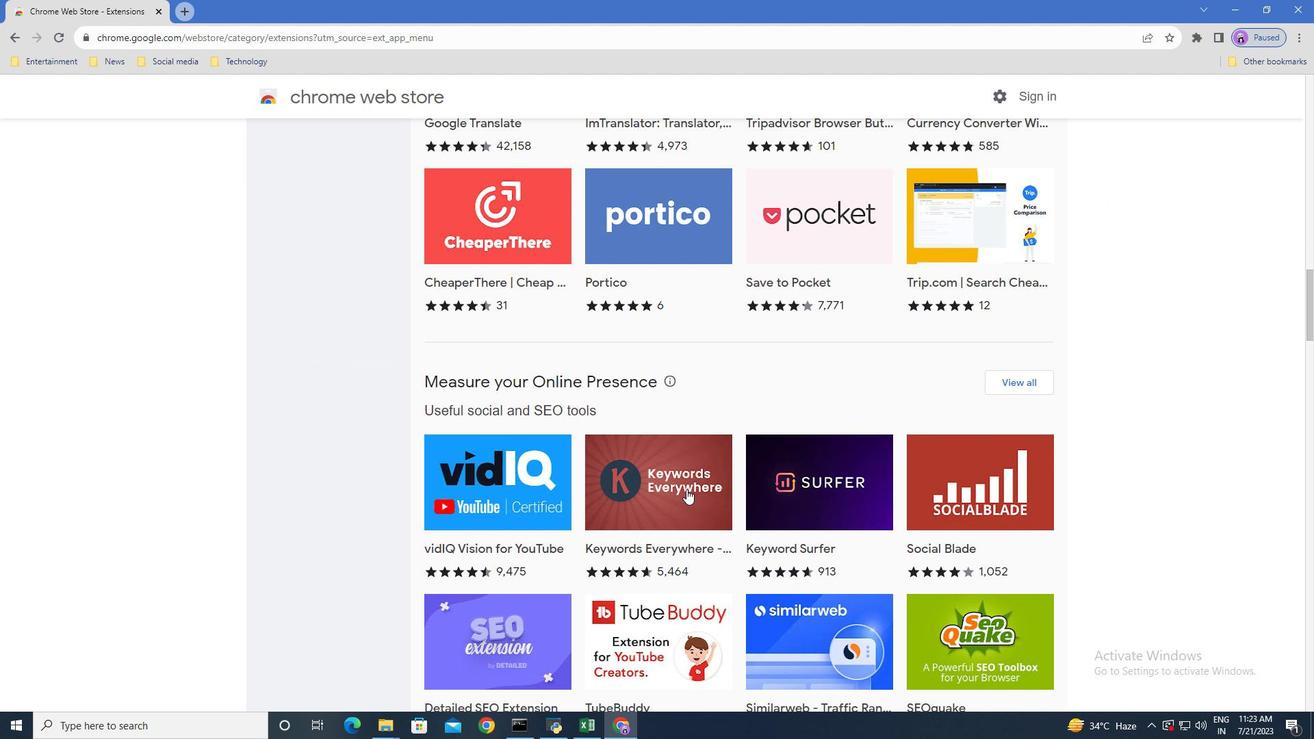 
Action: Mouse scrolled (686, 488) with delta (0, 0)
Screenshot: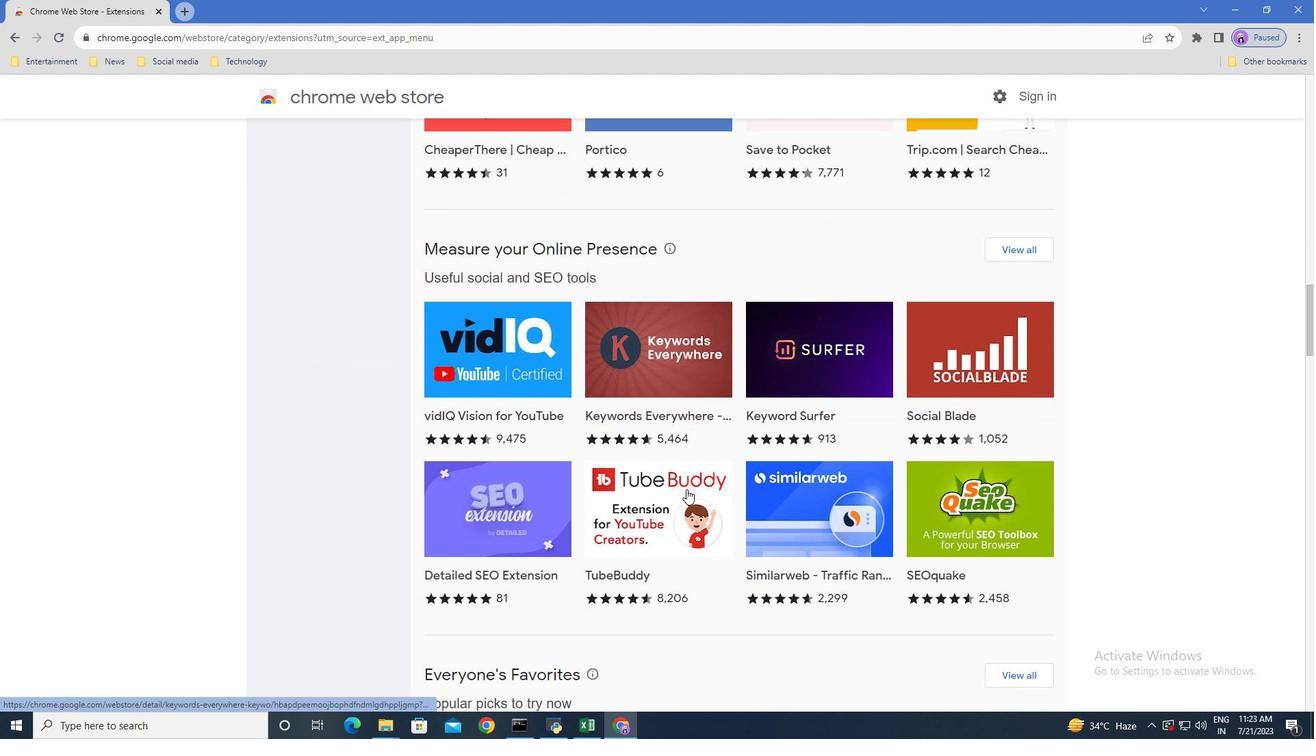 
Action: Mouse scrolled (686, 488) with delta (0, 0)
Screenshot: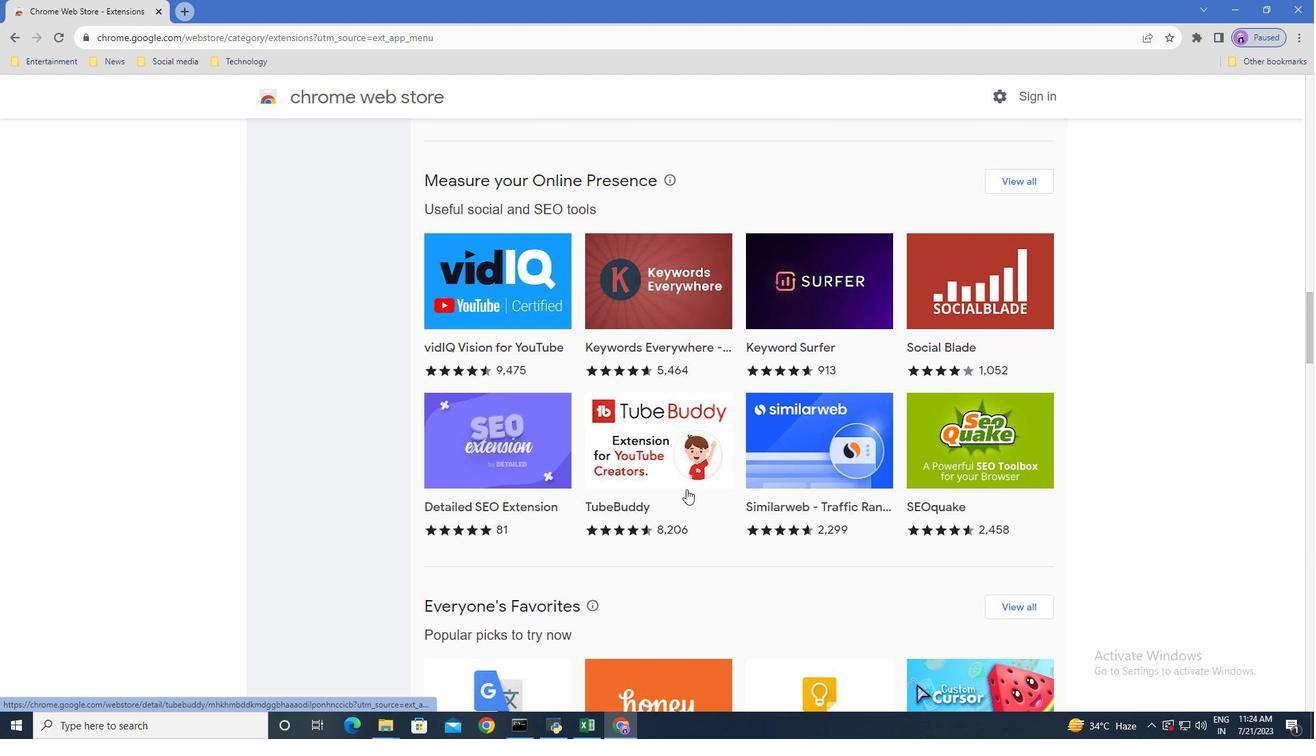 
Action: Mouse scrolled (686, 488) with delta (0, 0)
Screenshot: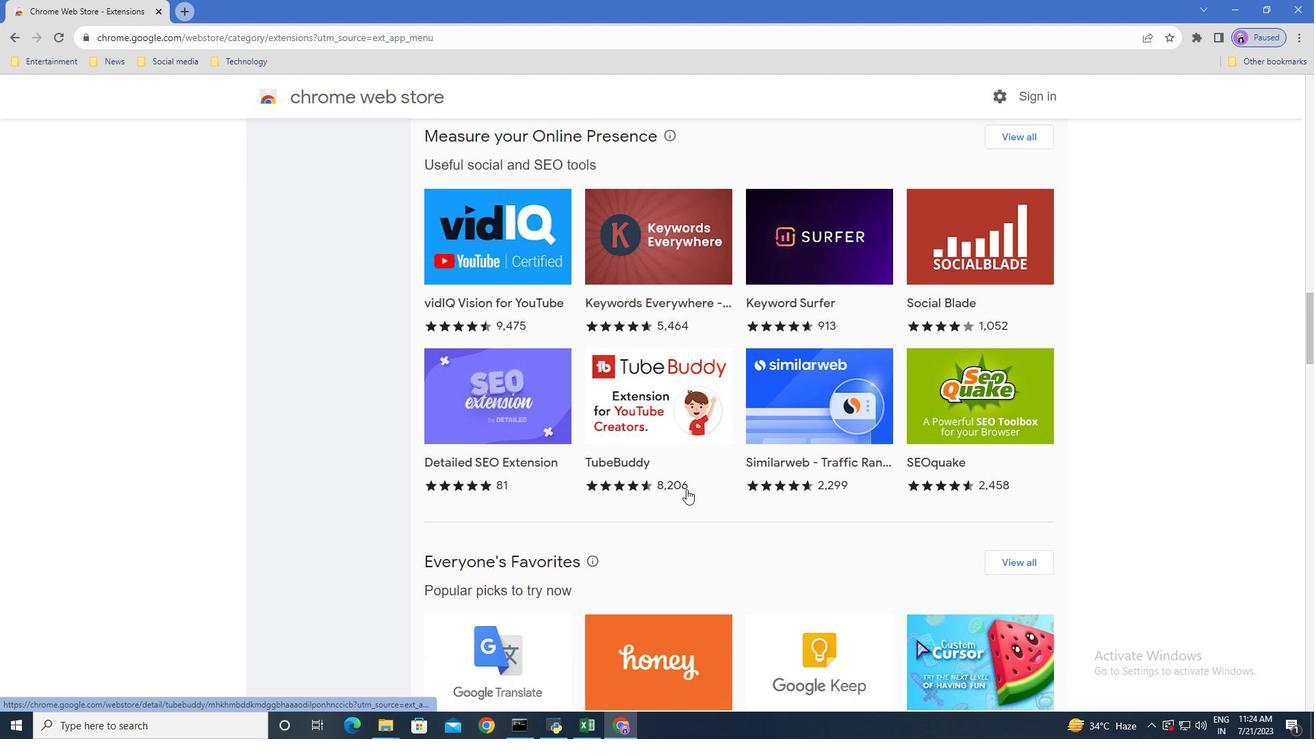 
Action: Mouse scrolled (686, 488) with delta (0, 0)
Screenshot: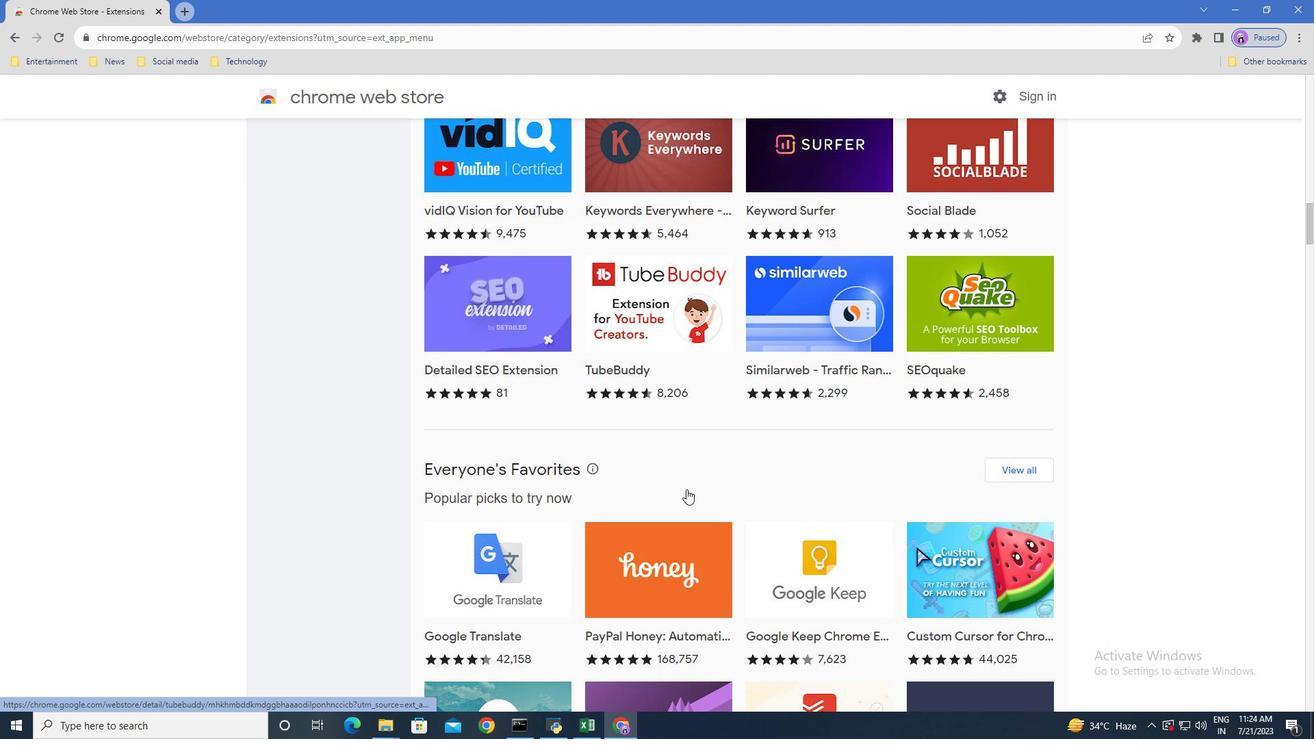 
Action: Mouse scrolled (686, 488) with delta (0, 0)
Screenshot: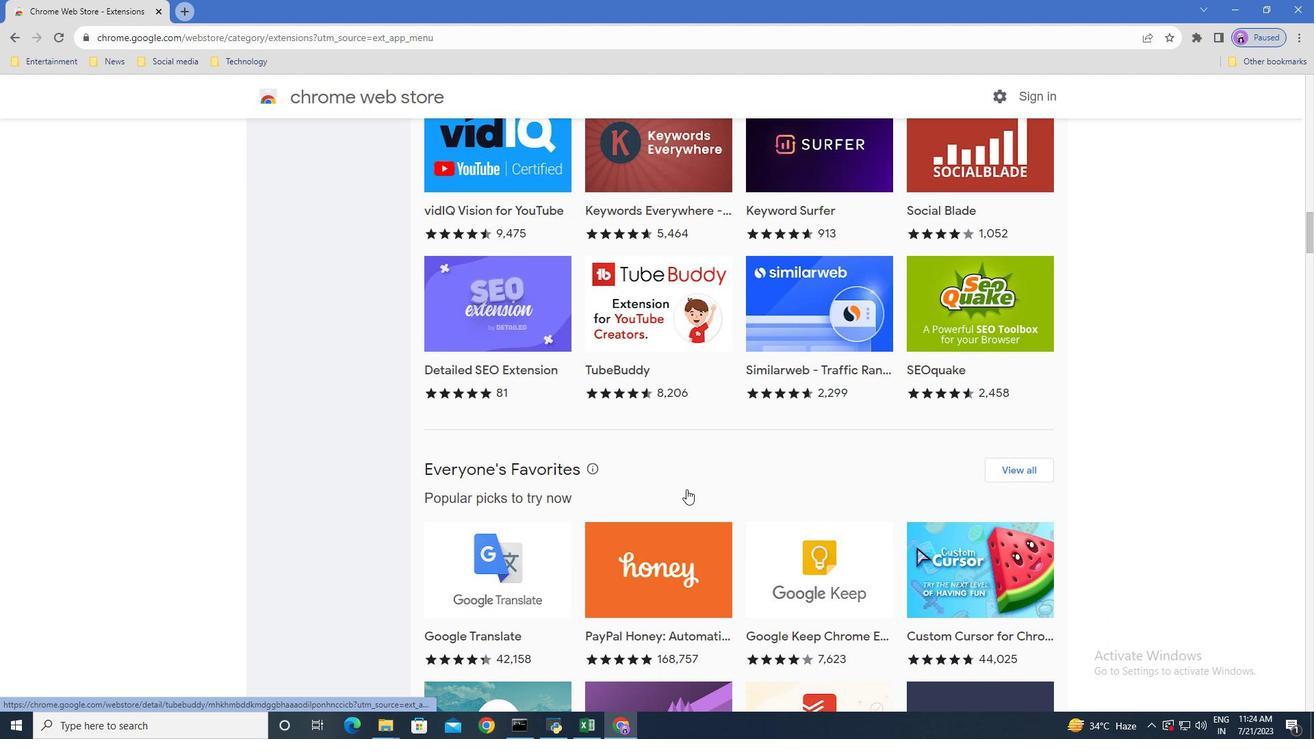 
Action: Mouse scrolled (686, 488) with delta (0, 0)
Screenshot: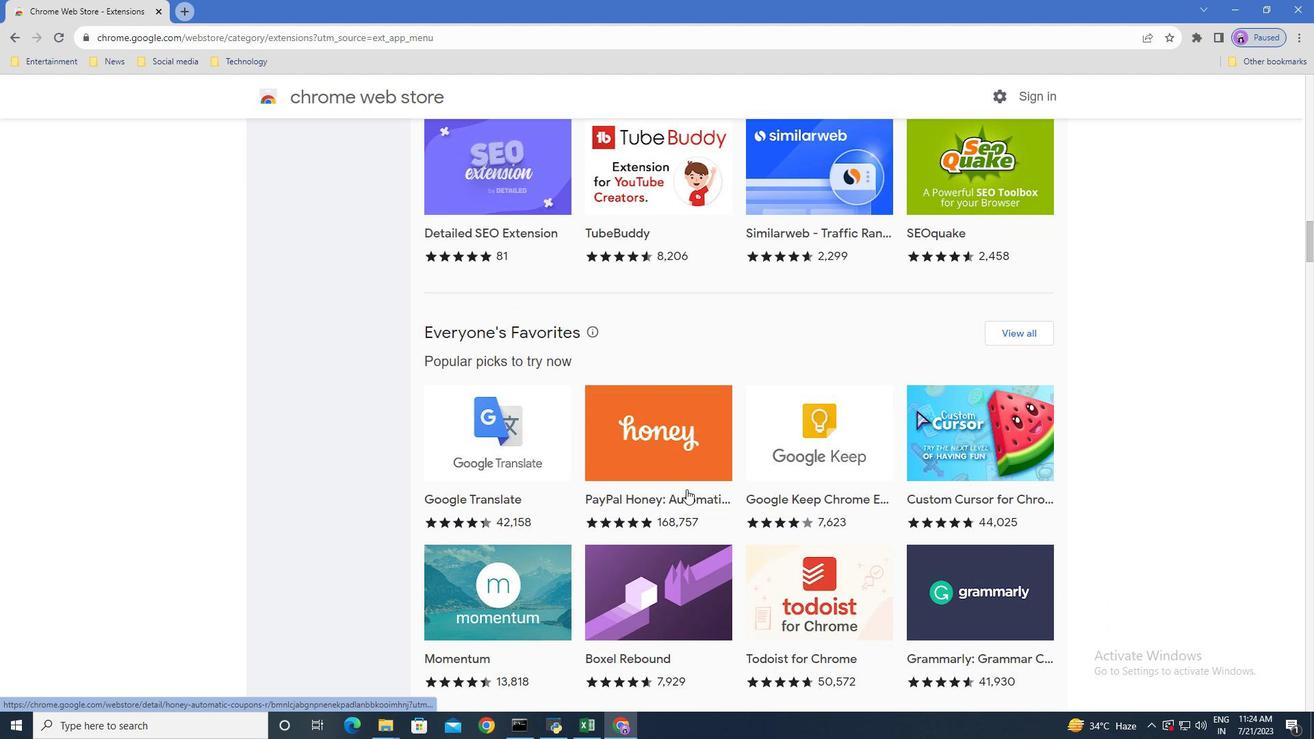 
Action: Mouse scrolled (686, 488) with delta (0, 0)
Screenshot: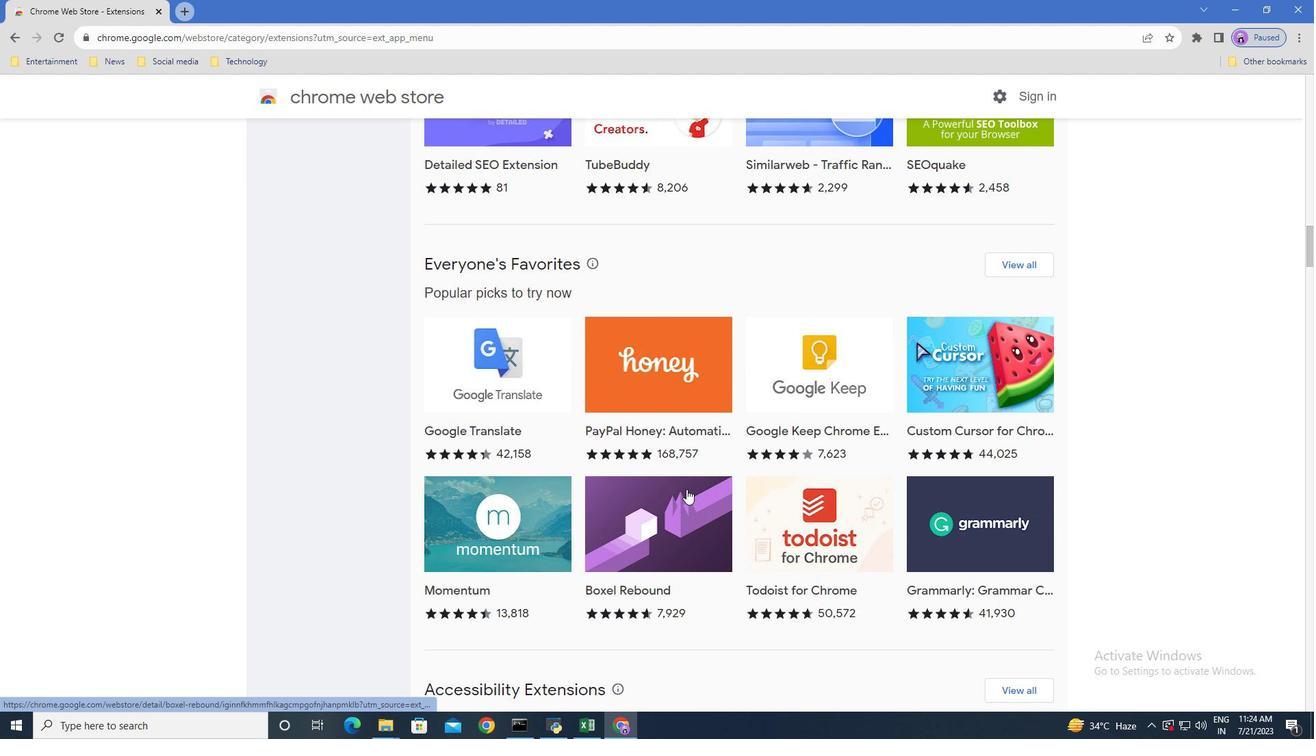 
Action: Mouse scrolled (686, 488) with delta (0, 0)
Screenshot: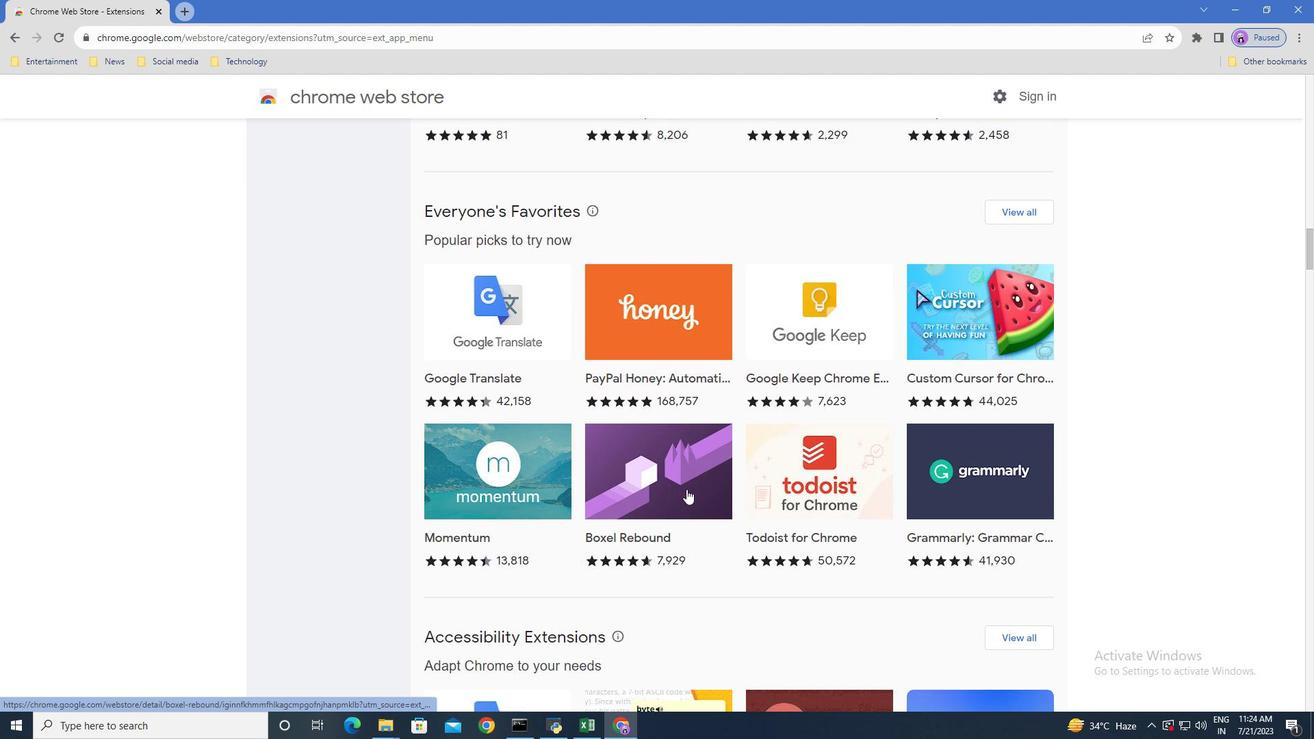 
Action: Mouse scrolled (686, 488) with delta (0, 0)
Screenshot: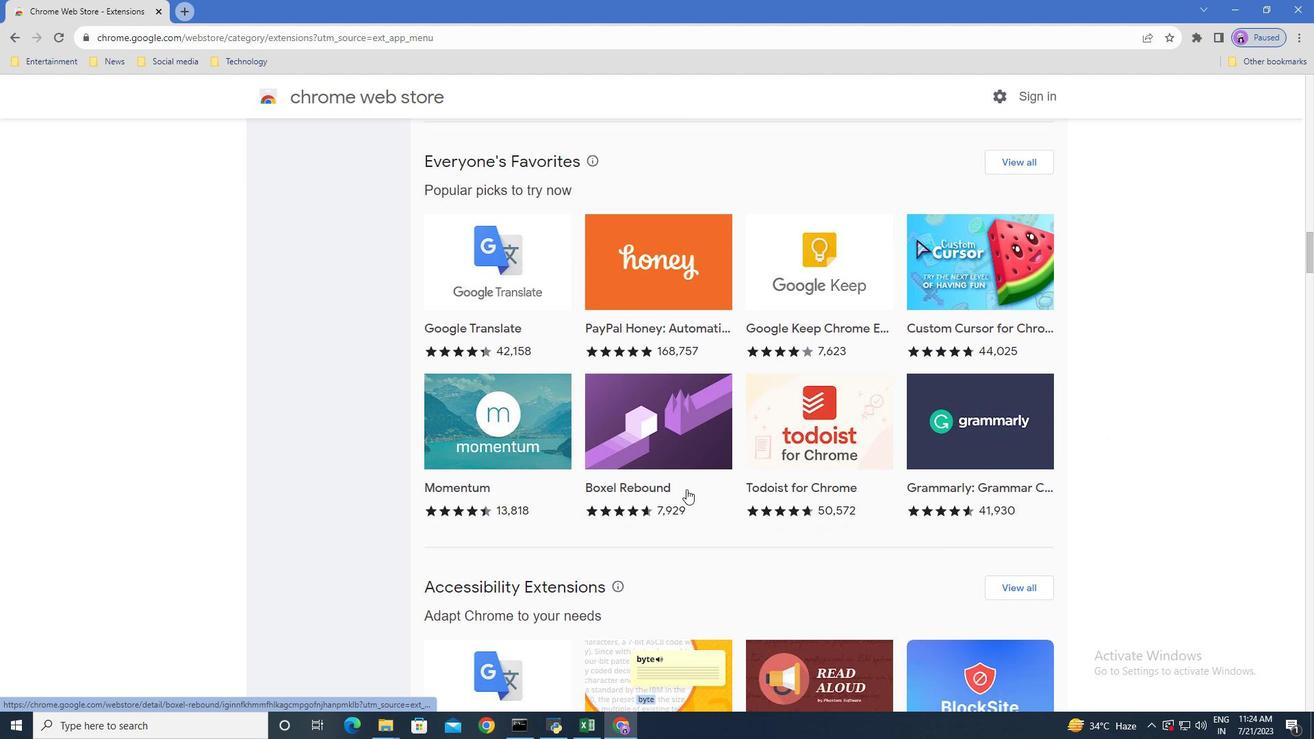
Action: Mouse moved to (686, 488)
Screenshot: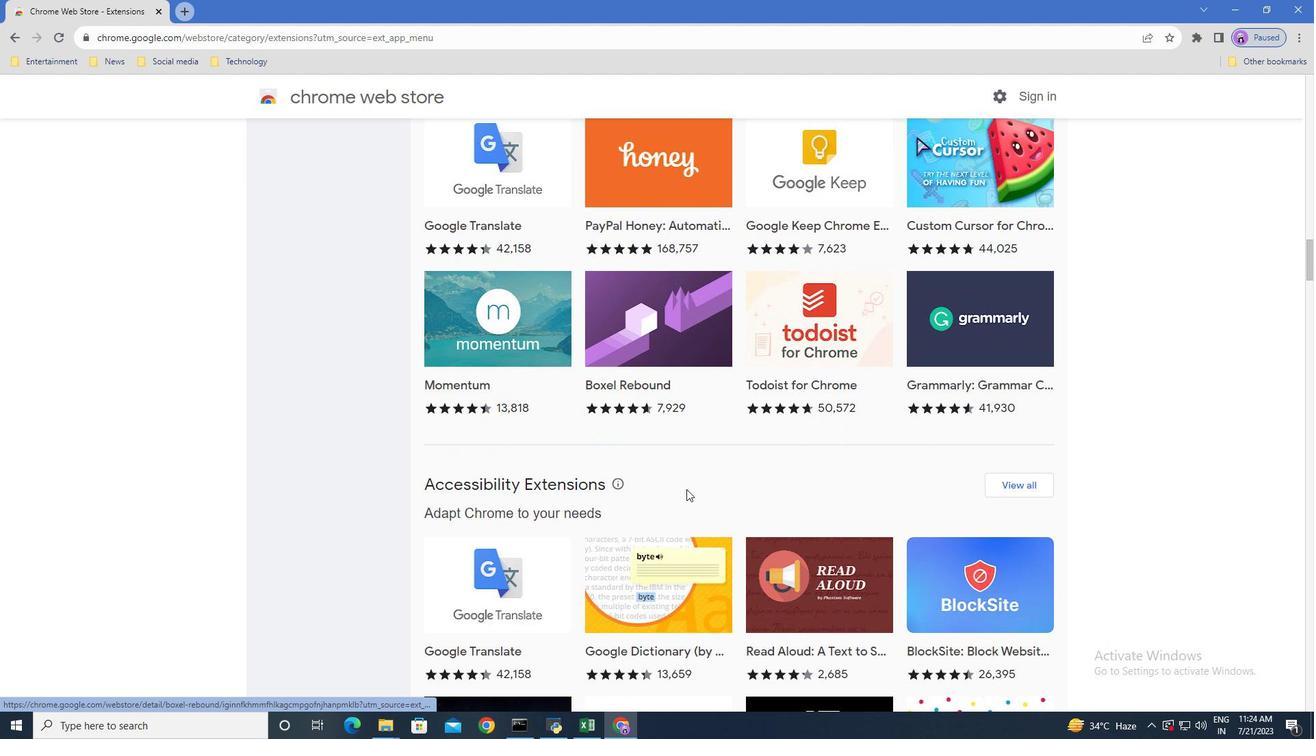 
Action: Mouse scrolled (686, 489) with delta (0, 0)
Screenshot: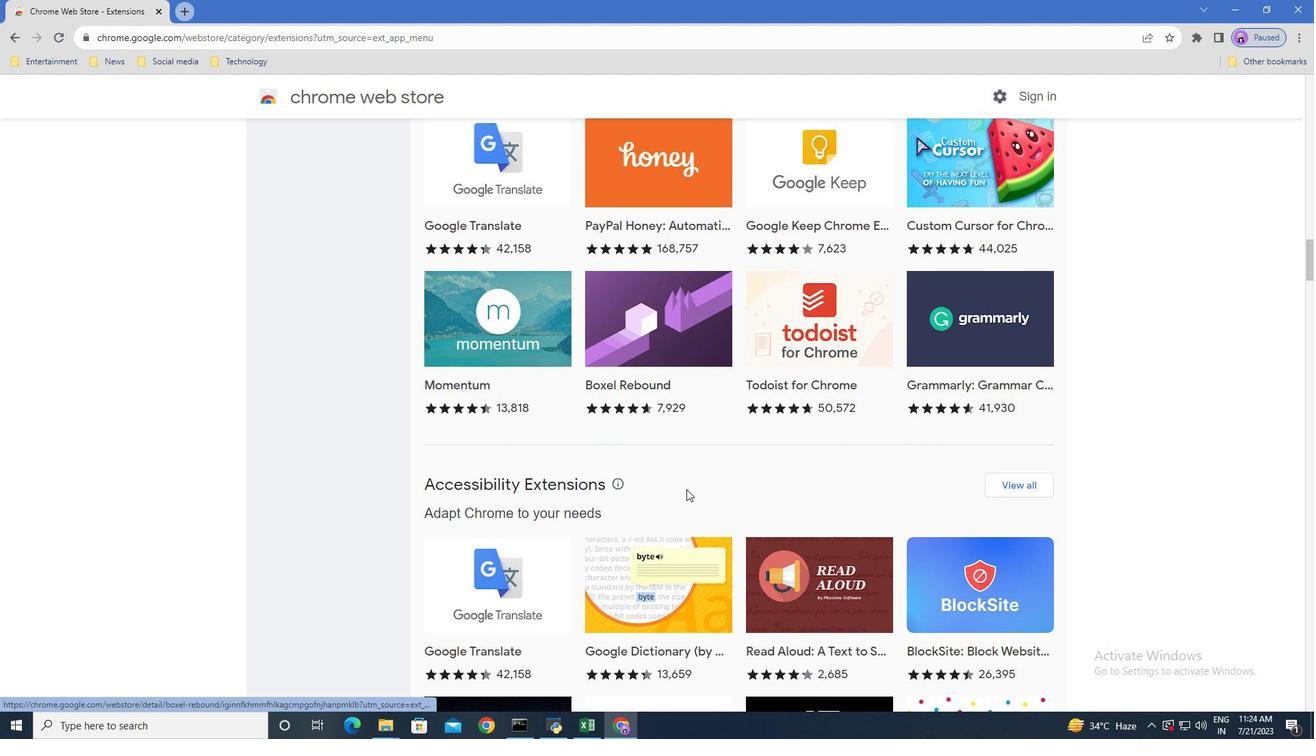 
Action: Mouse scrolled (686, 489) with delta (0, 0)
Screenshot: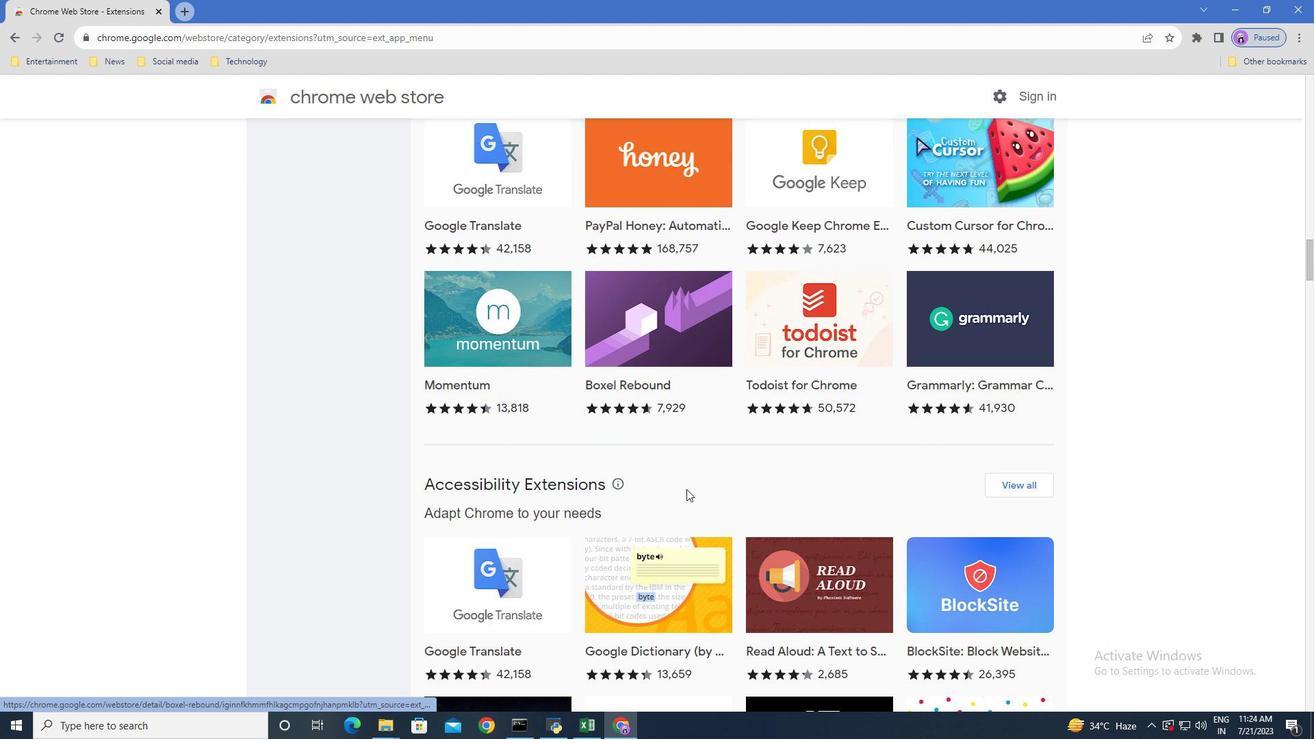 
Action: Mouse scrolled (686, 489) with delta (0, 0)
Screenshot: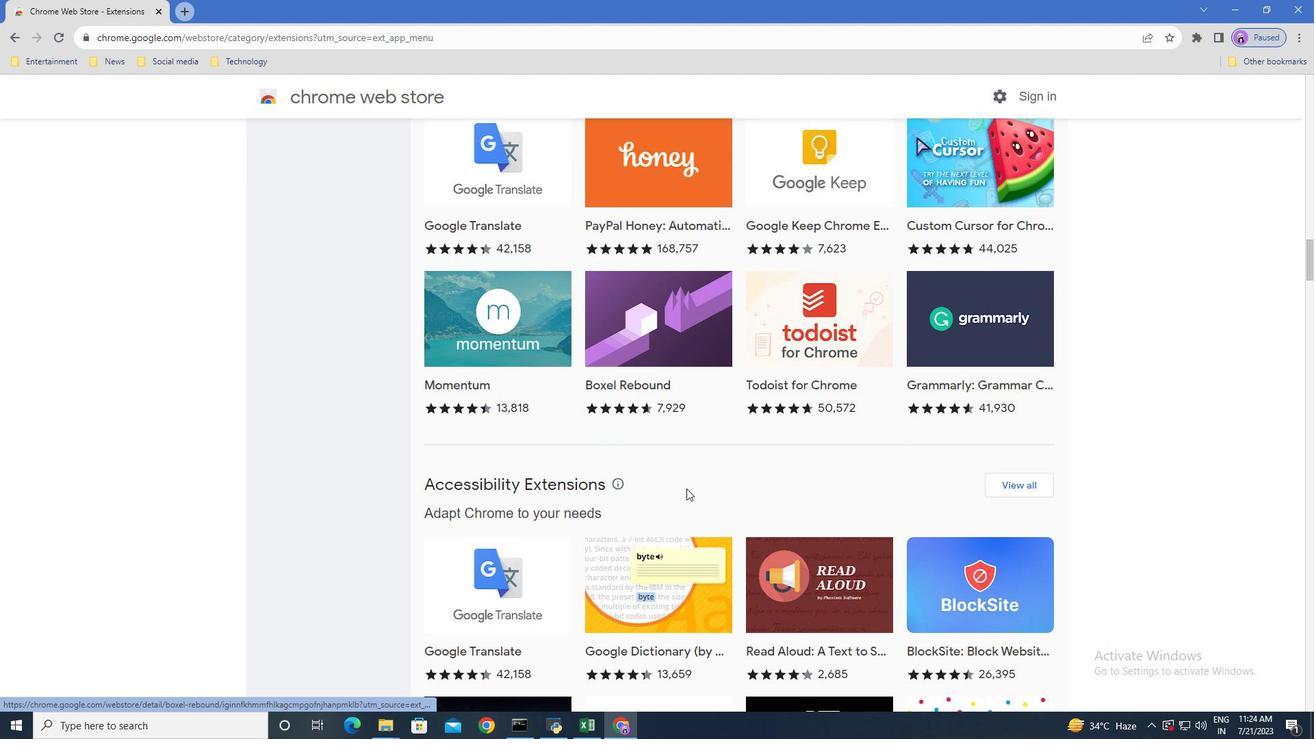 
Action: Mouse scrolled (686, 489) with delta (0, 0)
Screenshot: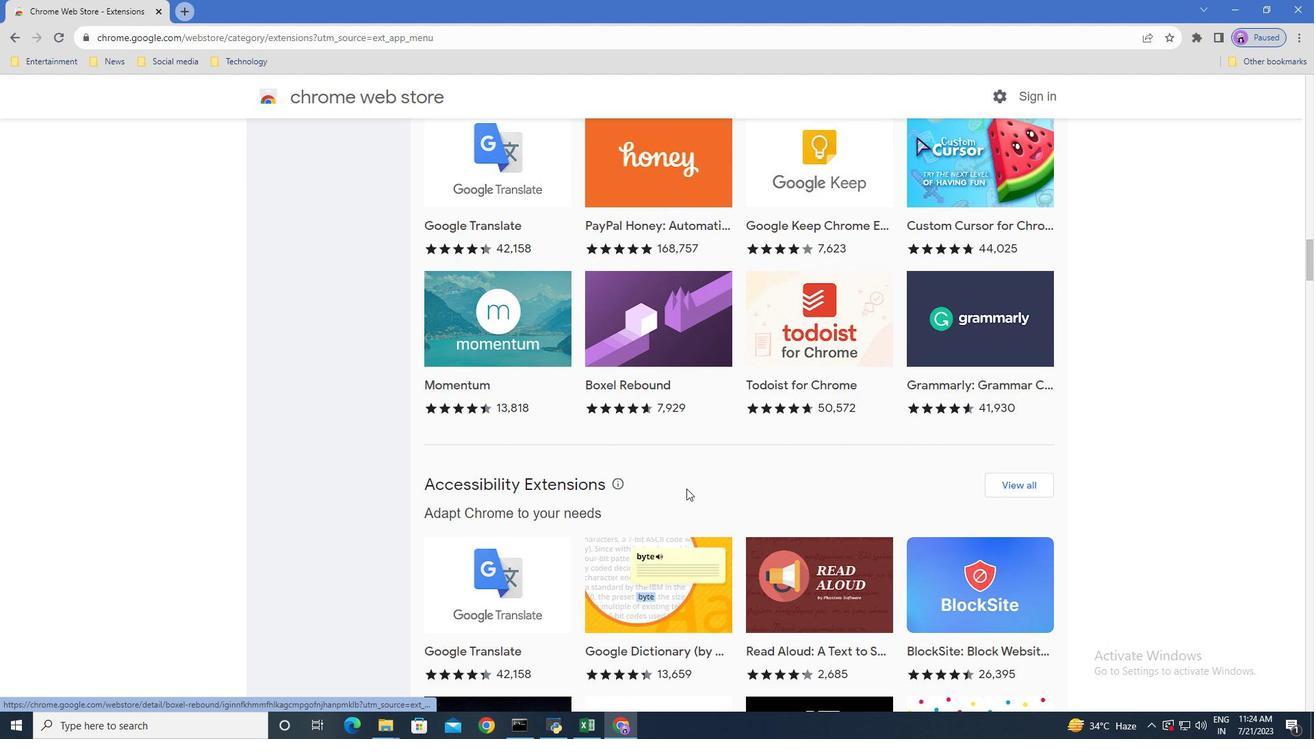 
Action: Mouse scrolled (686, 489) with delta (0, 0)
Screenshot: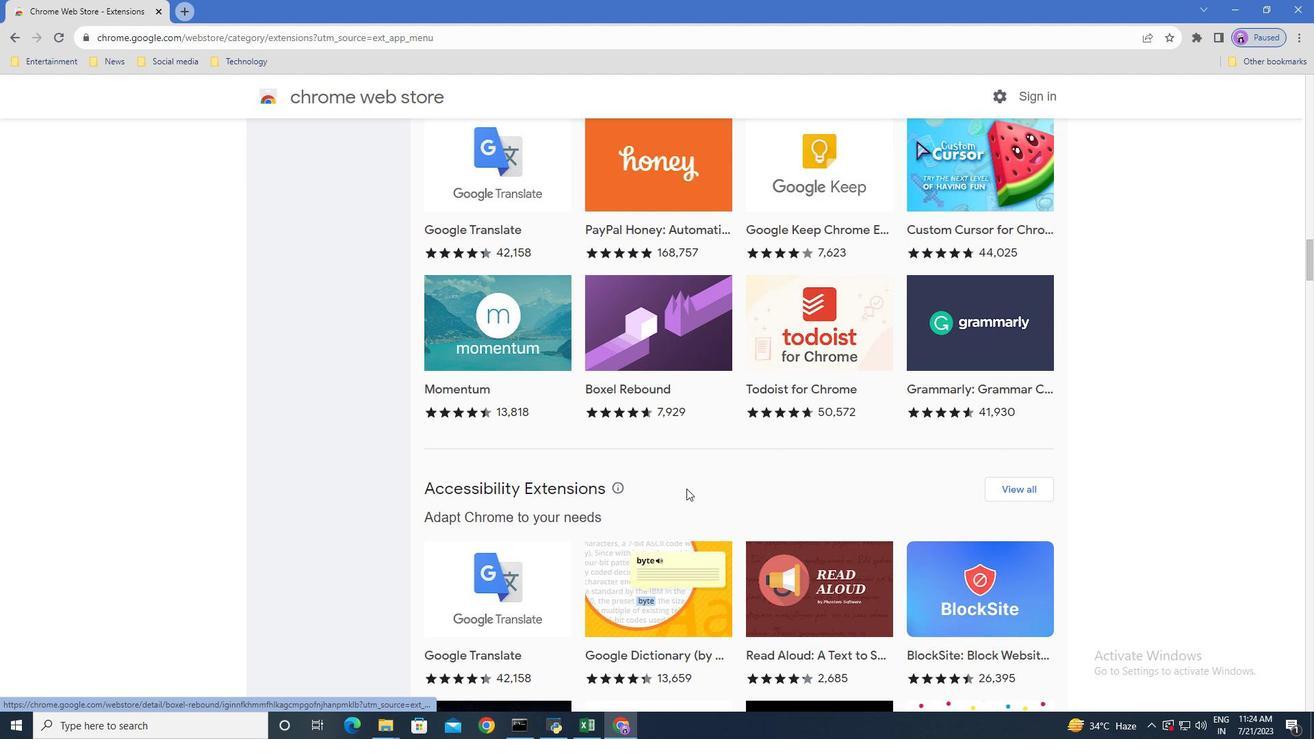 
Action: Mouse scrolled (686, 489) with delta (0, 0)
Screenshot: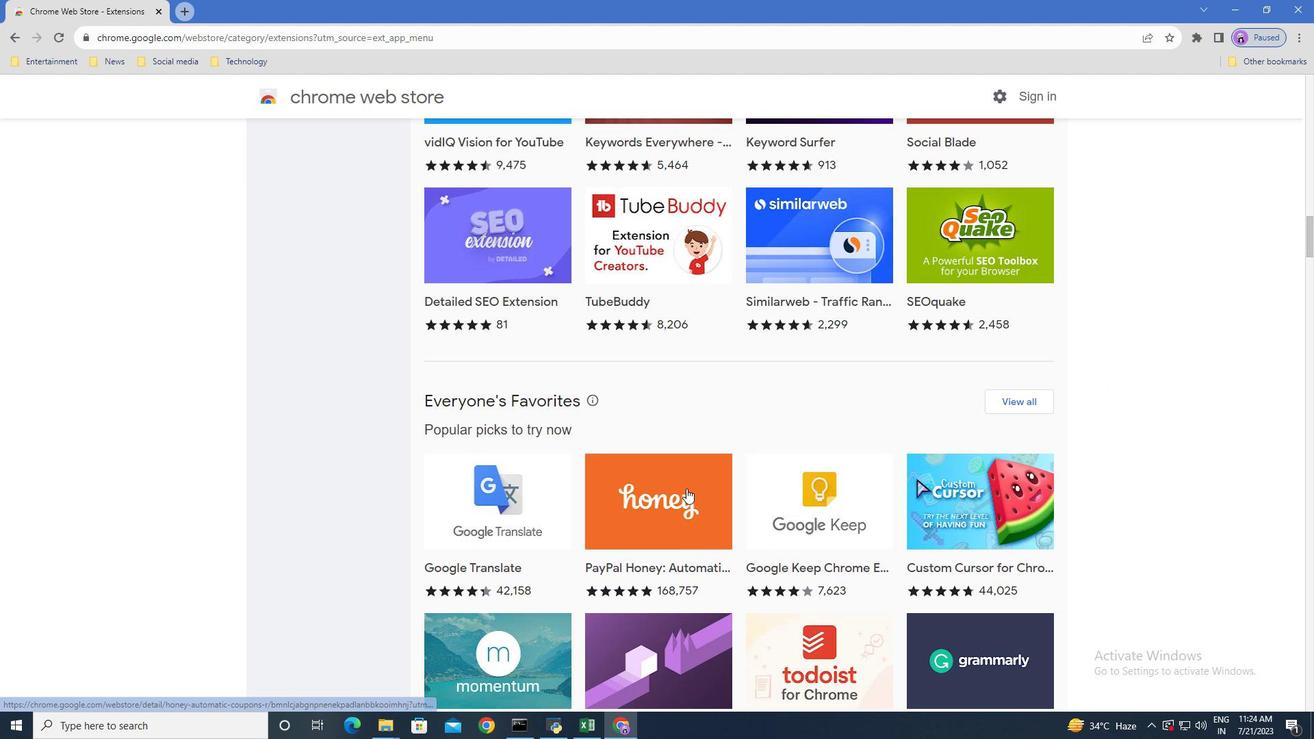 
Action: Mouse scrolled (686, 489) with delta (0, 0)
Screenshot: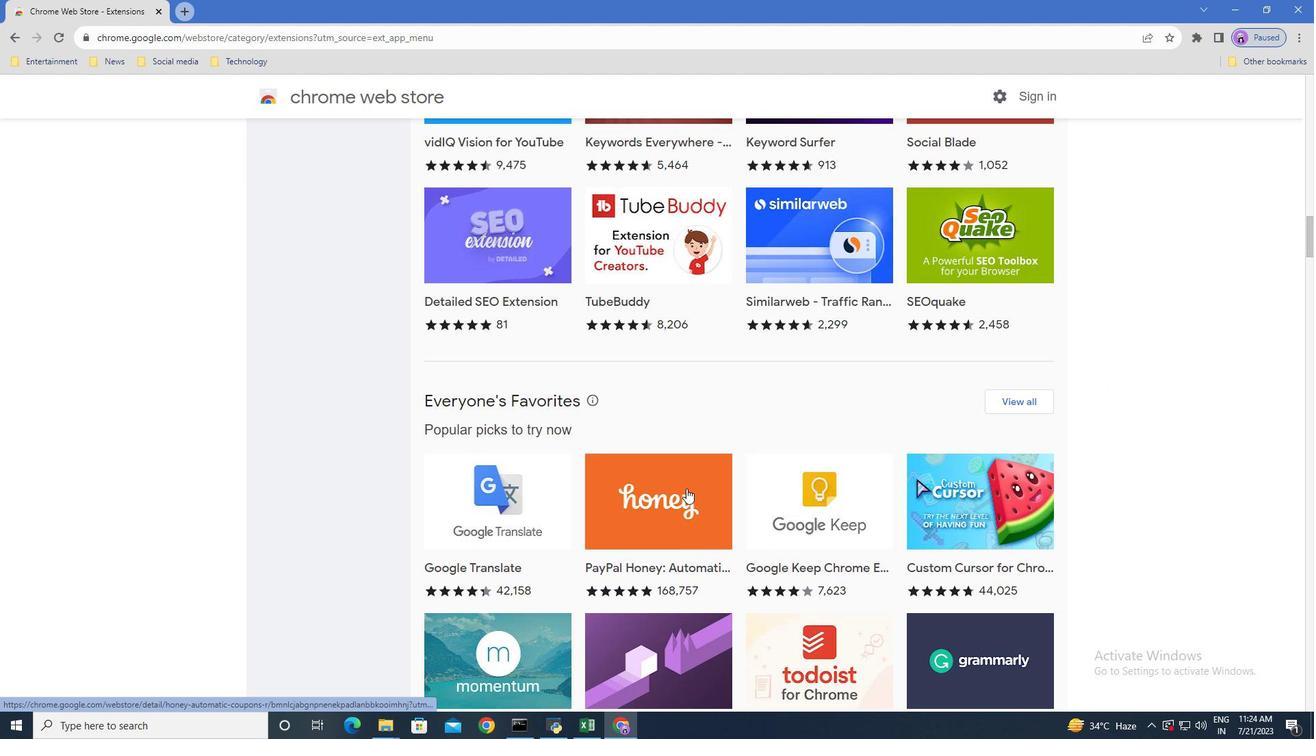 
Action: Mouse scrolled (686, 489) with delta (0, 0)
Screenshot: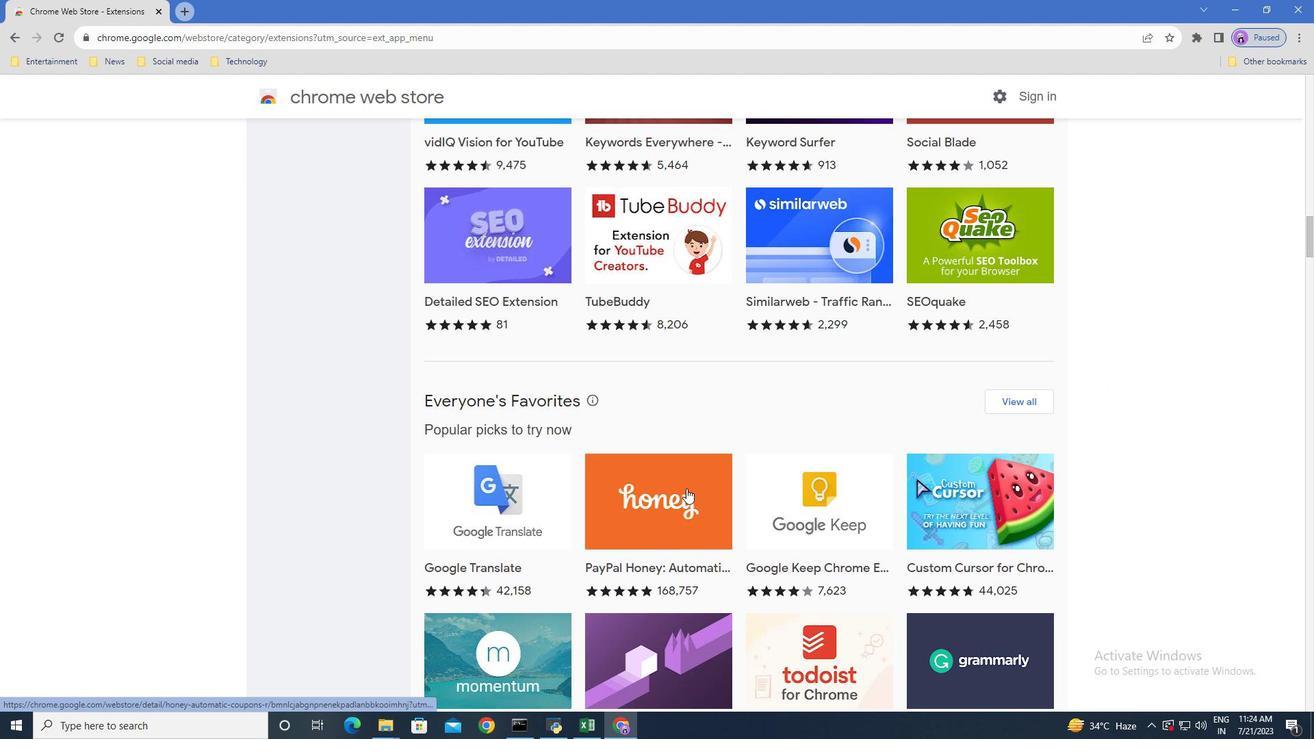 
Action: Mouse scrolled (686, 489) with delta (0, 0)
Screenshot: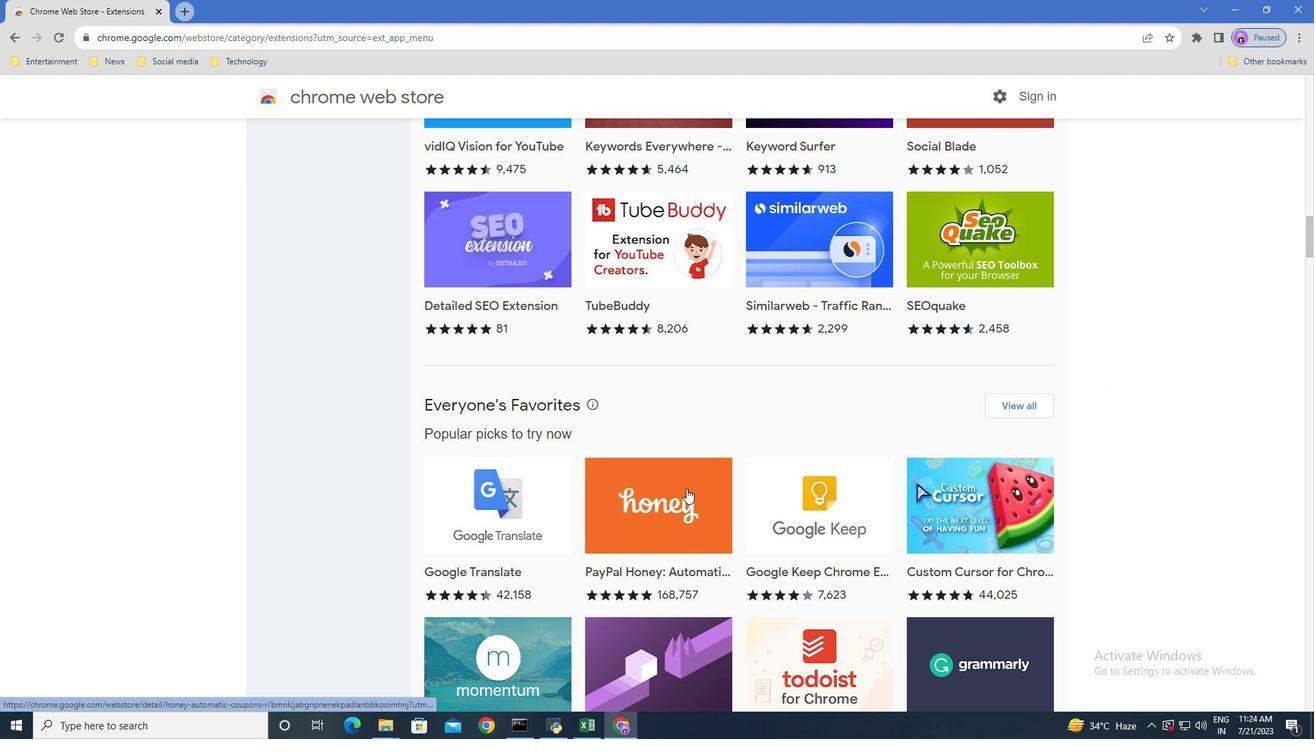 
Action: Mouse scrolled (686, 489) with delta (0, 0)
Screenshot: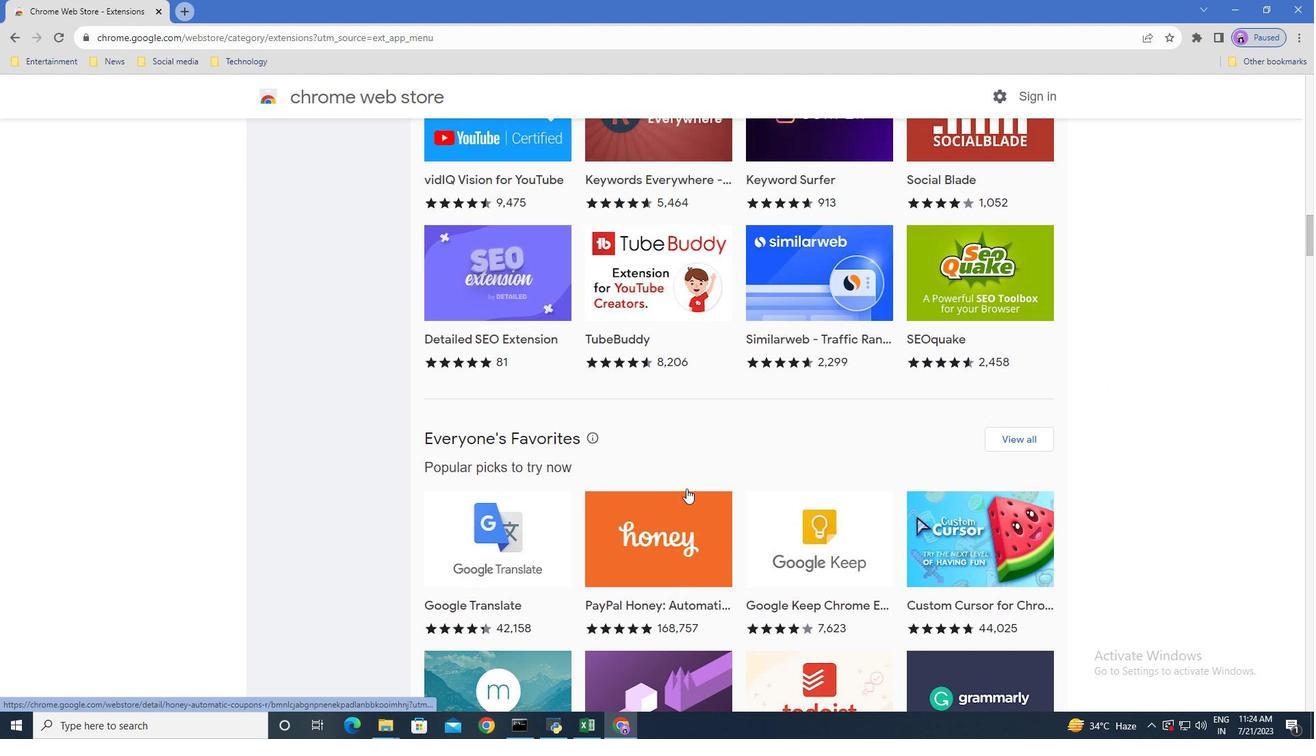 
Action: Mouse scrolled (686, 489) with delta (0, 0)
Screenshot: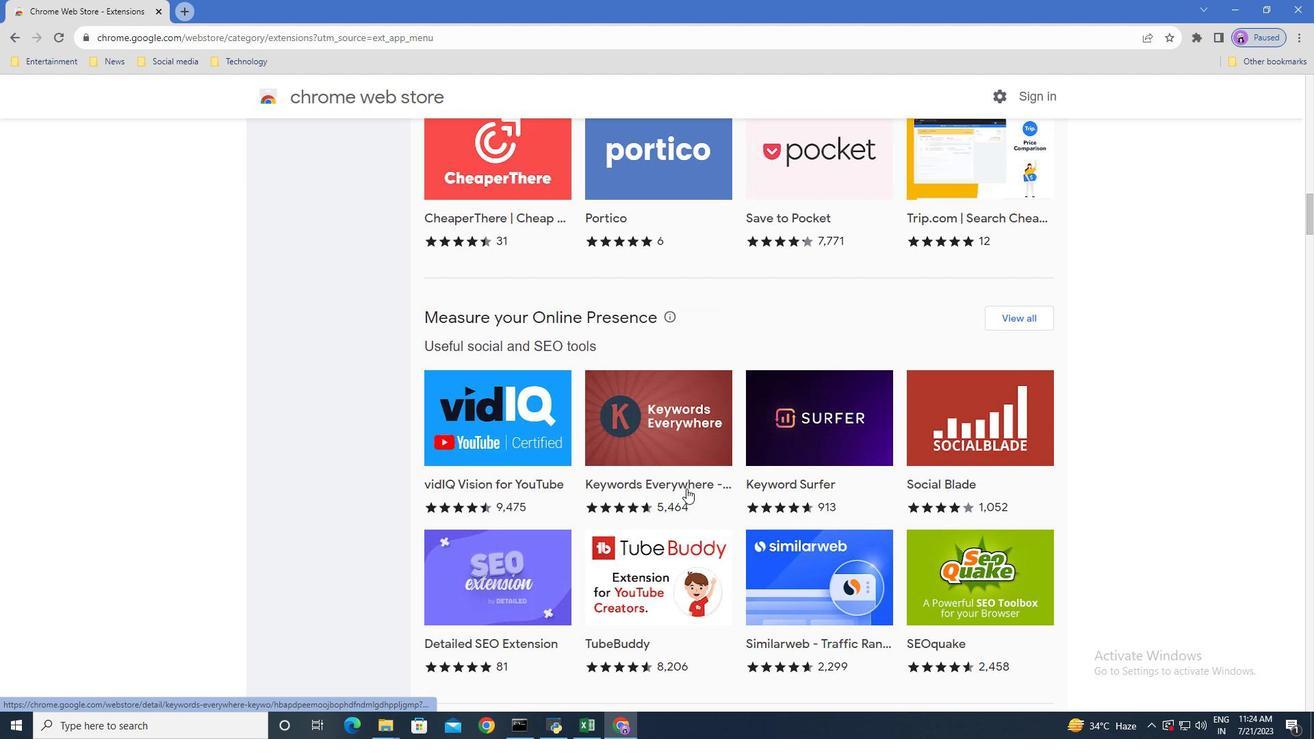 
Action: Mouse scrolled (686, 489) with delta (0, 0)
Screenshot: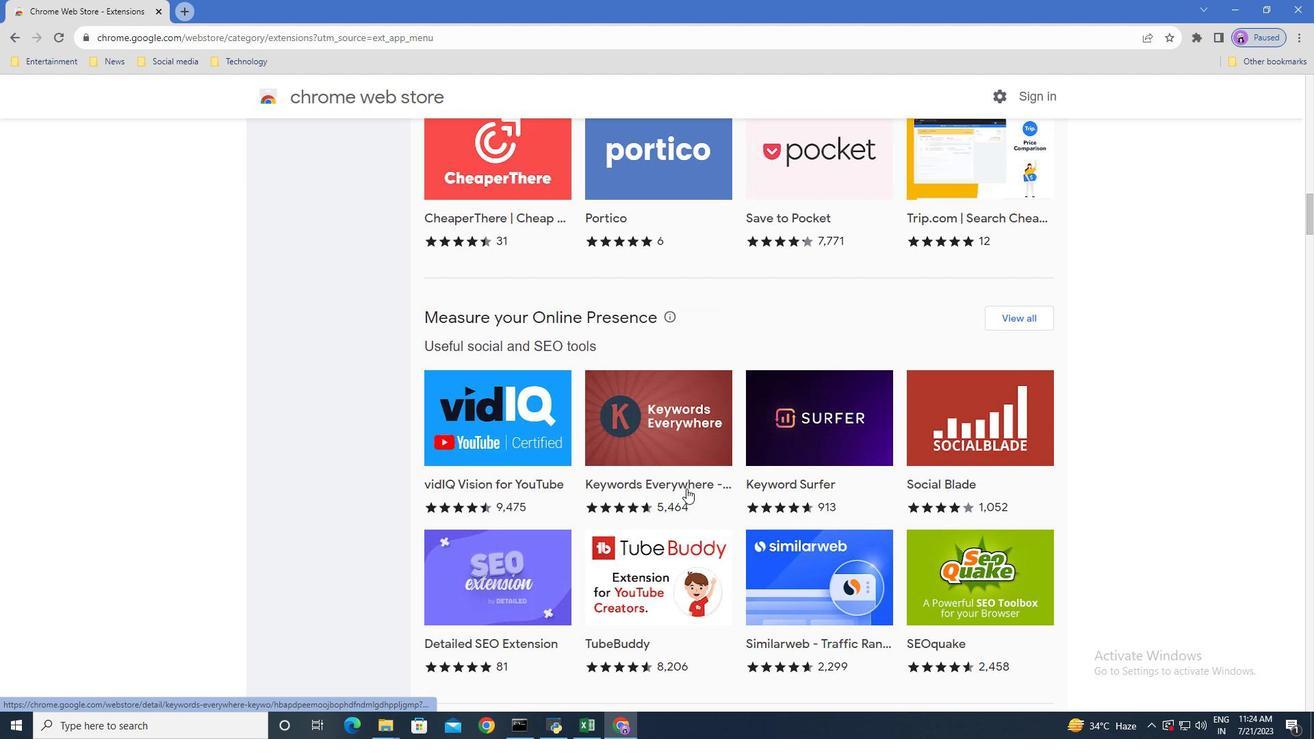 
Action: Mouse scrolled (686, 489) with delta (0, 0)
Screenshot: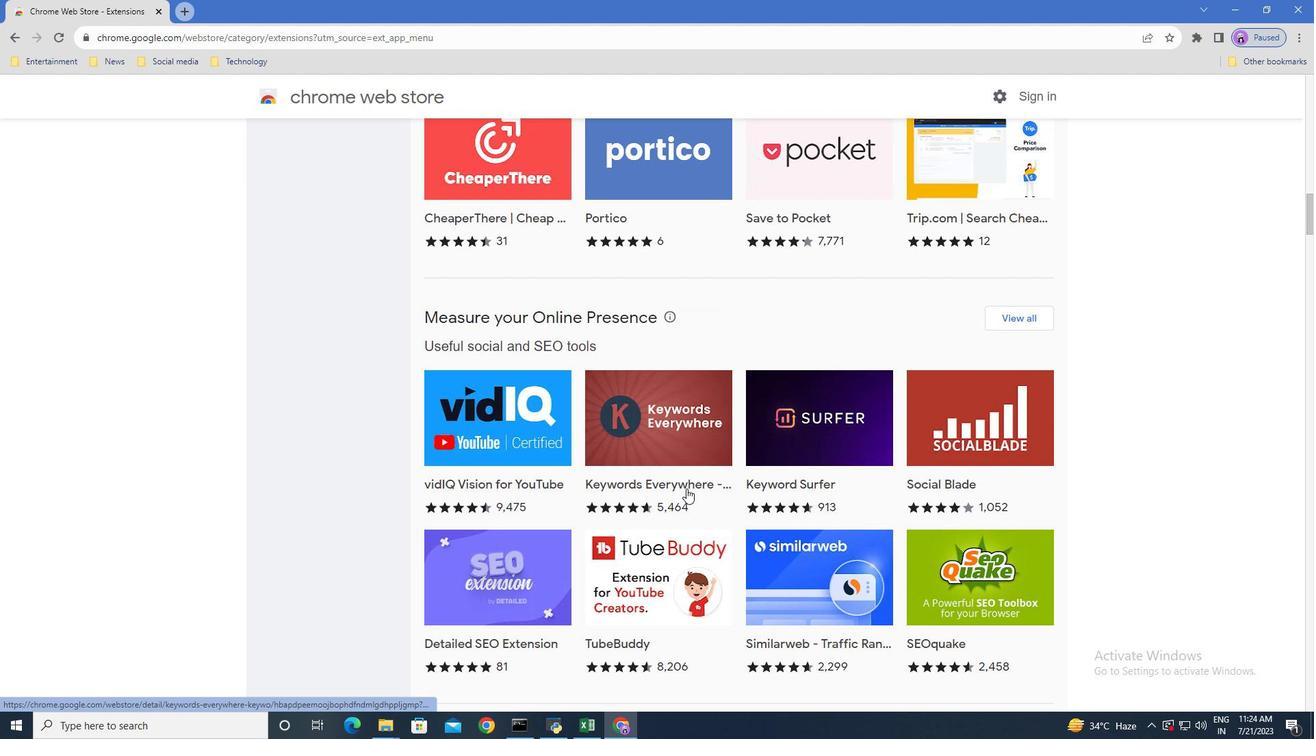 
Action: Mouse scrolled (686, 489) with delta (0, 0)
Screenshot: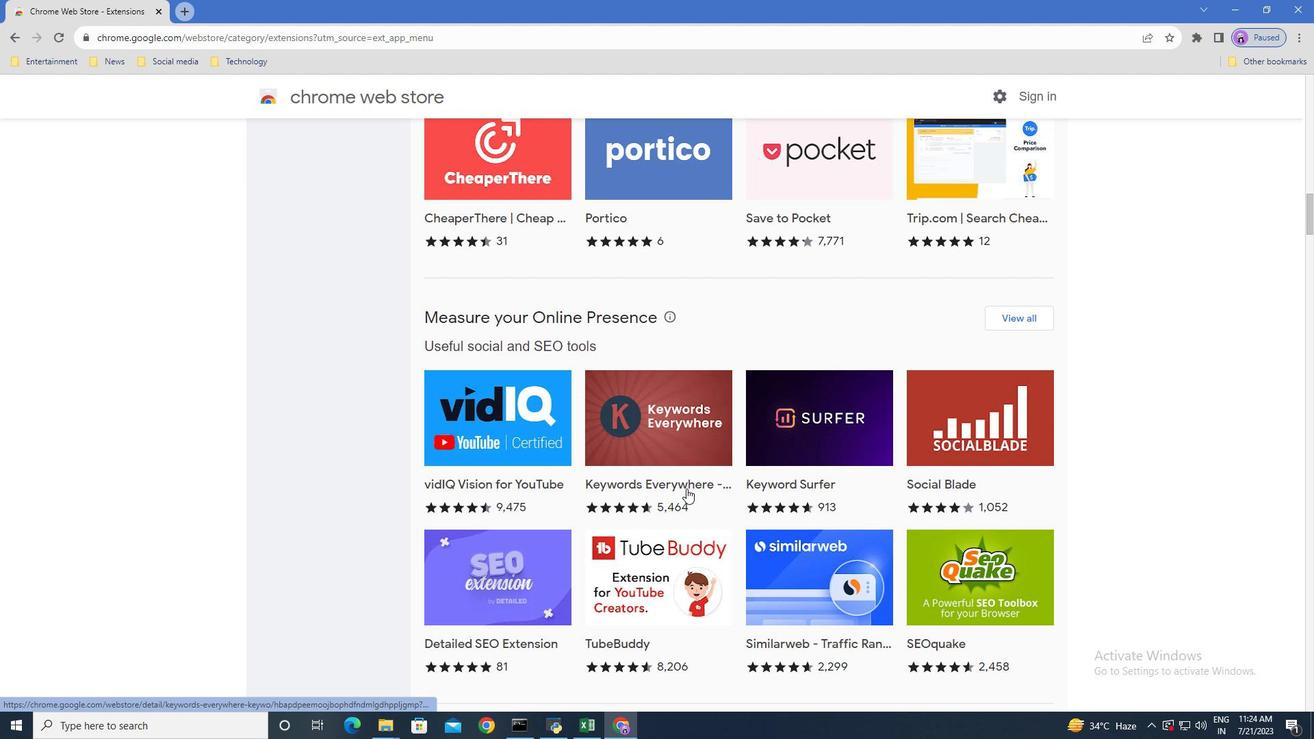 
Action: Mouse scrolled (686, 489) with delta (0, 0)
Screenshot: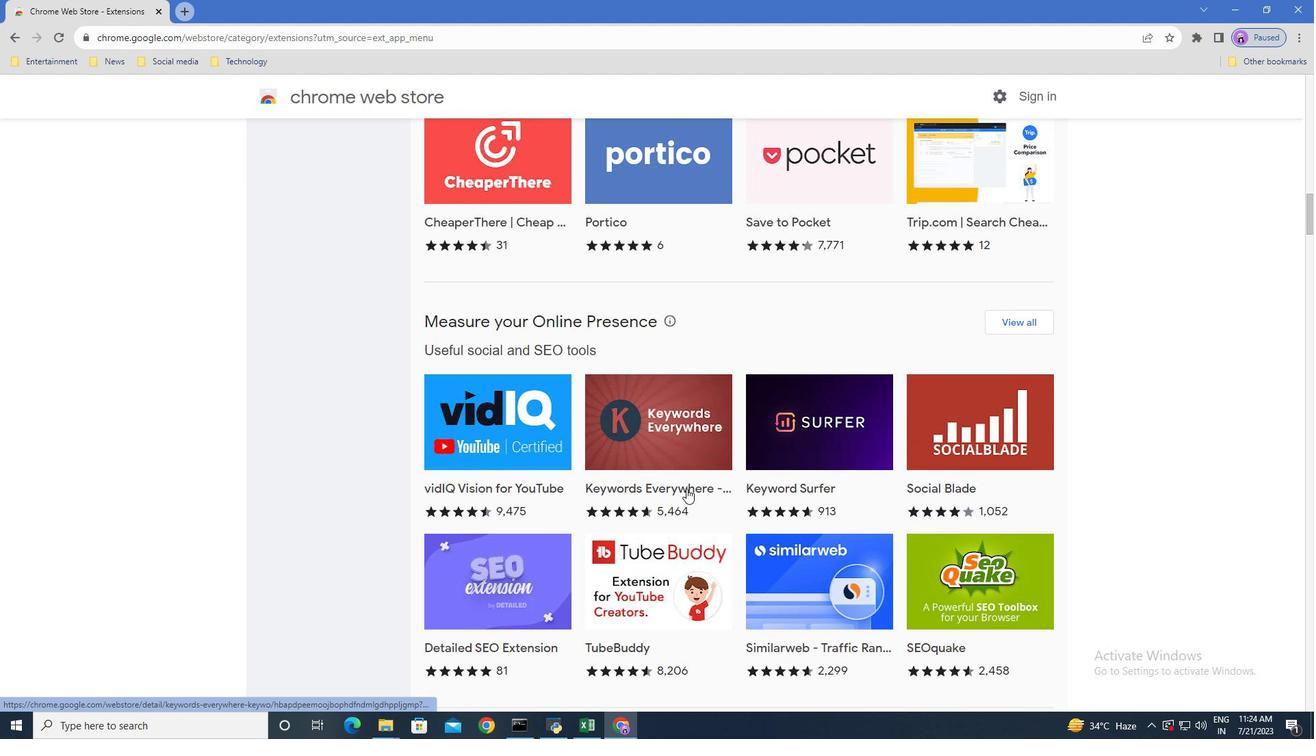 
Action: Mouse scrolled (686, 489) with delta (0, 0)
Screenshot: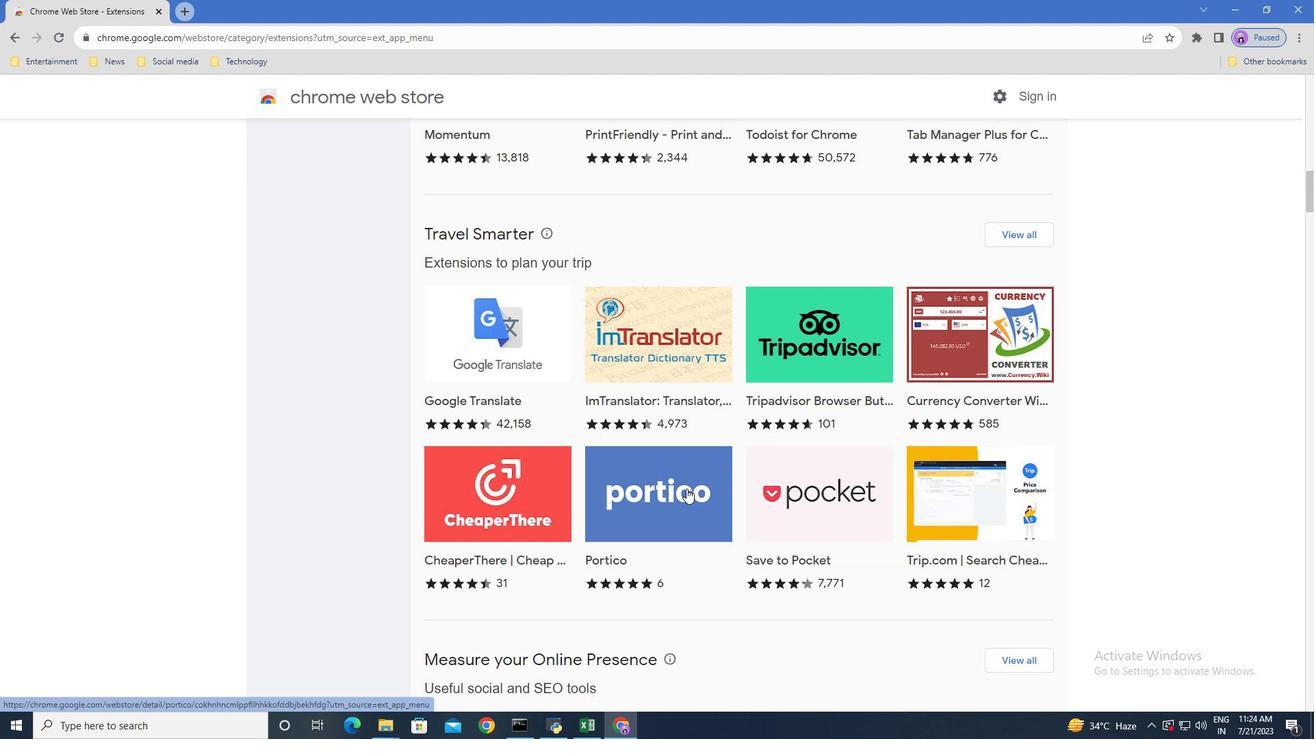 
Action: Mouse scrolled (686, 489) with delta (0, 0)
Screenshot: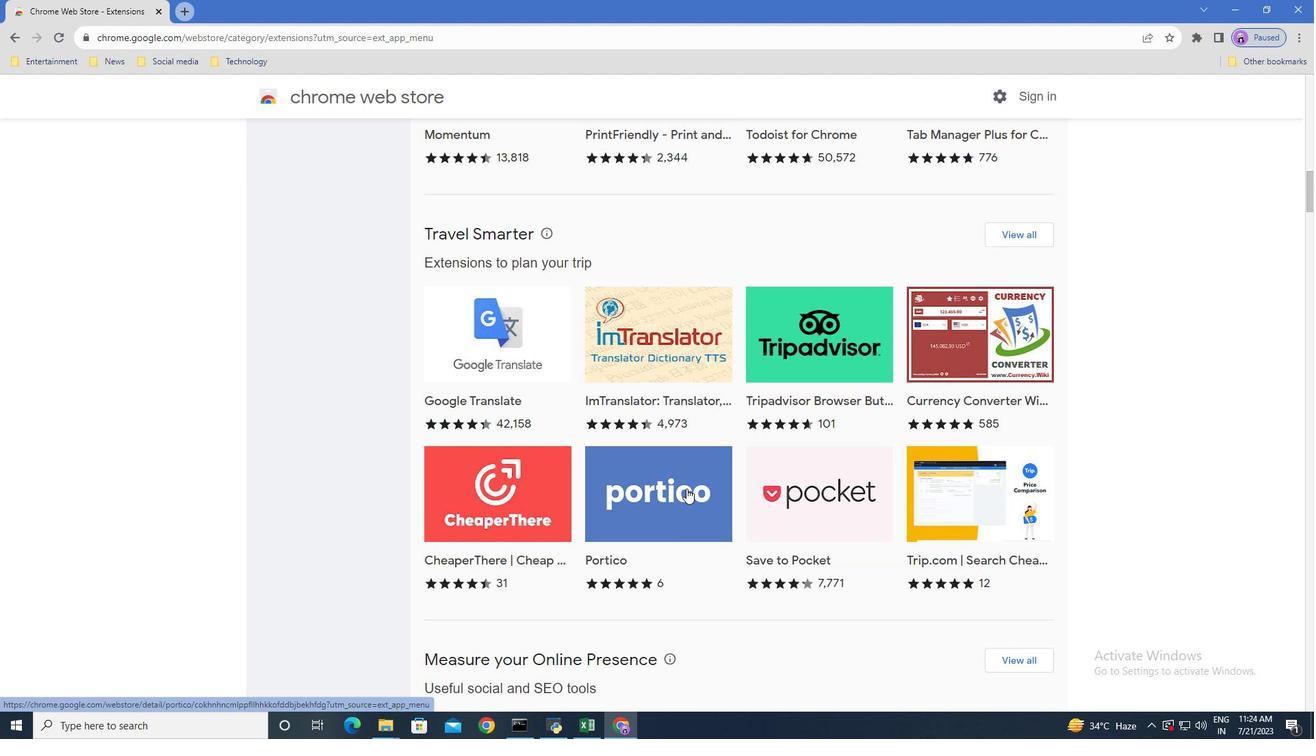 
Action: Mouse scrolled (686, 489) with delta (0, 0)
Screenshot: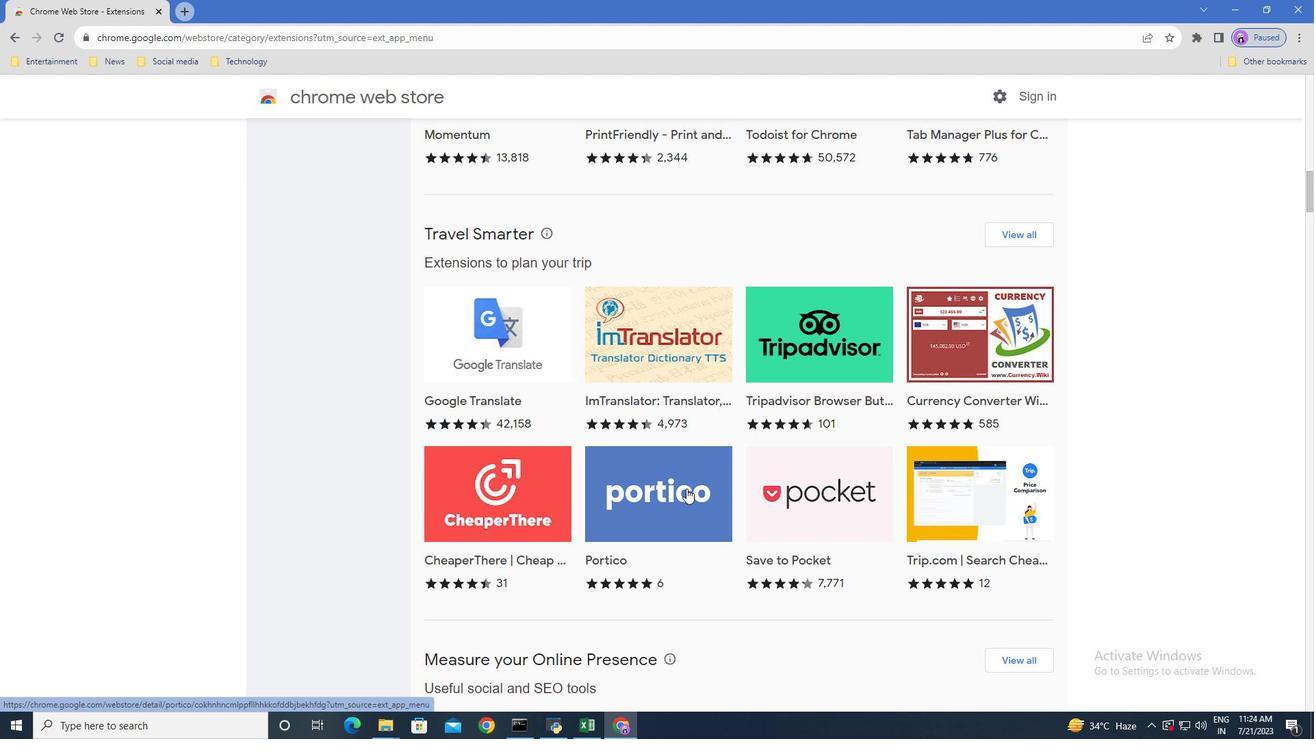 
Action: Mouse scrolled (686, 489) with delta (0, 0)
Screenshot: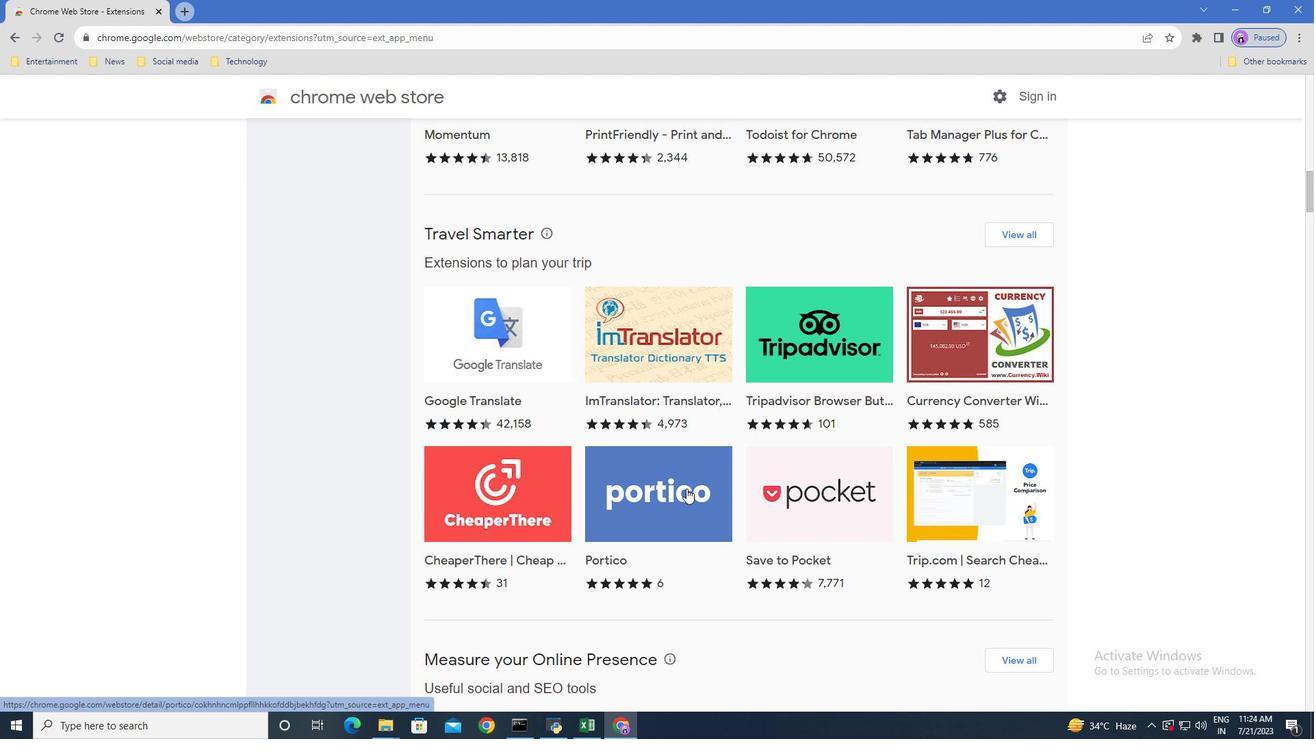
Action: Mouse scrolled (686, 489) with delta (0, 0)
Screenshot: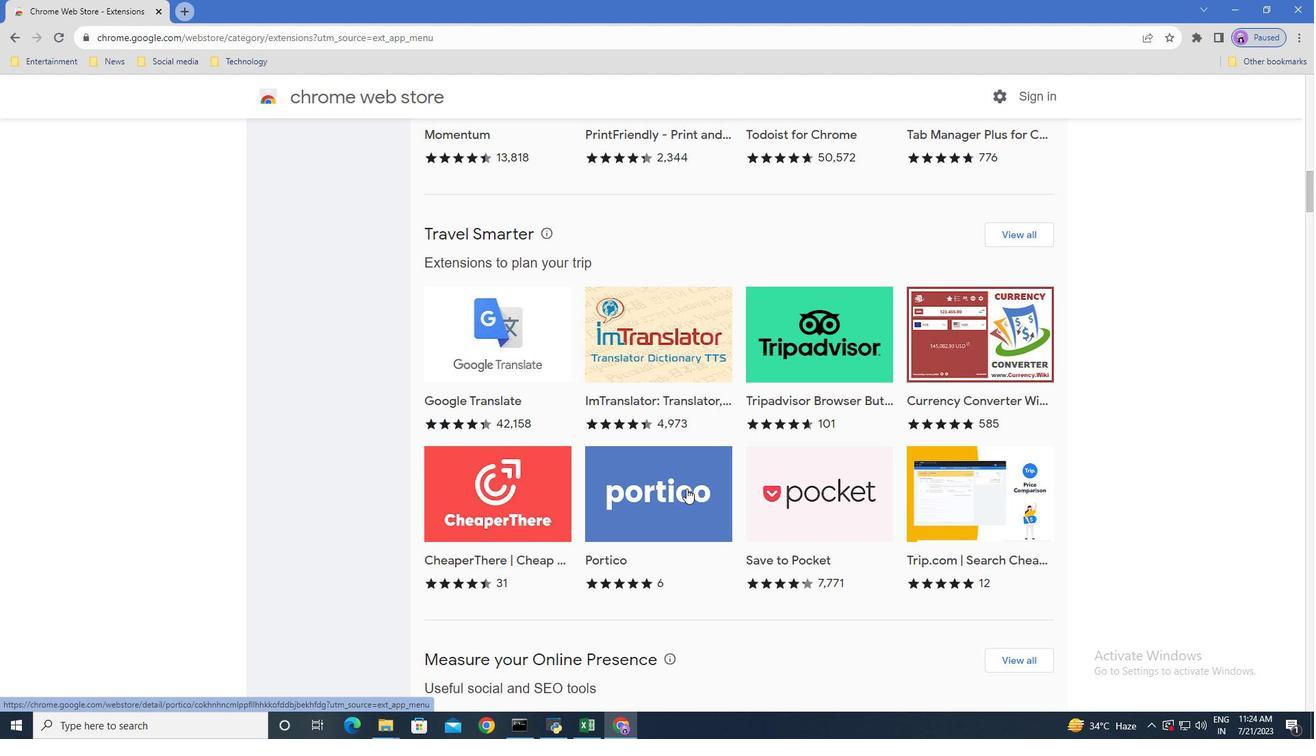 
Action: Mouse moved to (686, 488)
Screenshot: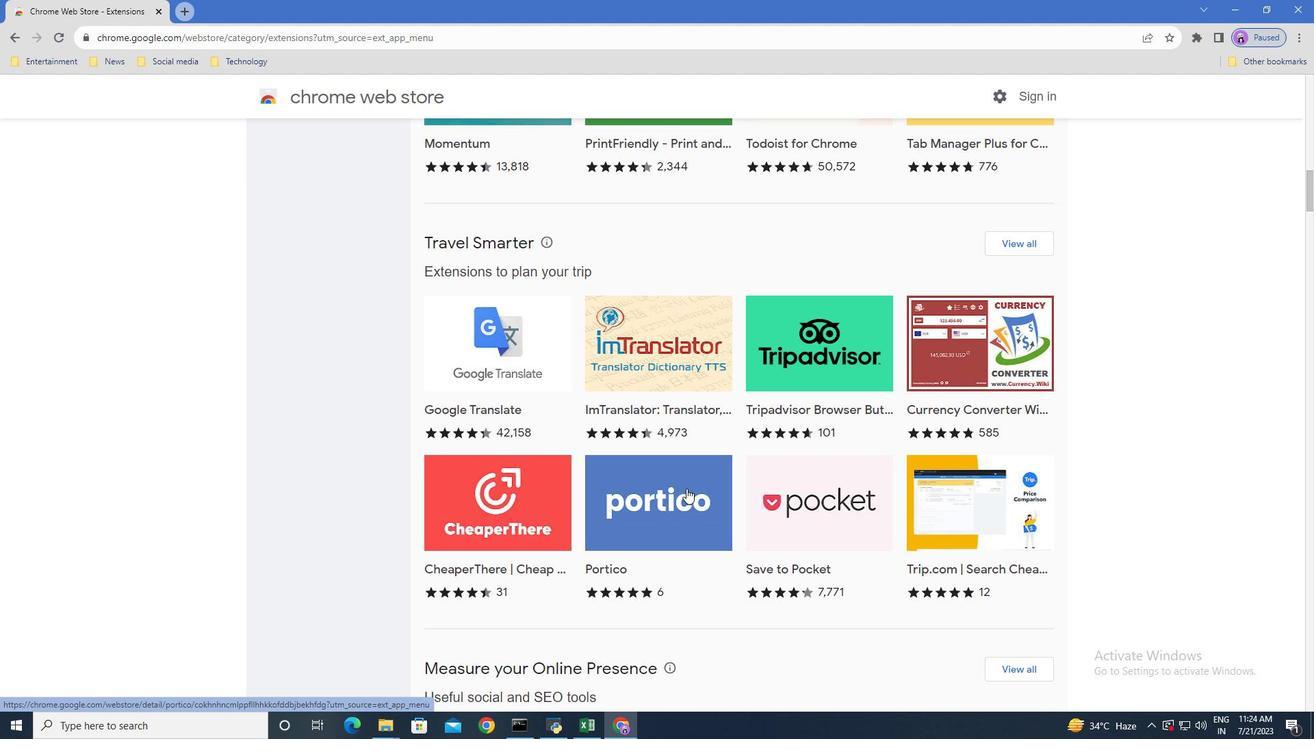 
Action: Mouse scrolled (686, 489) with delta (0, 0)
Screenshot: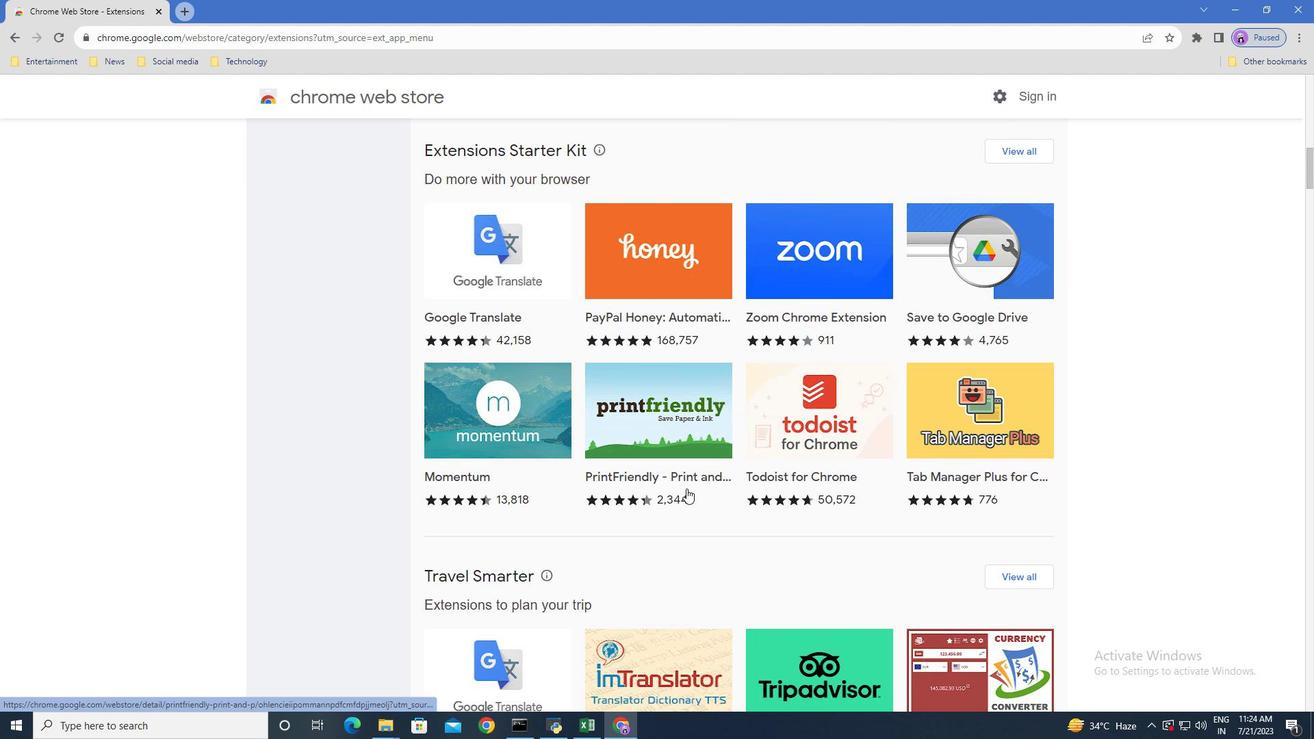 
Action: Mouse scrolled (686, 489) with delta (0, 0)
Screenshot: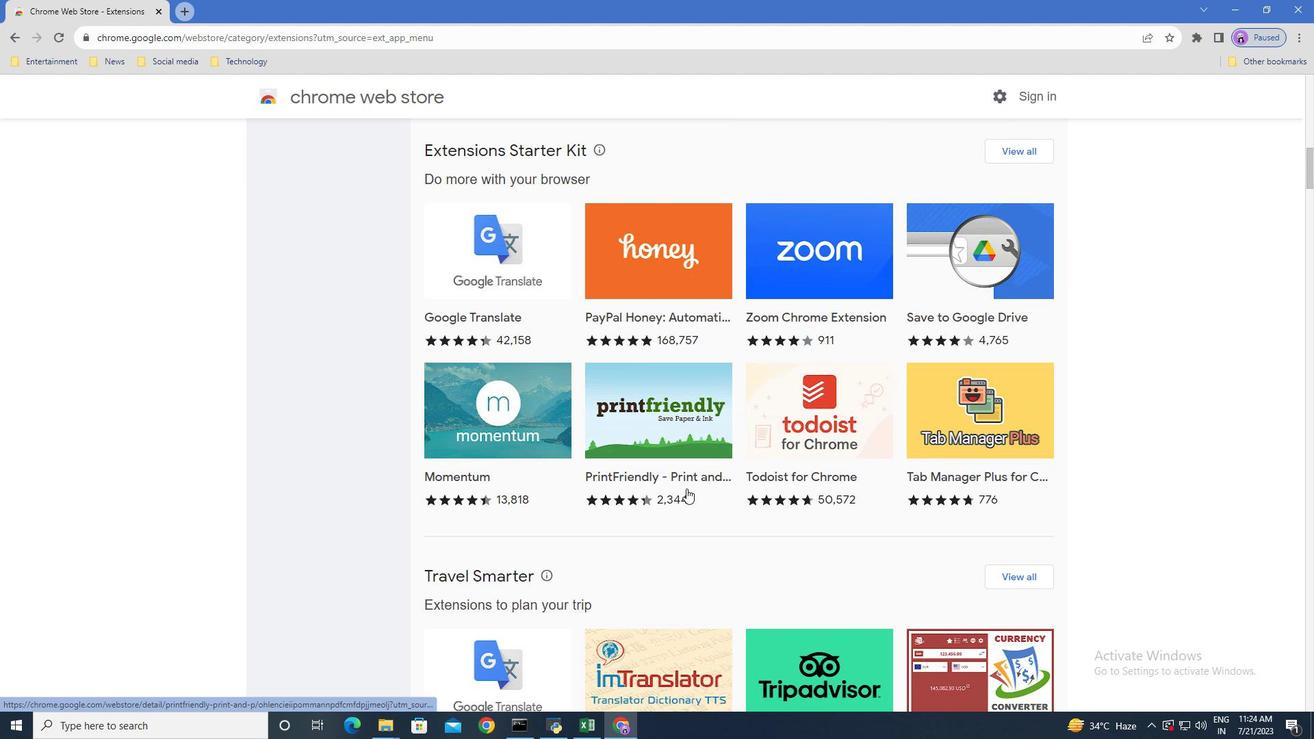 
Action: Mouse scrolled (686, 489) with delta (0, 0)
Screenshot: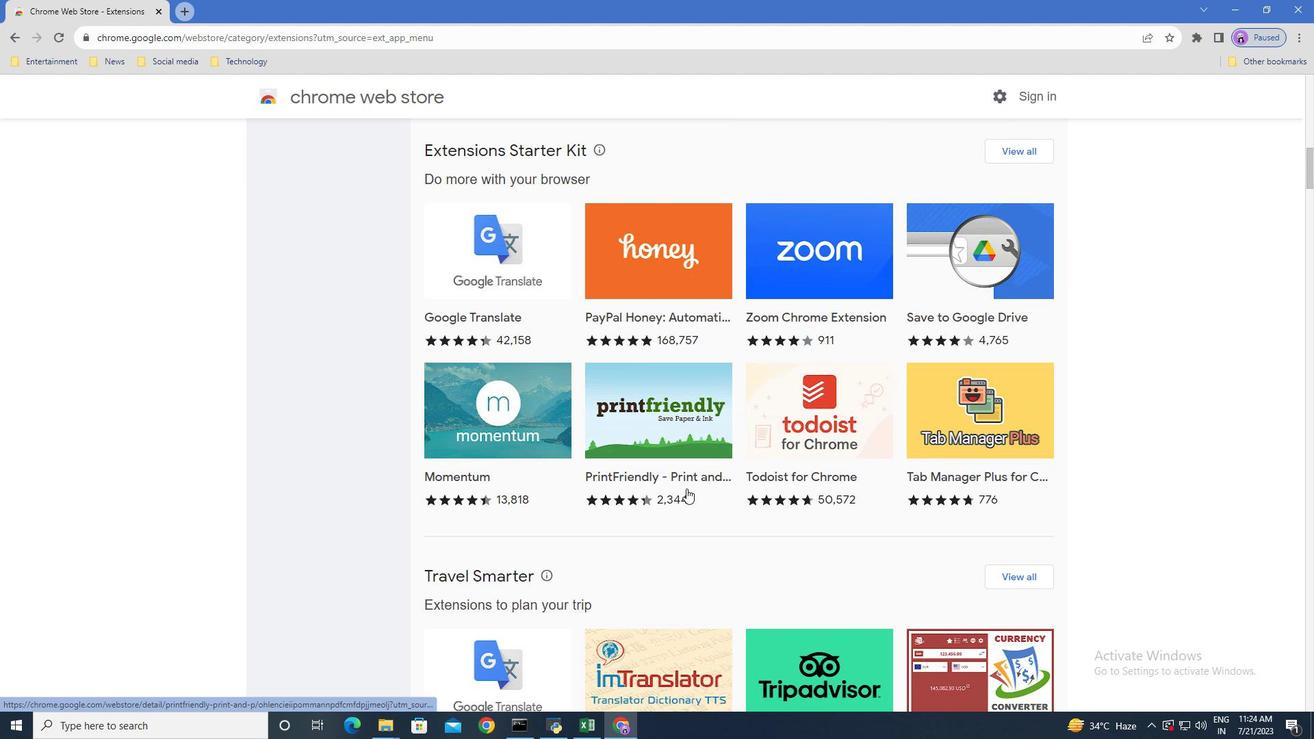 
Action: Mouse scrolled (686, 489) with delta (0, 0)
Screenshot: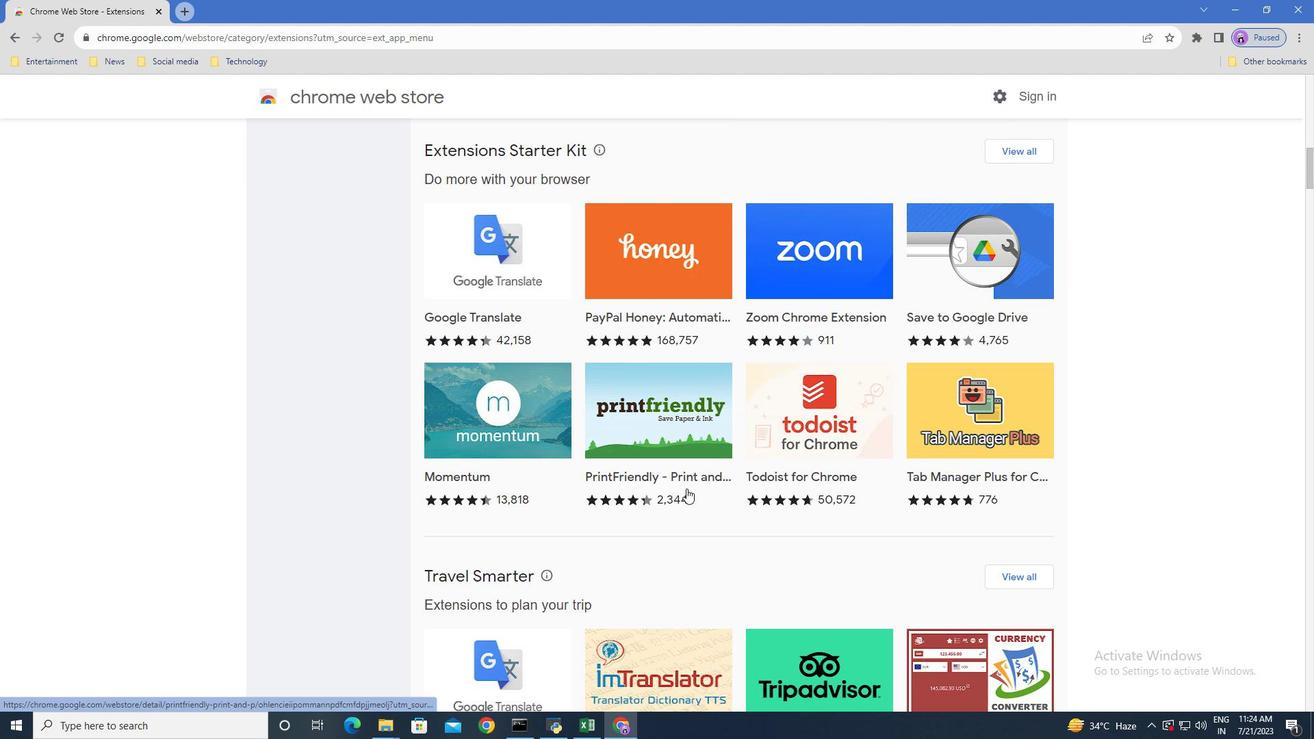 
Action: Mouse scrolled (686, 489) with delta (0, 0)
Screenshot: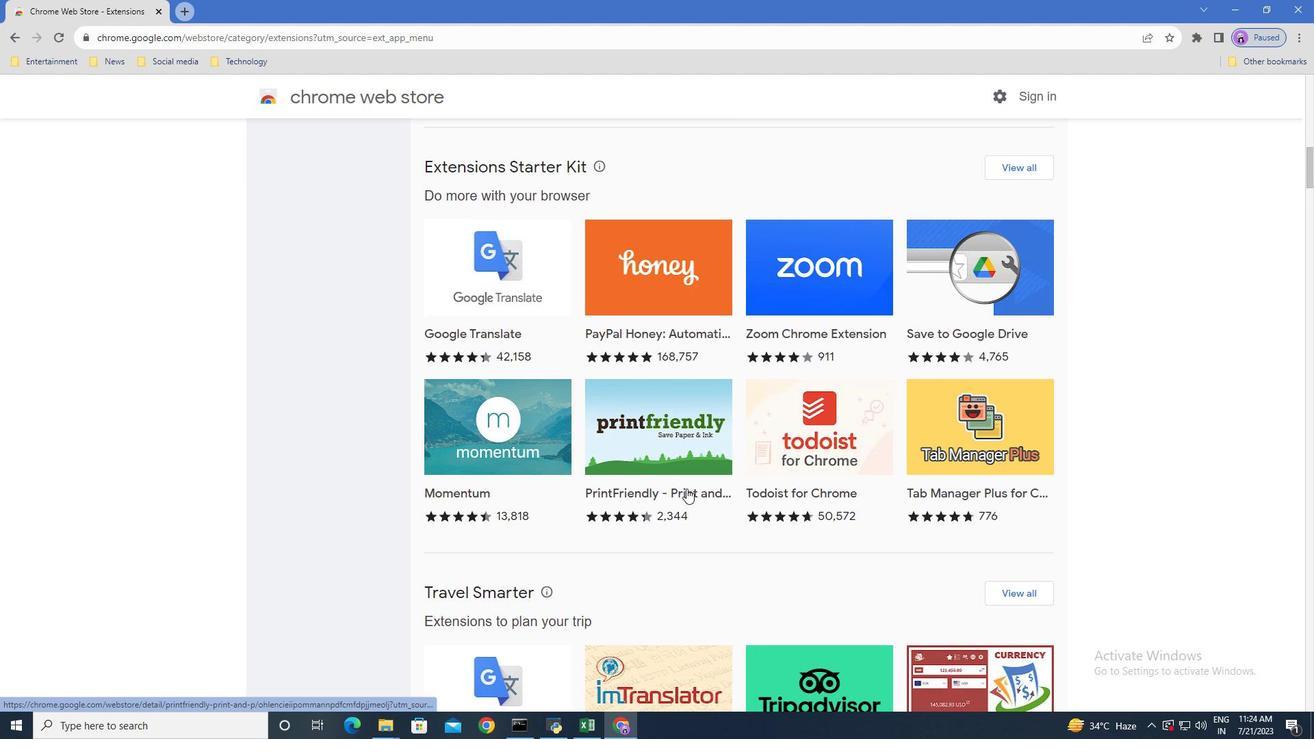 
Action: Mouse scrolled (686, 489) with delta (0, 0)
Screenshot: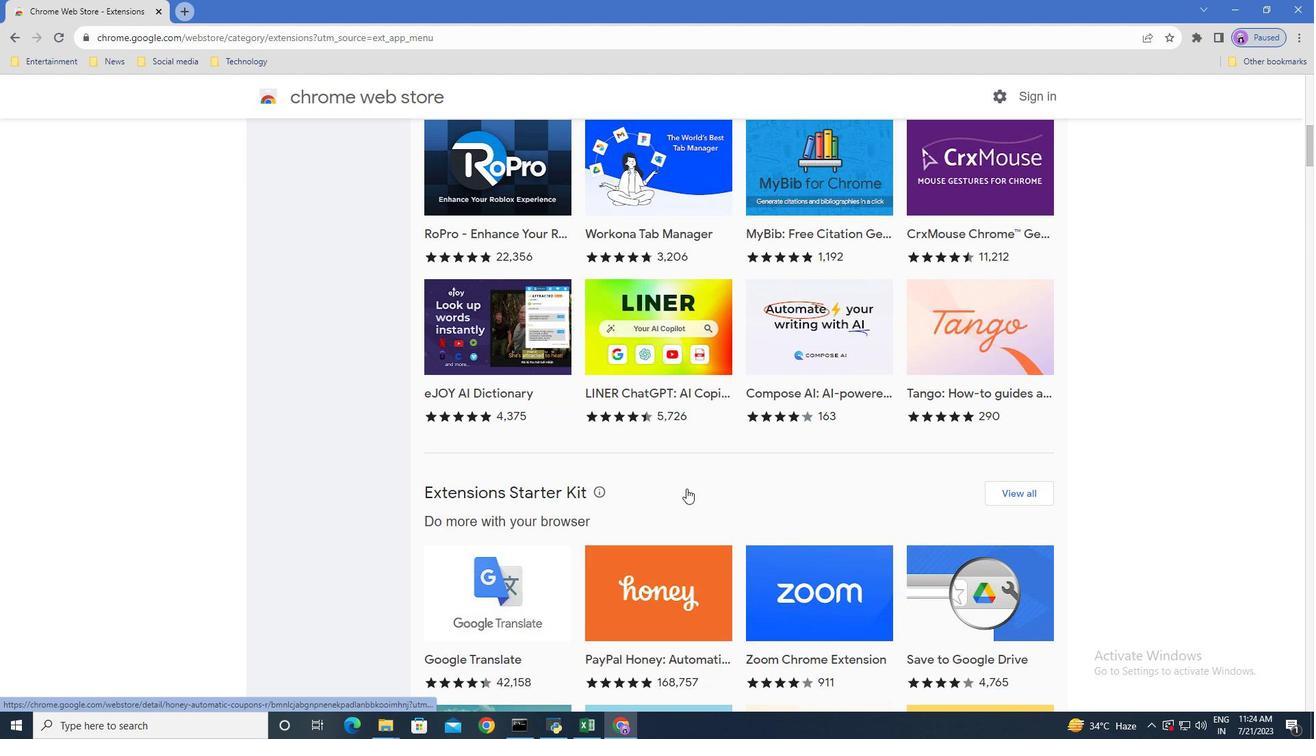 
Action: Mouse scrolled (686, 489) with delta (0, 0)
Screenshot: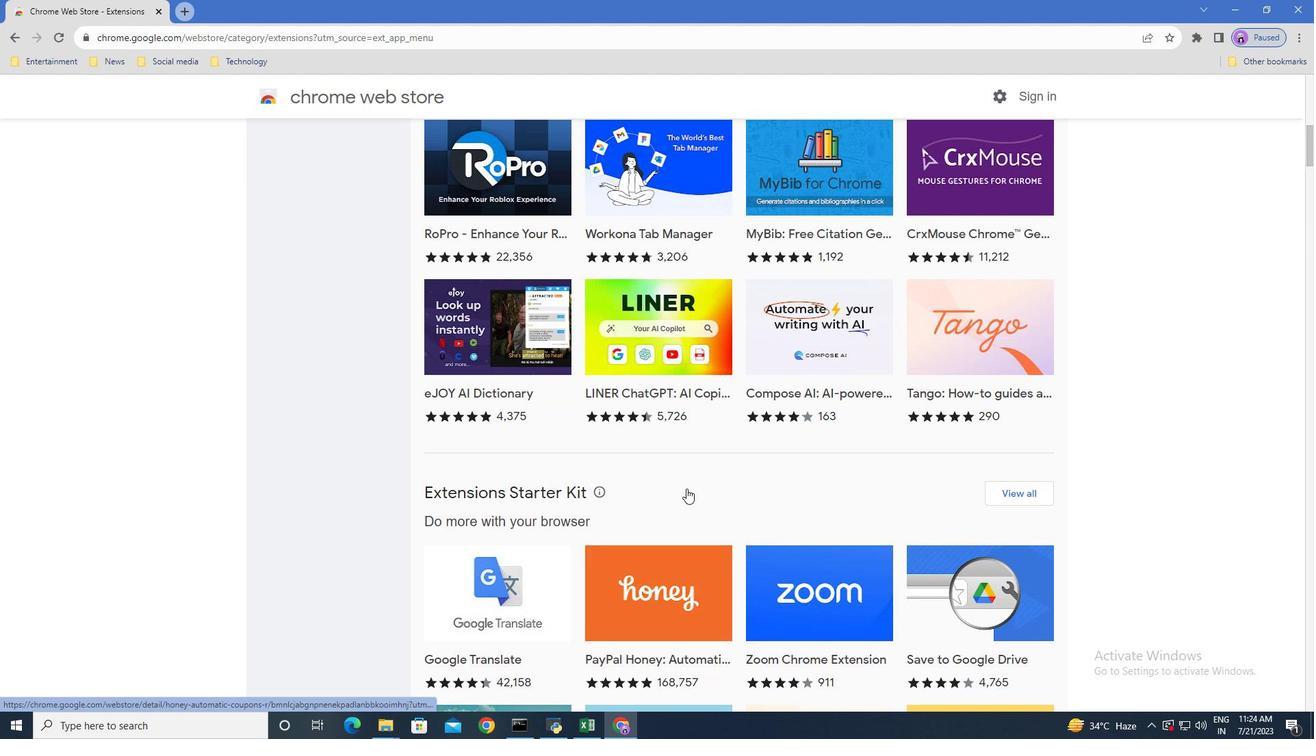 
Action: Mouse scrolled (686, 489) with delta (0, 0)
Screenshot: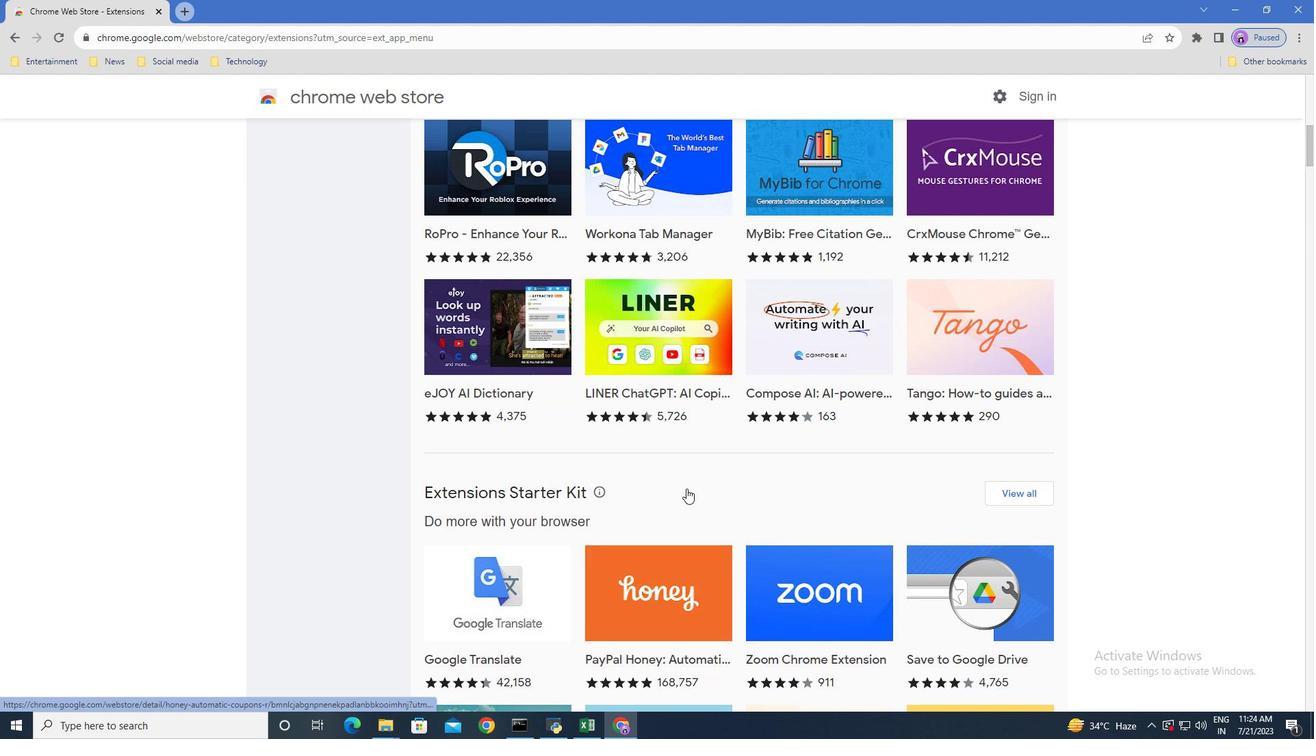 
Action: Mouse scrolled (686, 489) with delta (0, 0)
Screenshot: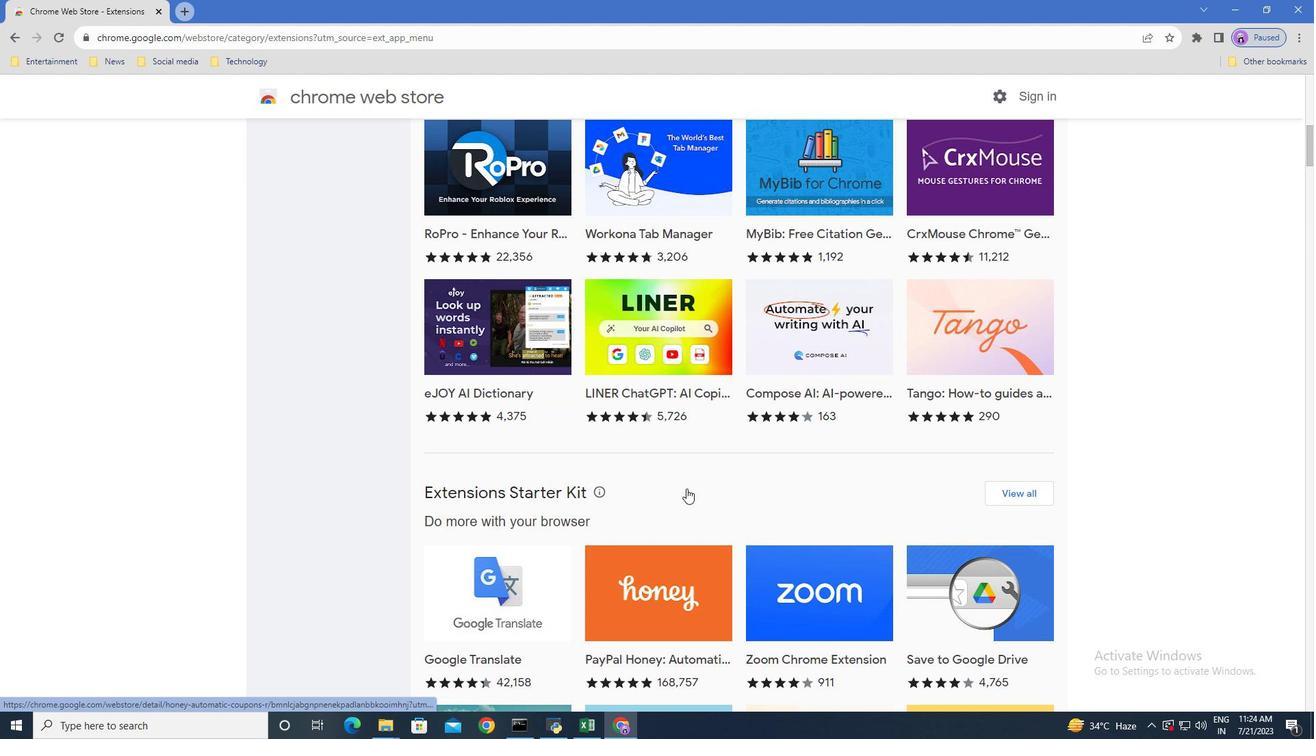 
Action: Mouse scrolled (686, 489) with delta (0, 0)
Screenshot: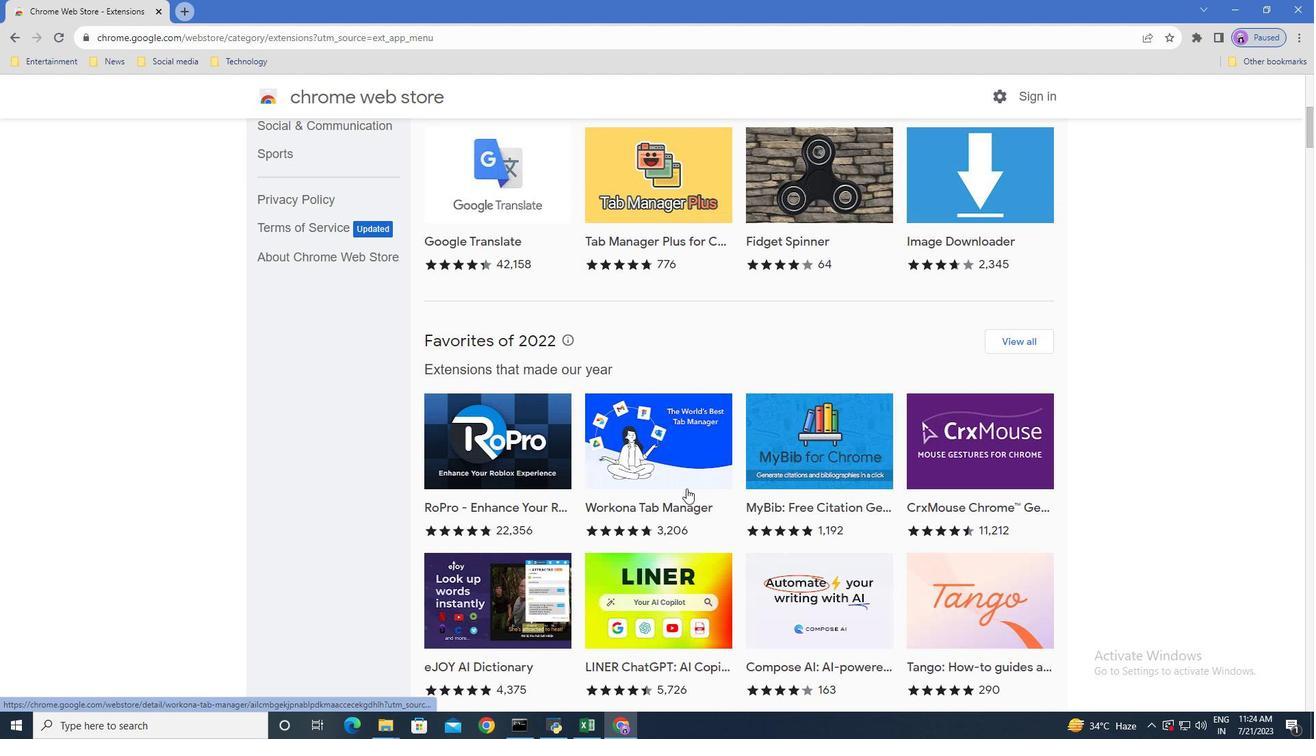 
Action: Mouse scrolled (686, 489) with delta (0, 0)
Screenshot: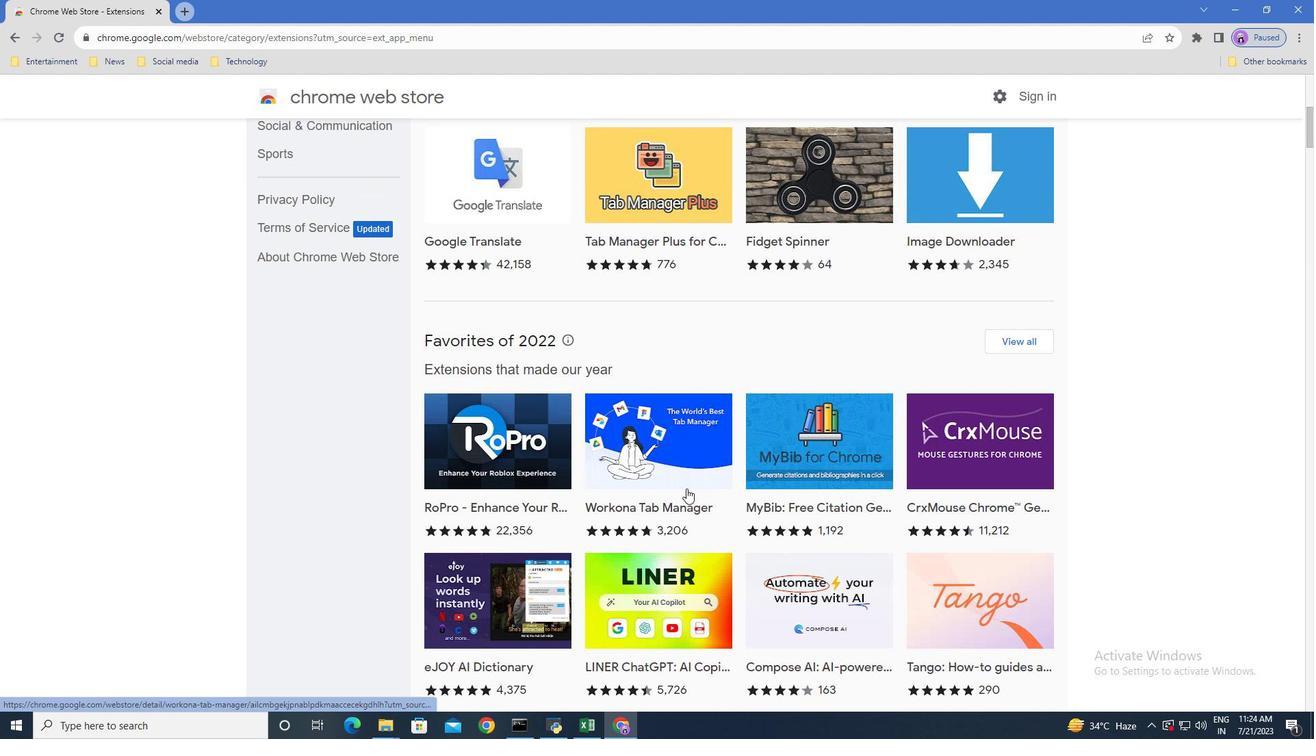 
Action: Mouse scrolled (686, 489) with delta (0, 0)
Screenshot: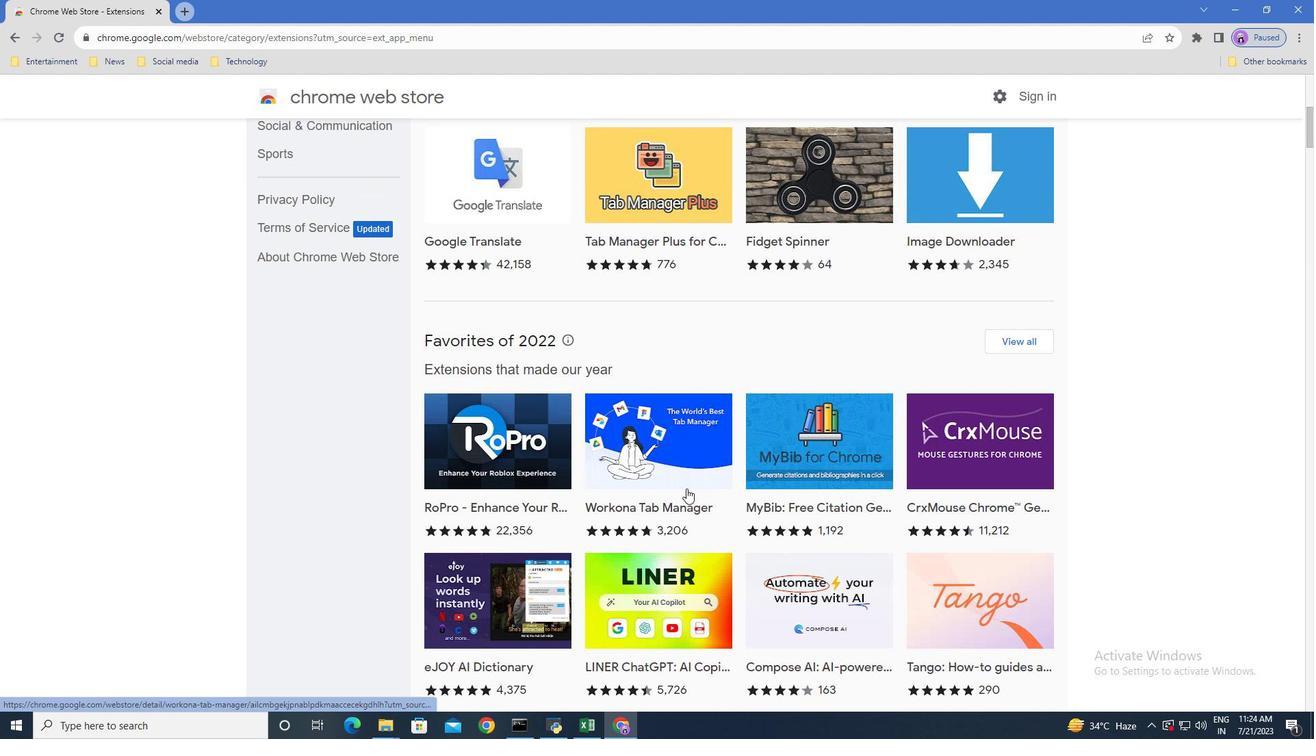 
Action: Mouse scrolled (686, 489) with delta (0, 0)
Screenshot: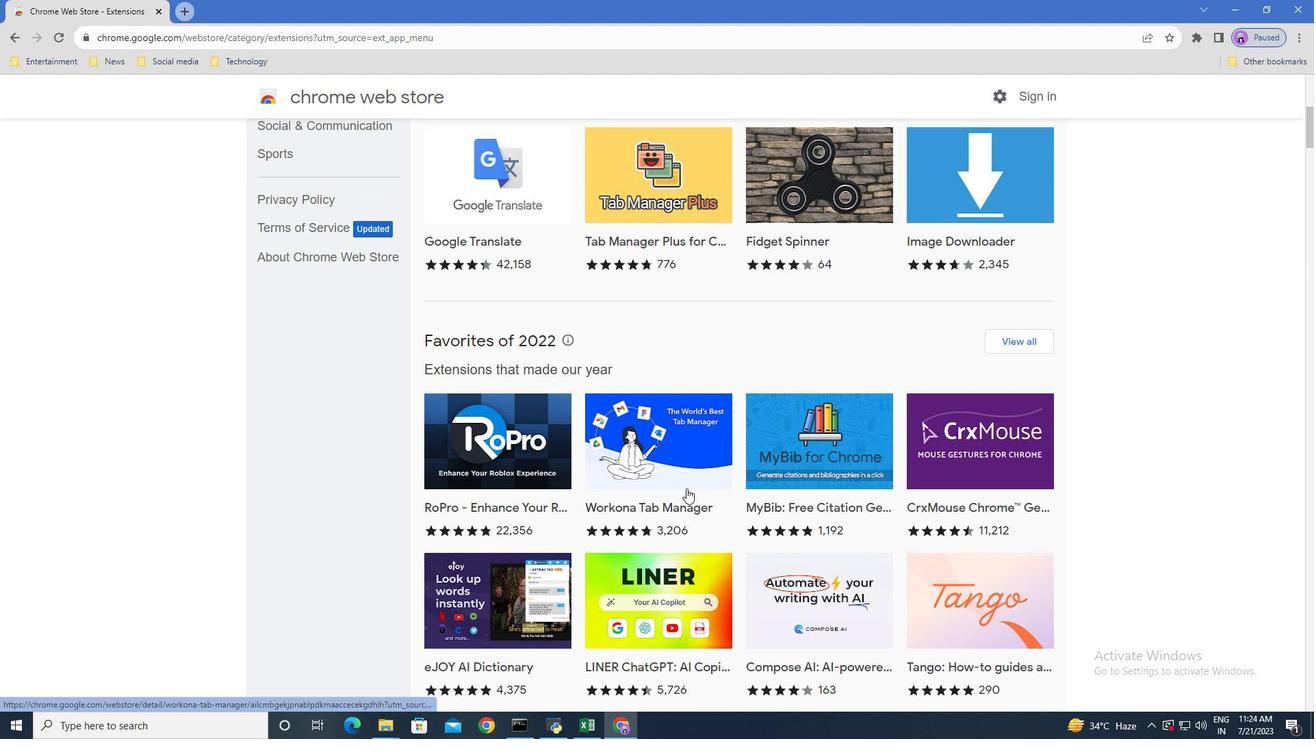 
Action: Mouse moved to (575, 408)
Screenshot: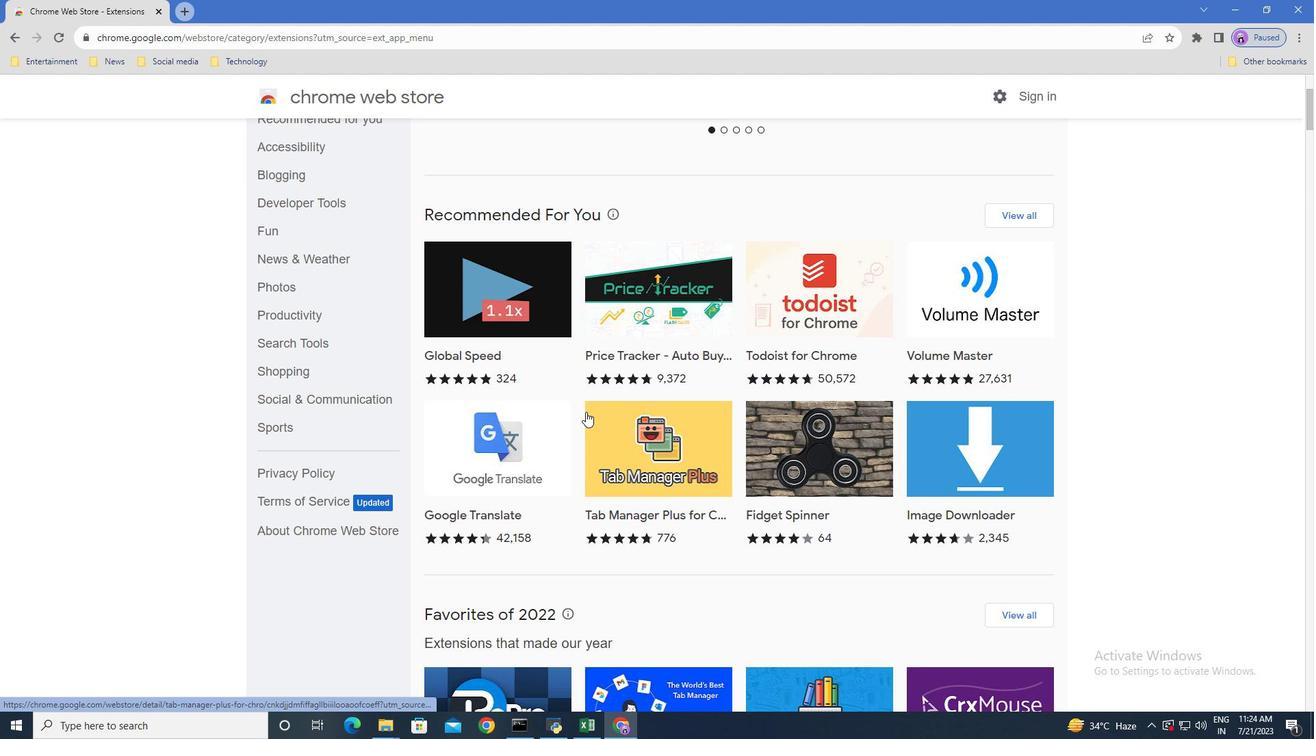 
Action: Mouse scrolled (575, 408) with delta (0, 0)
Screenshot: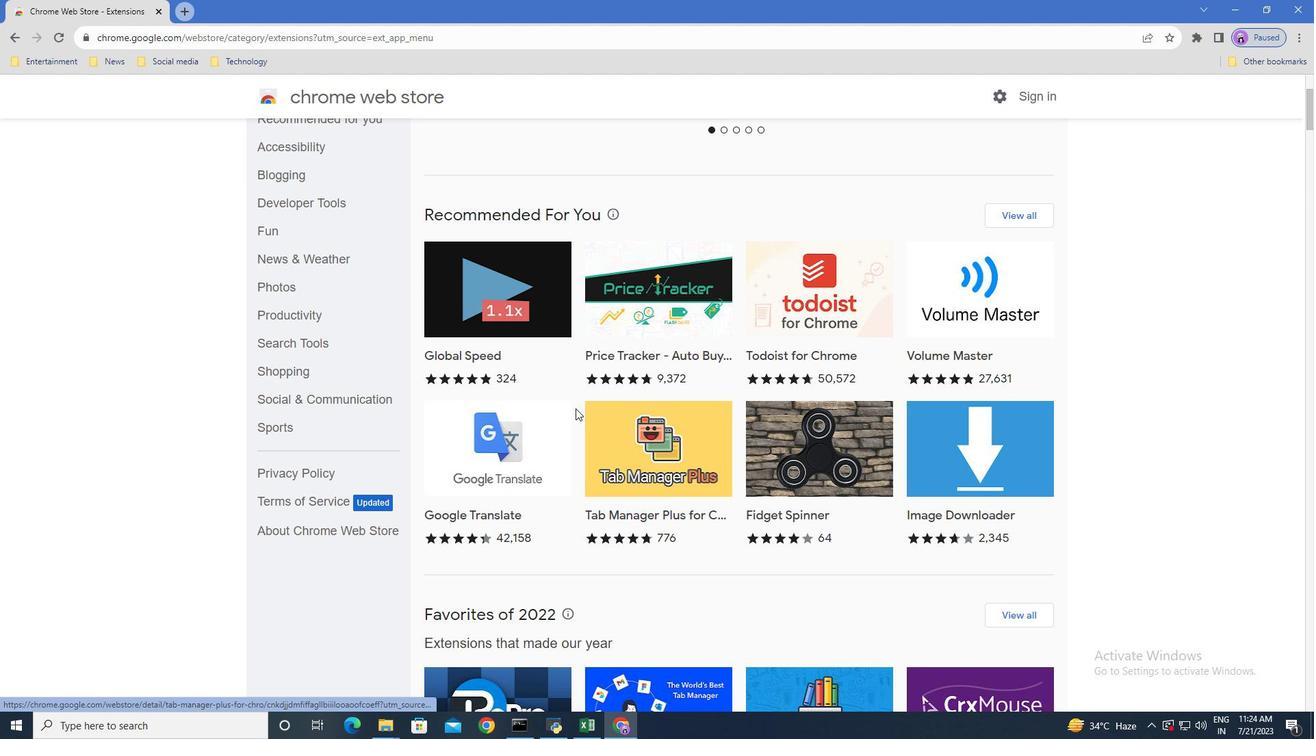
Action: Mouse scrolled (575, 408) with delta (0, 0)
Screenshot: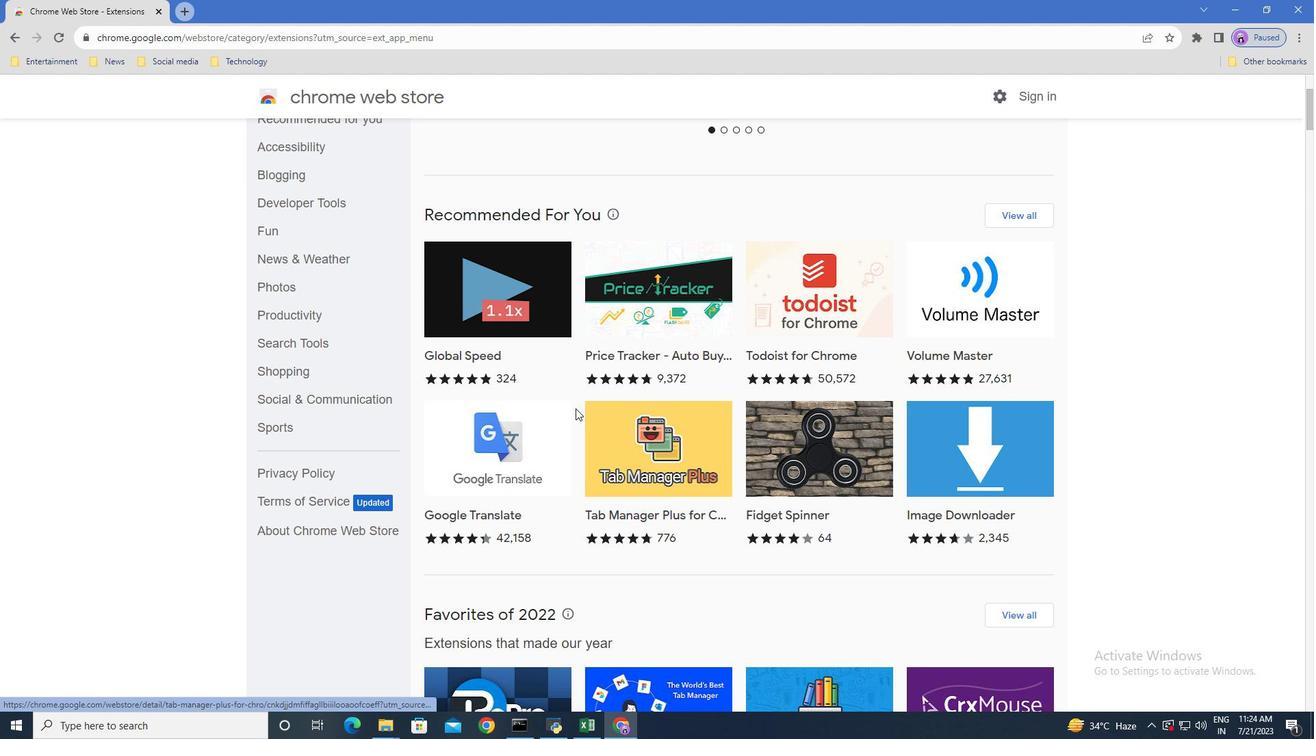 
Action: Mouse scrolled (575, 408) with delta (0, 0)
Screenshot: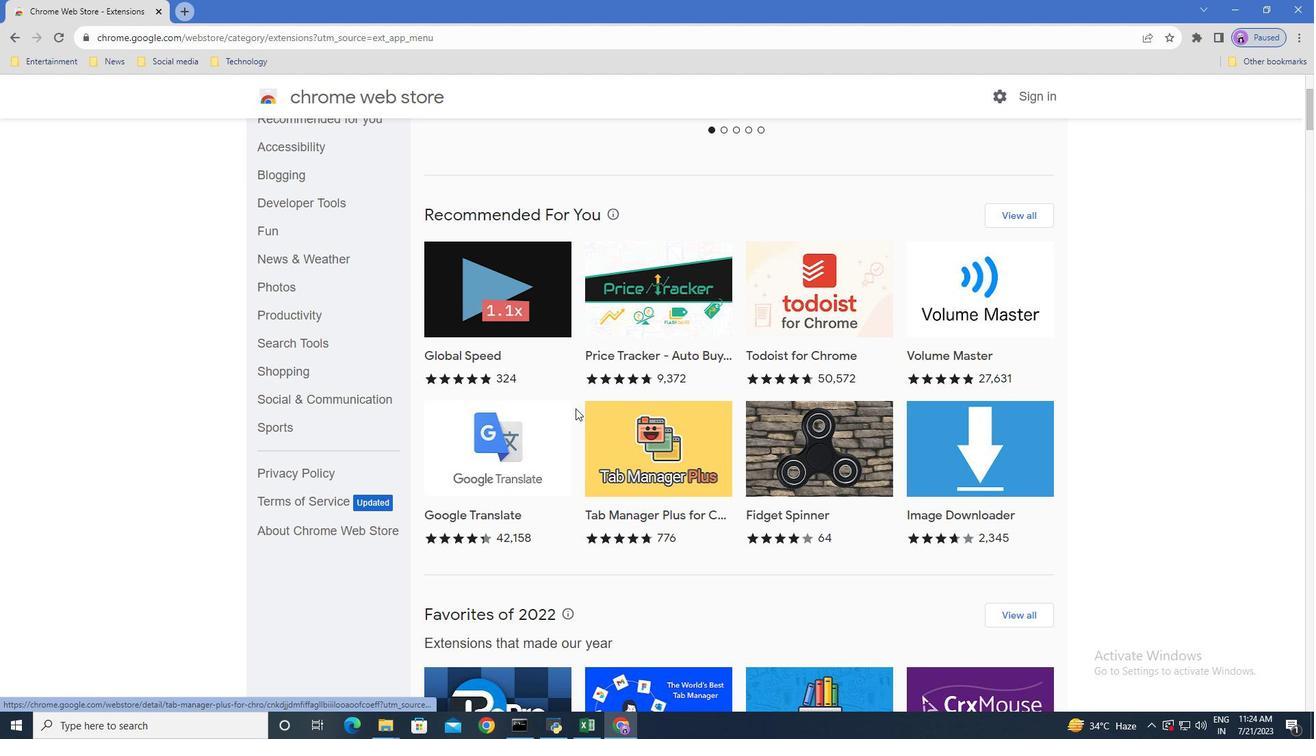 
Action: Mouse scrolled (575, 408) with delta (0, 0)
Screenshot: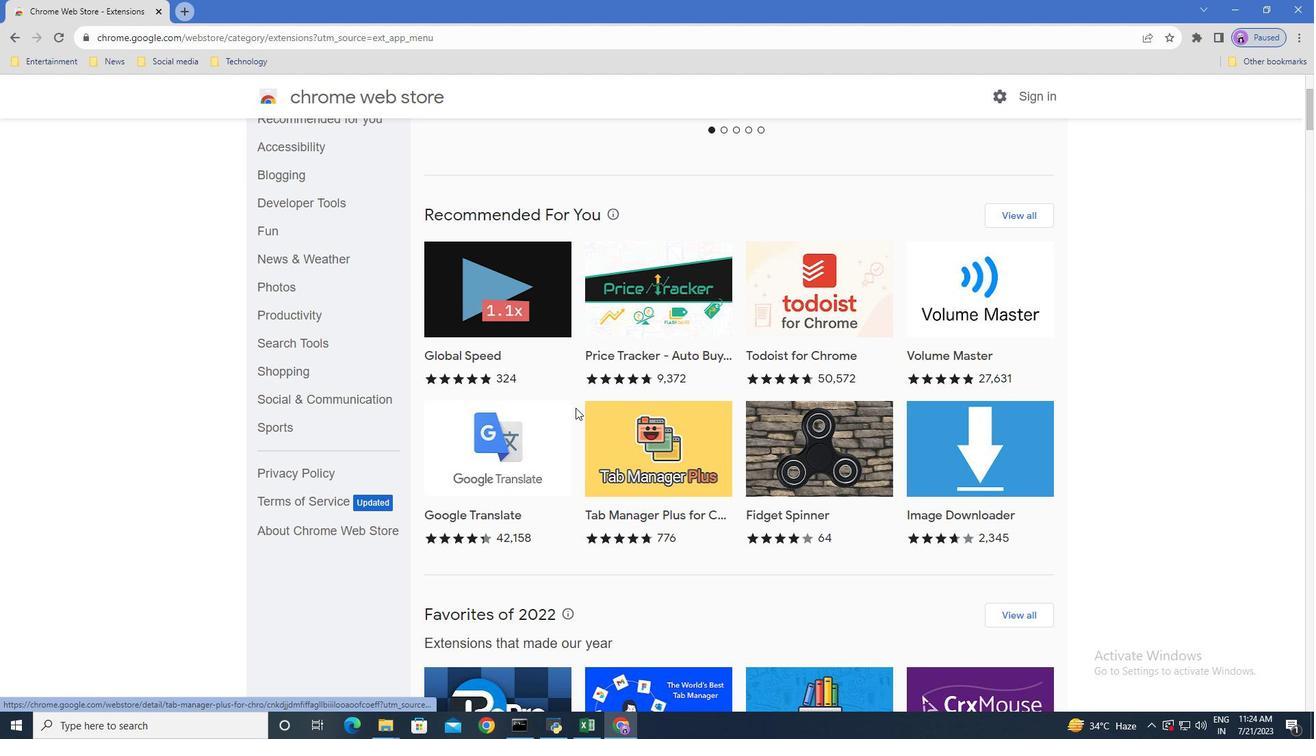 
Action: Mouse scrolled (575, 408) with delta (0, 0)
Screenshot: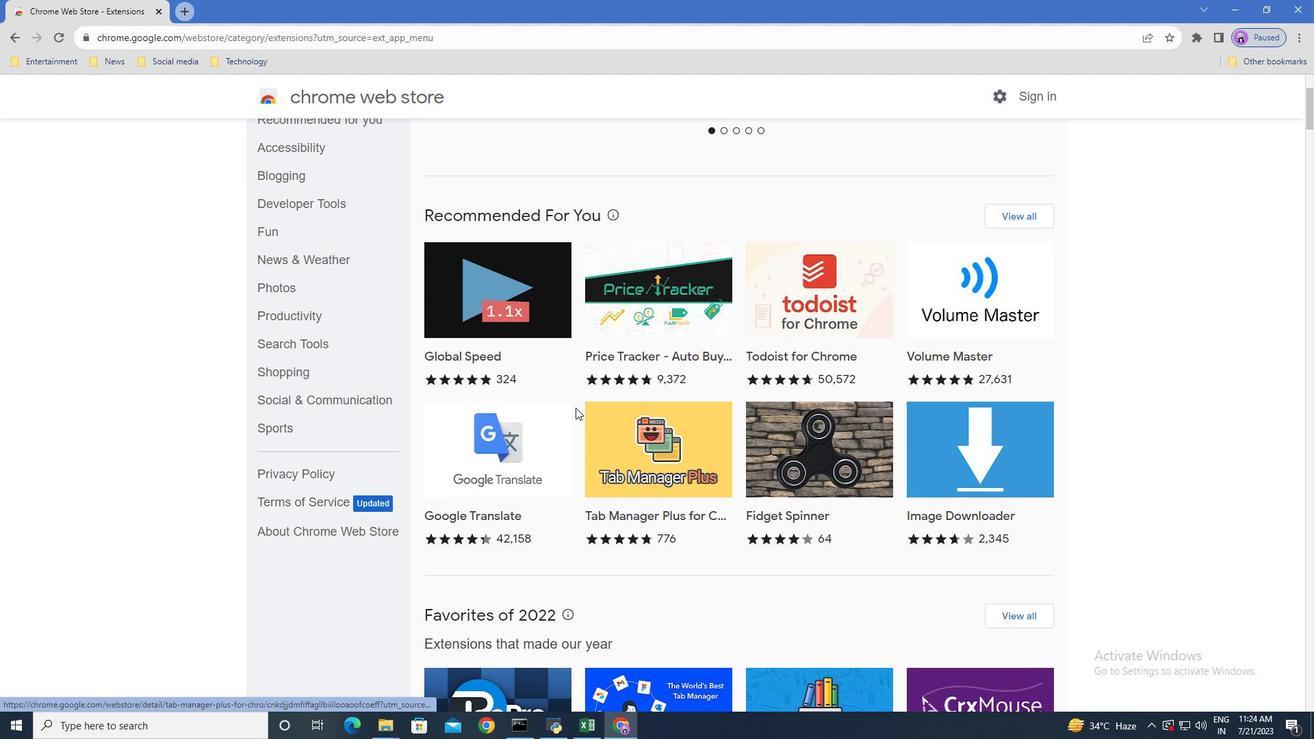 
Action: Mouse moved to (576, 407)
Screenshot: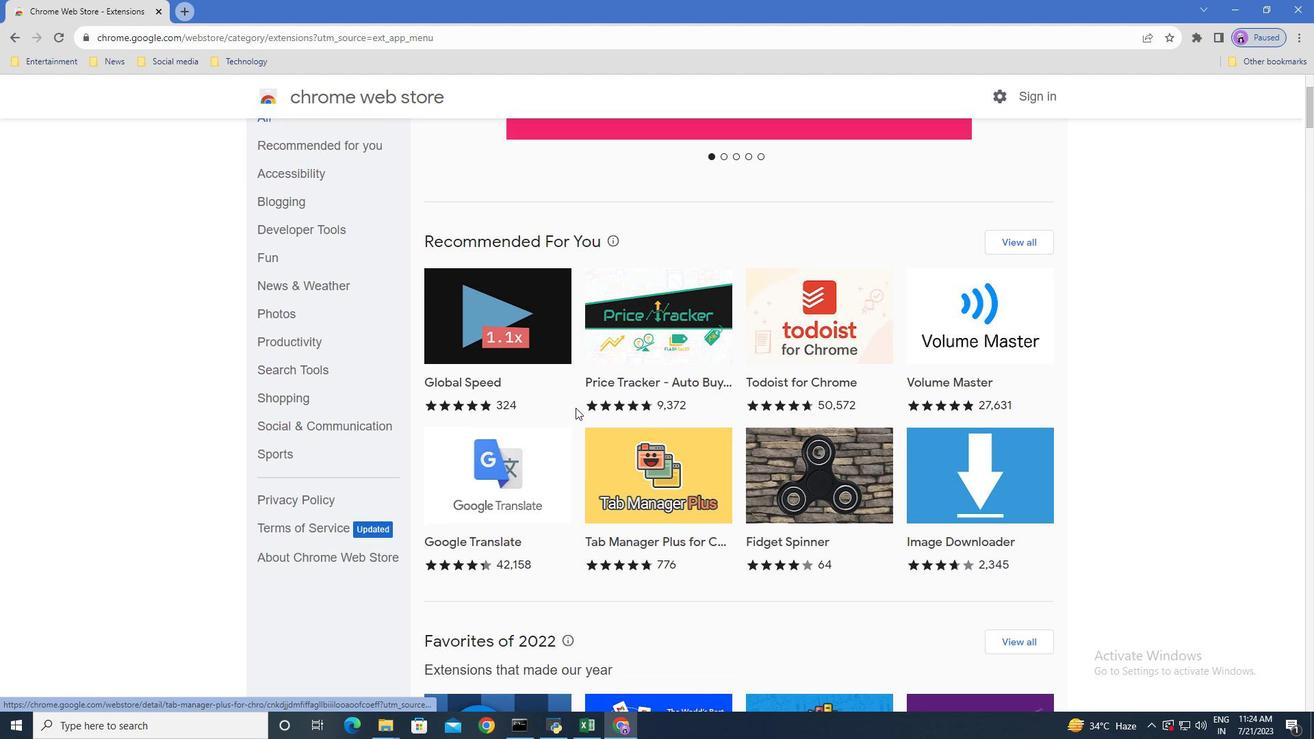 
Action: Mouse scrolled (576, 406) with delta (0, 0)
Screenshot: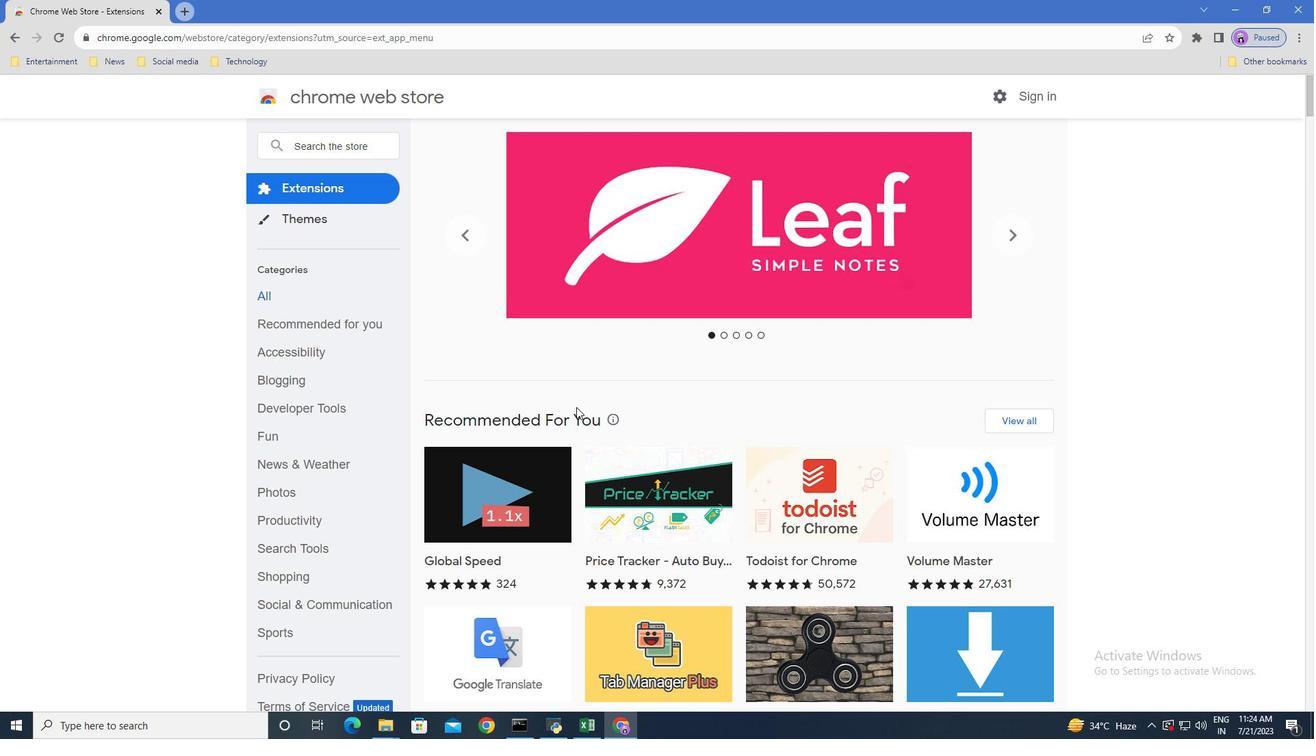 
Action: Mouse scrolled (576, 406) with delta (0, 0)
Screenshot: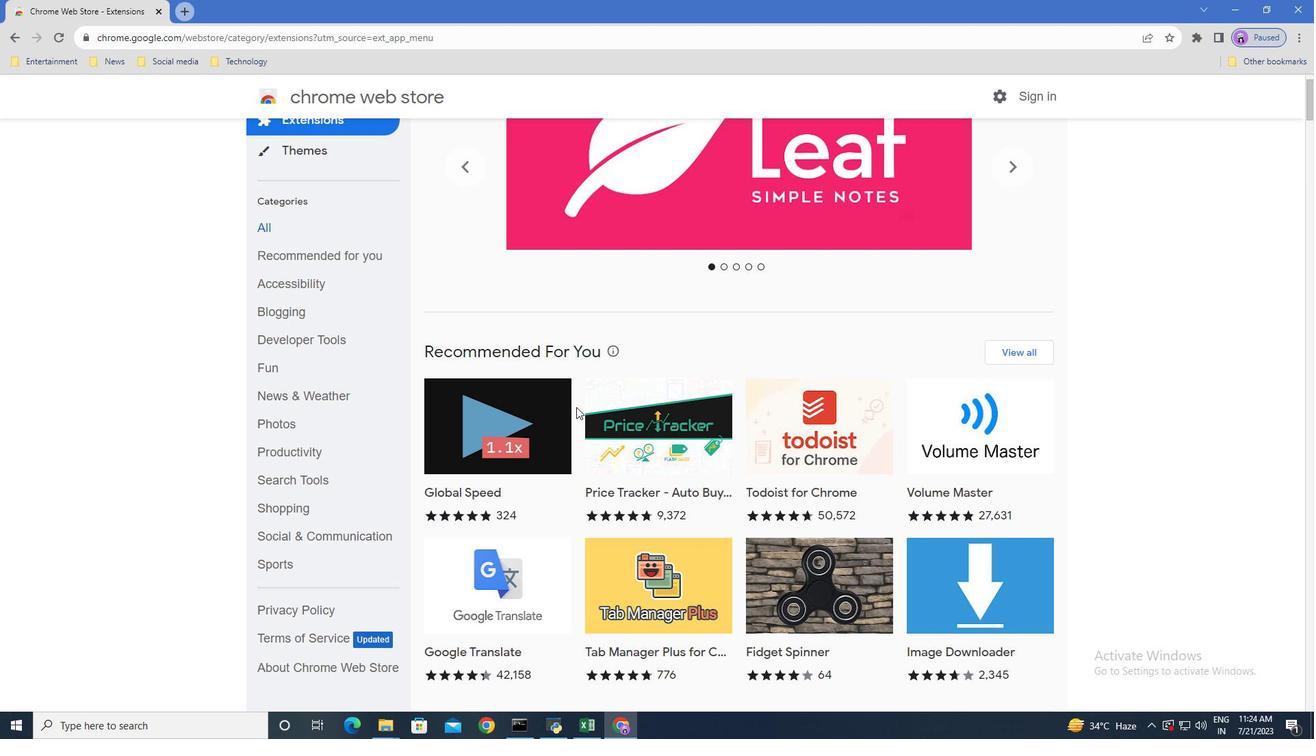 
Action: Mouse scrolled (576, 406) with delta (0, 0)
Screenshot: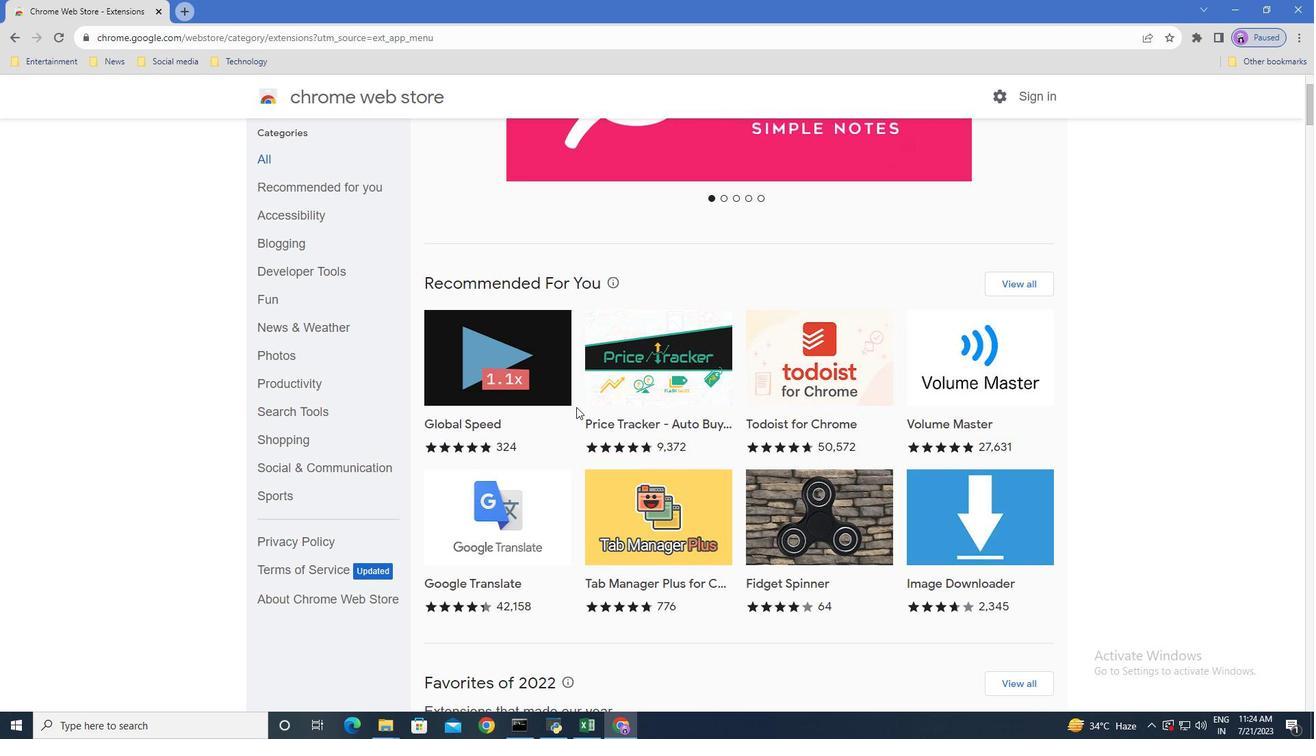 
Action: Mouse scrolled (576, 408) with delta (0, 0)
Screenshot: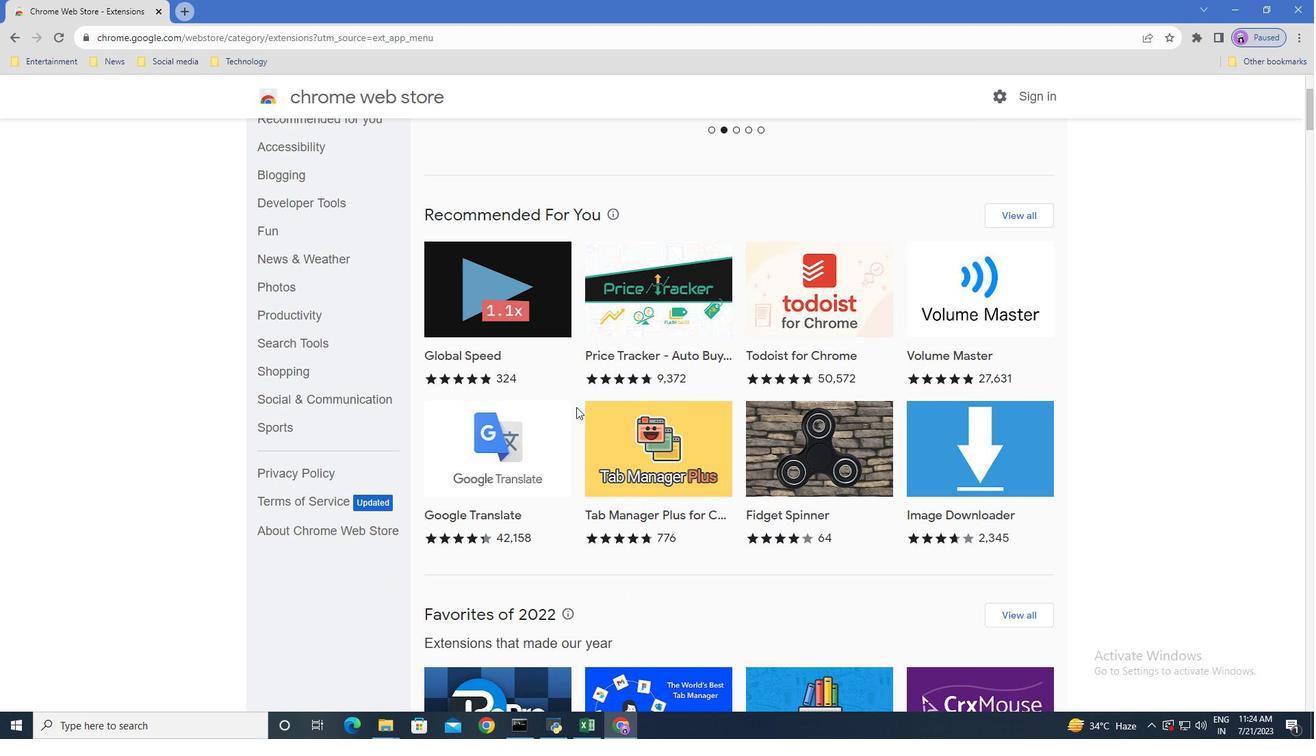 
Action: Mouse scrolled (576, 408) with delta (0, 0)
Screenshot: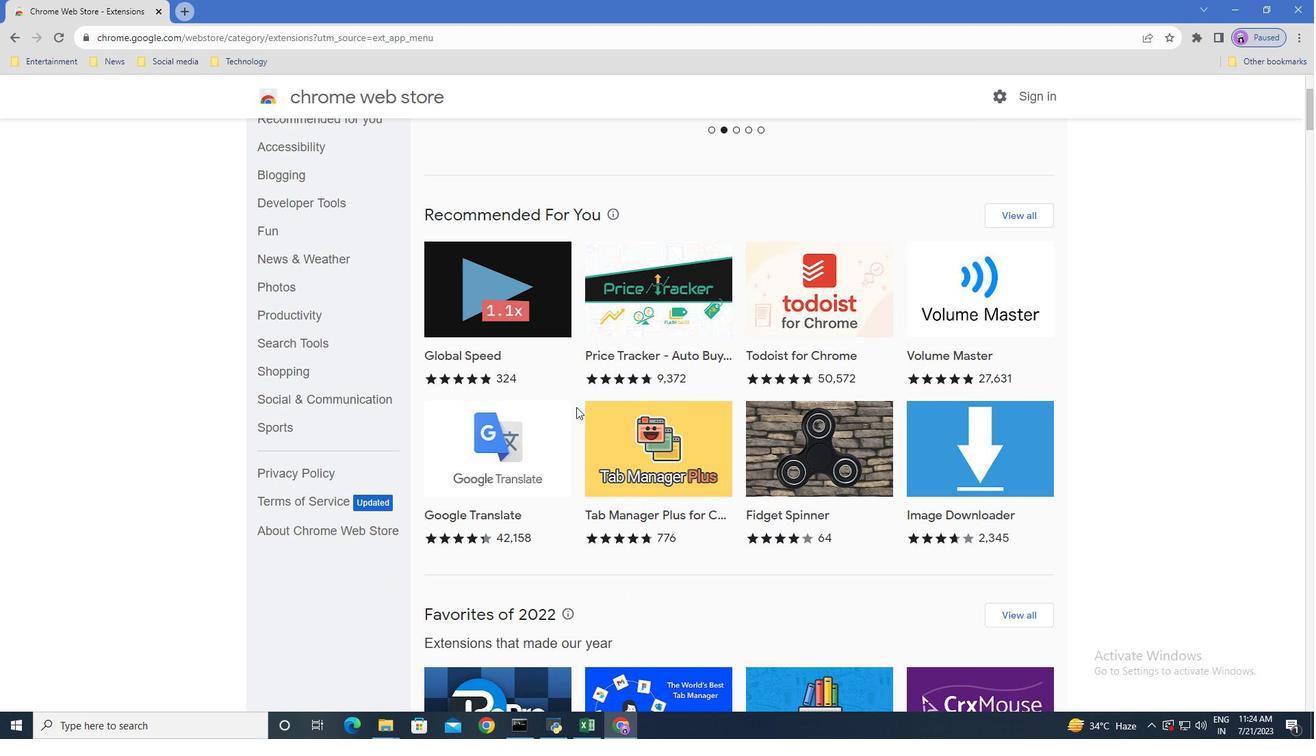 
Action: Mouse scrolled (576, 408) with delta (0, 0)
Screenshot: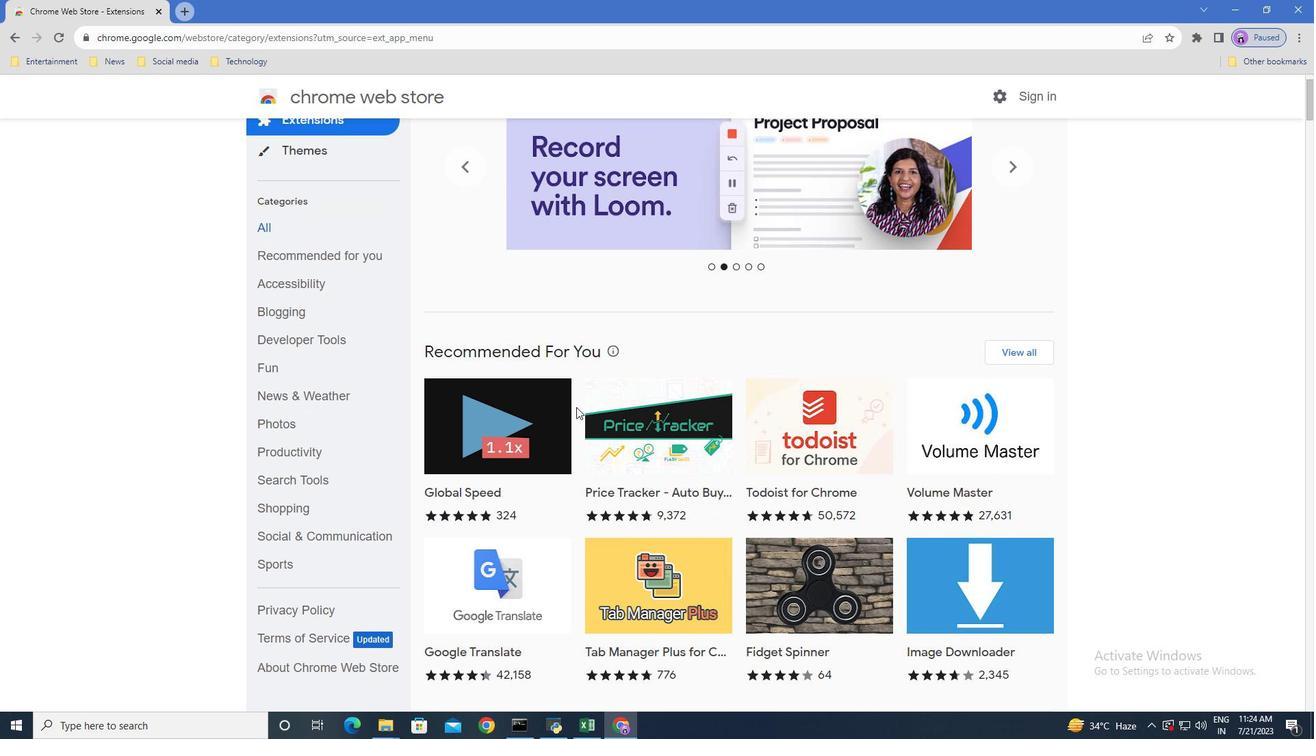 
Action: Mouse scrolled (576, 408) with delta (0, 0)
Screenshot: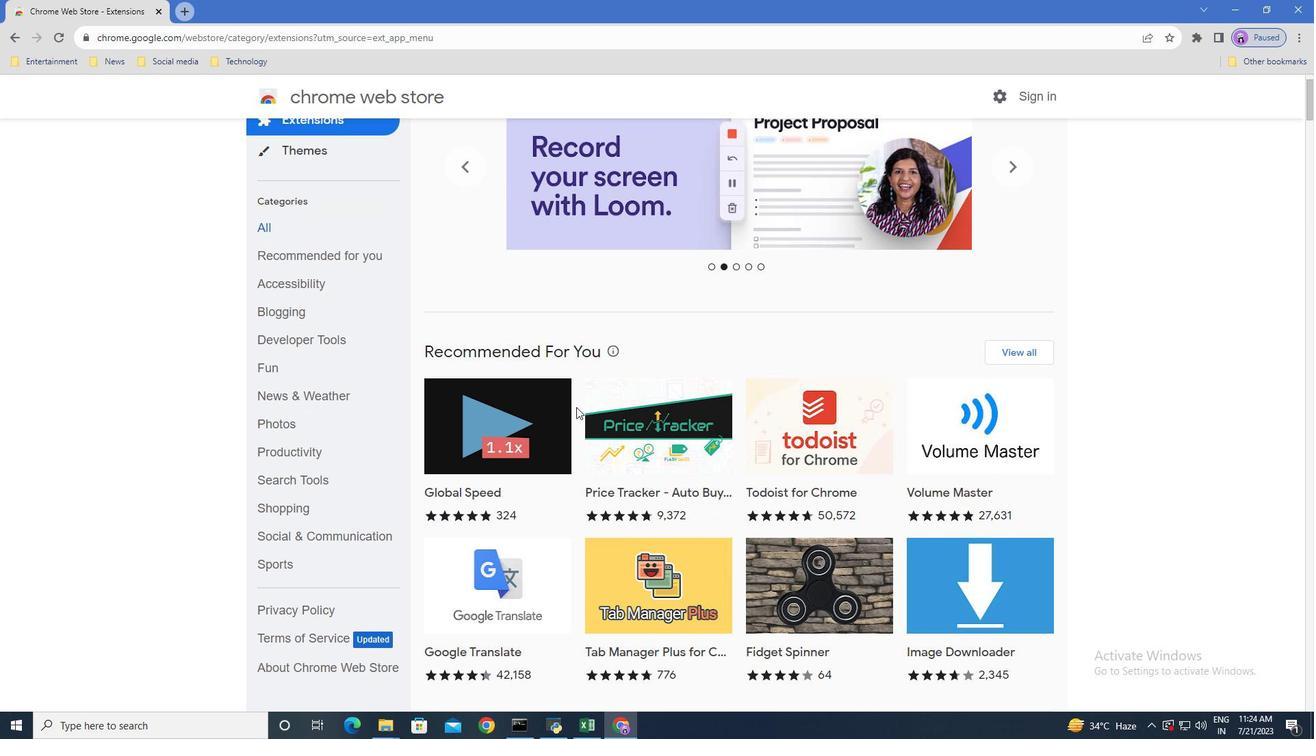 
Action: Mouse scrolled (576, 408) with delta (0, 0)
Screenshot: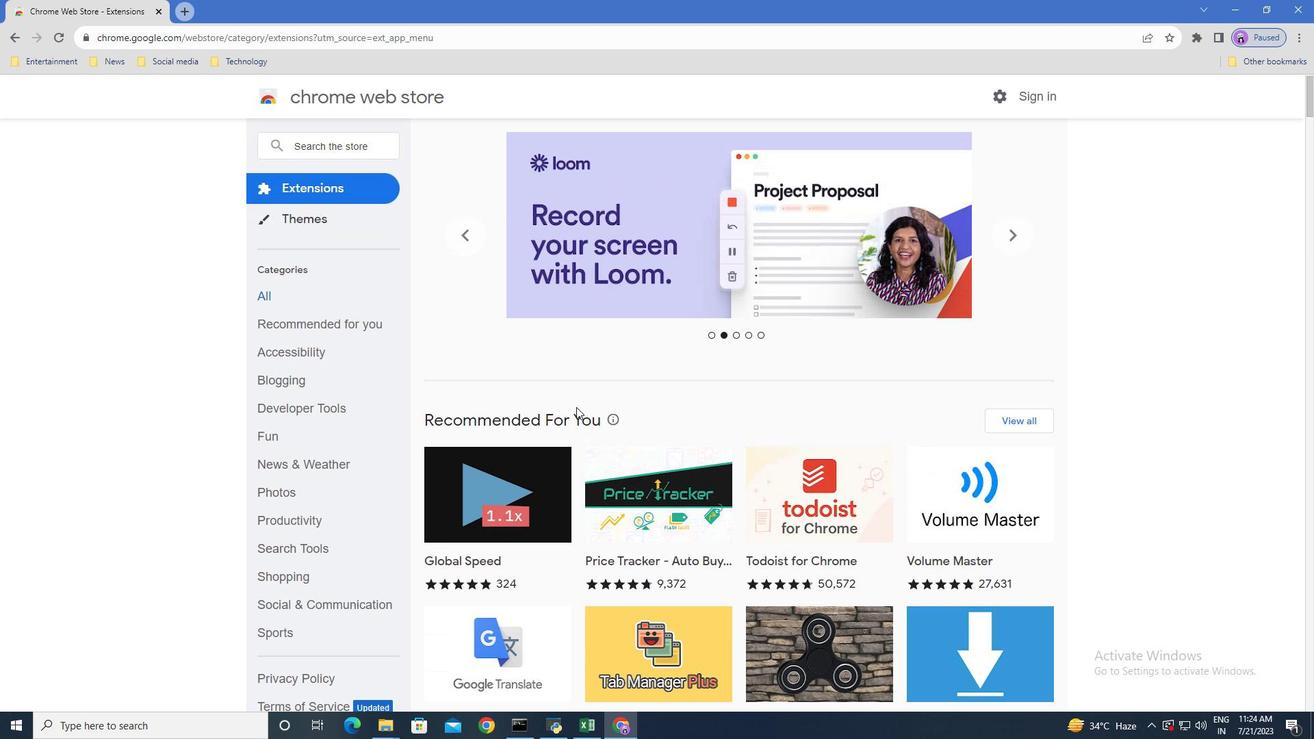 
Action: Mouse scrolled (576, 408) with delta (0, 0)
Screenshot: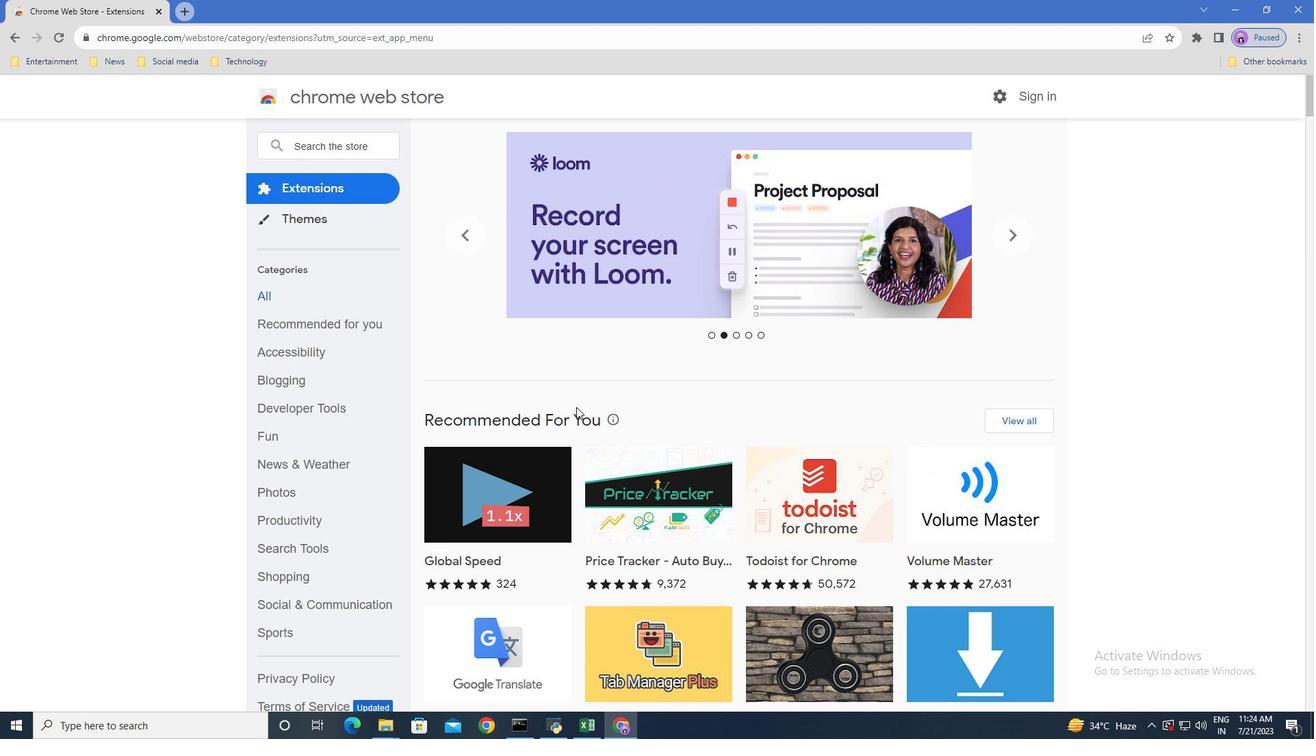 
Action: Mouse moved to (332, 145)
Screenshot: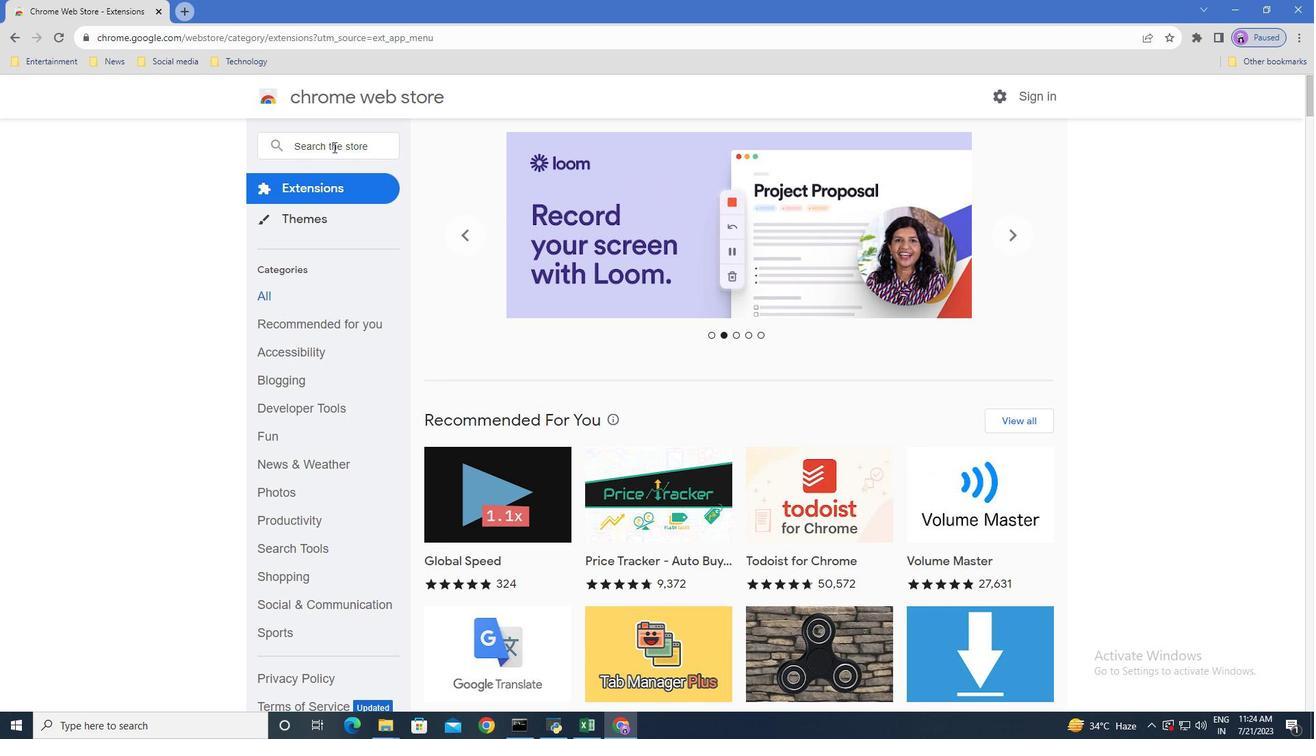 
Action: Mouse pressed left at (332, 145)
Screenshot: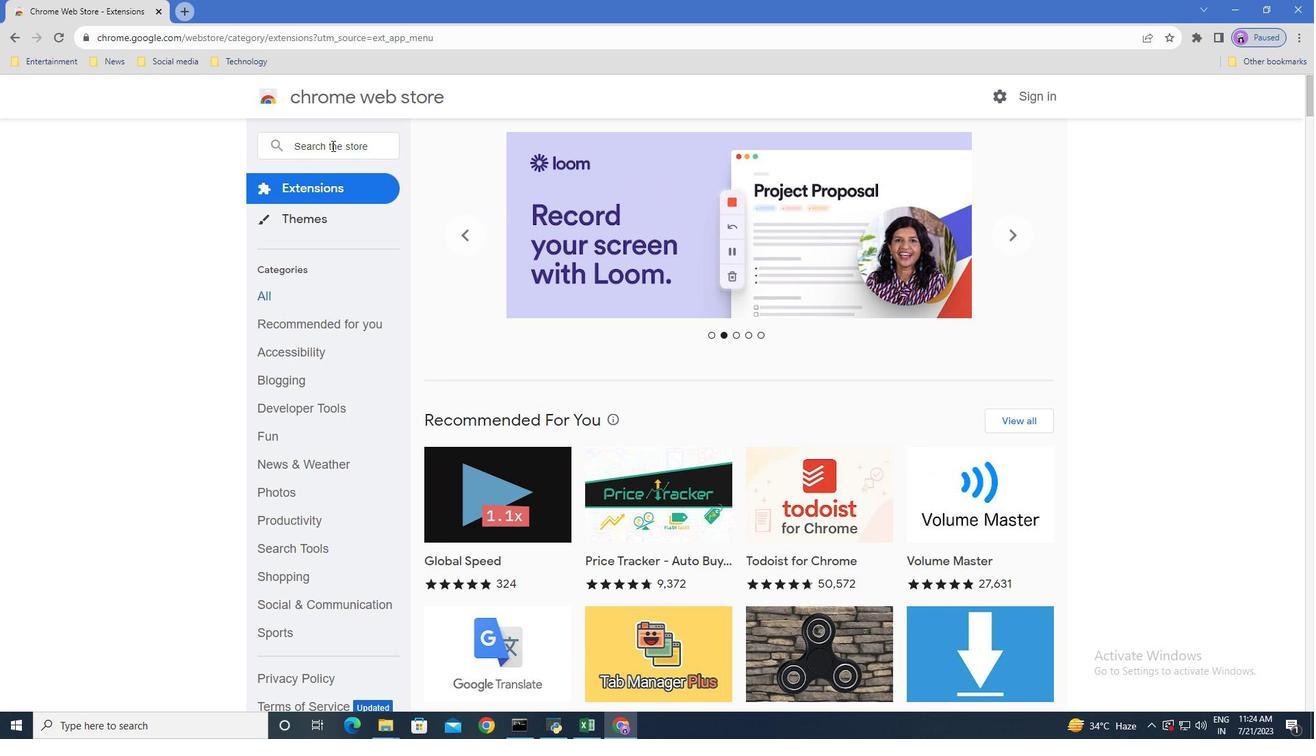 
Action: Mouse moved to (332, 145)
Screenshot: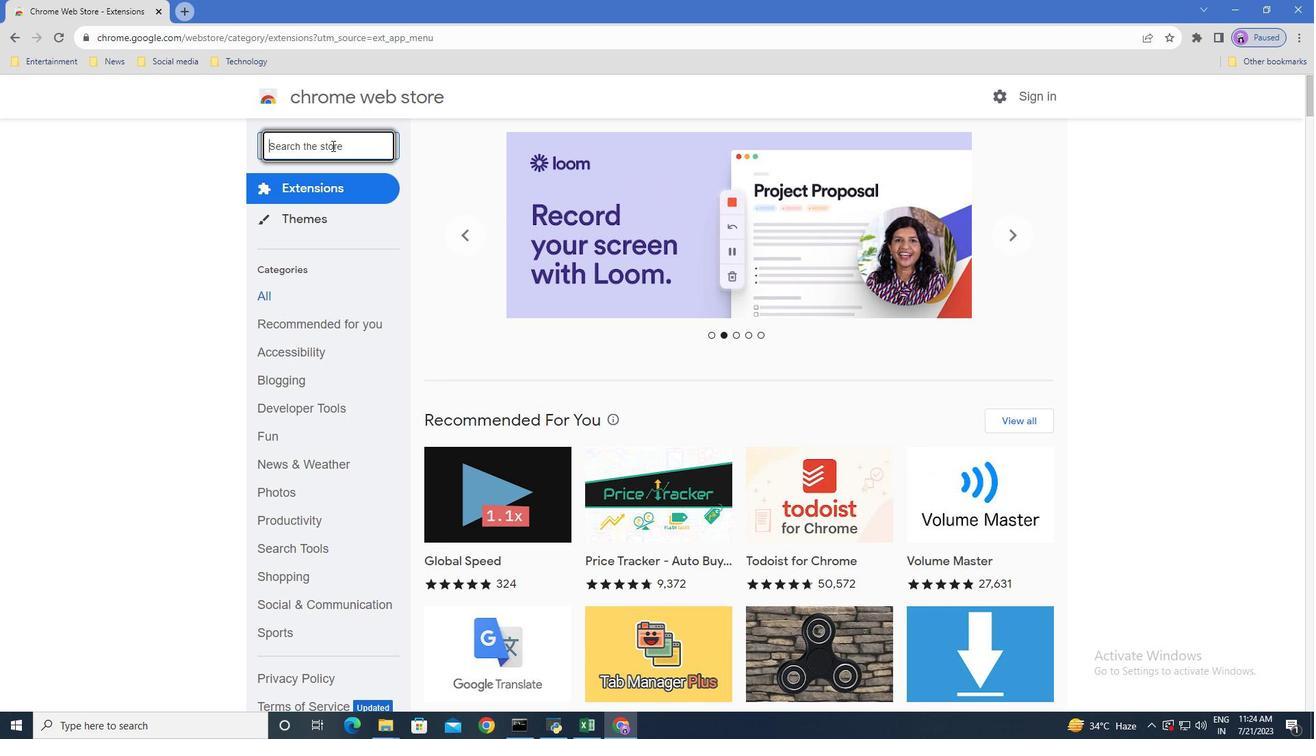 
Action: Key pressed vpn<Key.enter>
Screenshot: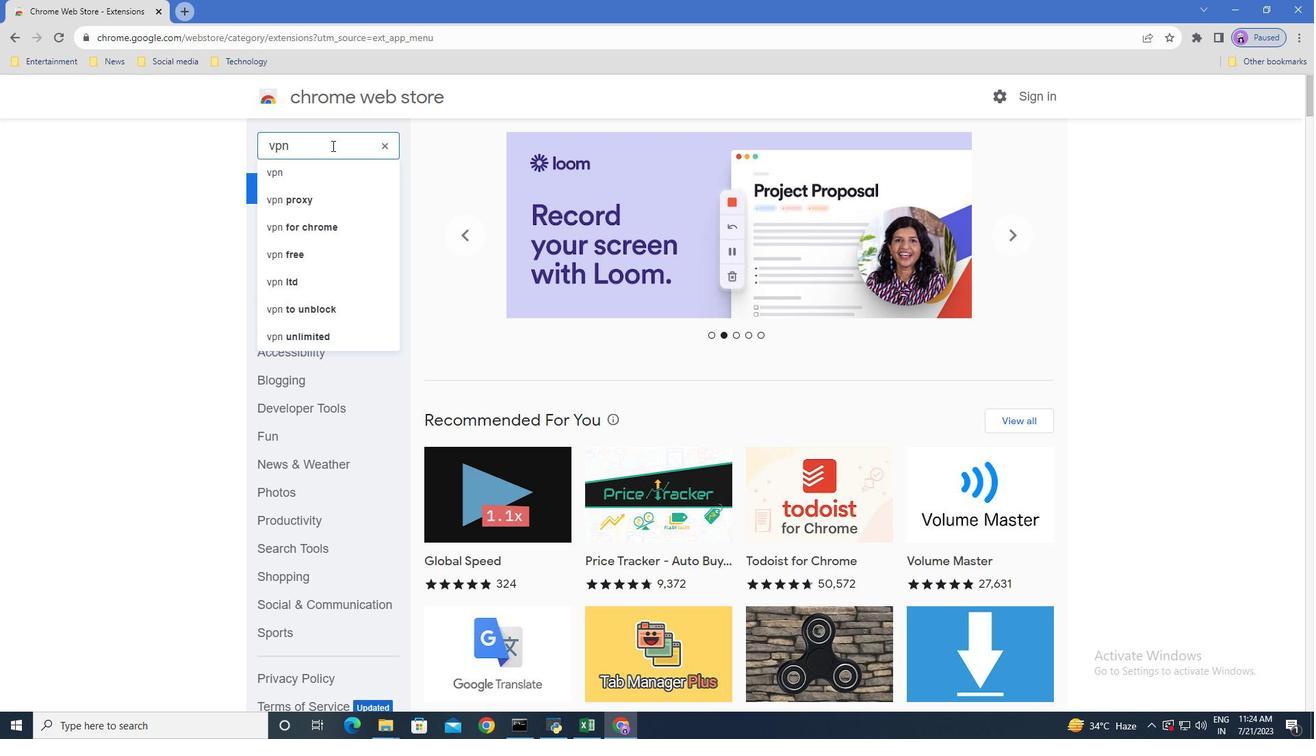 
Action: Mouse moved to (636, 242)
Screenshot: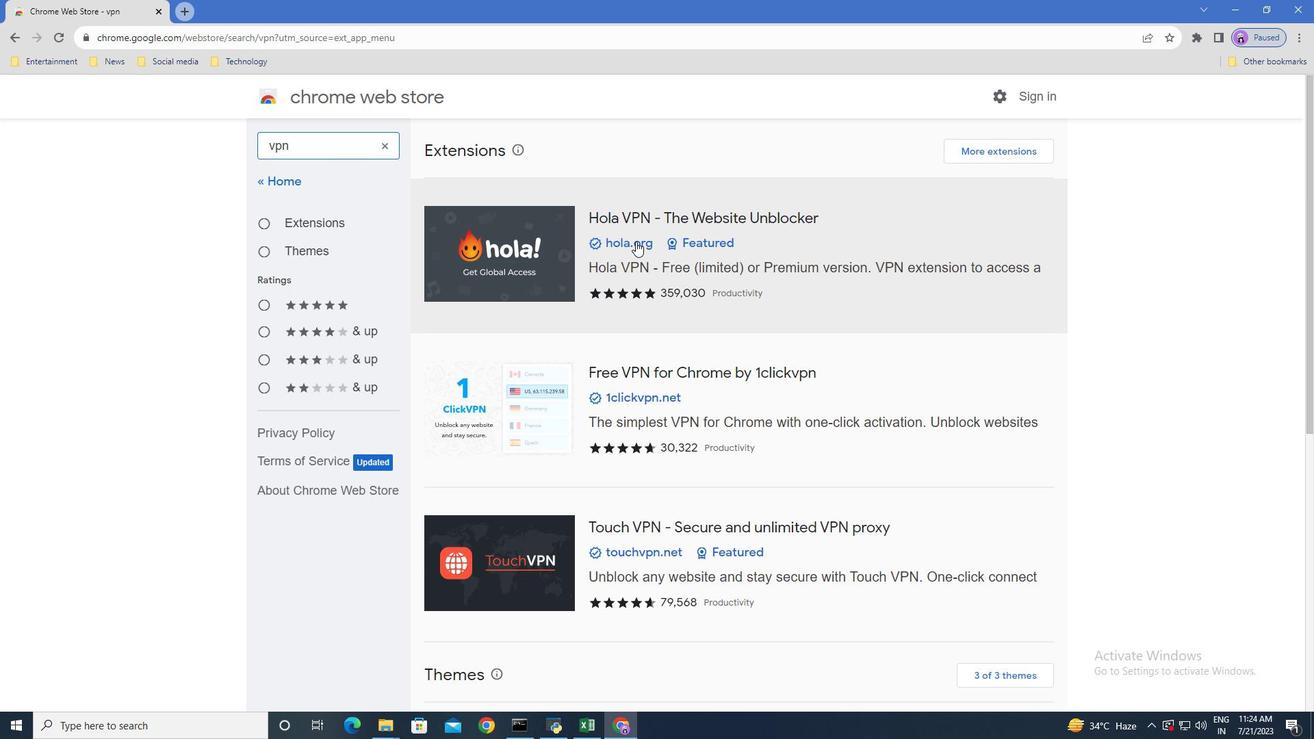 
Action: Mouse scrolled (636, 241) with delta (0, 0)
Screenshot: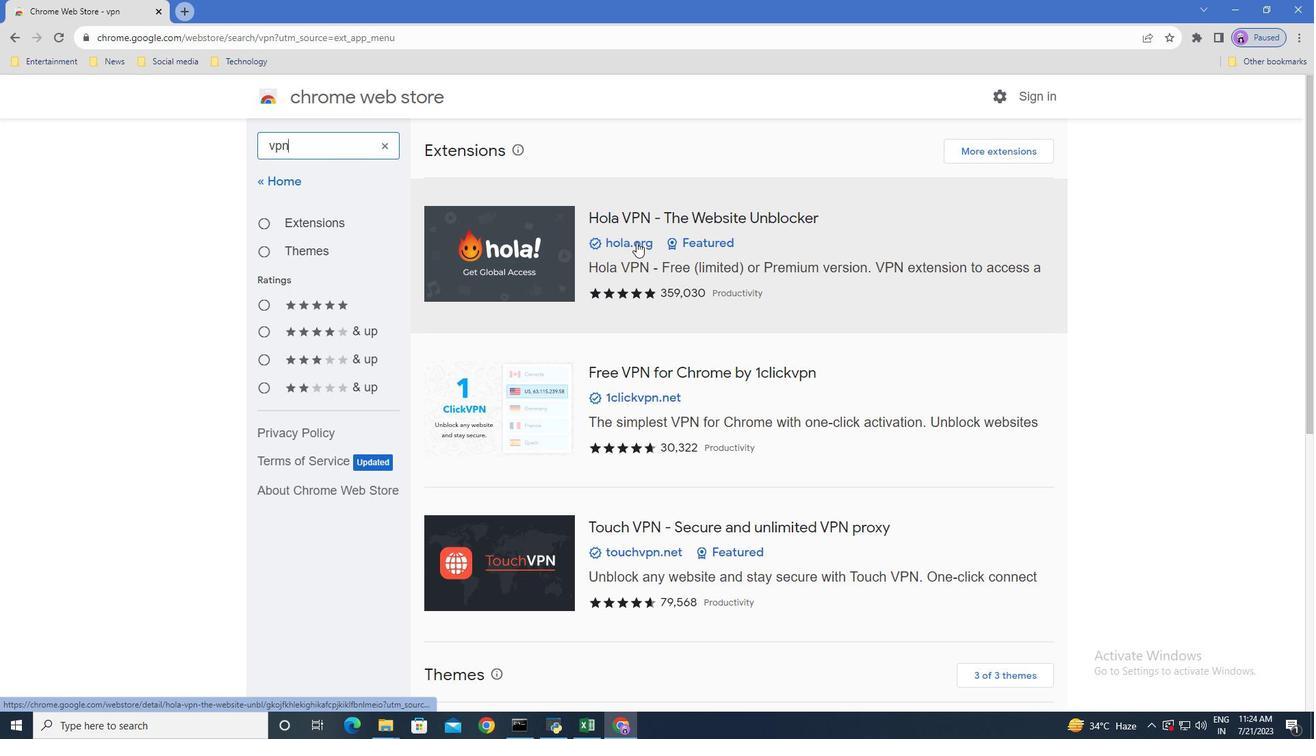 
Action: Mouse scrolled (636, 241) with delta (0, 0)
Screenshot: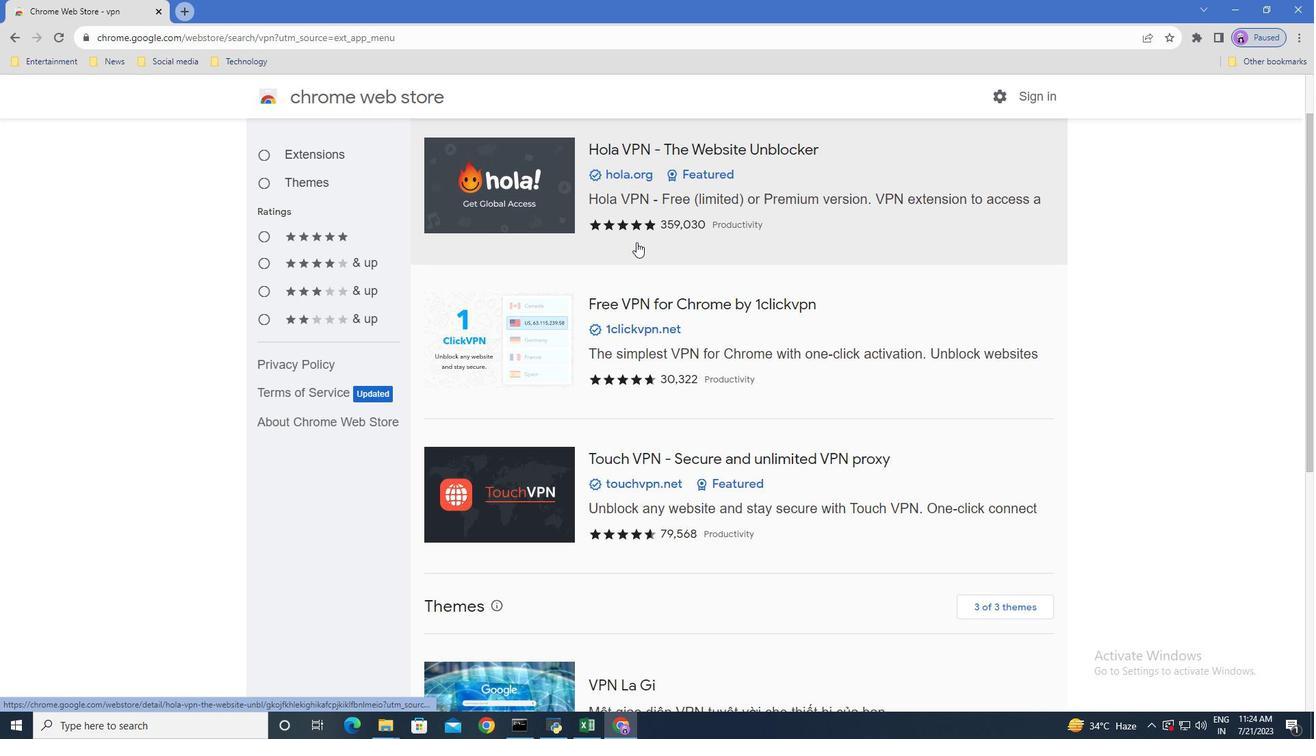 
Action: Mouse scrolled (636, 241) with delta (0, 0)
Screenshot: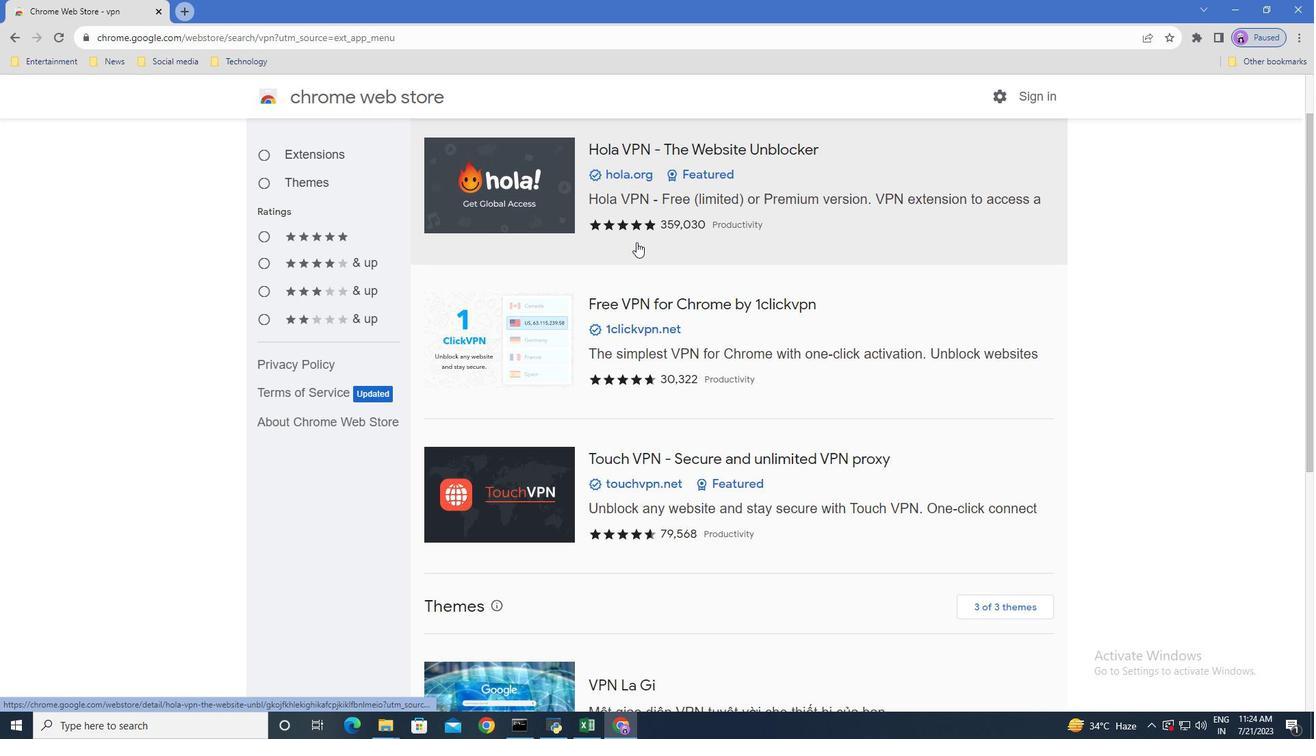 
Action: Mouse scrolled (636, 241) with delta (0, 0)
Screenshot: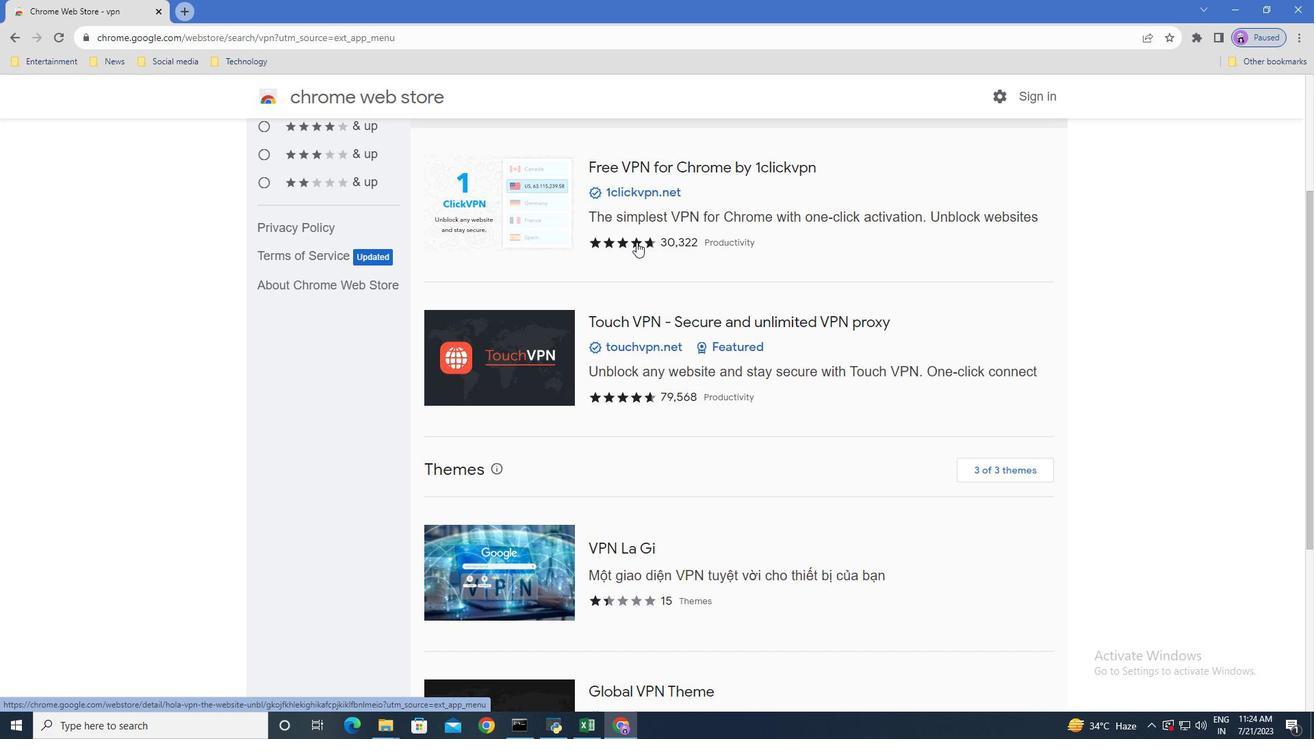 
Action: Mouse scrolled (636, 241) with delta (0, 0)
Screenshot: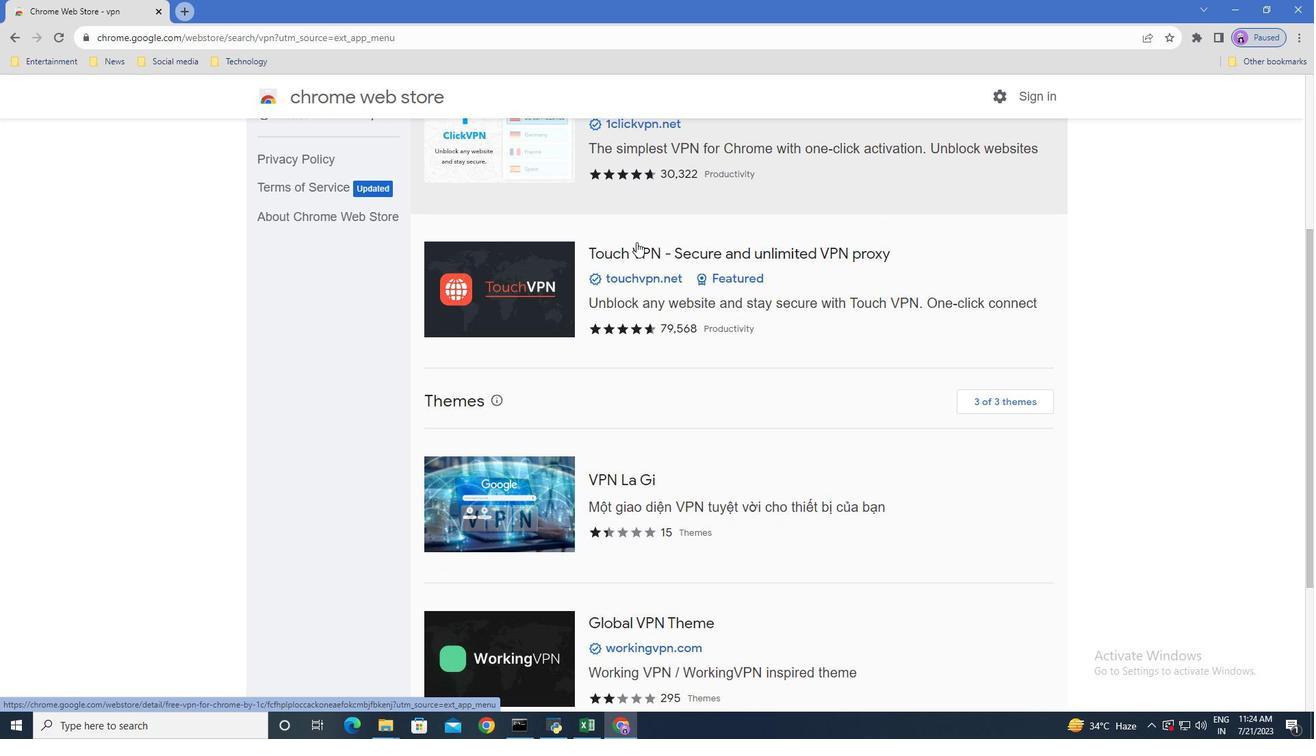 
Action: Mouse scrolled (636, 241) with delta (0, 0)
Screenshot: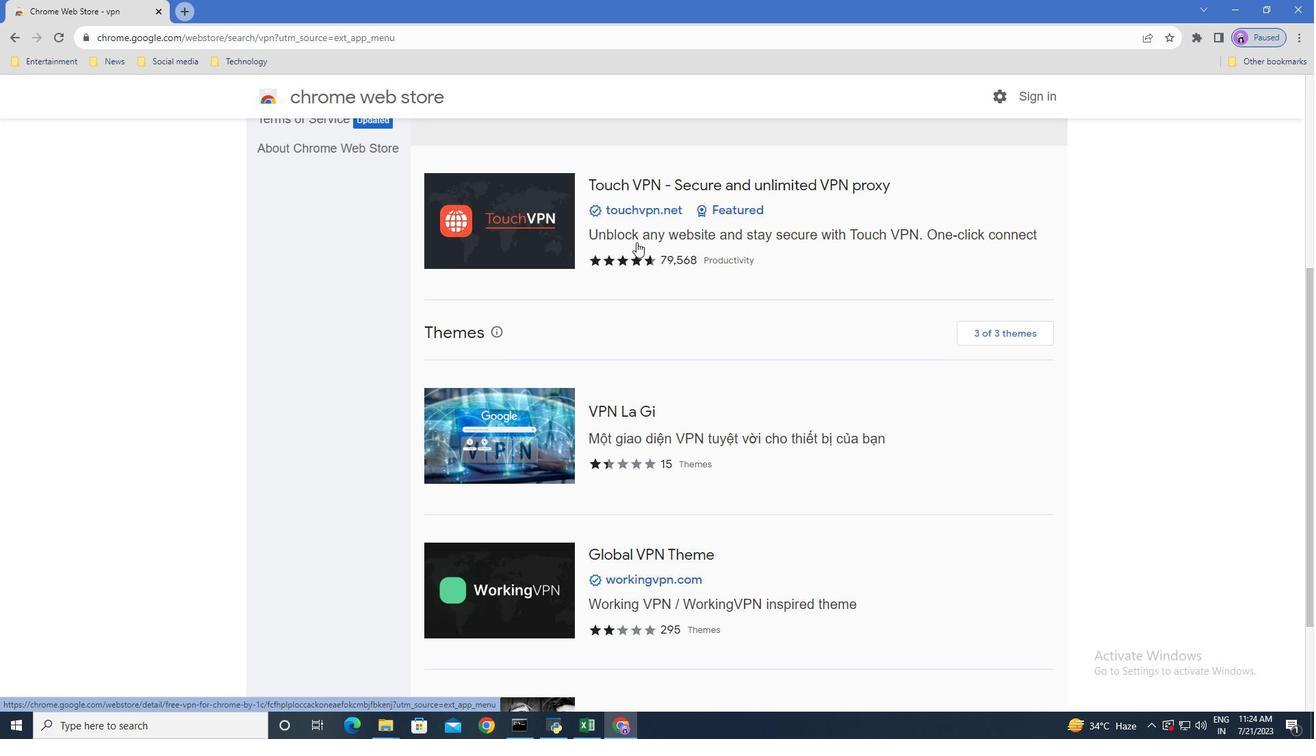 
Action: Mouse scrolled (636, 241) with delta (0, 0)
Screenshot: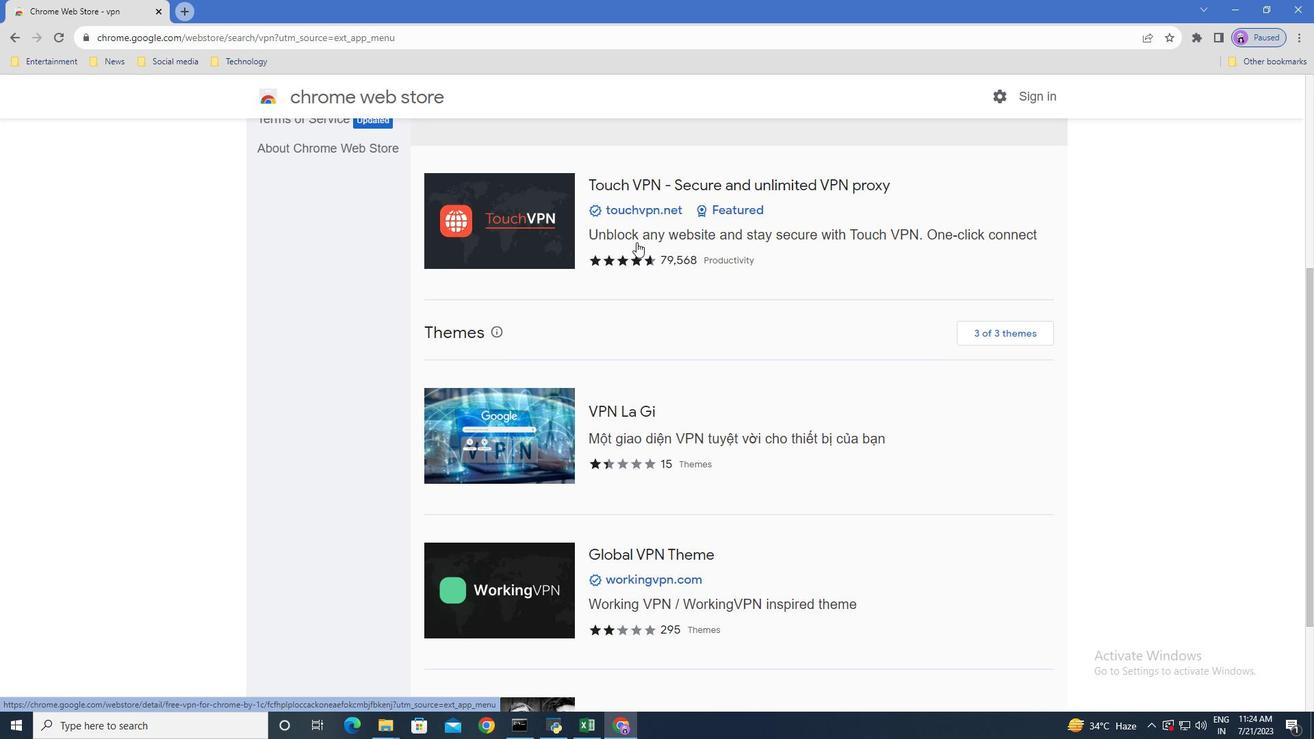 
Action: Mouse scrolled (636, 241) with delta (0, 0)
Screenshot: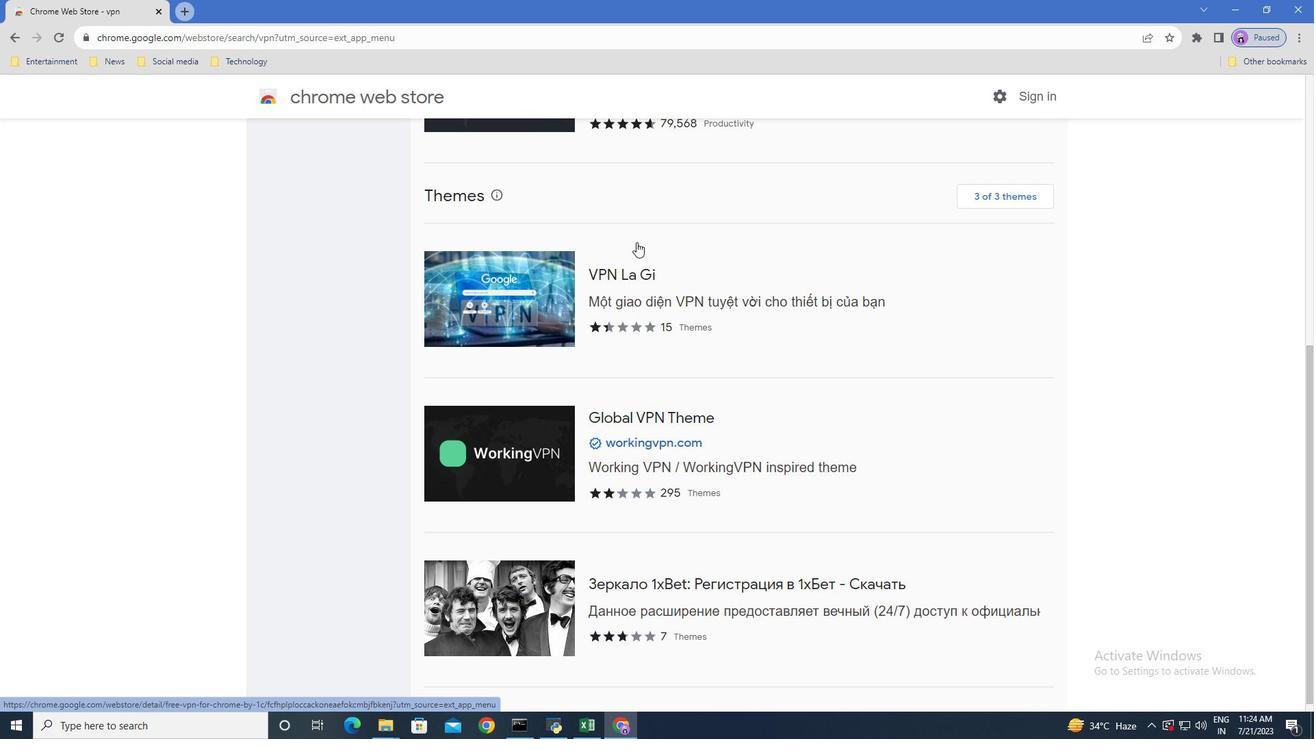 
Action: Mouse scrolled (636, 241) with delta (0, 0)
Screenshot: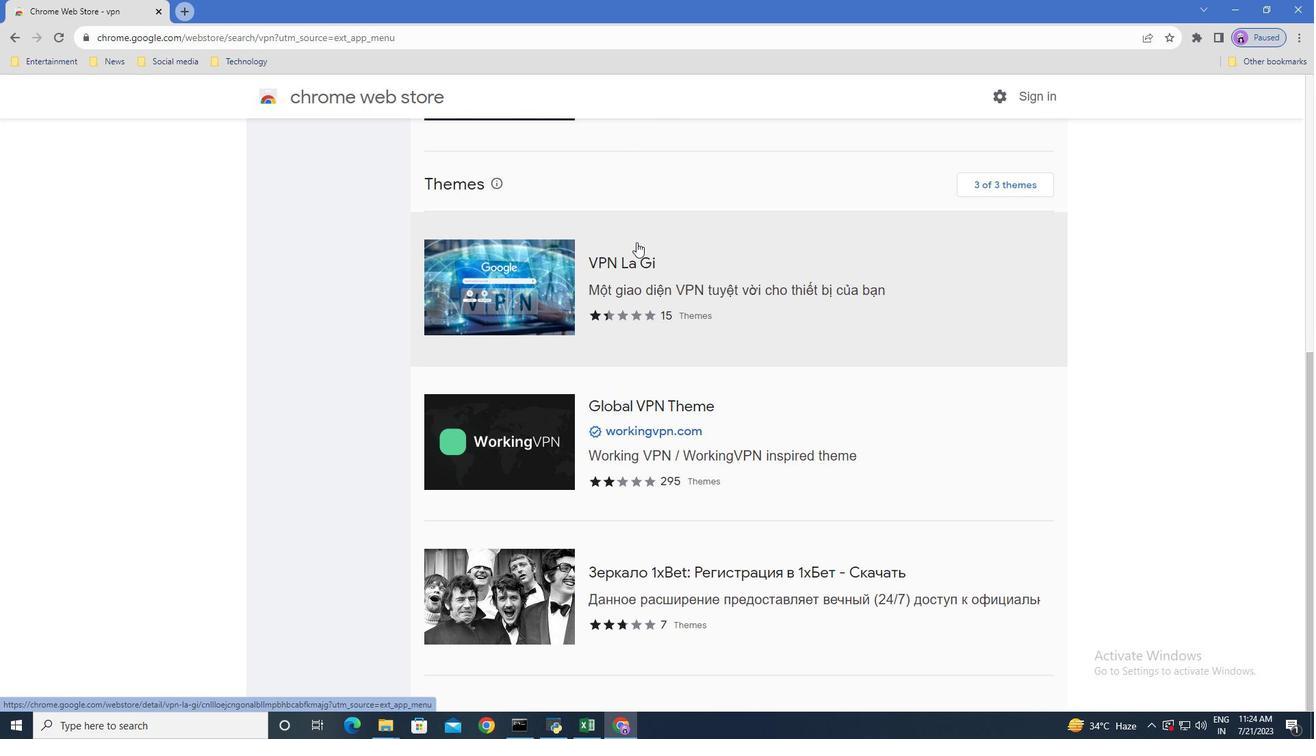 
Action: Mouse scrolled (636, 243) with delta (0, 0)
Screenshot: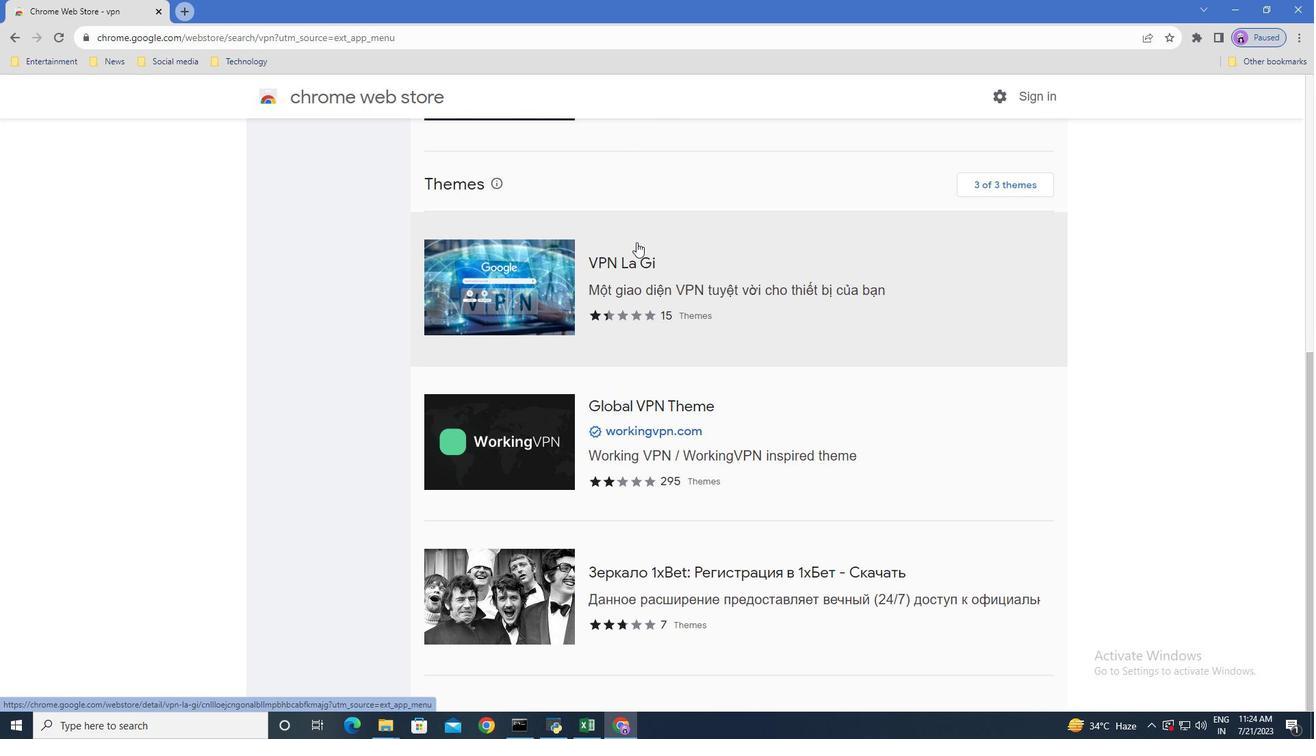 
Action: Mouse scrolled (636, 243) with delta (0, 0)
Screenshot: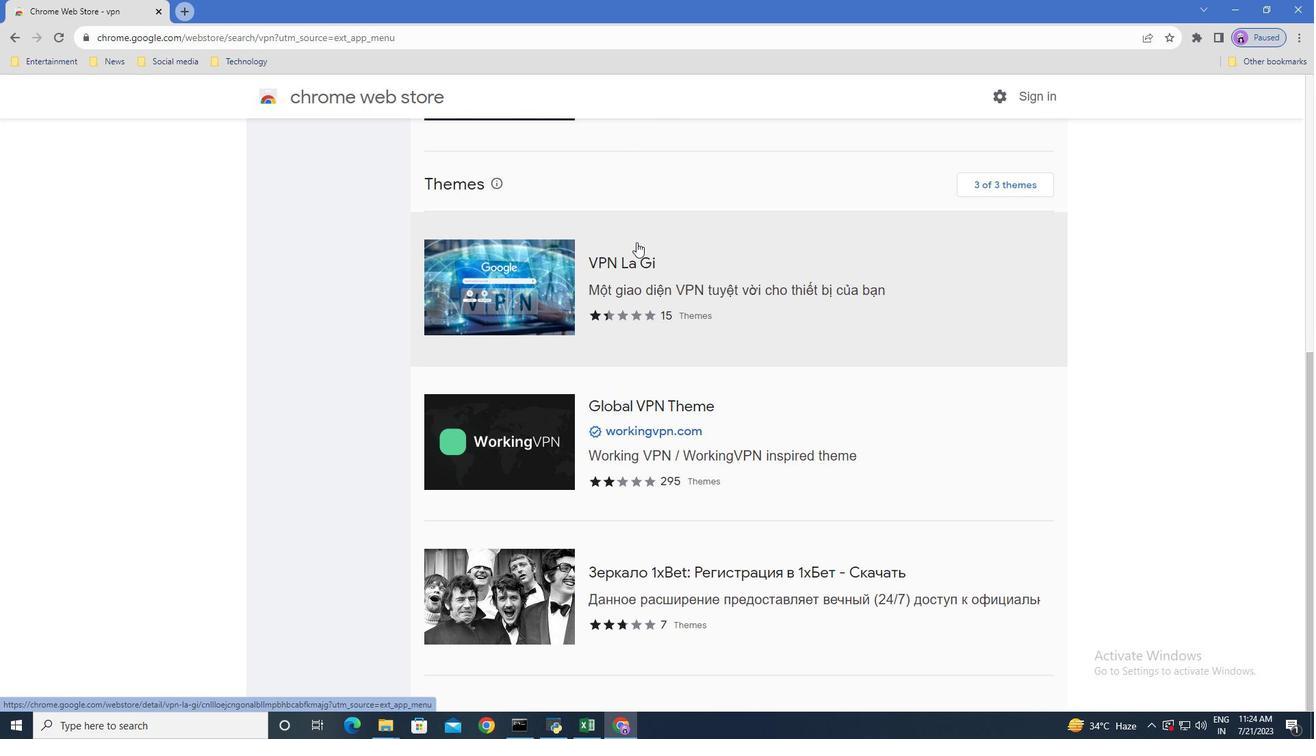 
Action: Mouse scrolled (636, 243) with delta (0, 0)
Screenshot: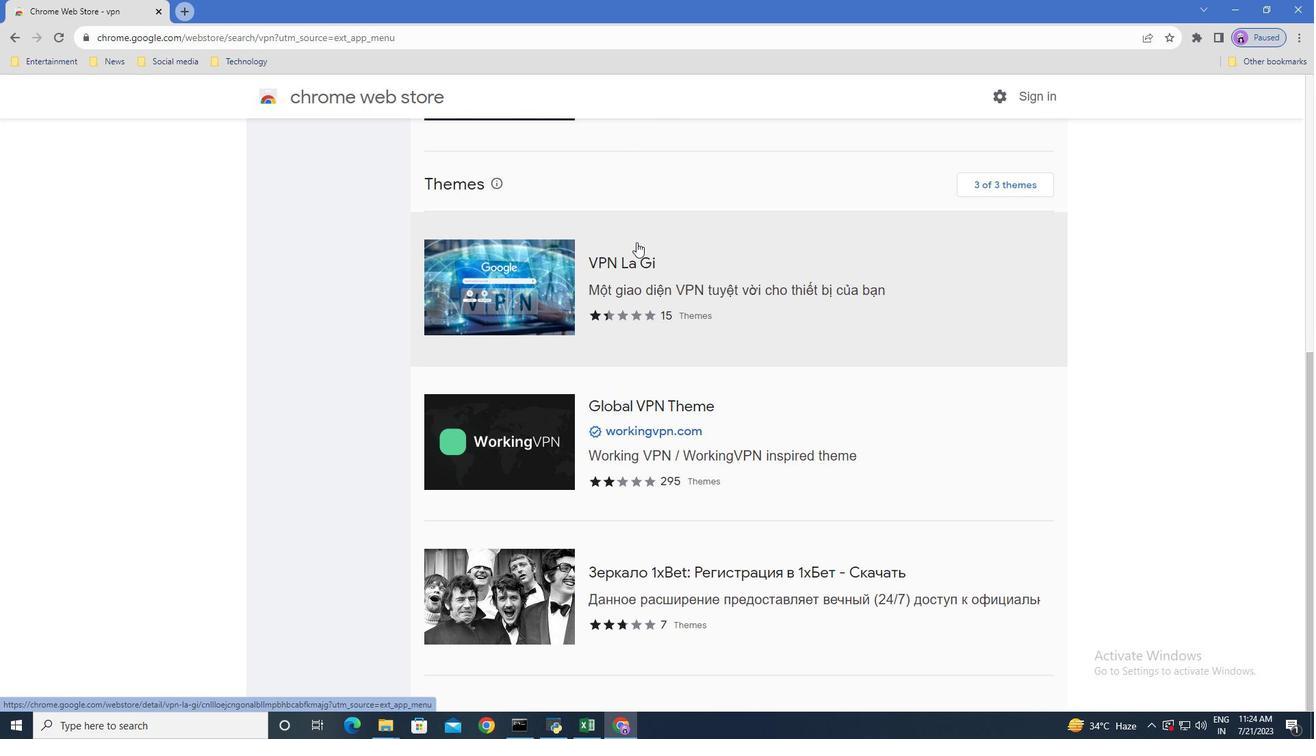 
Action: Mouse scrolled (636, 243) with delta (0, 0)
Screenshot: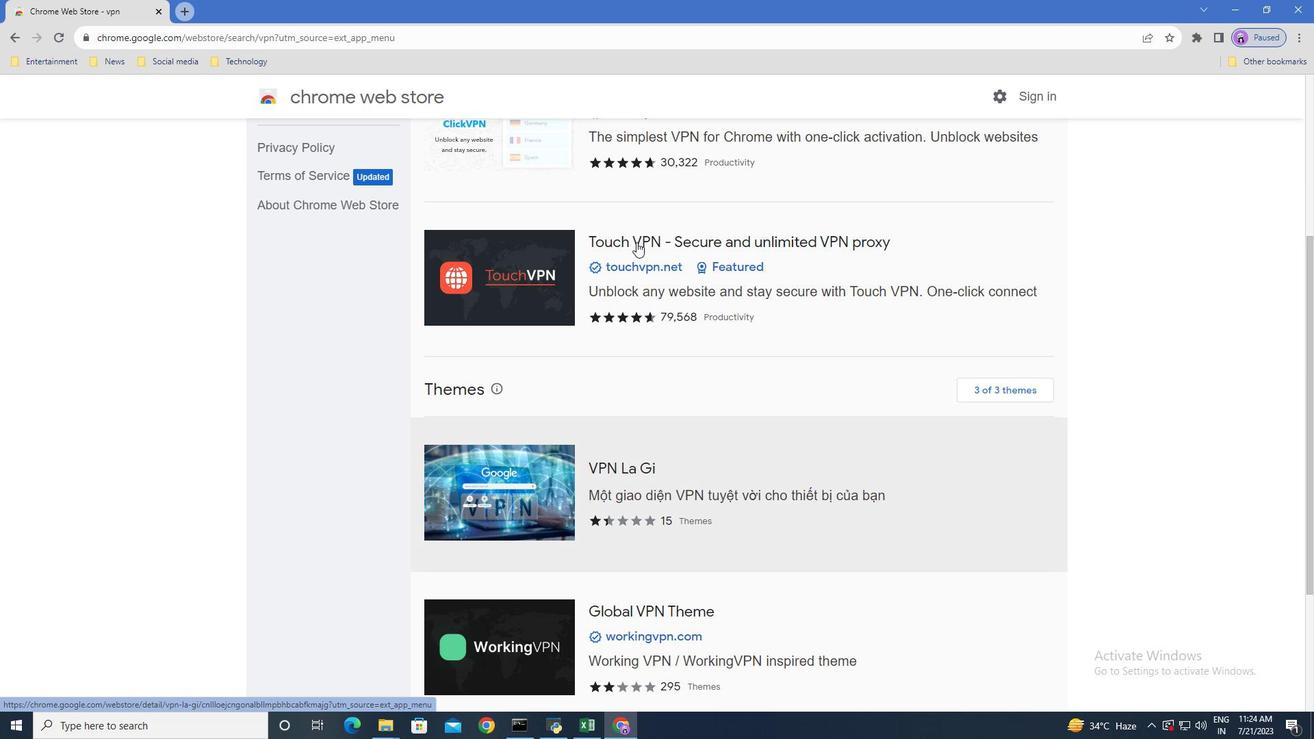 
Action: Mouse scrolled (636, 243) with delta (0, 0)
Screenshot: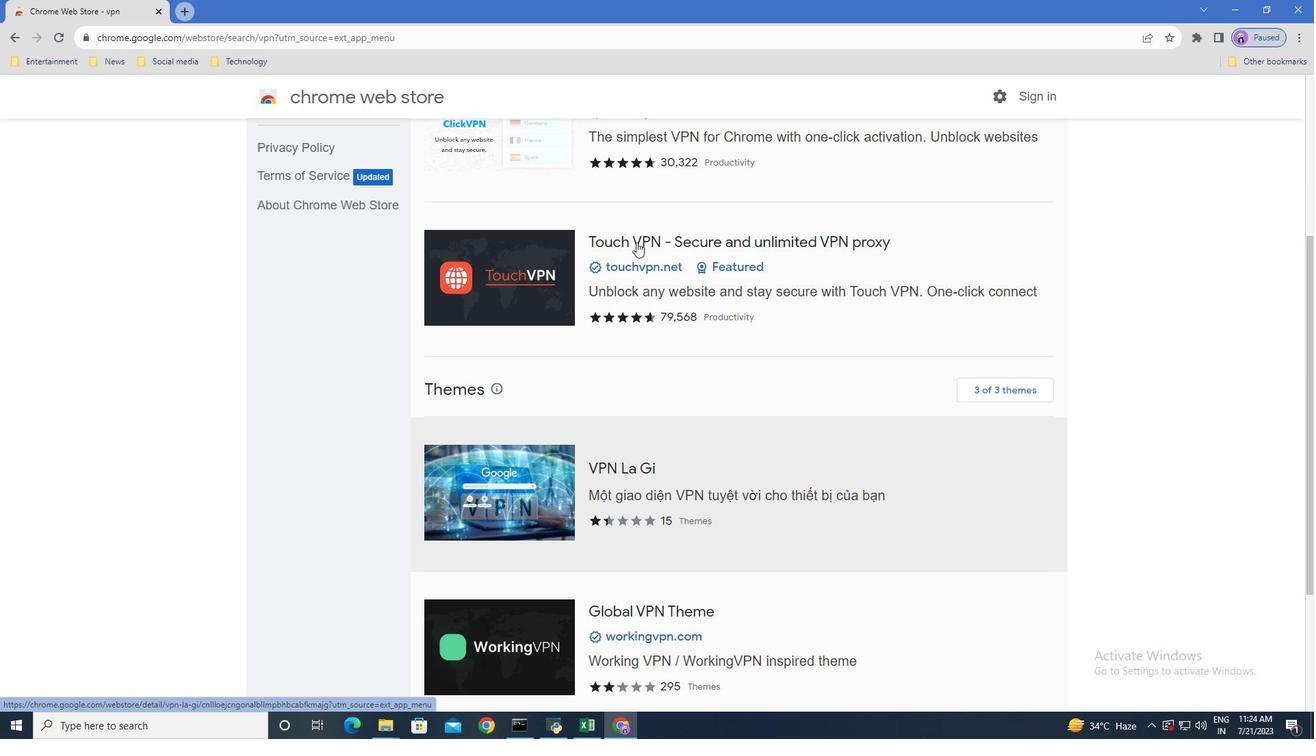 
Action: Mouse scrolled (636, 243) with delta (0, 0)
Screenshot: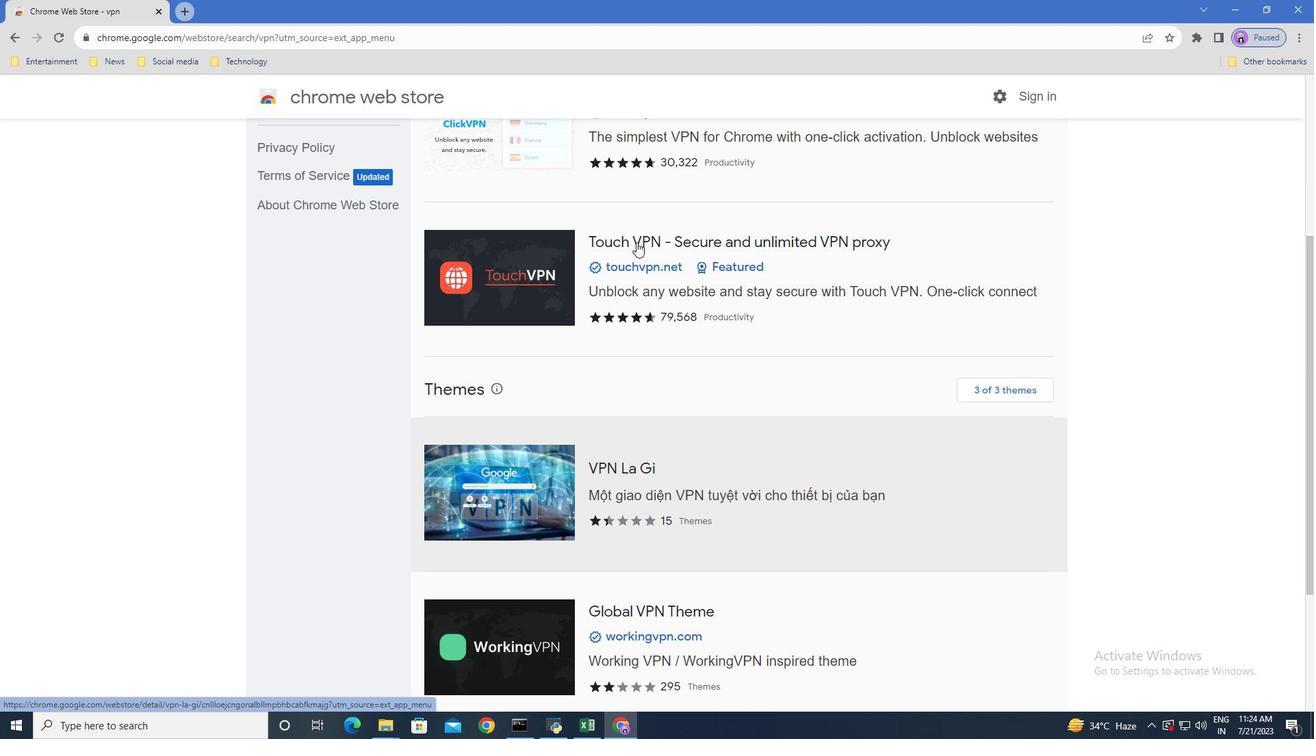 
Action: Mouse scrolled (636, 243) with delta (0, 0)
Screenshot: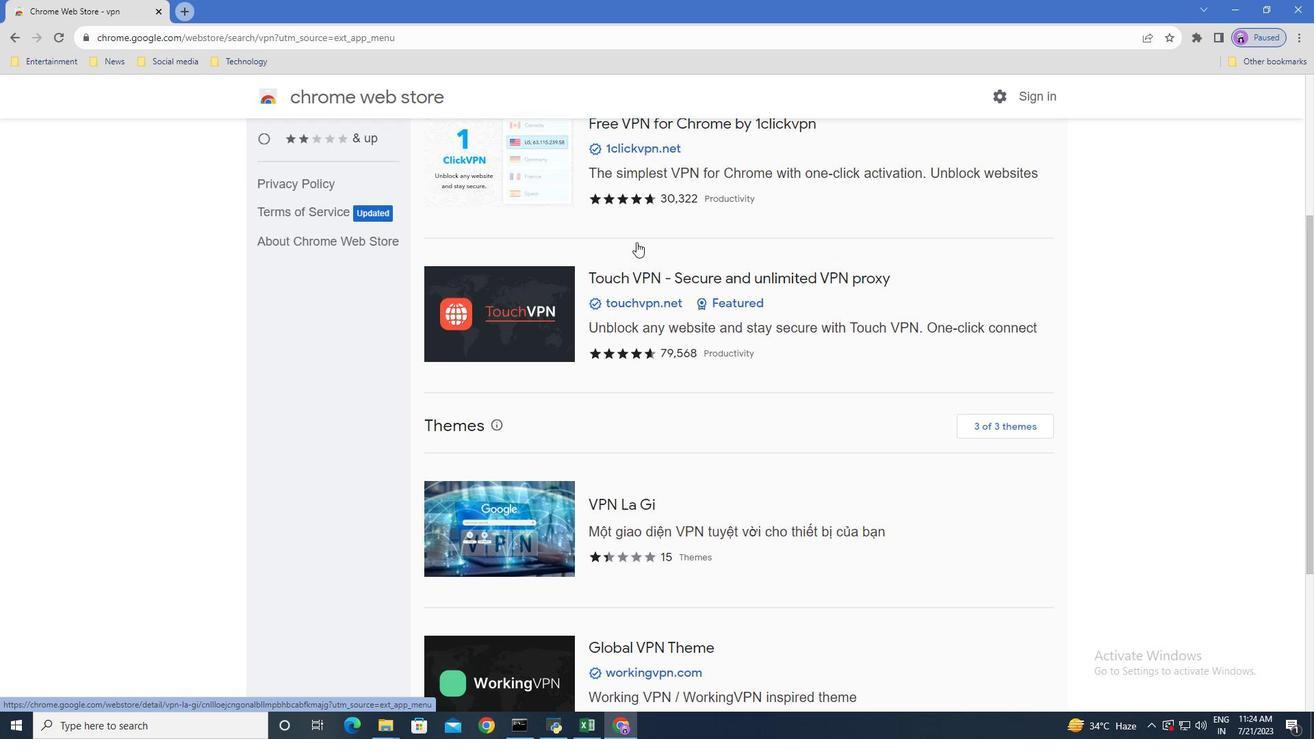 
Action: Mouse moved to (667, 211)
Screenshot: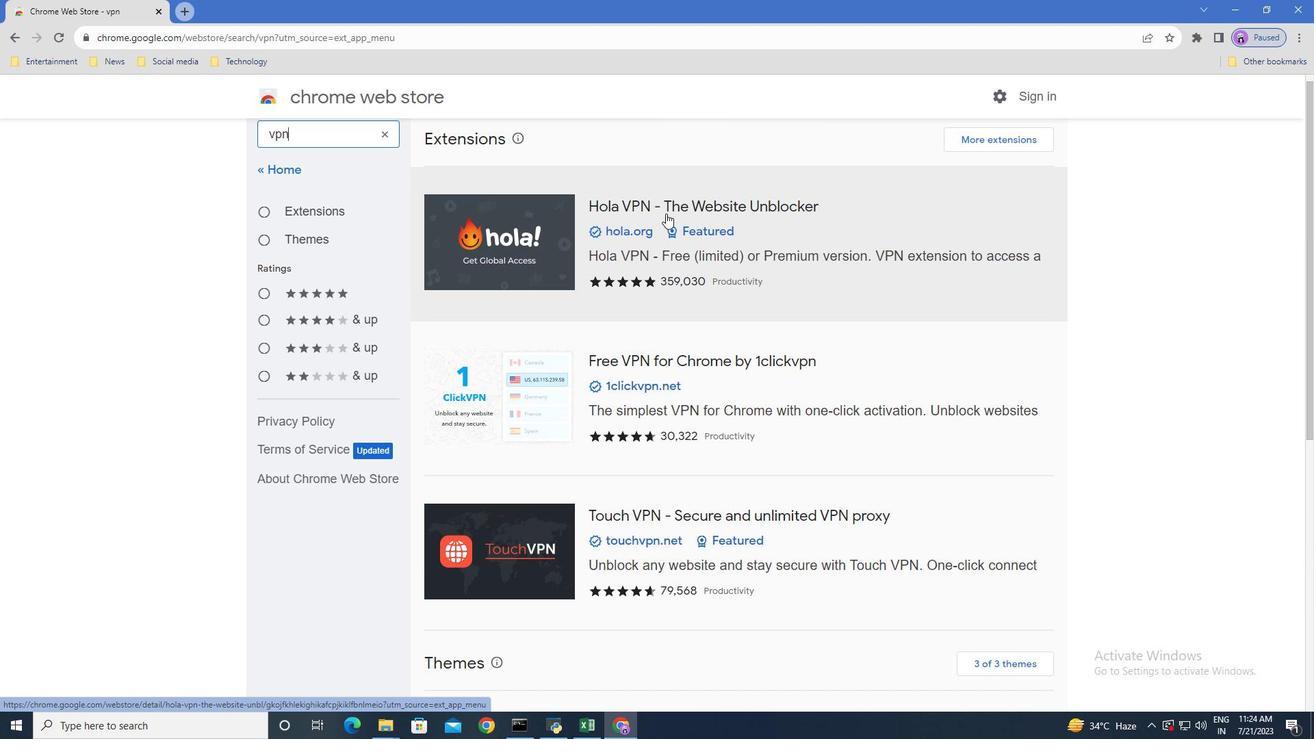 
Action: Mouse pressed left at (667, 211)
Screenshot: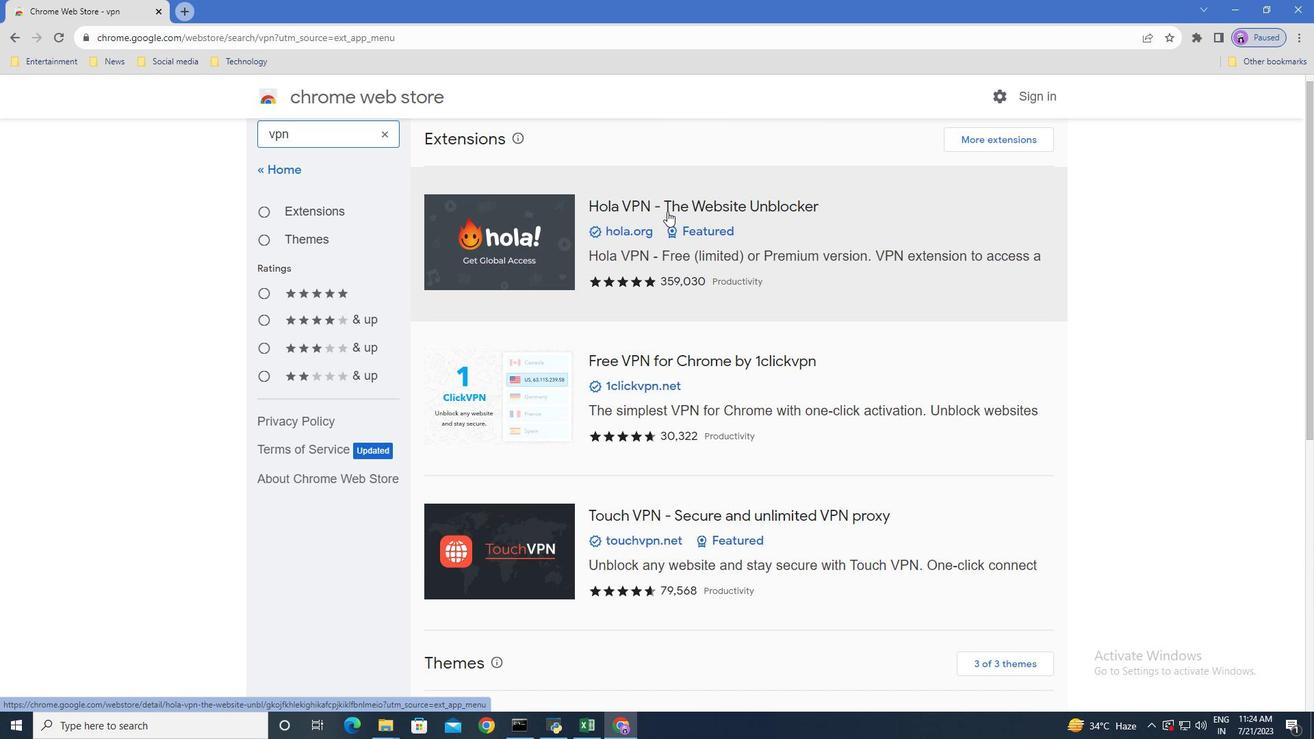 
Action: Mouse moved to (920, 199)
Screenshot: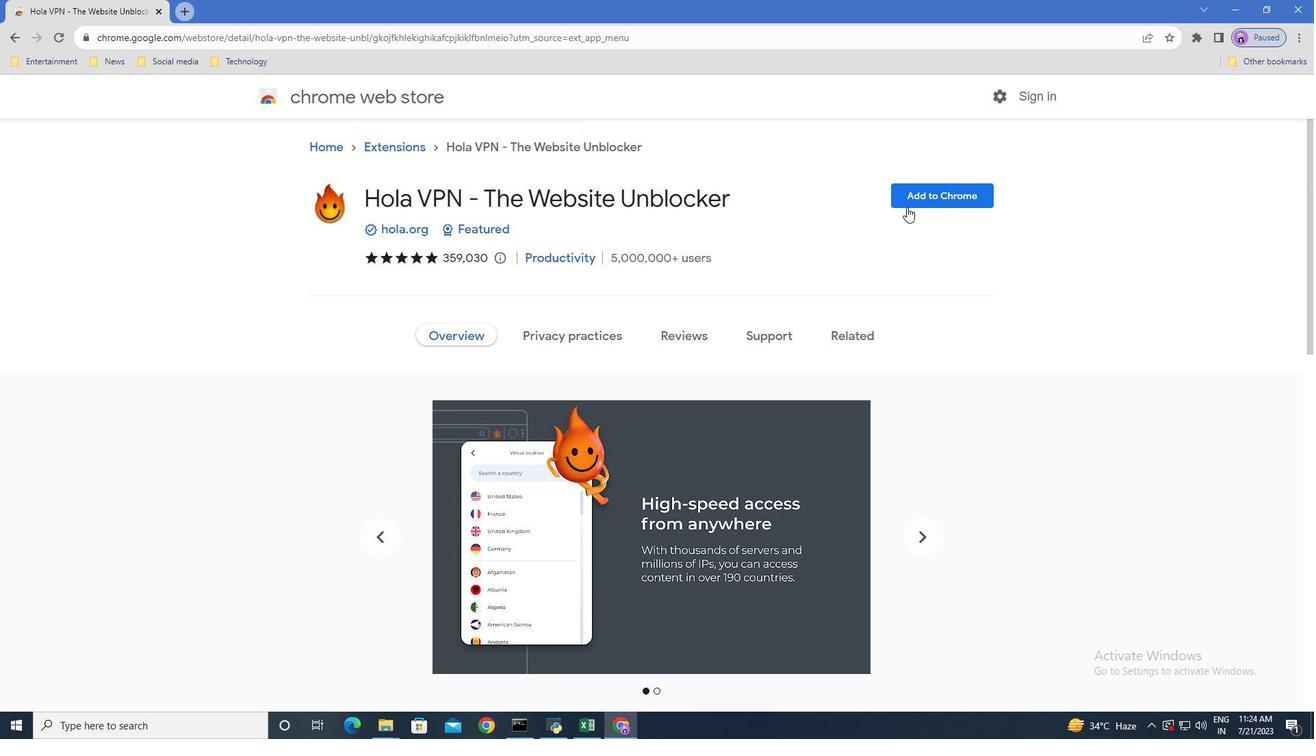 
Action: Mouse pressed left at (920, 199)
Screenshot: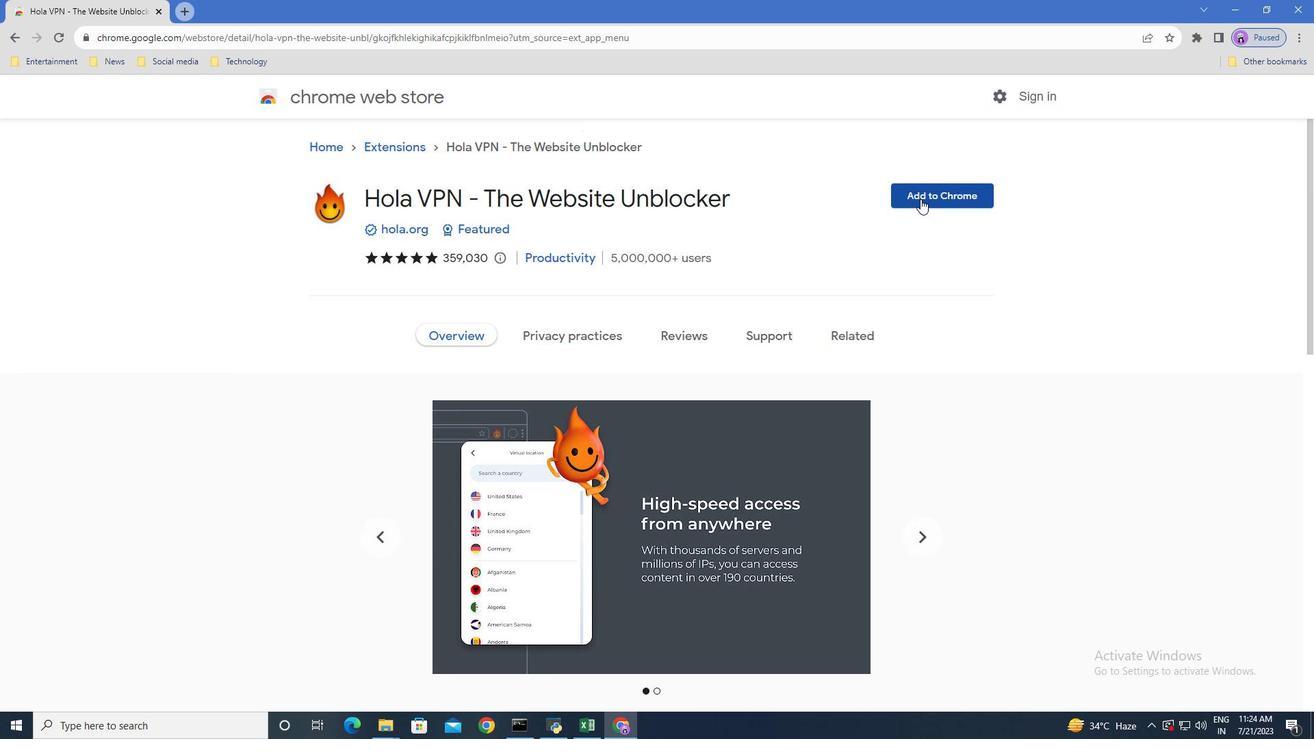
Action: Mouse moved to (686, 153)
Screenshot: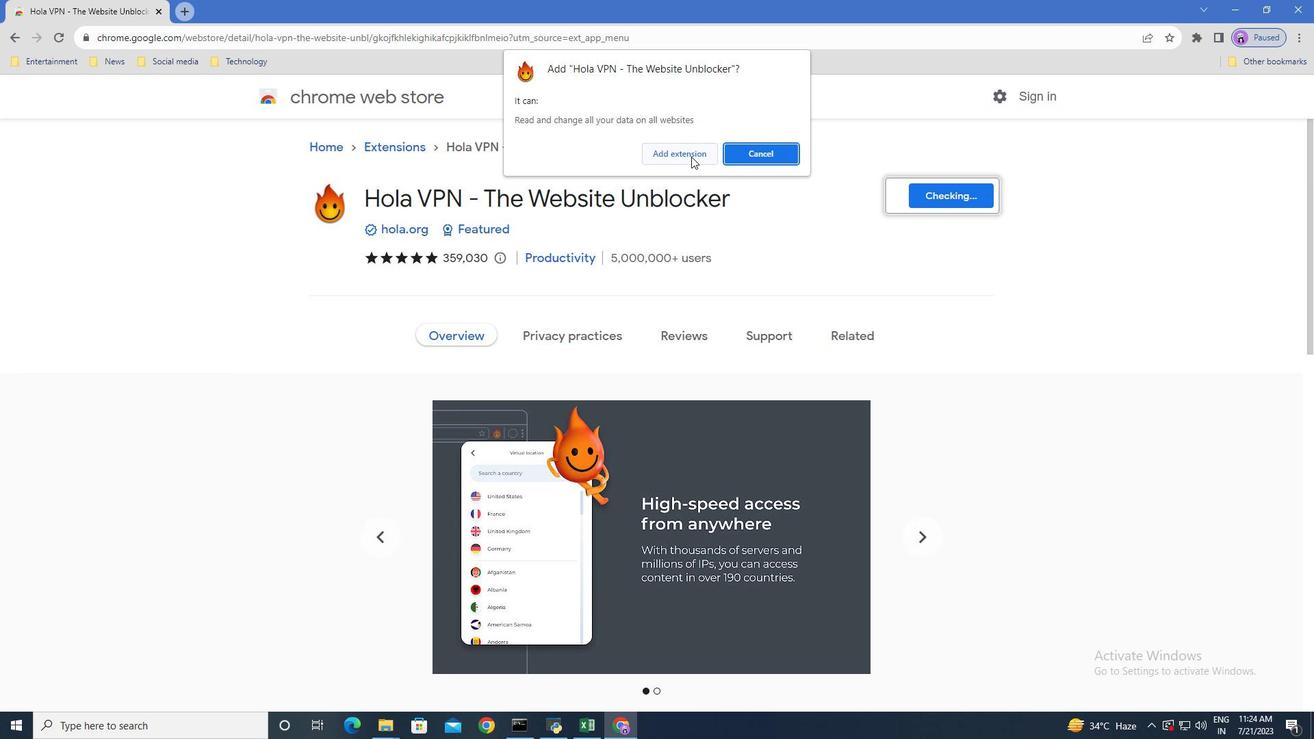 
Action: Mouse pressed left at (686, 153)
Screenshot: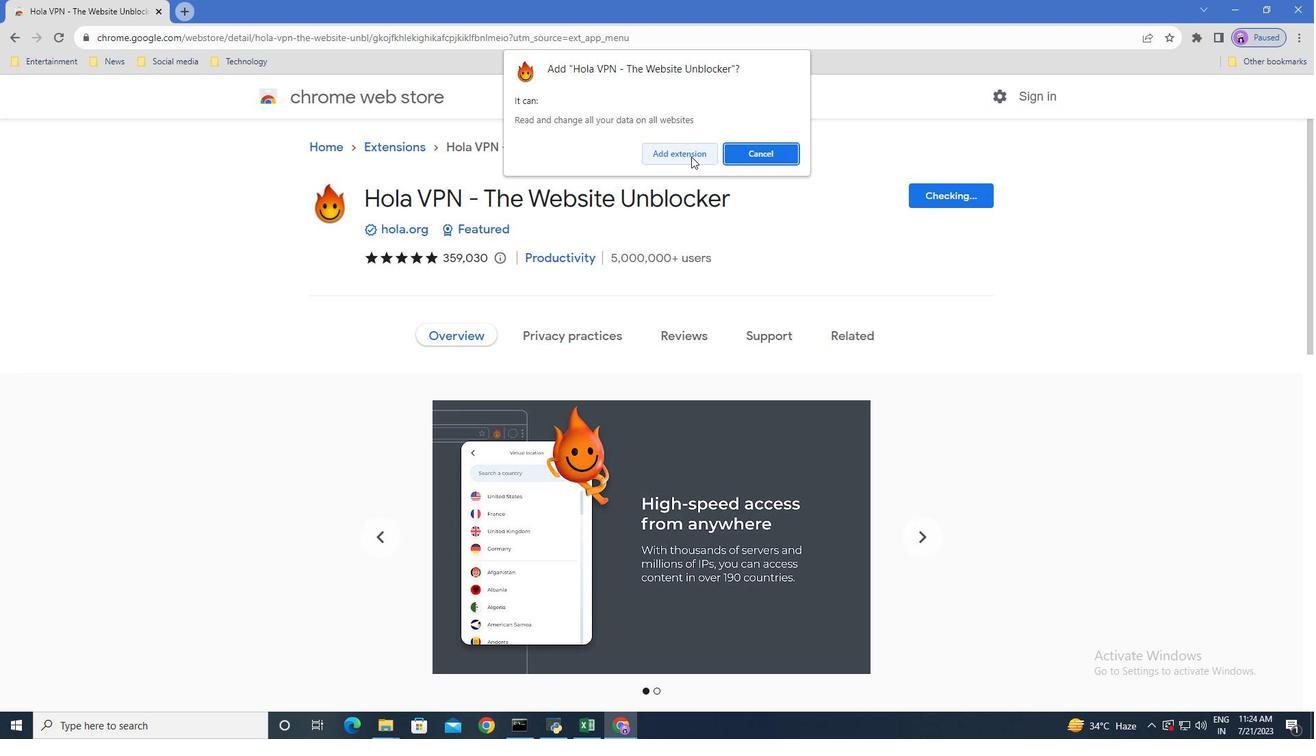 
Action: Mouse moved to (1174, 56)
Screenshot: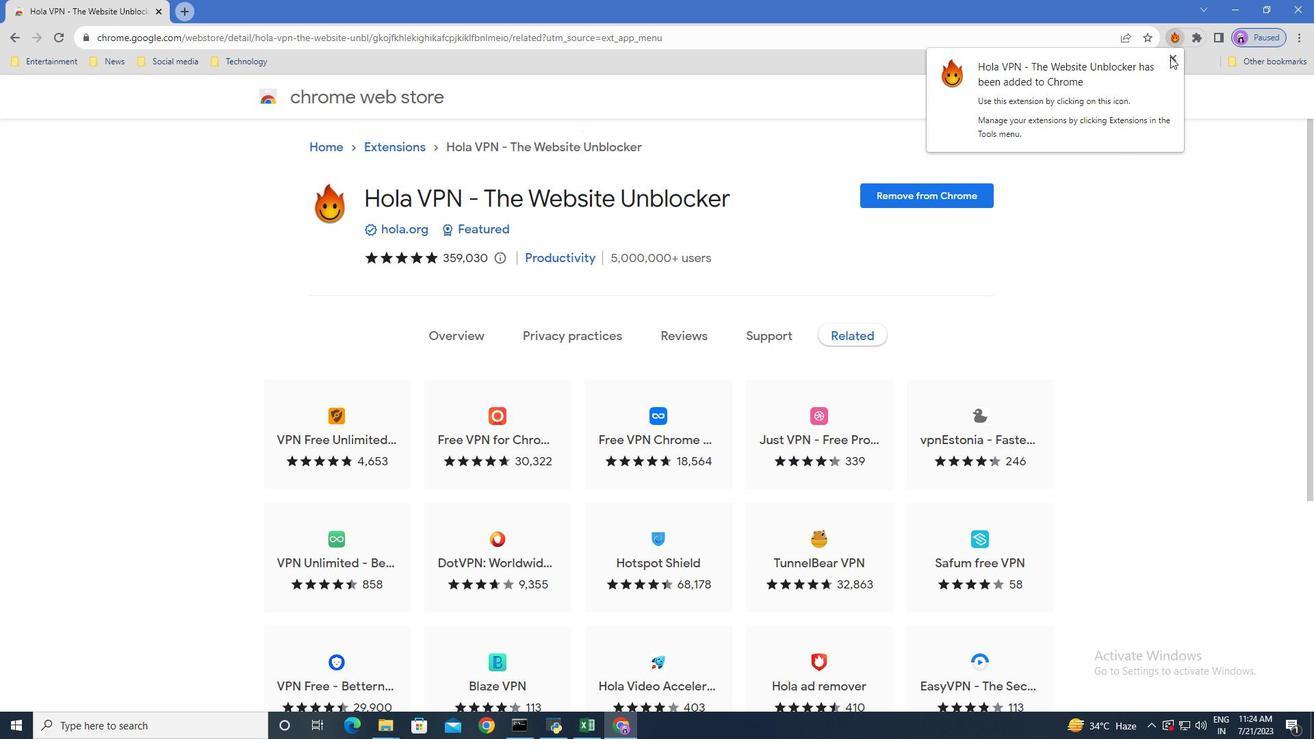 
Action: Mouse pressed left at (1174, 56)
Screenshot: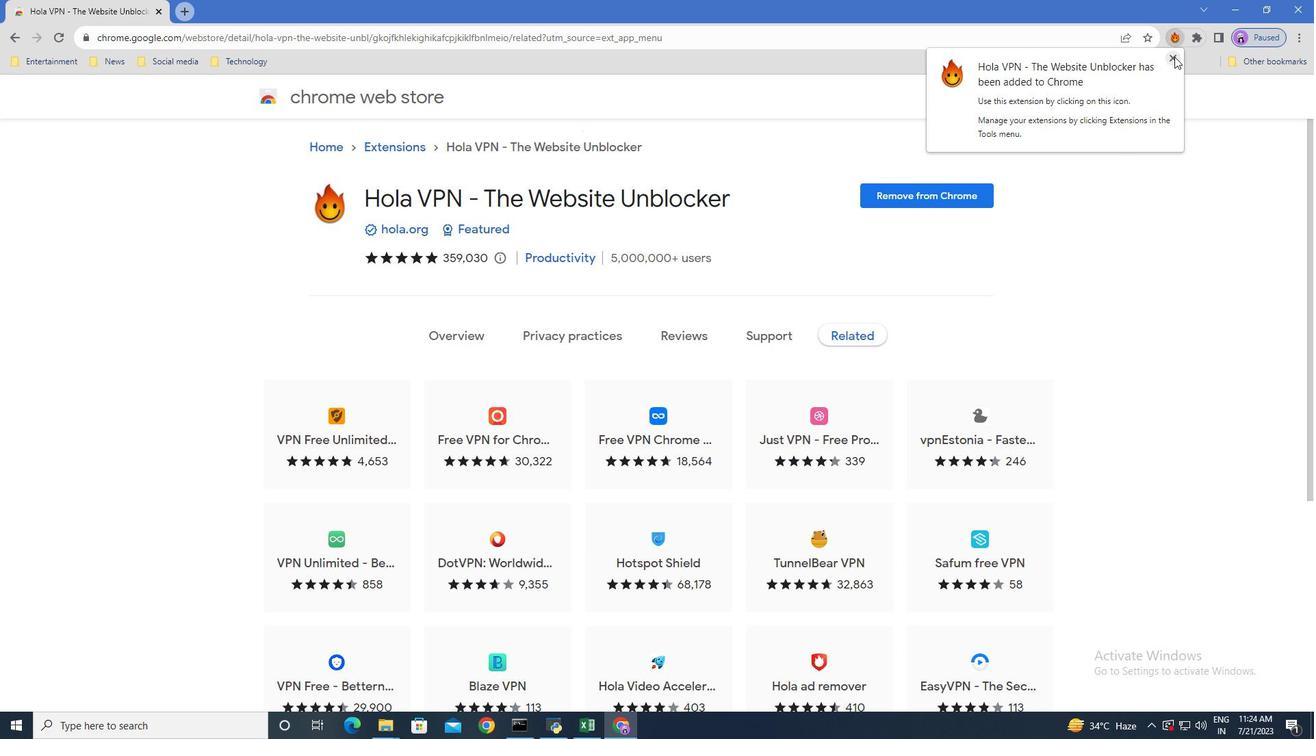 
Action: Mouse moved to (14, 34)
Screenshot: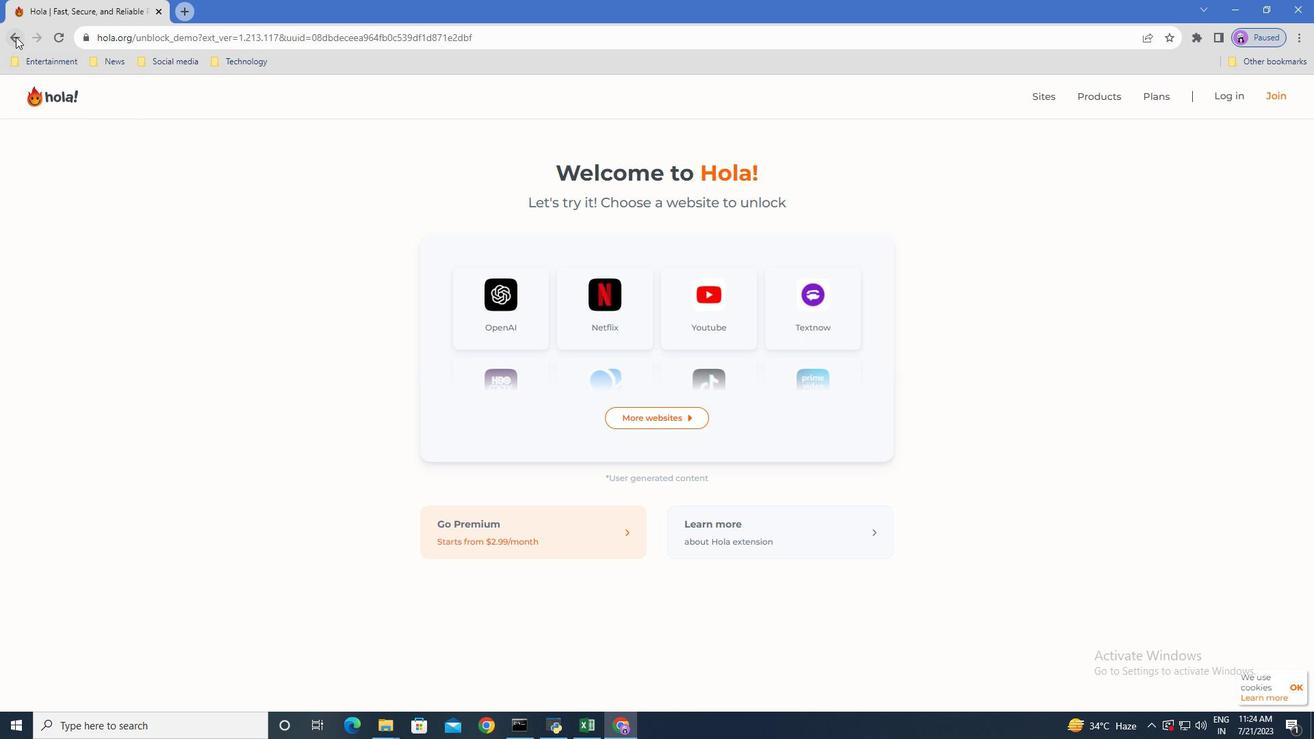 
Action: Mouse pressed left at (14, 34)
Screenshot: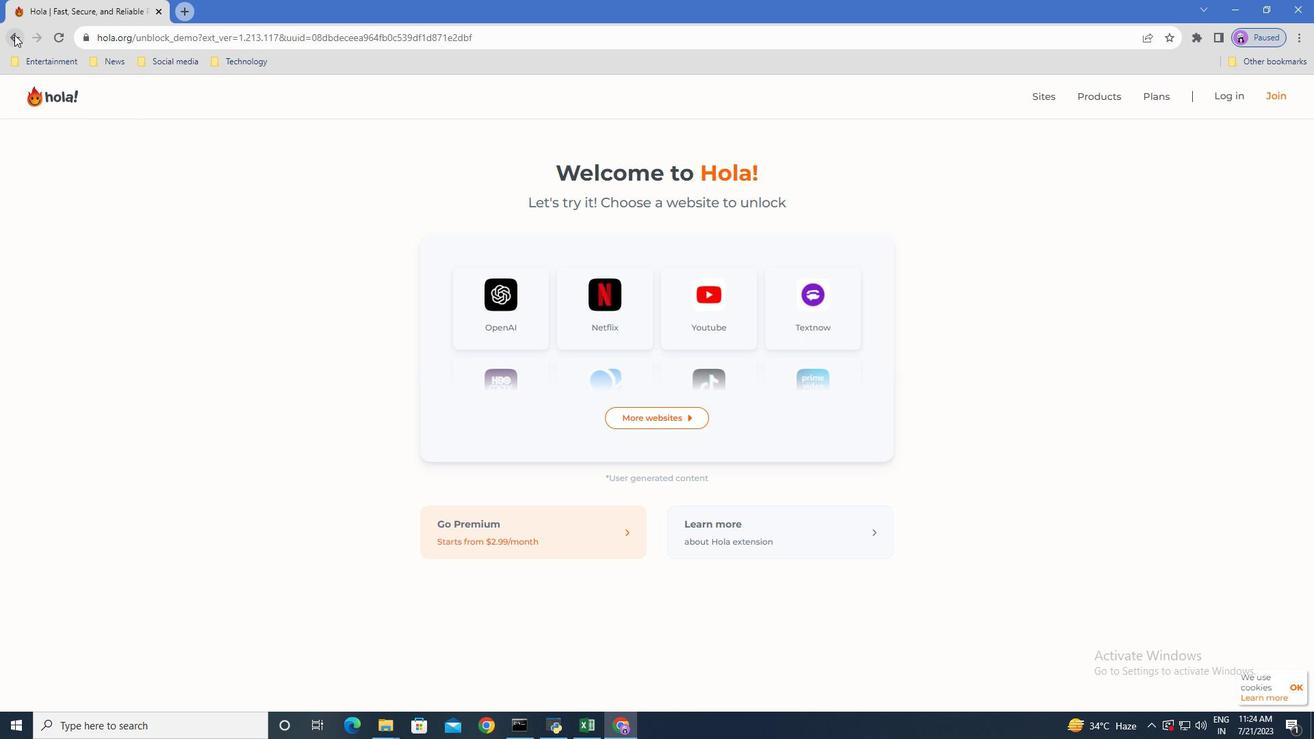 
Action: Mouse moved to (275, 182)
Screenshot: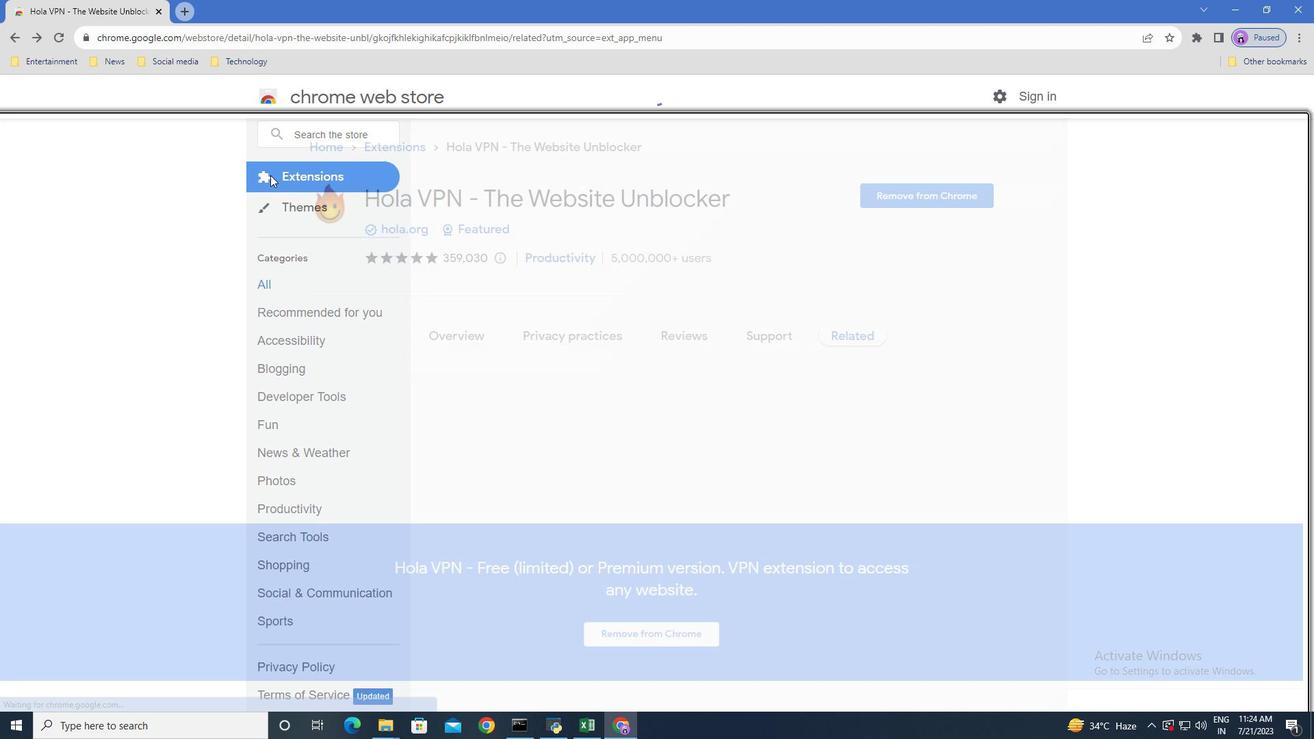 
Action: Mouse scrolled (275, 182) with delta (0, 0)
Screenshot: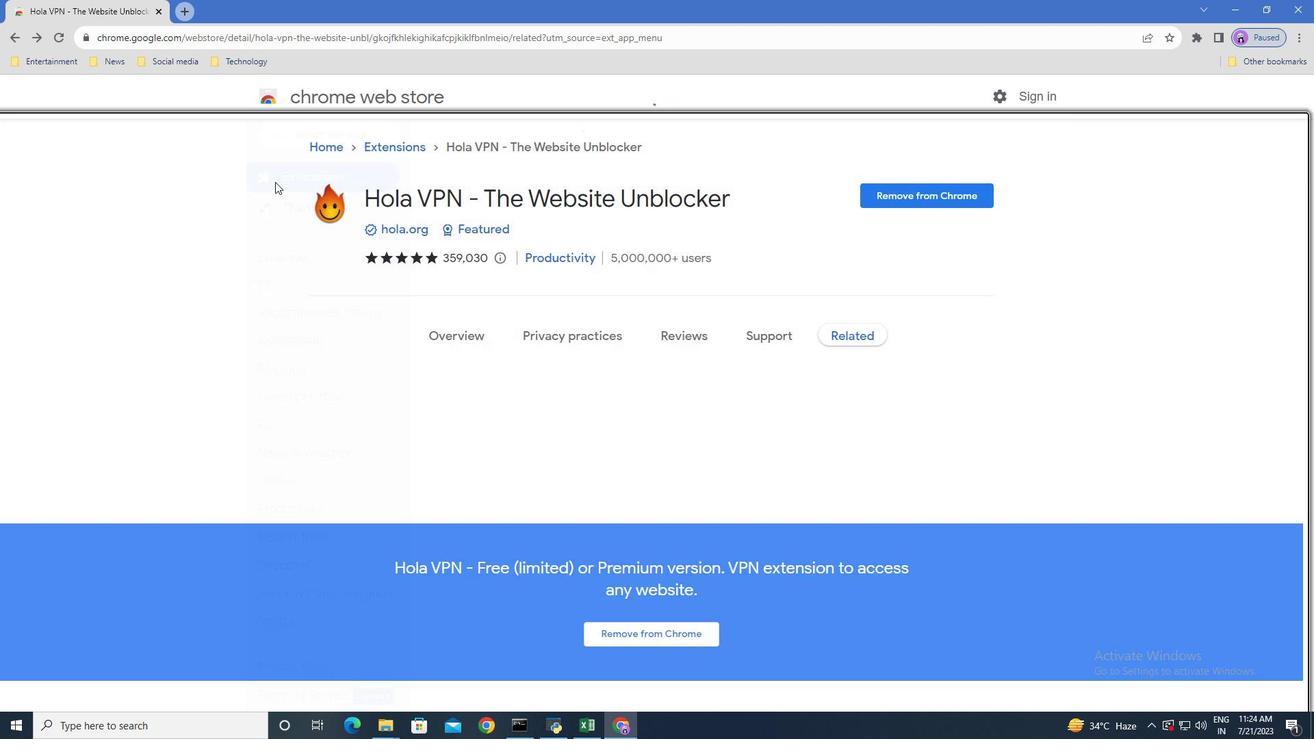 
Action: Mouse moved to (275, 182)
Screenshot: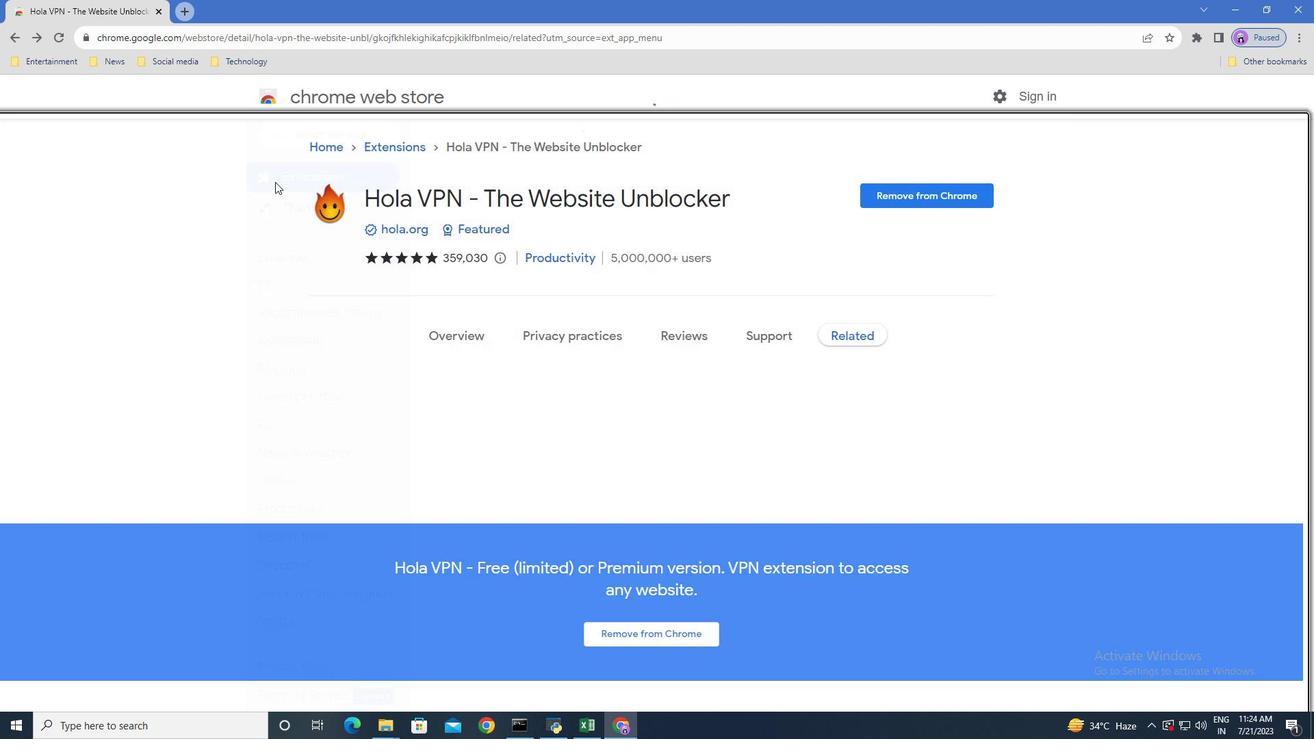 
Action: Mouse scrolled (275, 182) with delta (0, 0)
Screenshot: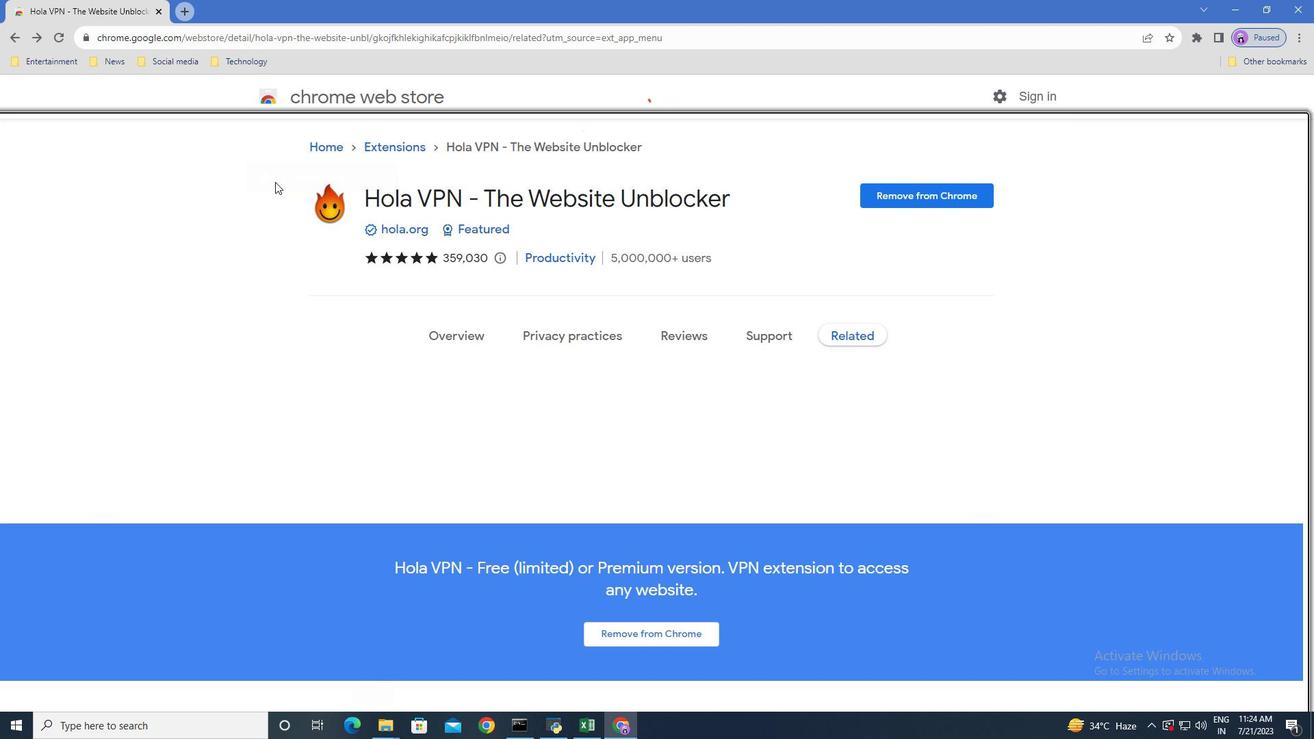 
Action: Mouse moved to (1302, 36)
Screenshot: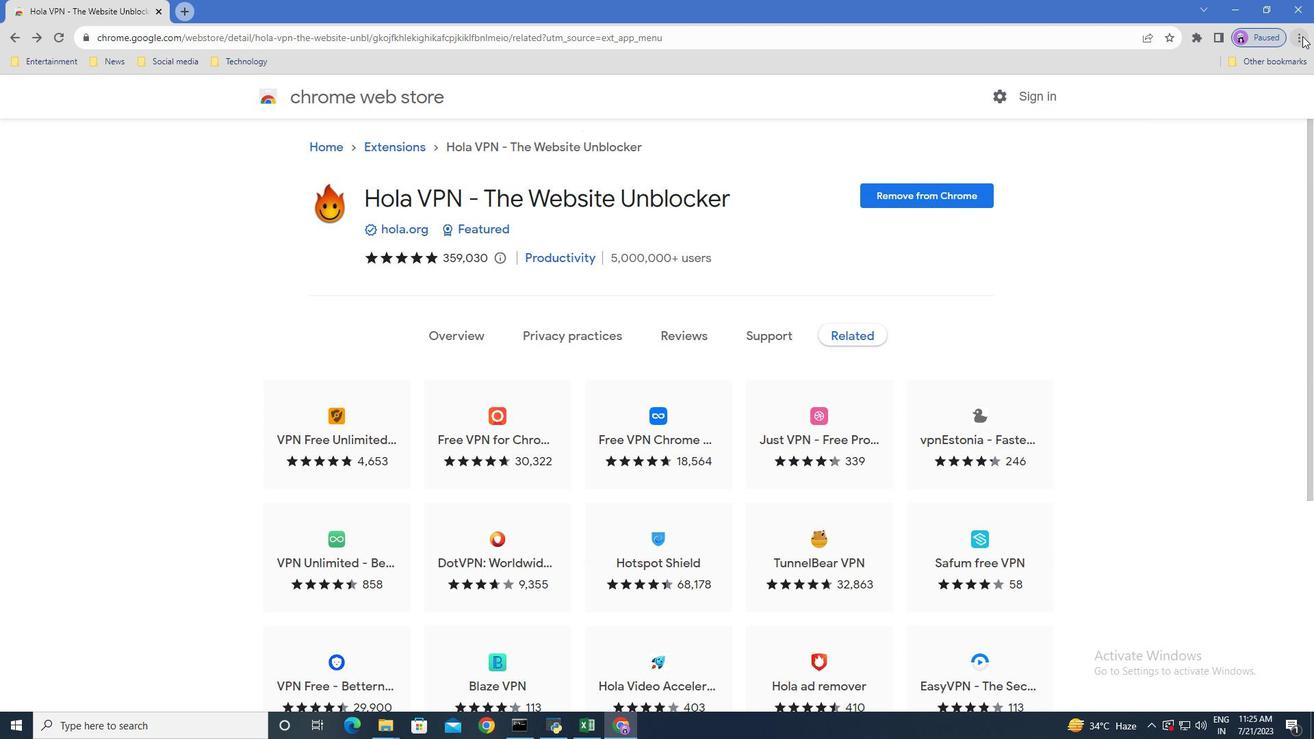 
Action: Mouse pressed left at (1302, 36)
Screenshot: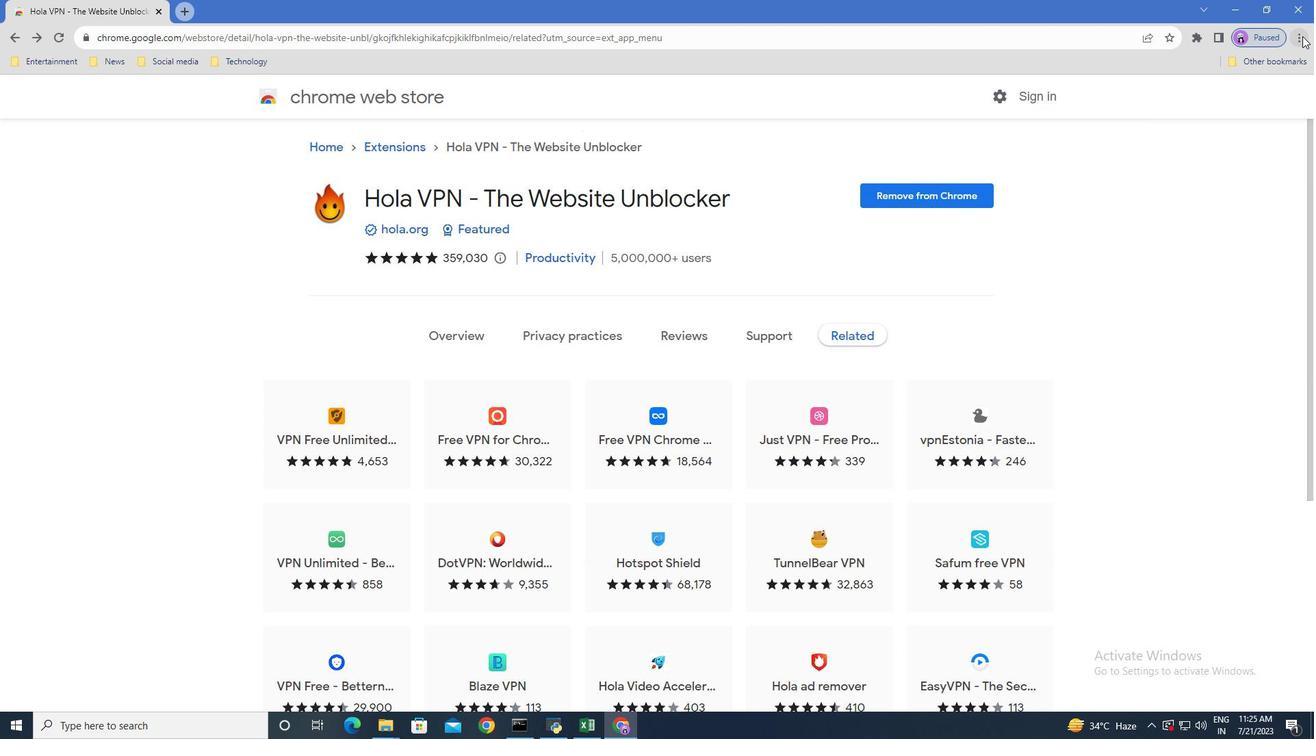 
Action: Mouse moved to (1189, 178)
Screenshot: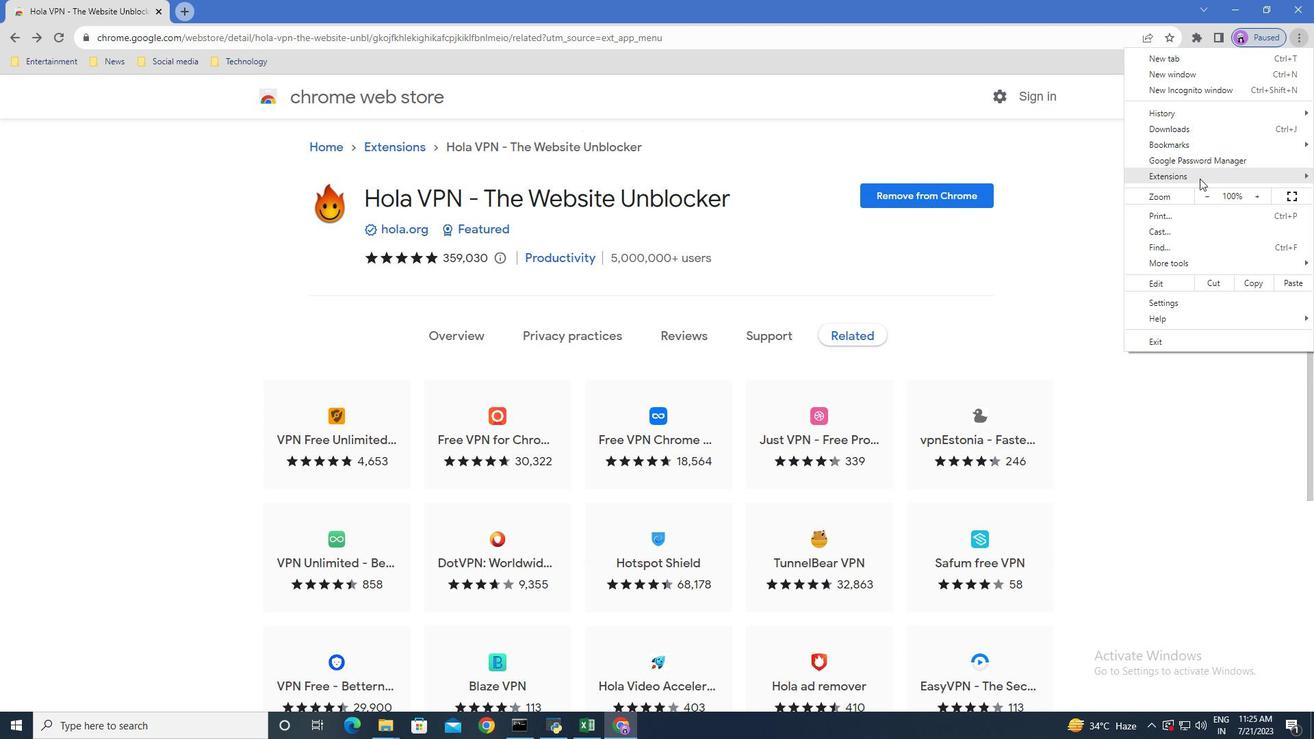 
Action: Mouse pressed left at (1189, 178)
Screenshot: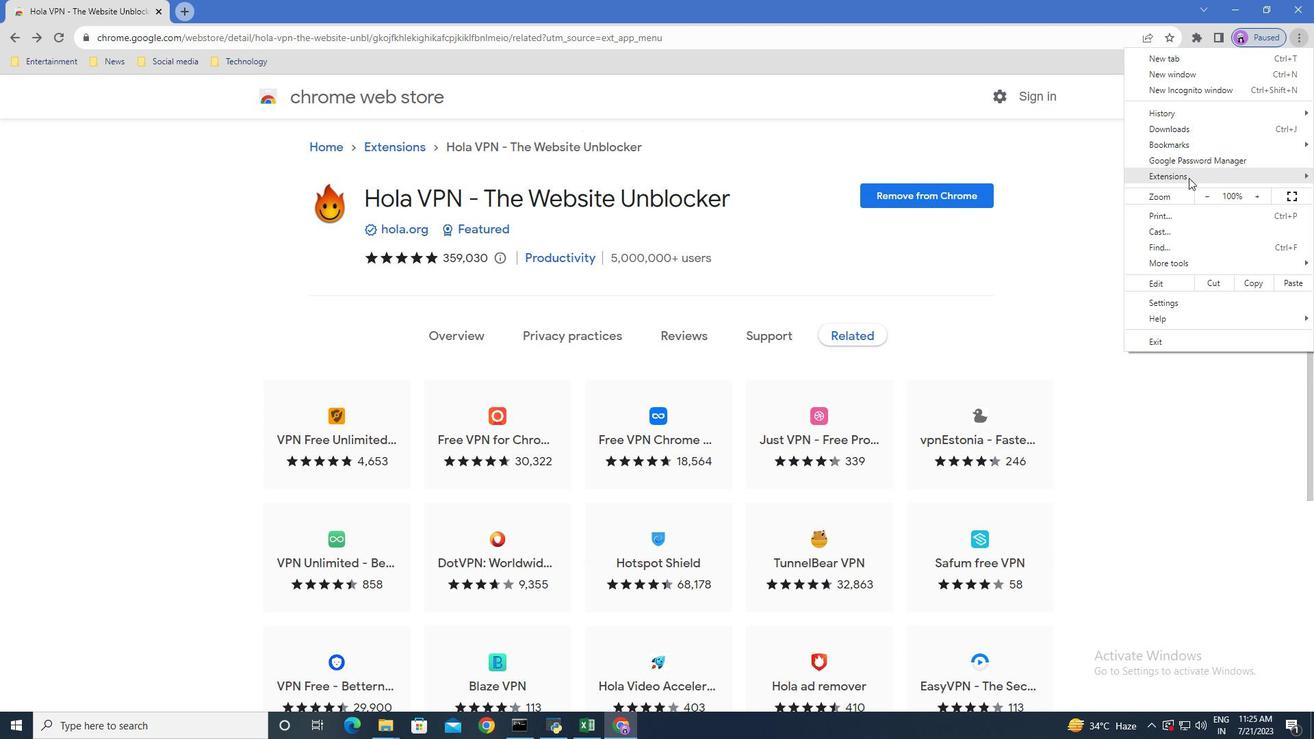 
Action: Mouse moved to (1052, 188)
